 Task: Play online Dominion games in very easy mode.
Action: Mouse moved to (780, 419)
Screenshot: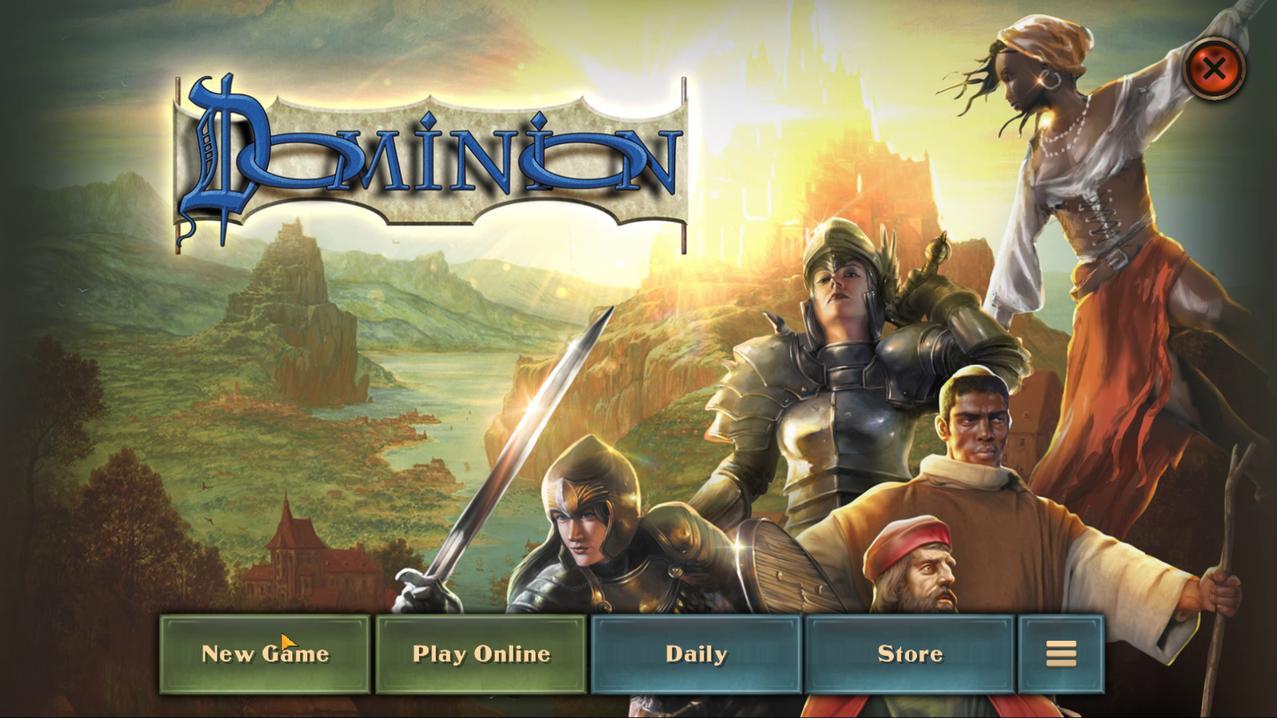 
Action: Mouse pressed left at (780, 419)
Screenshot: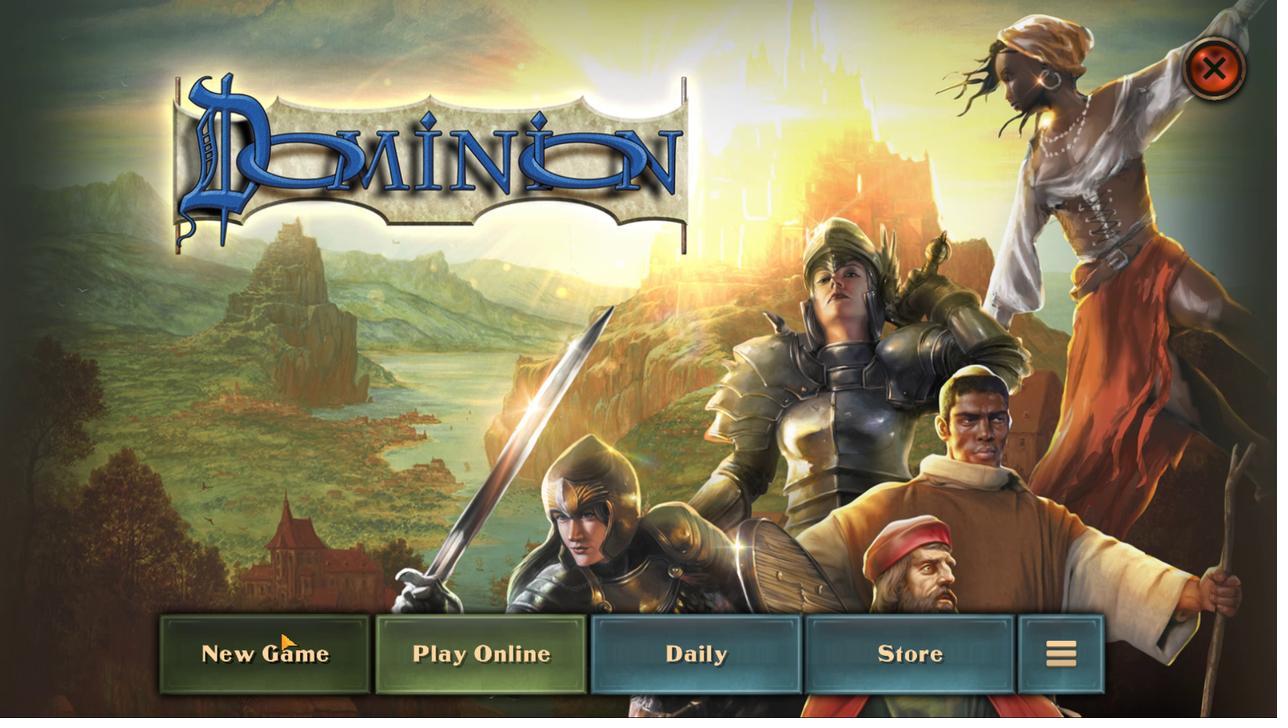 
Action: Mouse moved to (587, 514)
Screenshot: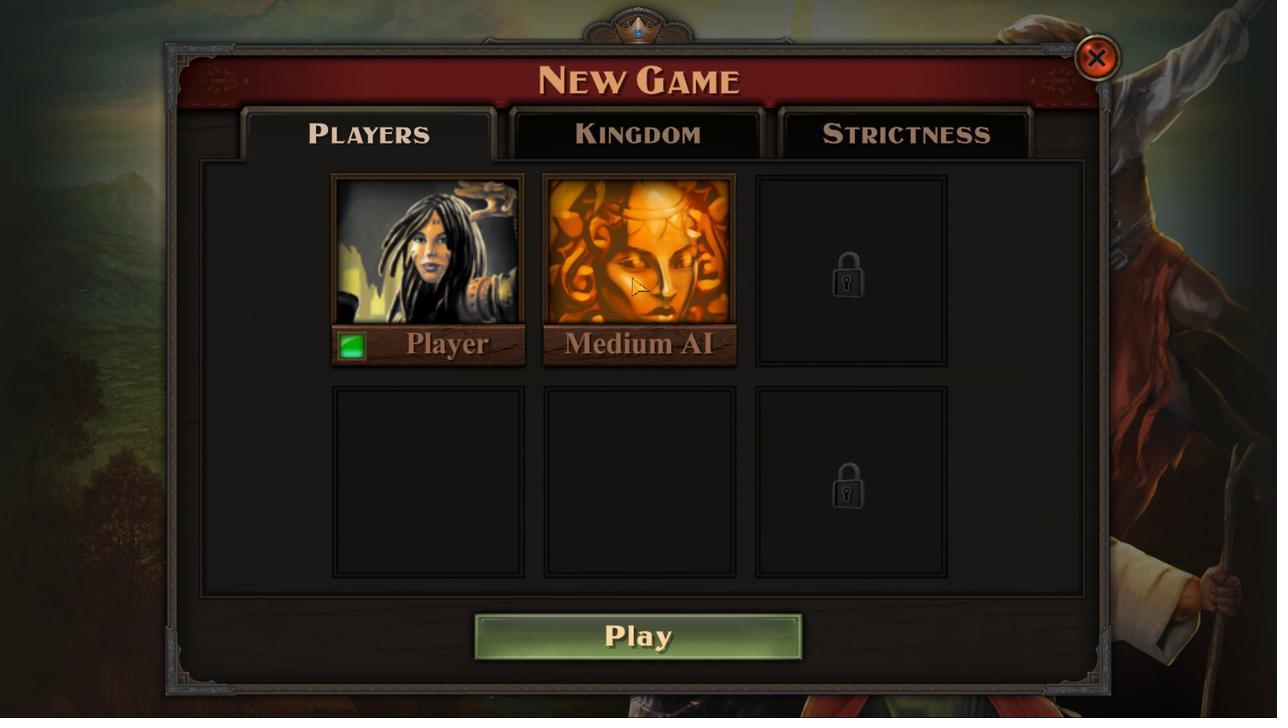 
Action: Mouse pressed left at (587, 514)
Screenshot: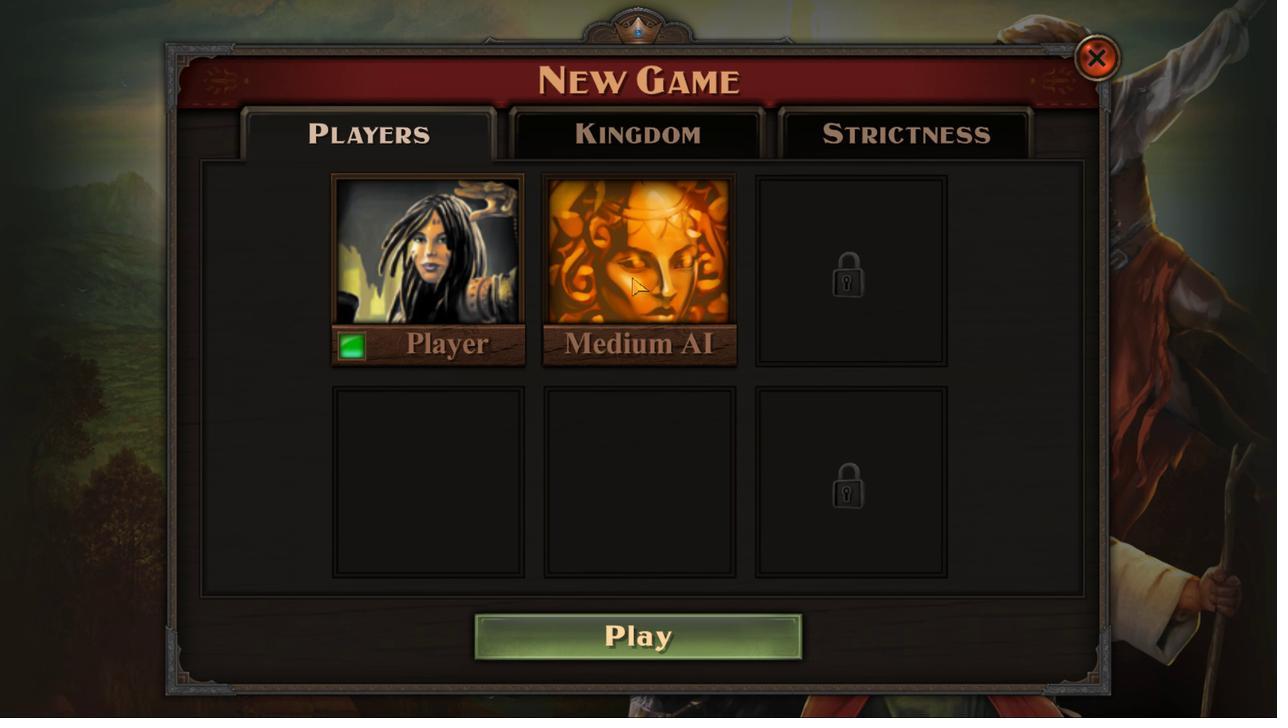 
Action: Mouse moved to (763, 504)
Screenshot: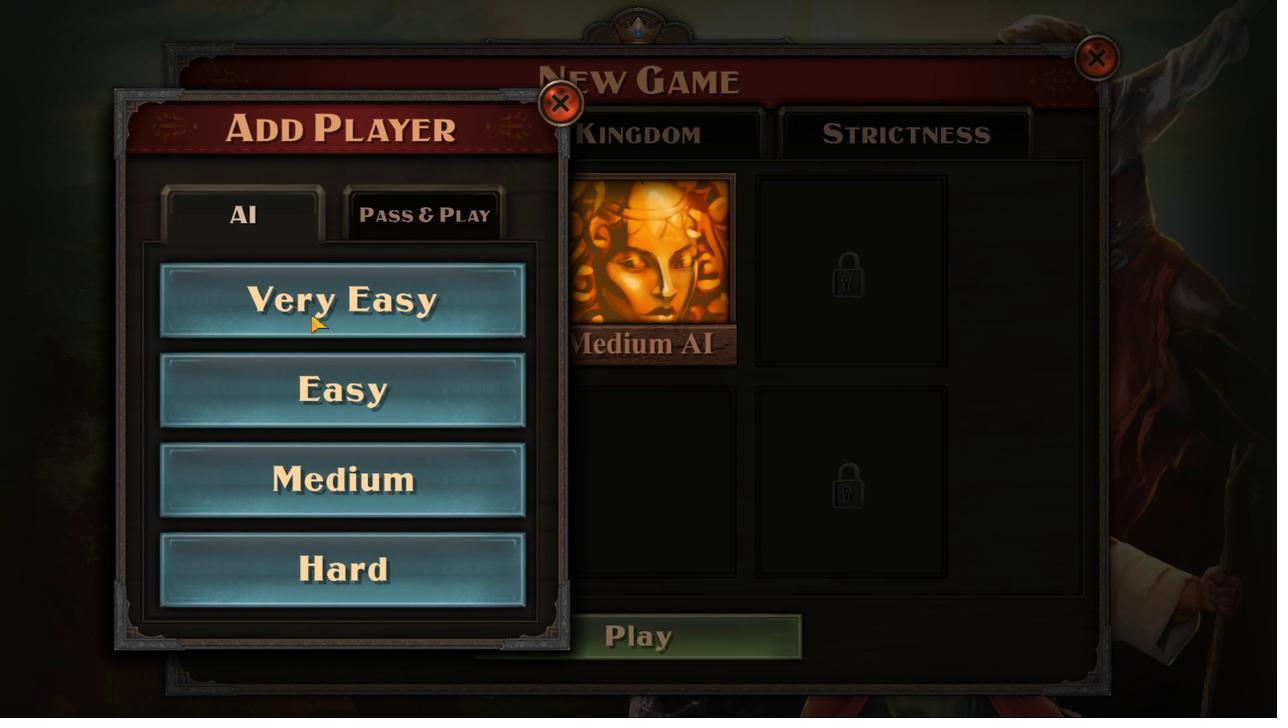 
Action: Mouse pressed left at (763, 504)
Screenshot: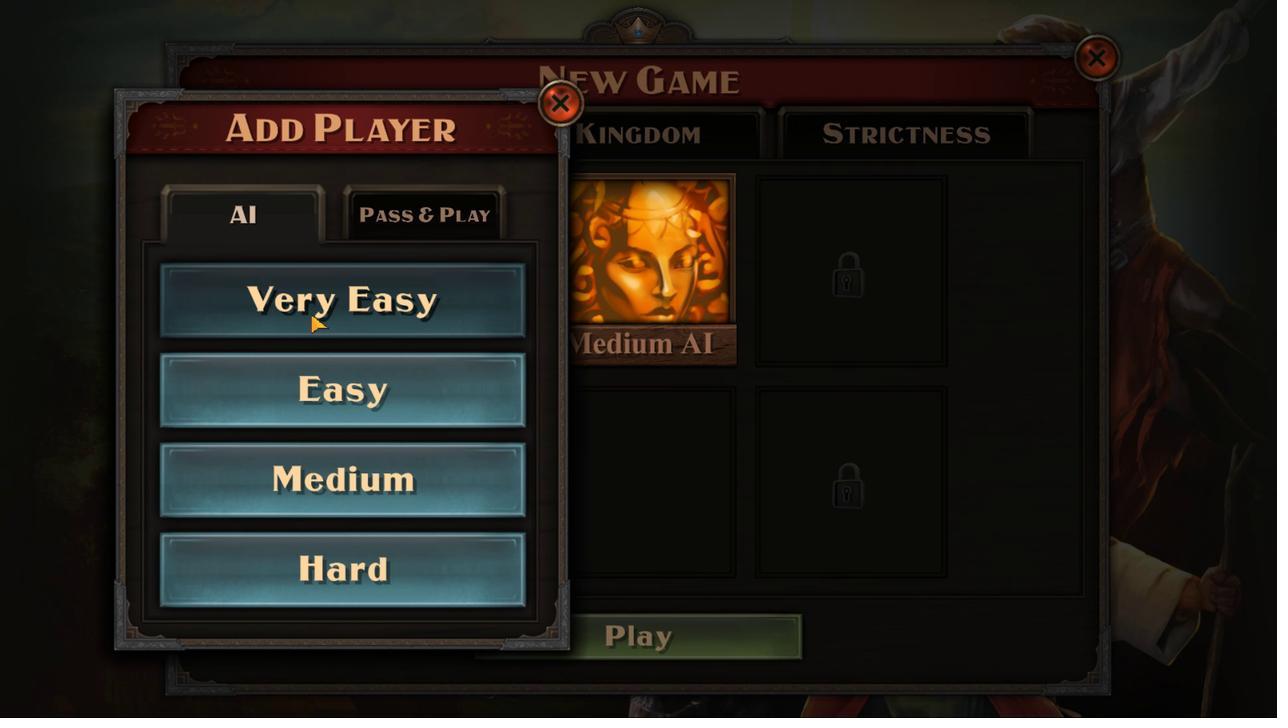 
Action: Mouse moved to (608, 417)
Screenshot: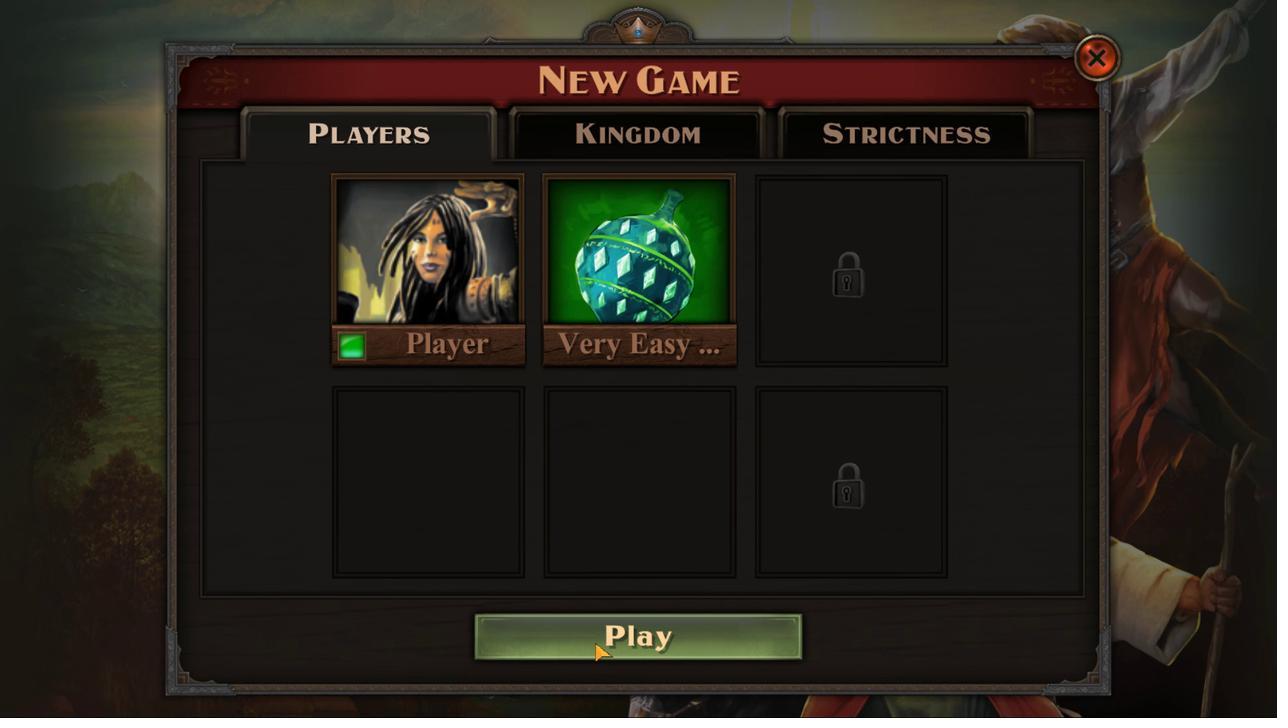 
Action: Mouse pressed left at (608, 417)
Screenshot: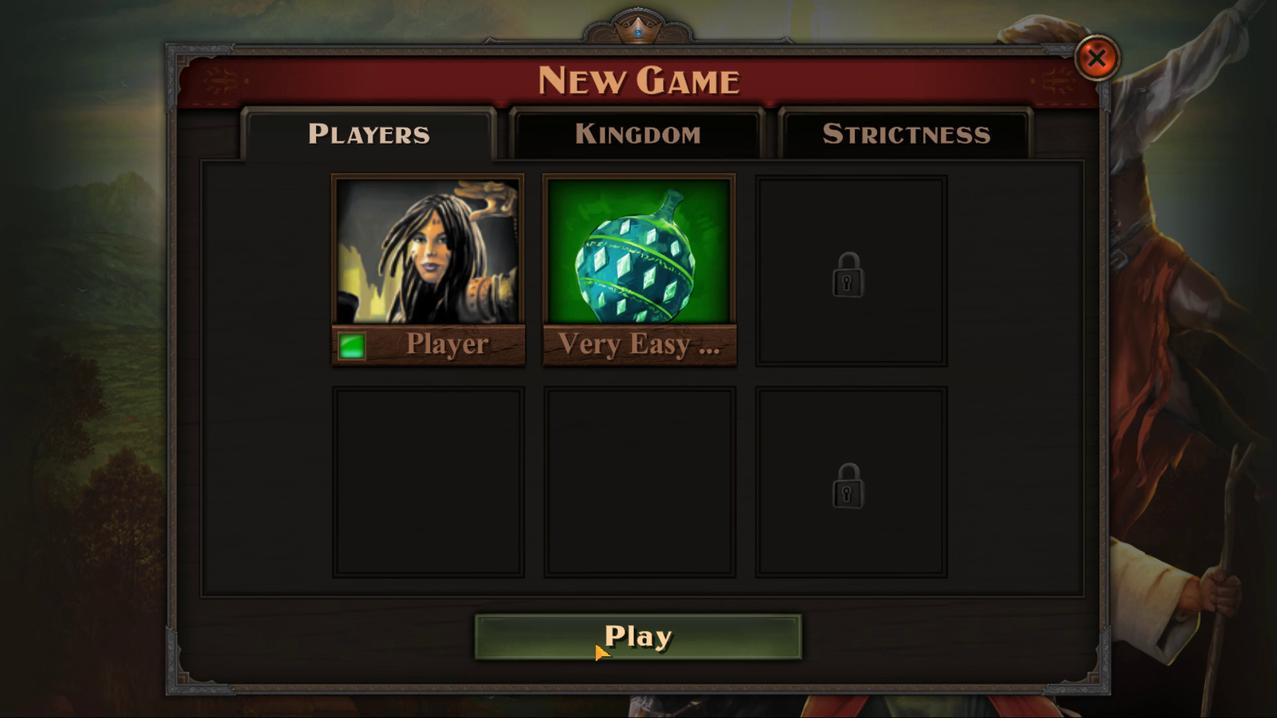 
Action: Mouse moved to (489, 420)
Screenshot: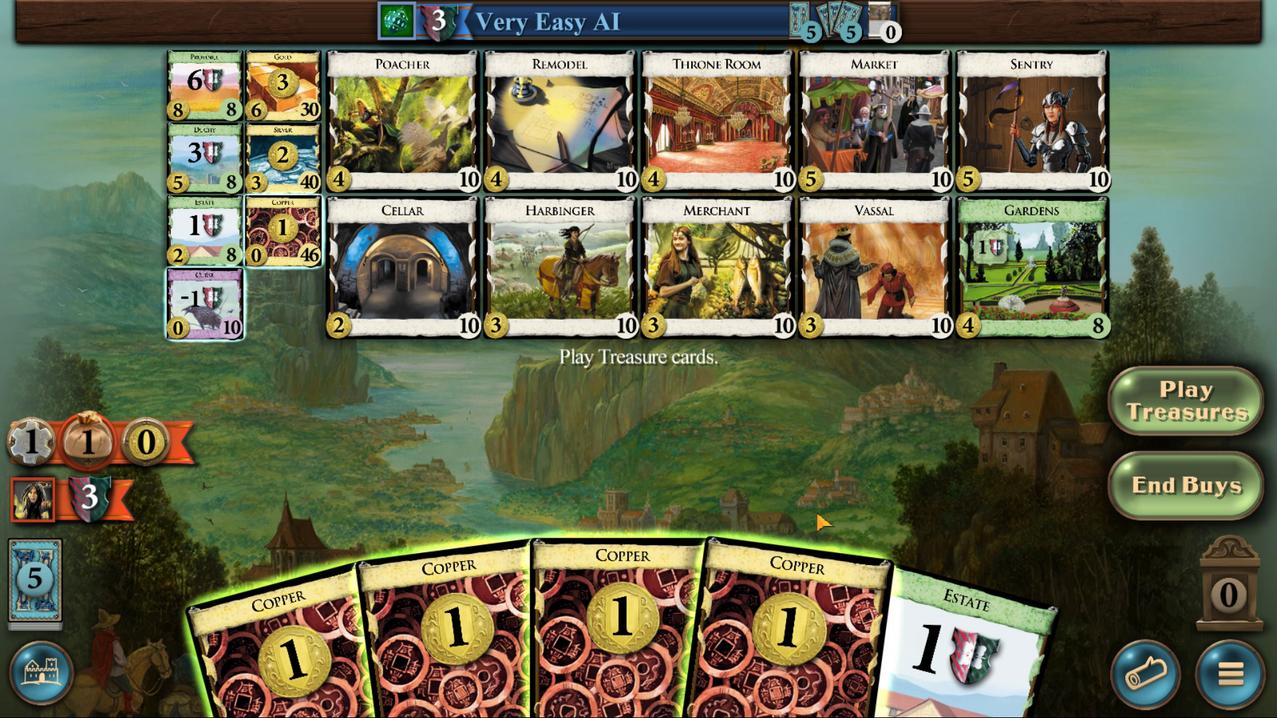 
Action: Mouse pressed left at (489, 420)
Screenshot: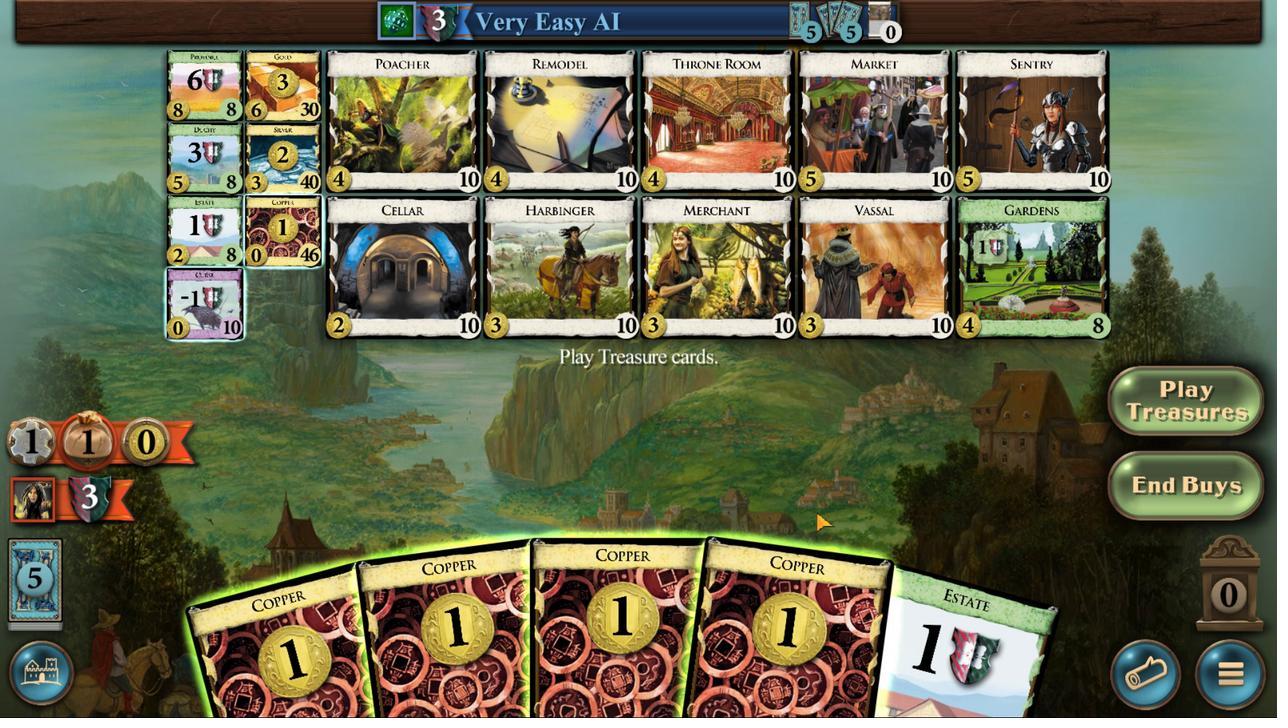 
Action: Mouse moved to (526, 427)
Screenshot: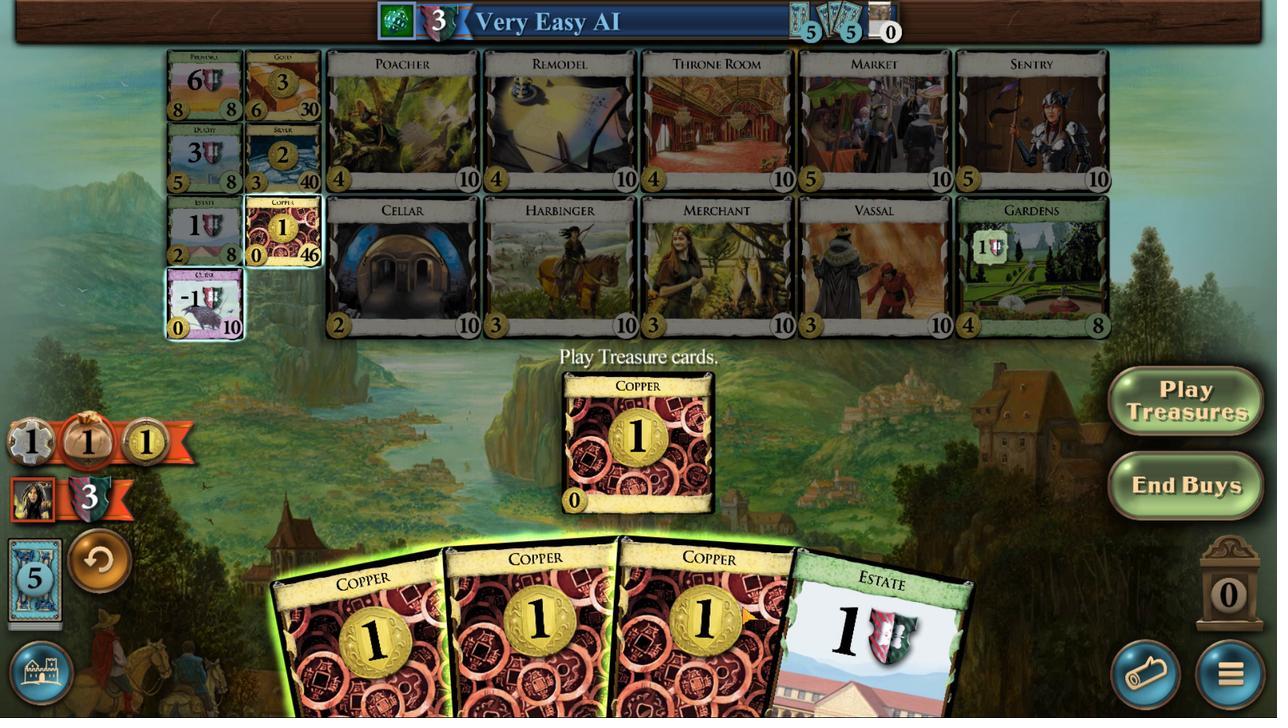 
Action: Mouse pressed left at (526, 427)
Screenshot: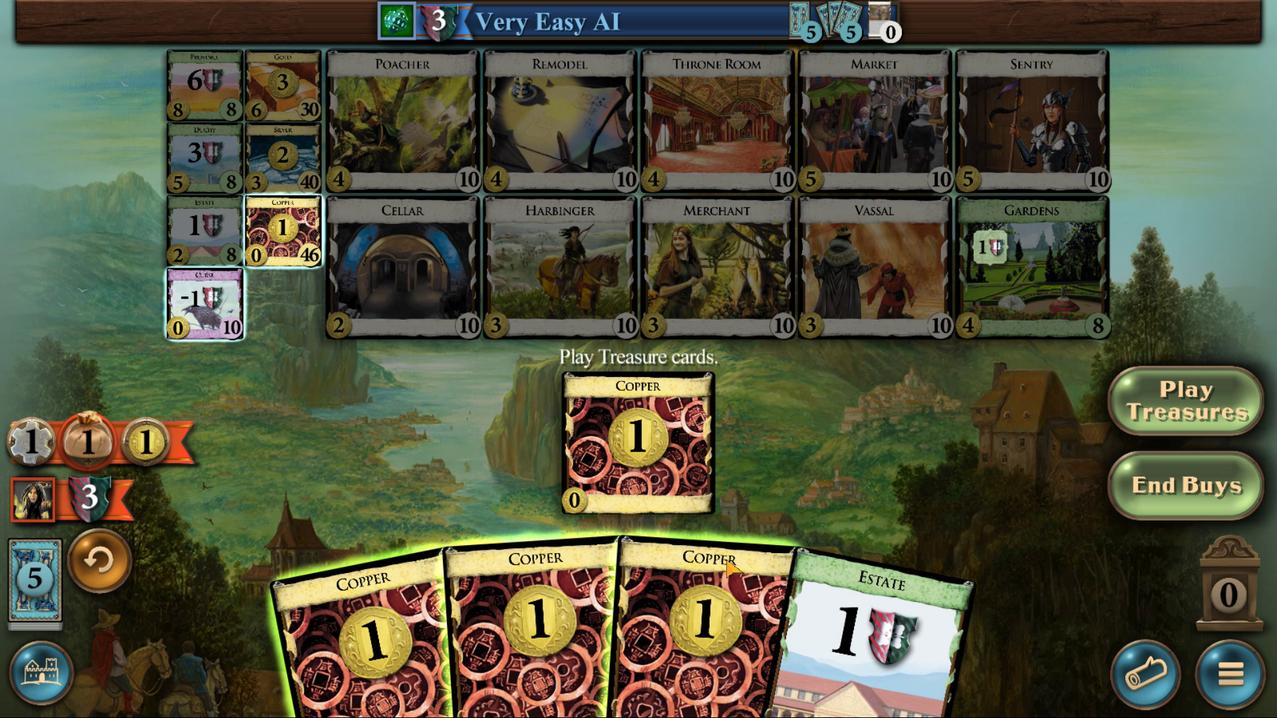 
Action: Mouse moved to (571, 429)
Screenshot: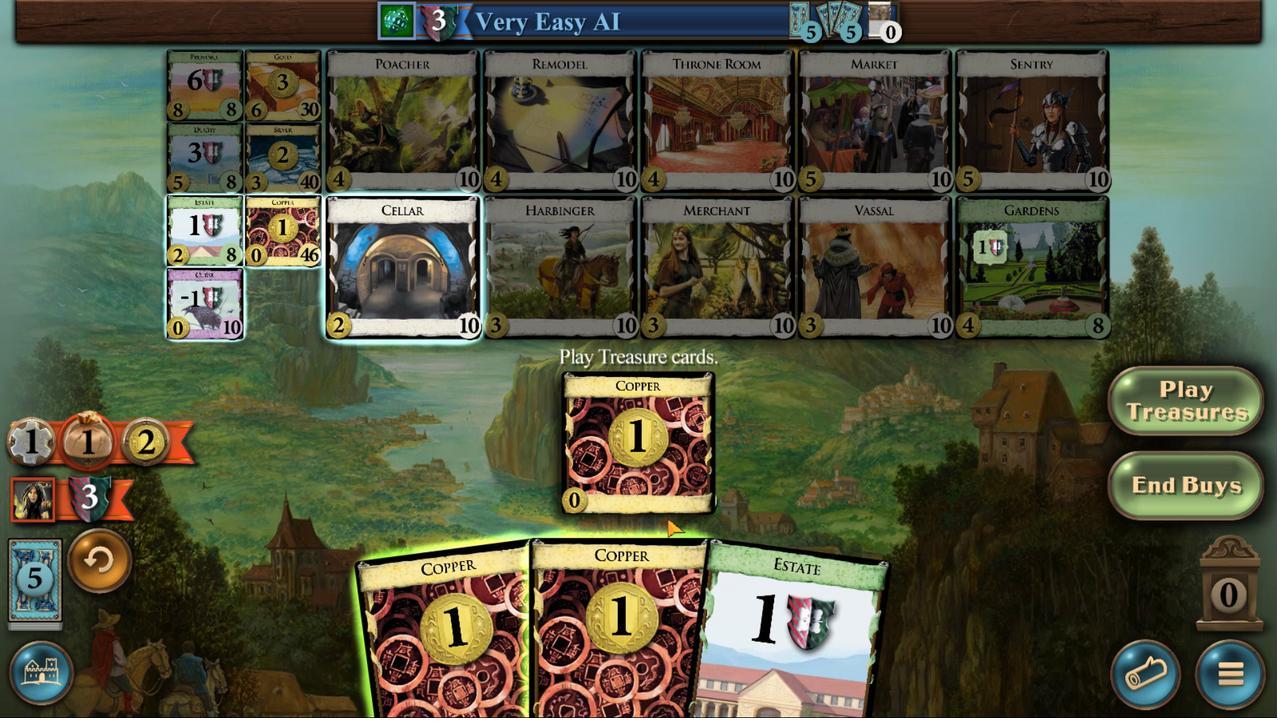 
Action: Mouse pressed left at (571, 429)
Screenshot: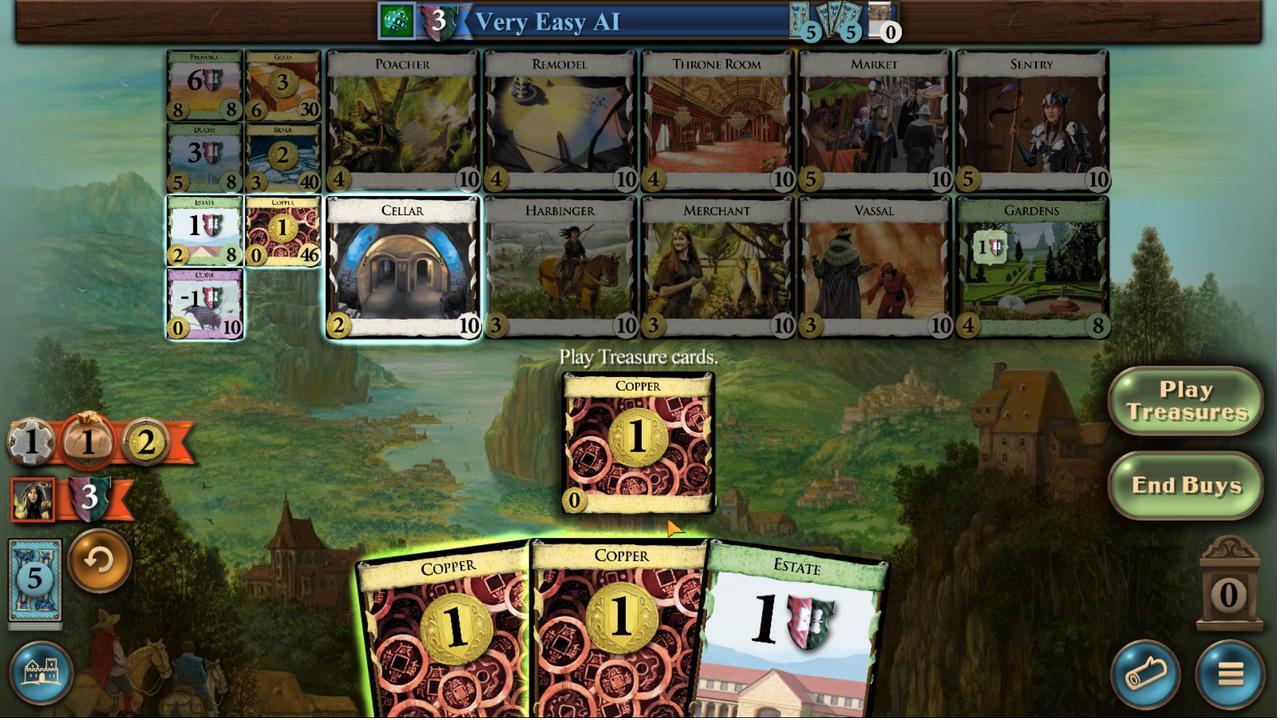 
Action: Mouse moved to (635, 429)
Screenshot: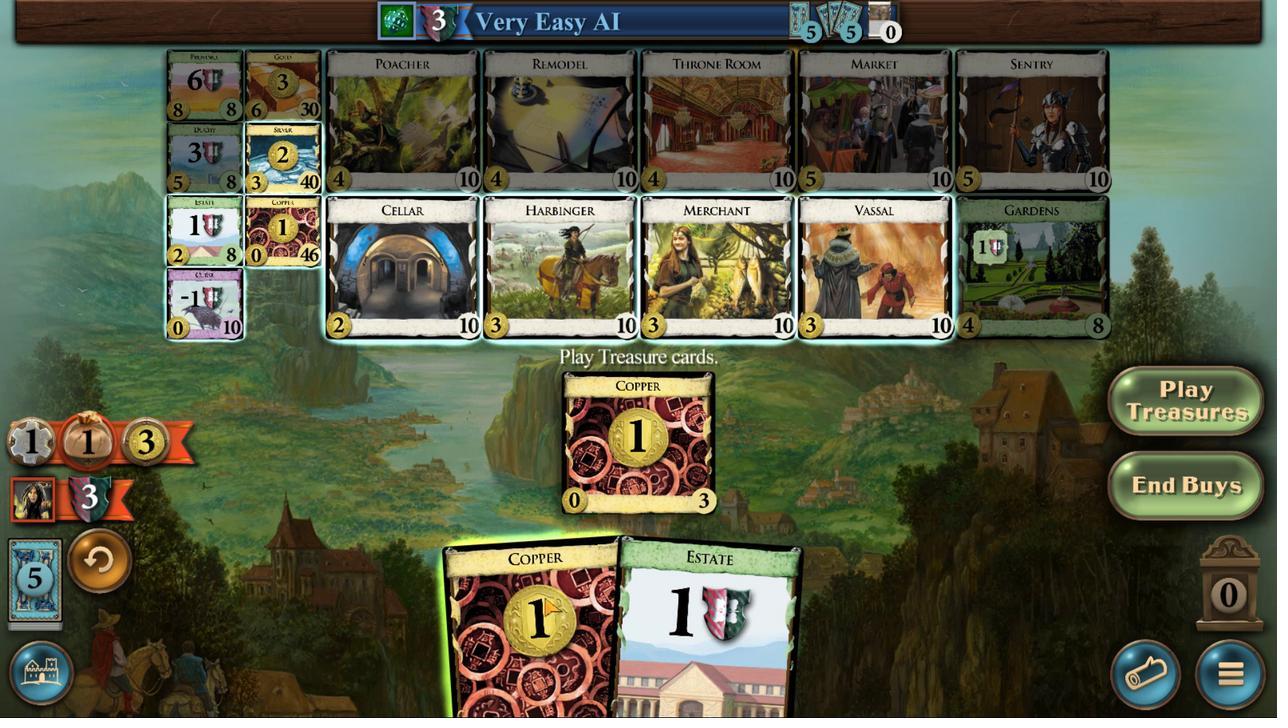 
Action: Mouse pressed left at (635, 429)
Screenshot: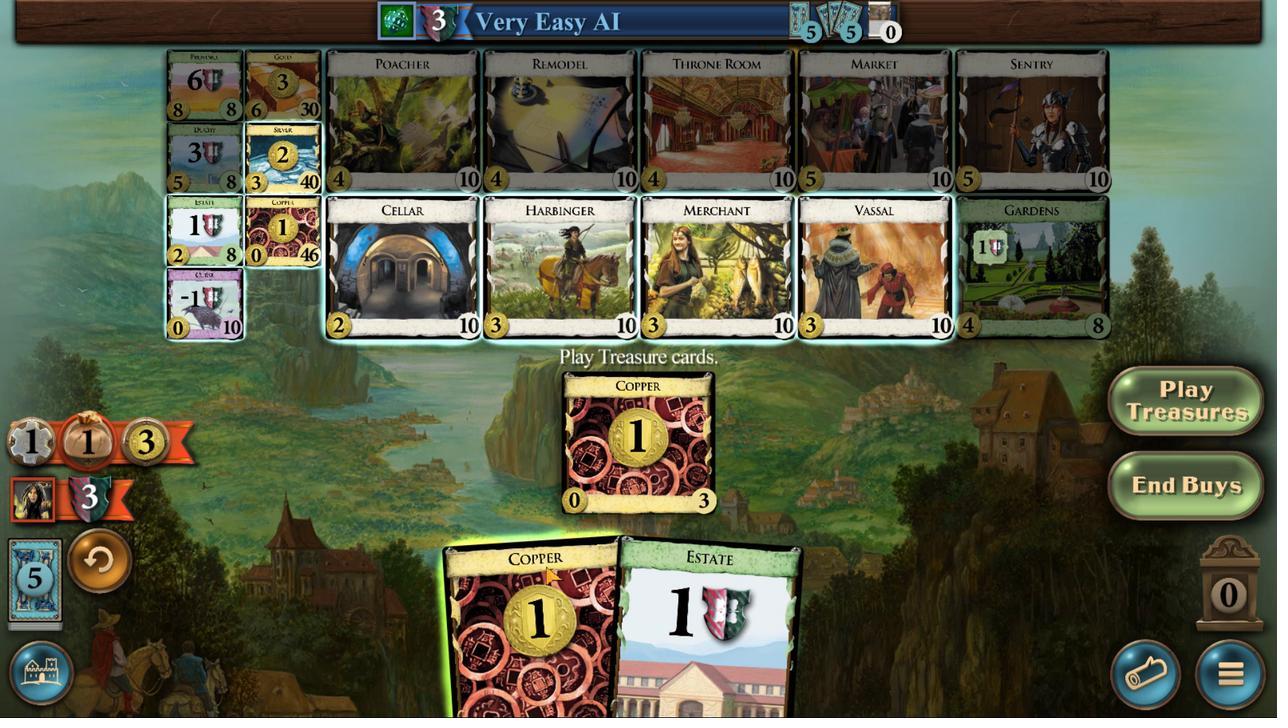 
Action: Mouse moved to (790, 544)
Screenshot: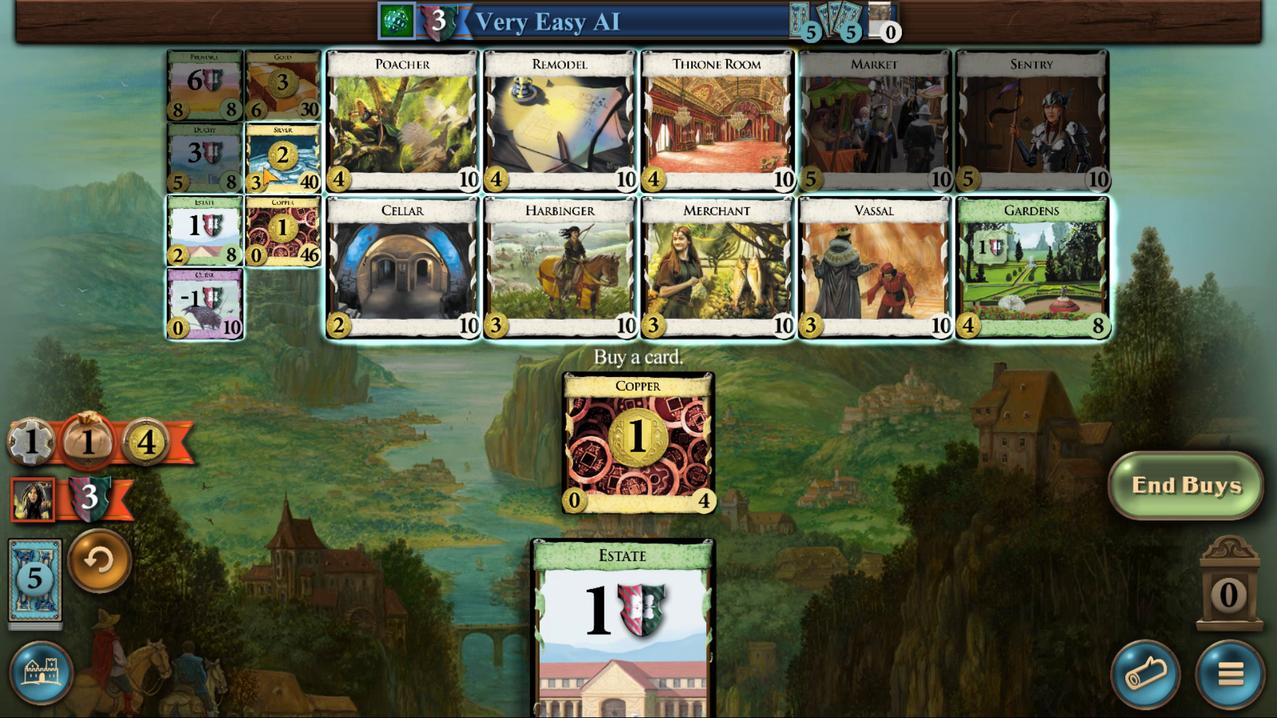 
Action: Mouse pressed left at (790, 544)
Screenshot: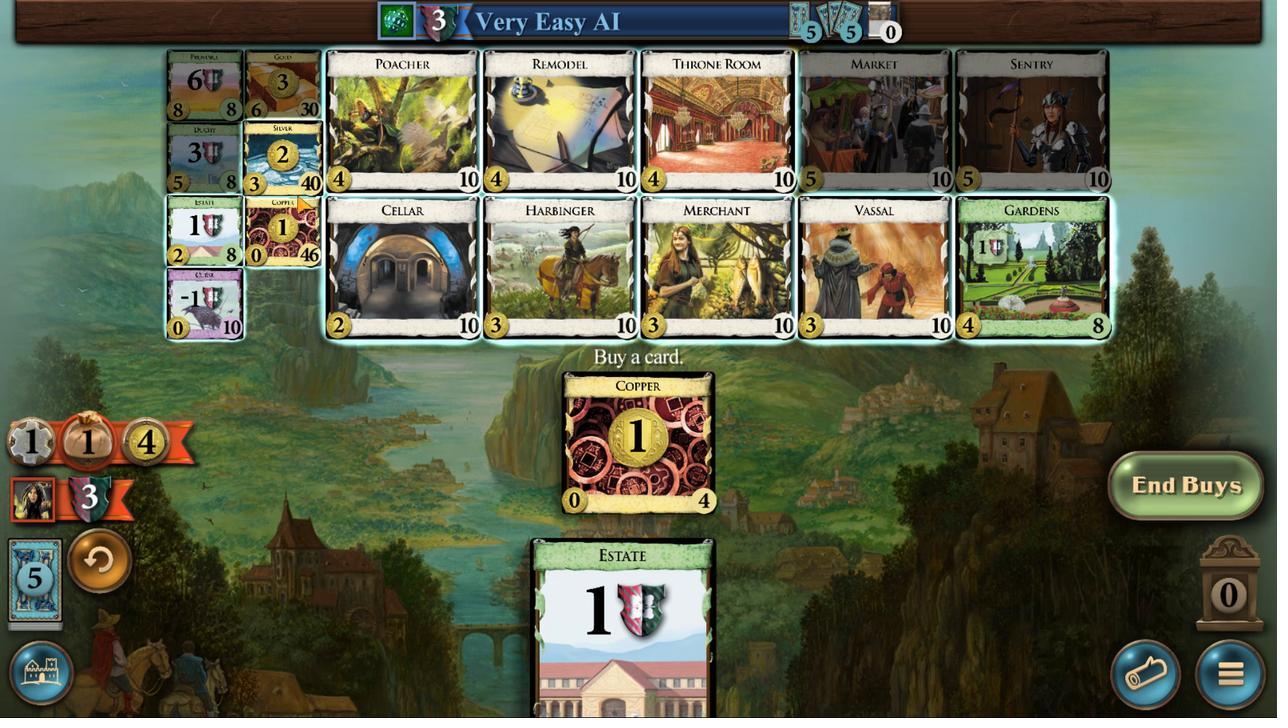 
Action: Mouse moved to (600, 418)
Screenshot: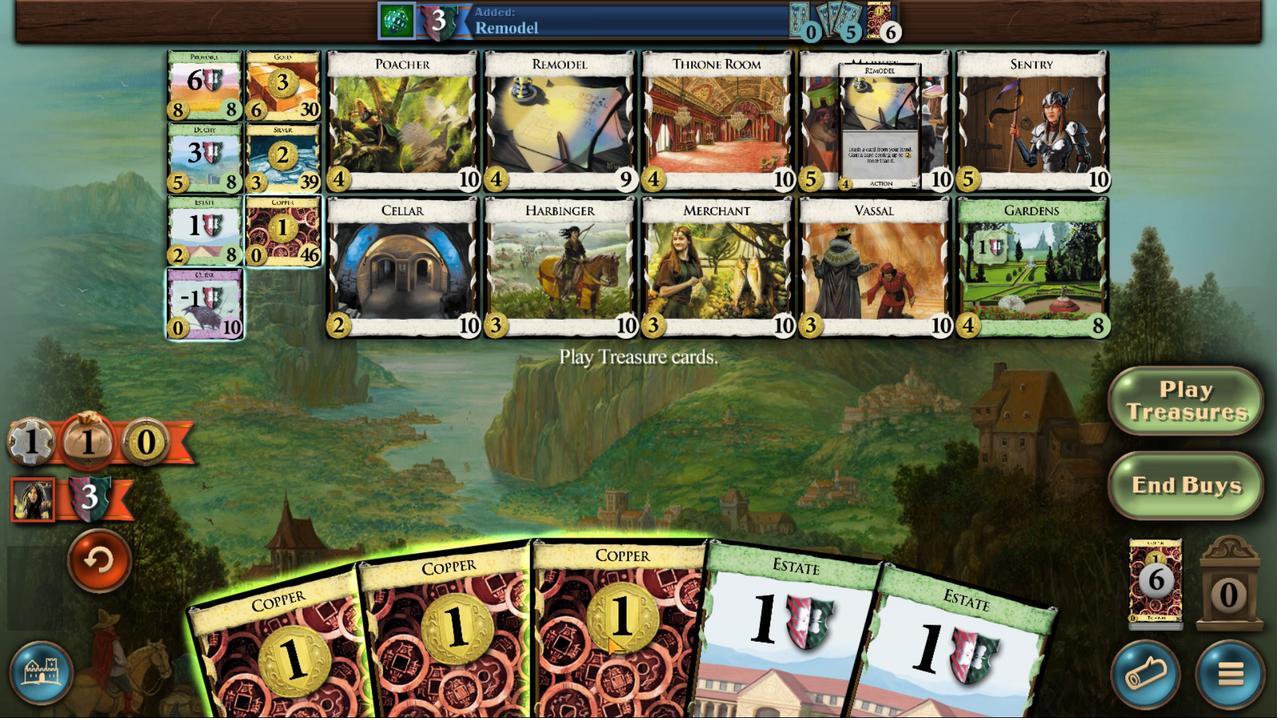 
Action: Mouse pressed left at (600, 418)
Screenshot: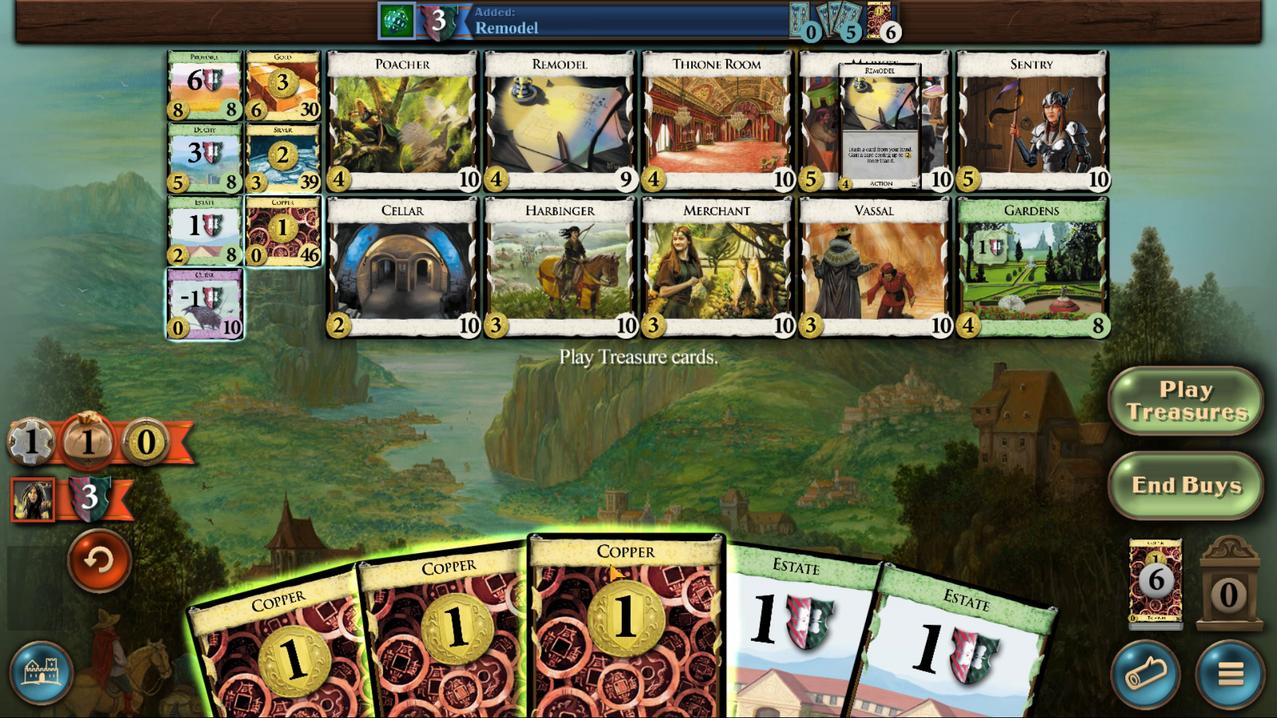 
Action: Mouse moved to (642, 427)
Screenshot: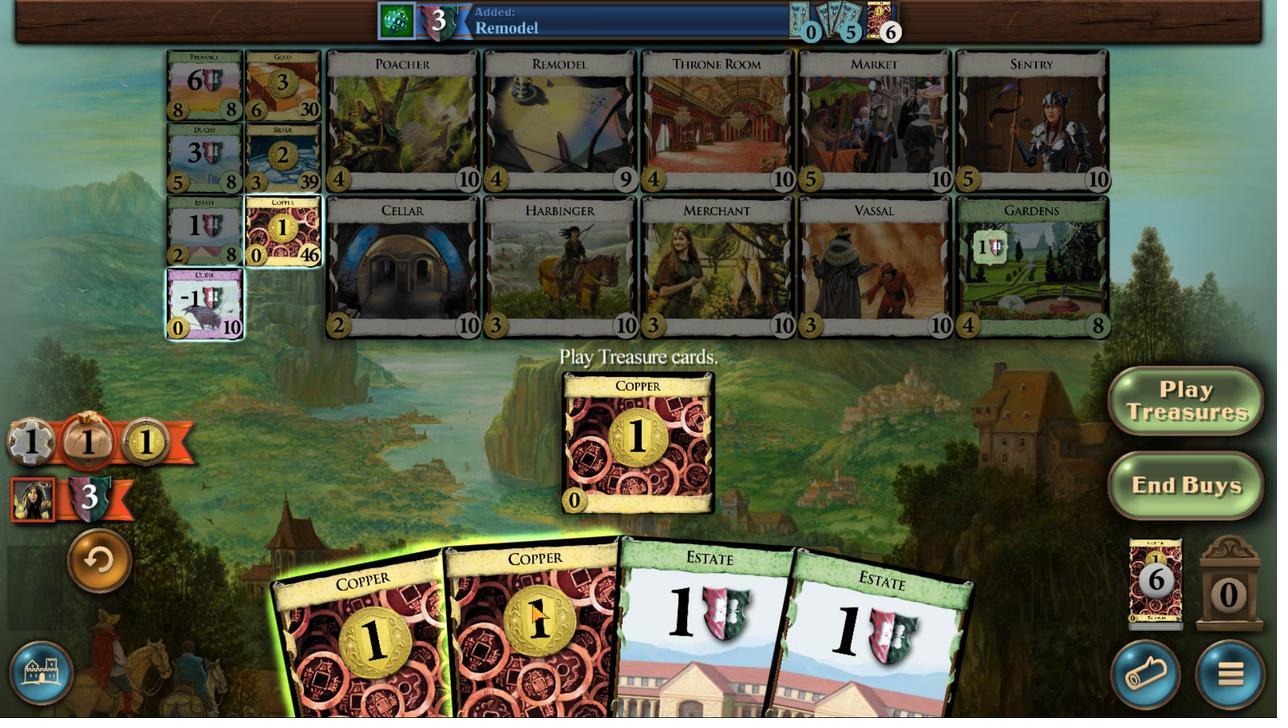 
Action: Mouse pressed left at (642, 427)
Screenshot: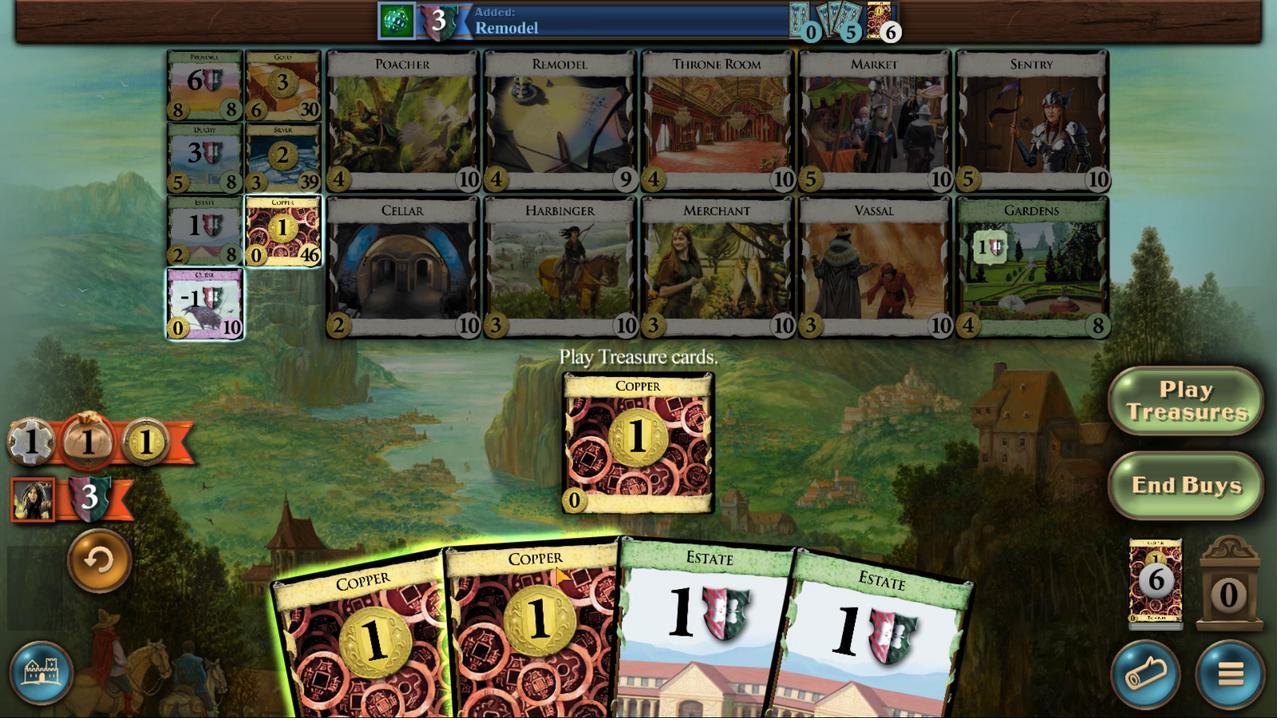 
Action: Mouse moved to (678, 427)
Screenshot: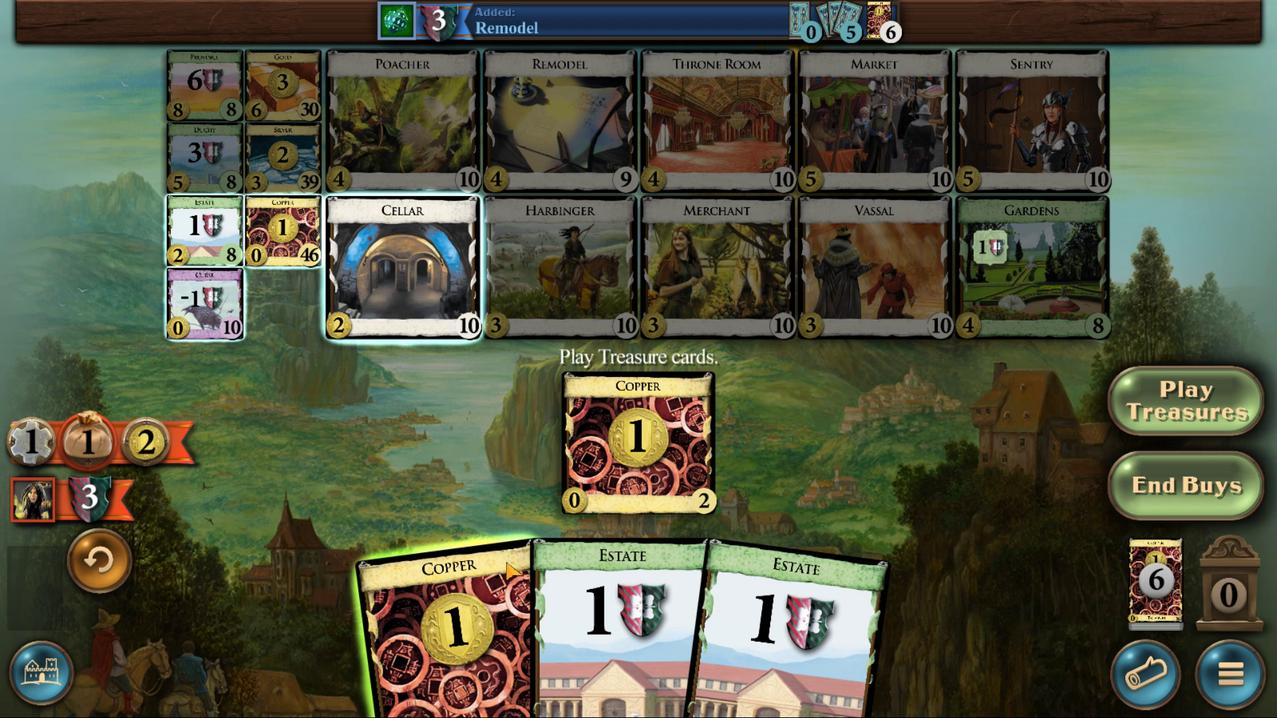 
Action: Mouse pressed left at (678, 427)
Screenshot: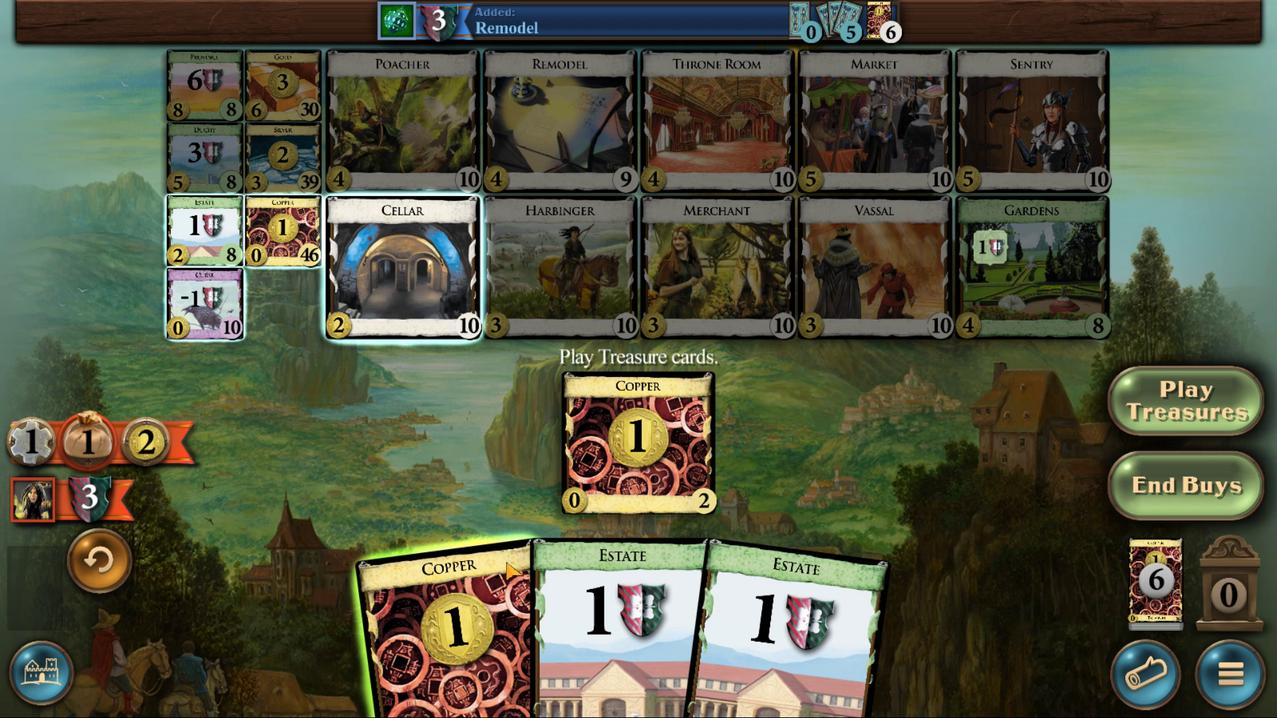 
Action: Mouse moved to (773, 544)
Screenshot: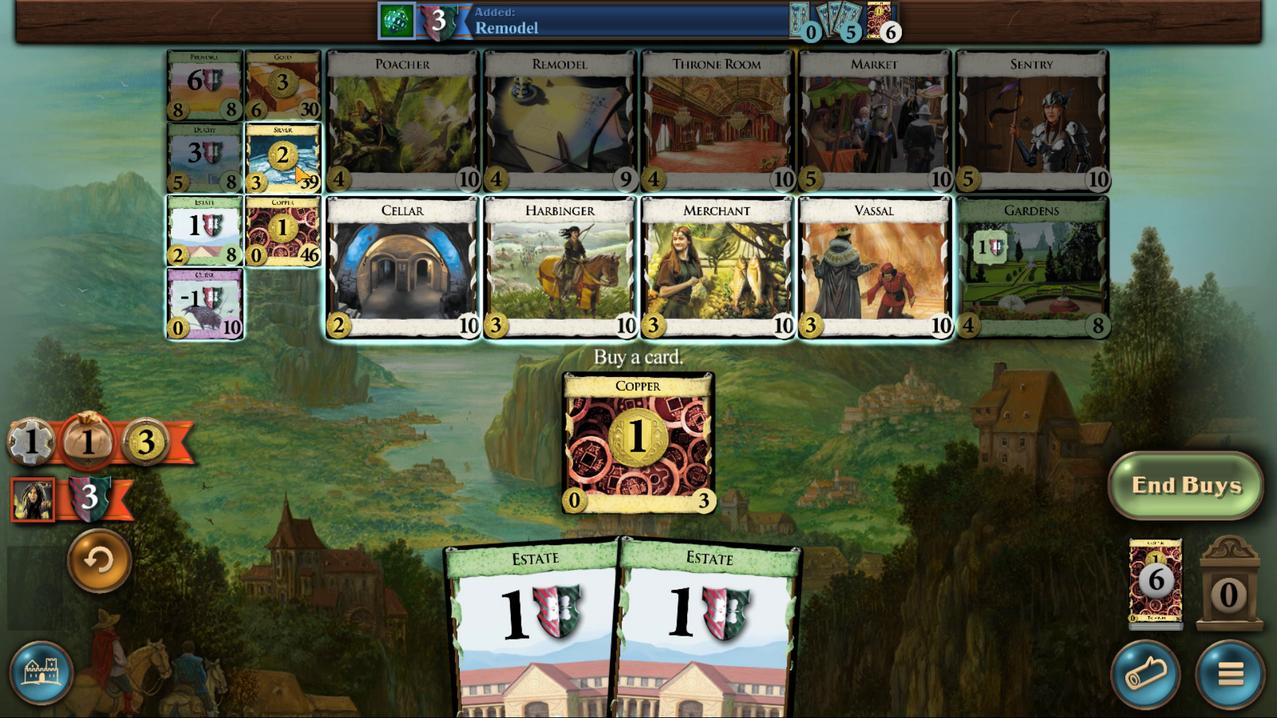 
Action: Mouse pressed left at (773, 544)
Screenshot: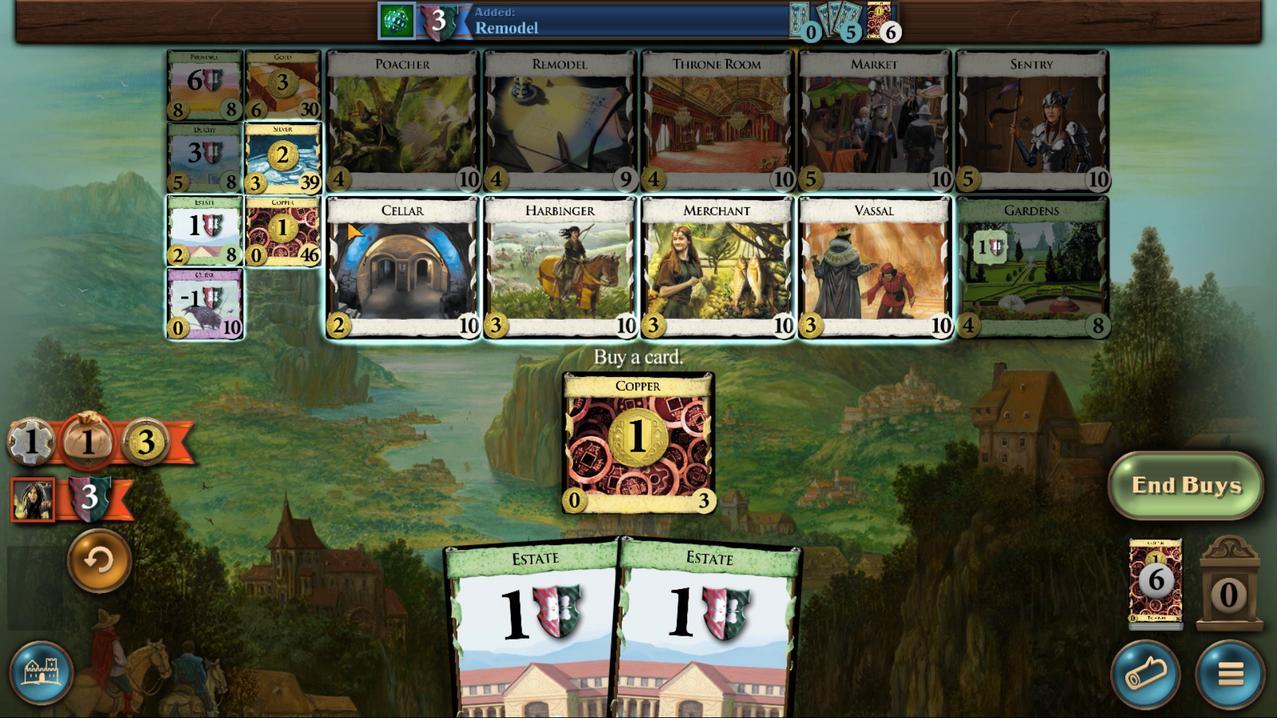 
Action: Mouse moved to (678, 419)
Screenshot: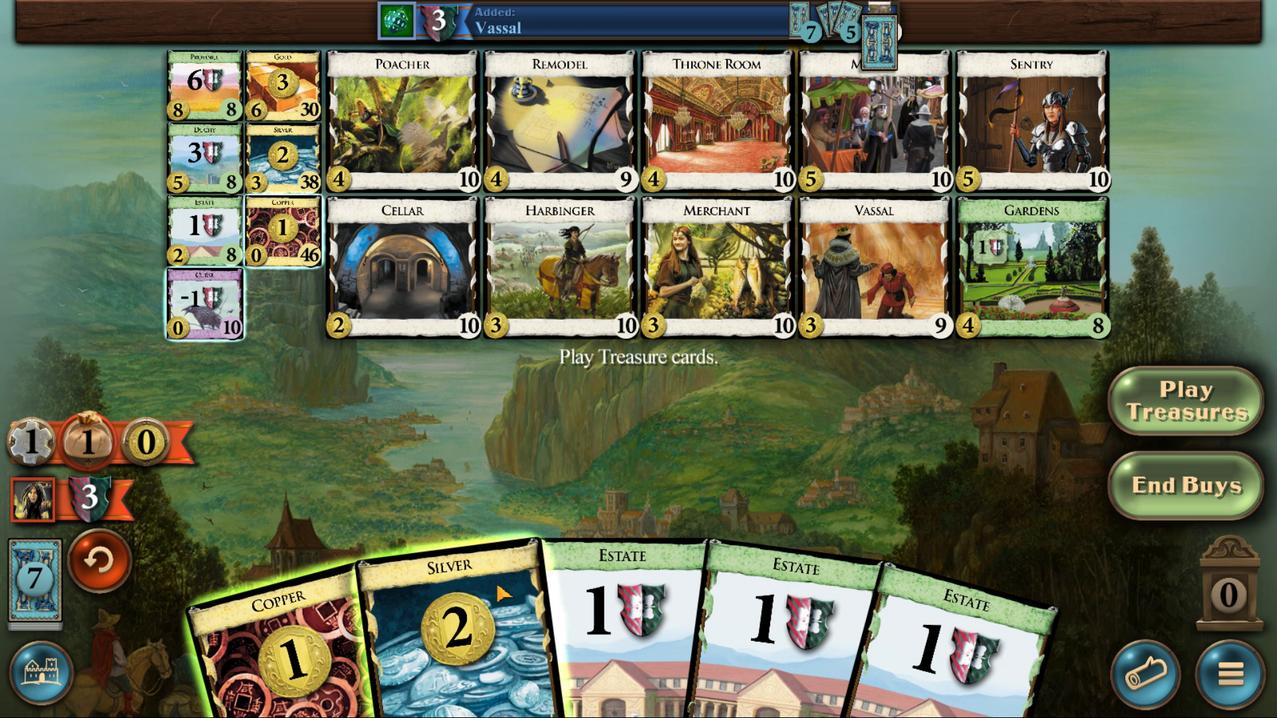 
Action: Mouse pressed left at (678, 419)
Screenshot: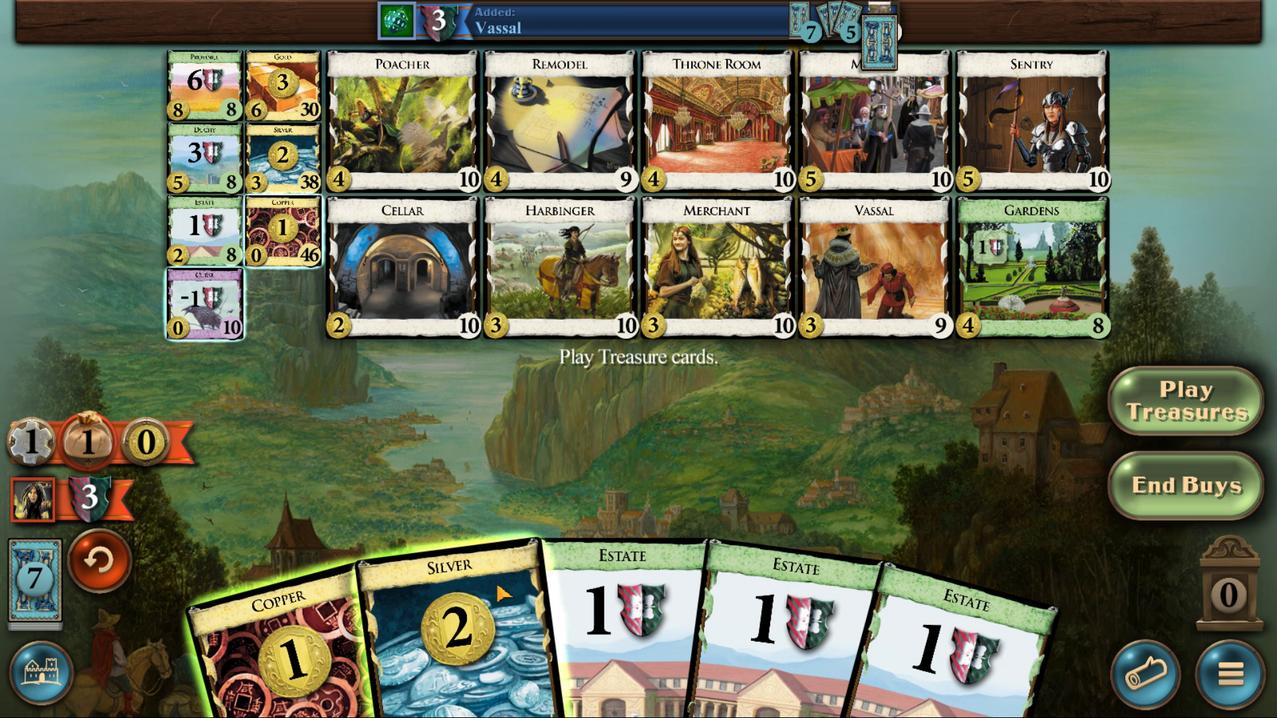 
Action: Mouse moved to (718, 417)
Screenshot: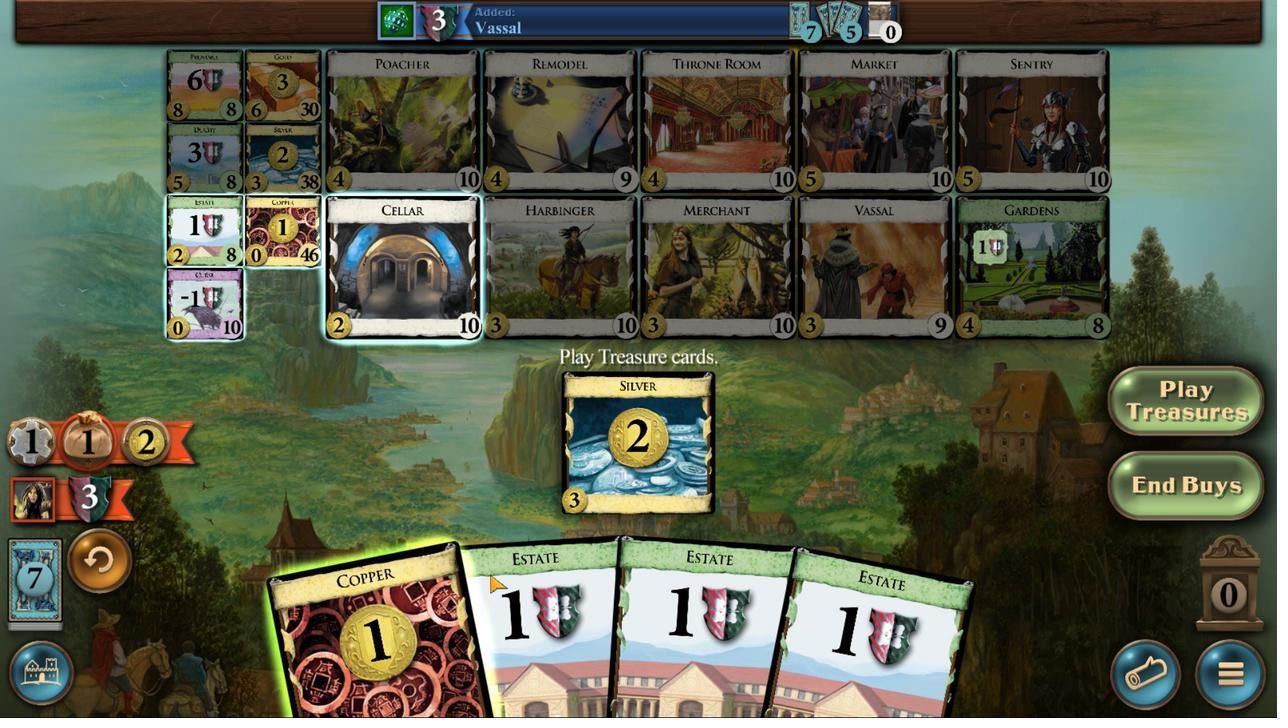 
Action: Mouse pressed left at (718, 417)
Screenshot: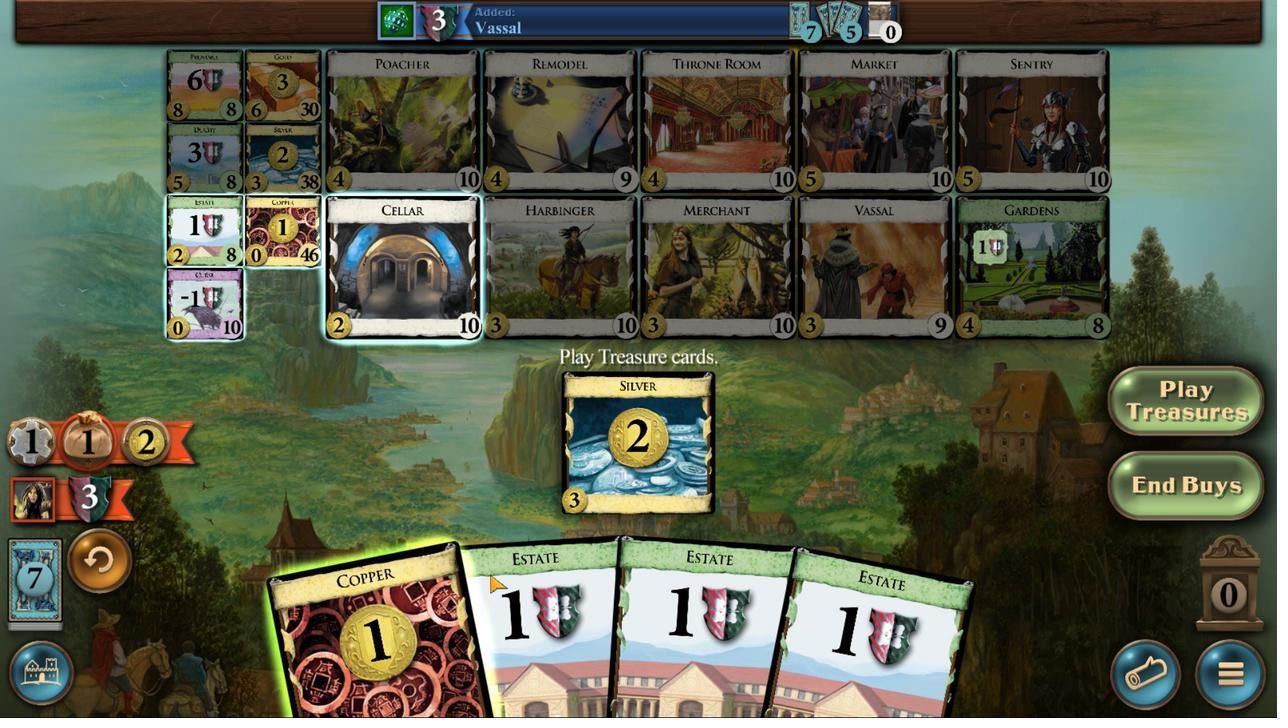 
Action: Mouse moved to (785, 542)
Screenshot: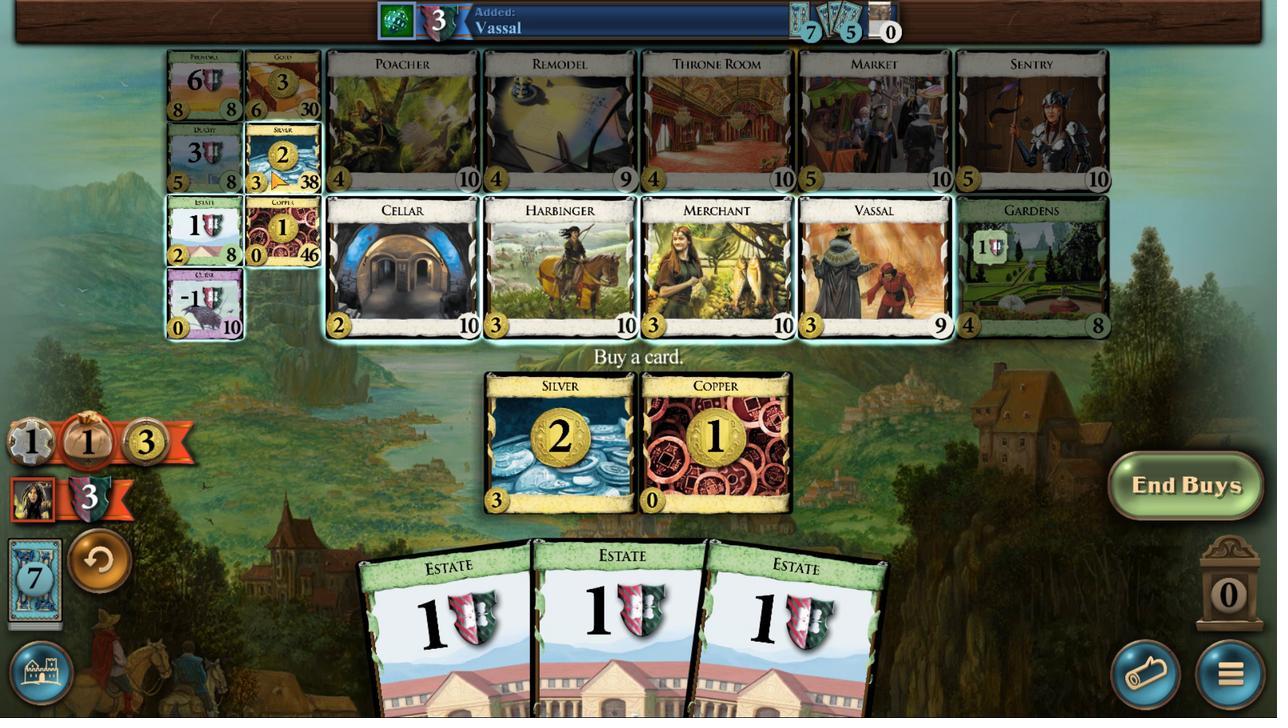 
Action: Mouse pressed left at (785, 542)
Screenshot: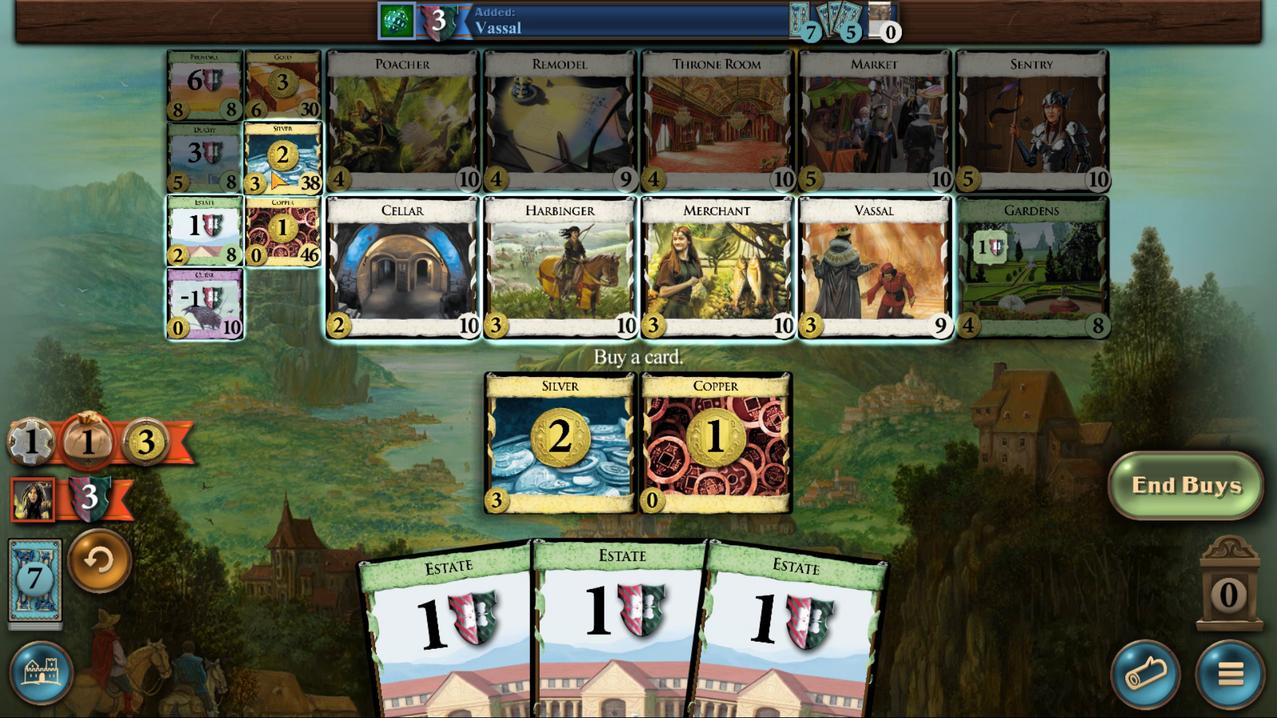 
Action: Mouse moved to (410, 407)
Screenshot: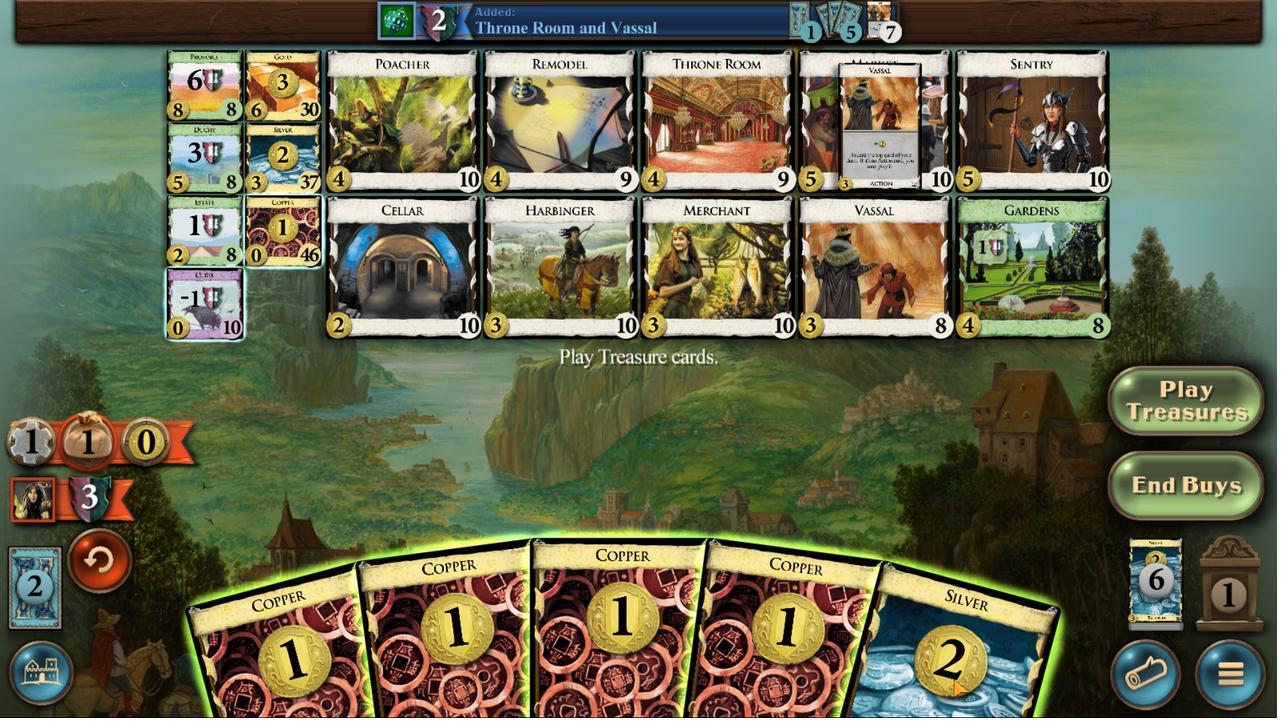 
Action: Mouse pressed left at (410, 407)
Screenshot: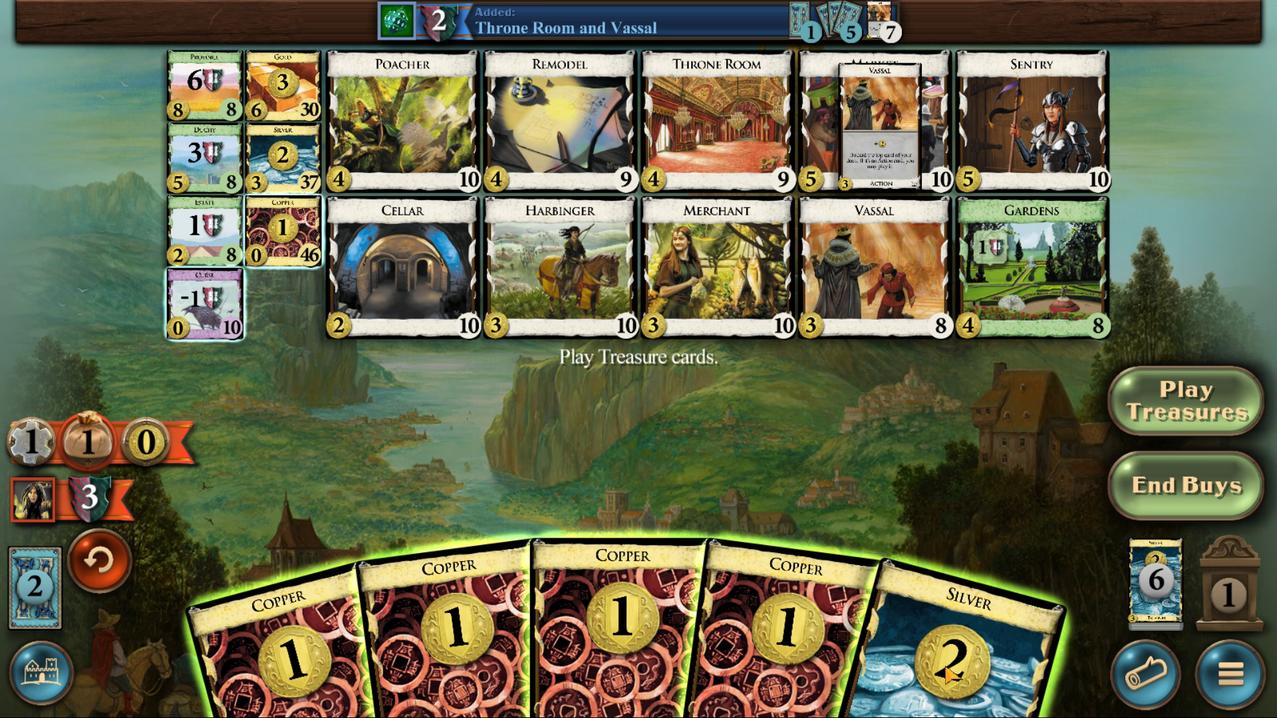 
Action: Mouse moved to (427, 399)
Screenshot: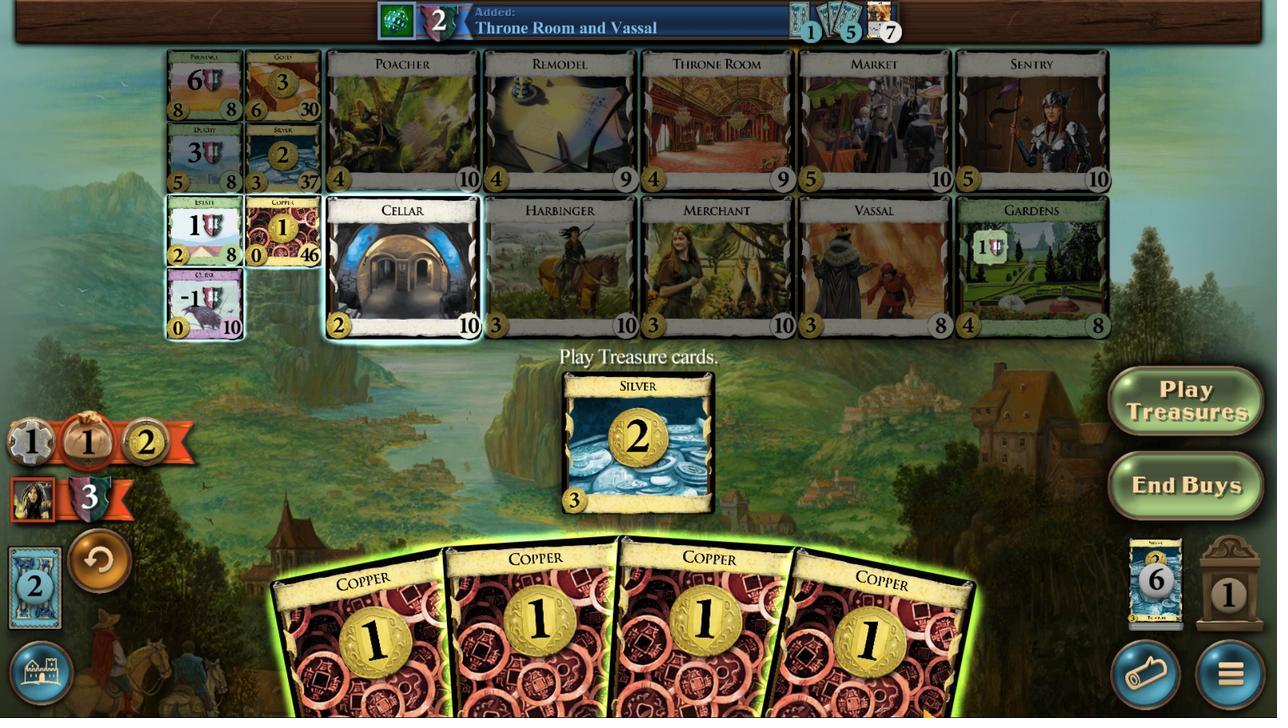 
Action: Mouse pressed left at (427, 399)
Screenshot: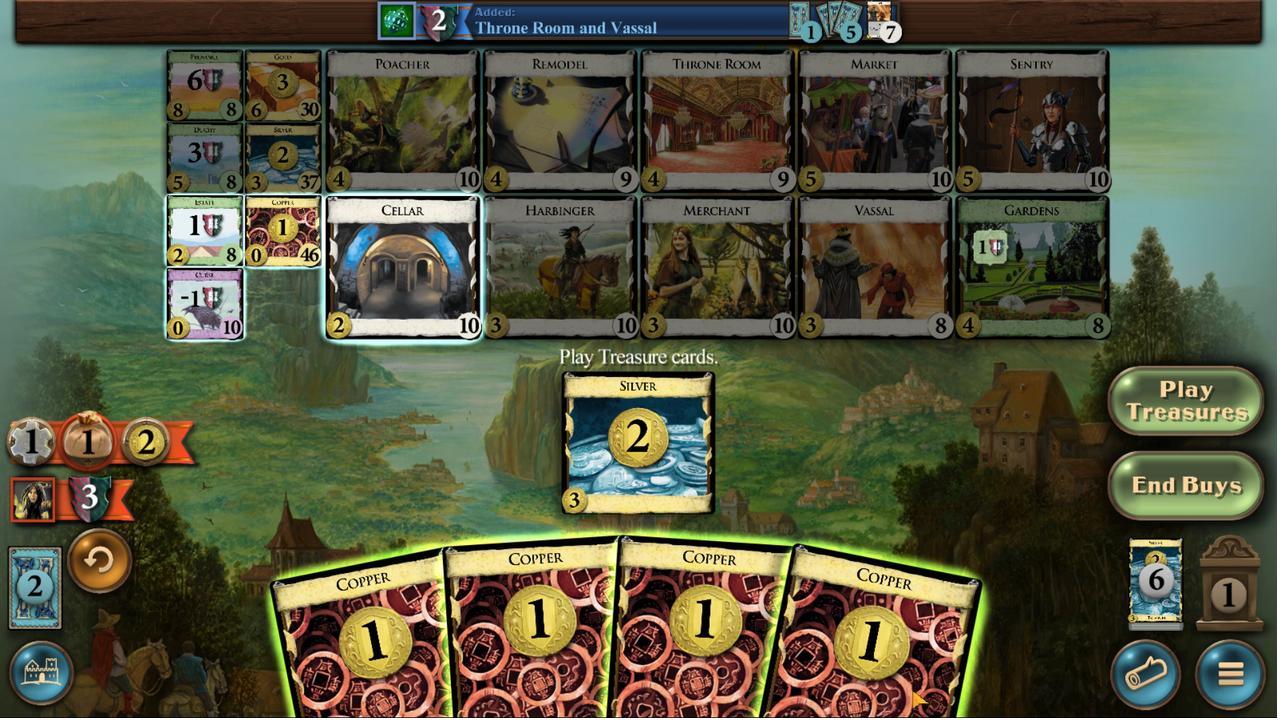
Action: Mouse moved to (465, 400)
Screenshot: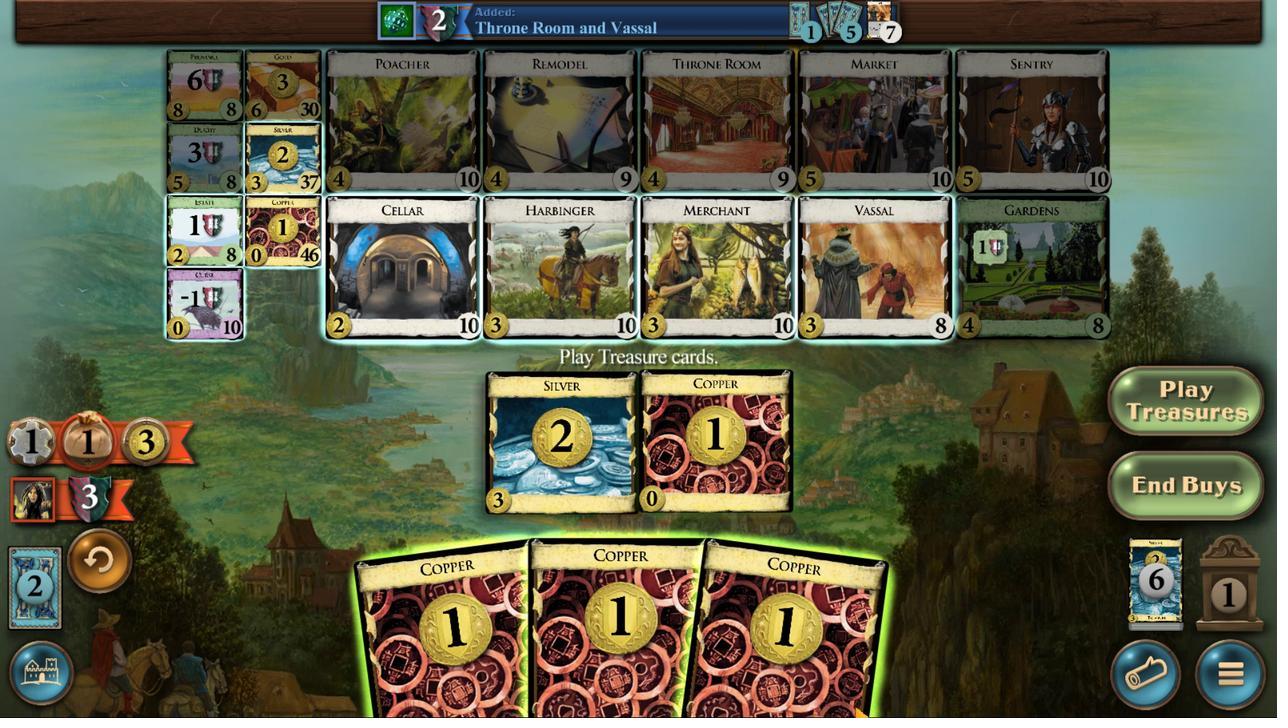 
Action: Mouse pressed left at (465, 400)
Screenshot: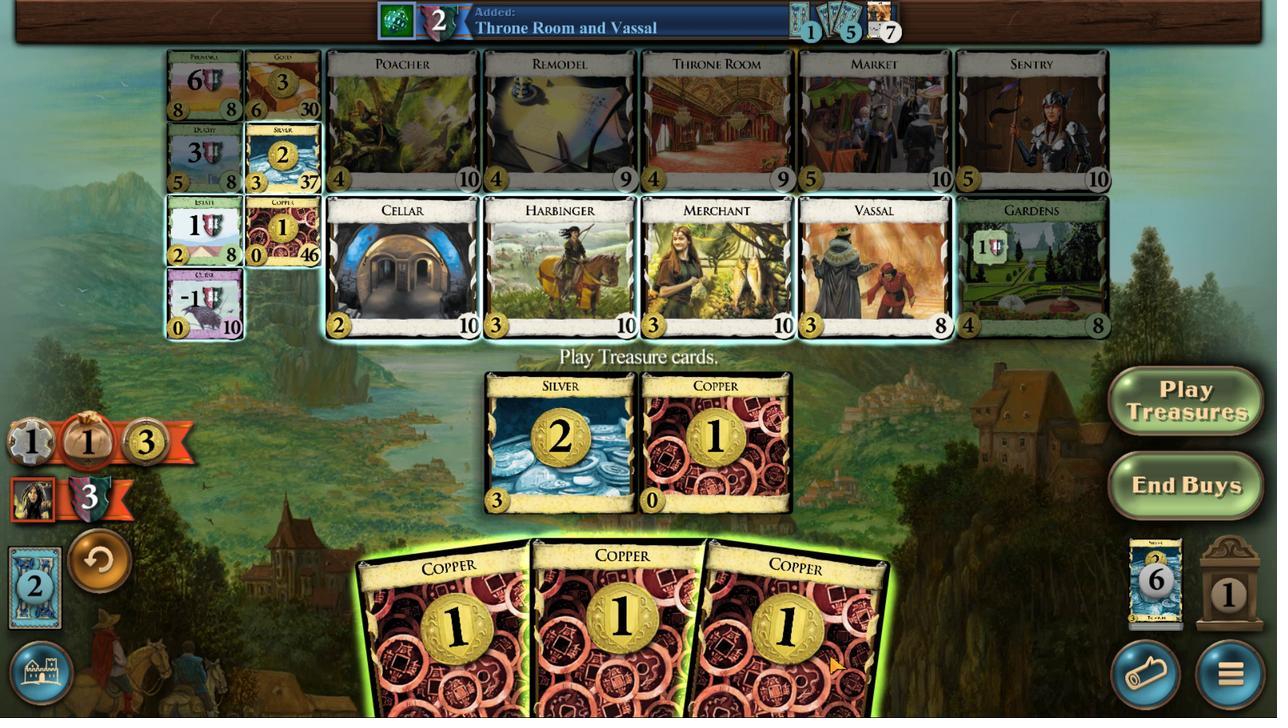 
Action: Mouse moved to (585, 409)
Screenshot: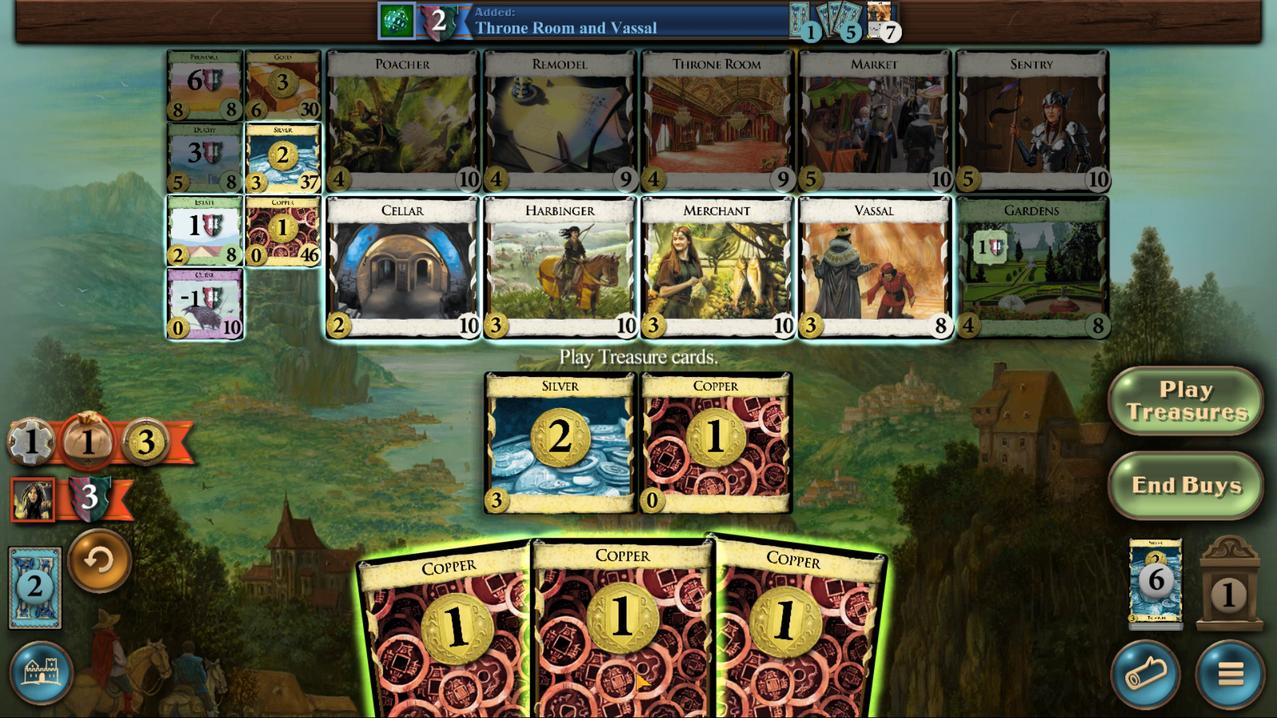 
Action: Mouse pressed left at (585, 409)
Screenshot: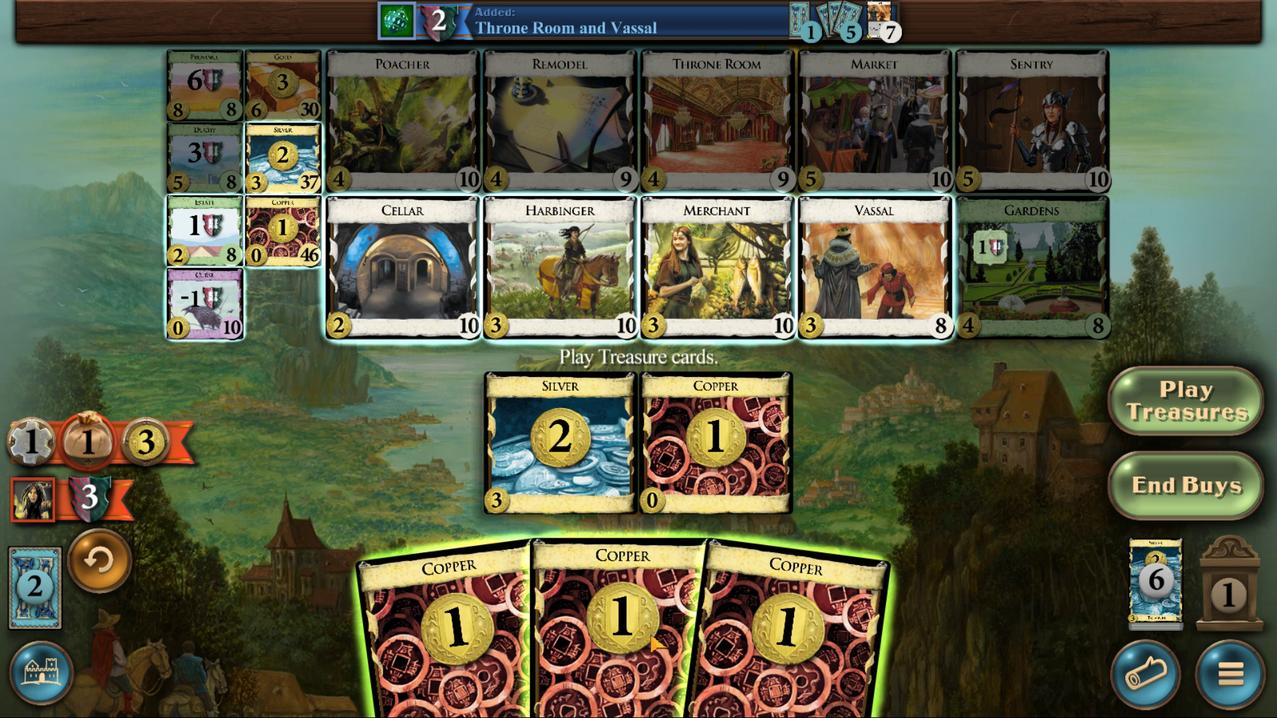 
Action: Mouse moved to (540, 409)
Screenshot: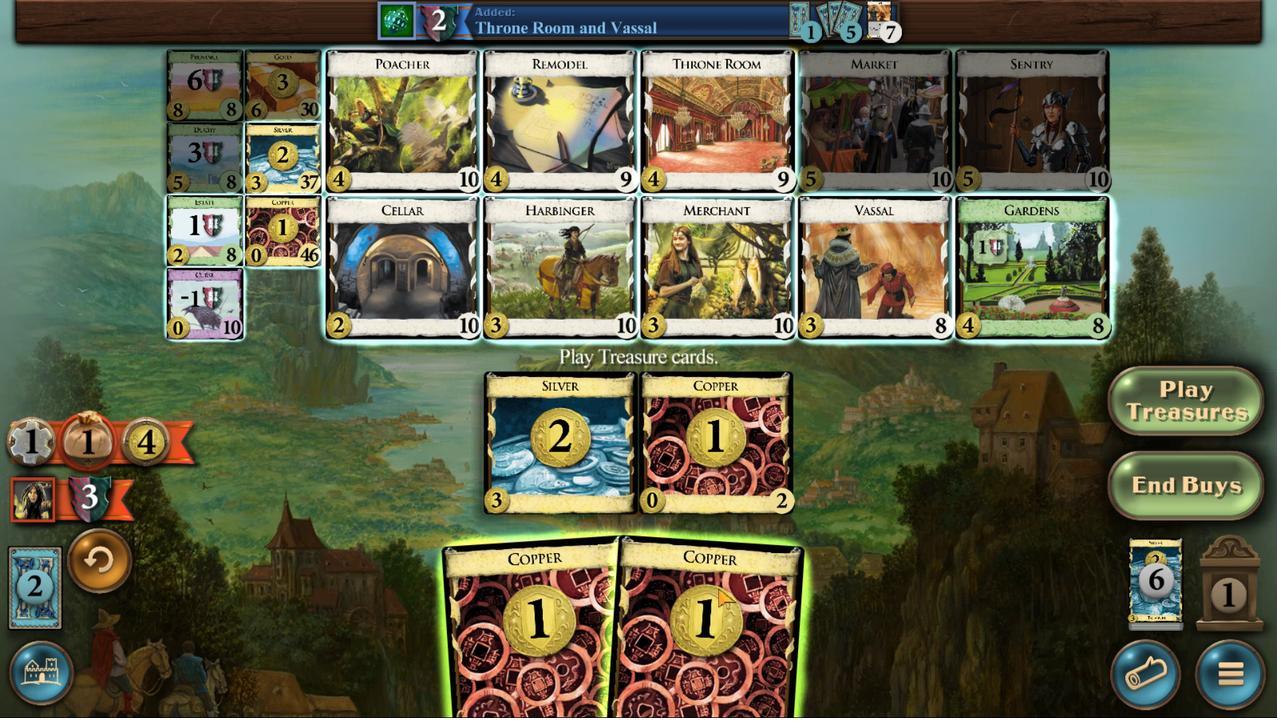 
Action: Mouse pressed left at (540, 409)
Screenshot: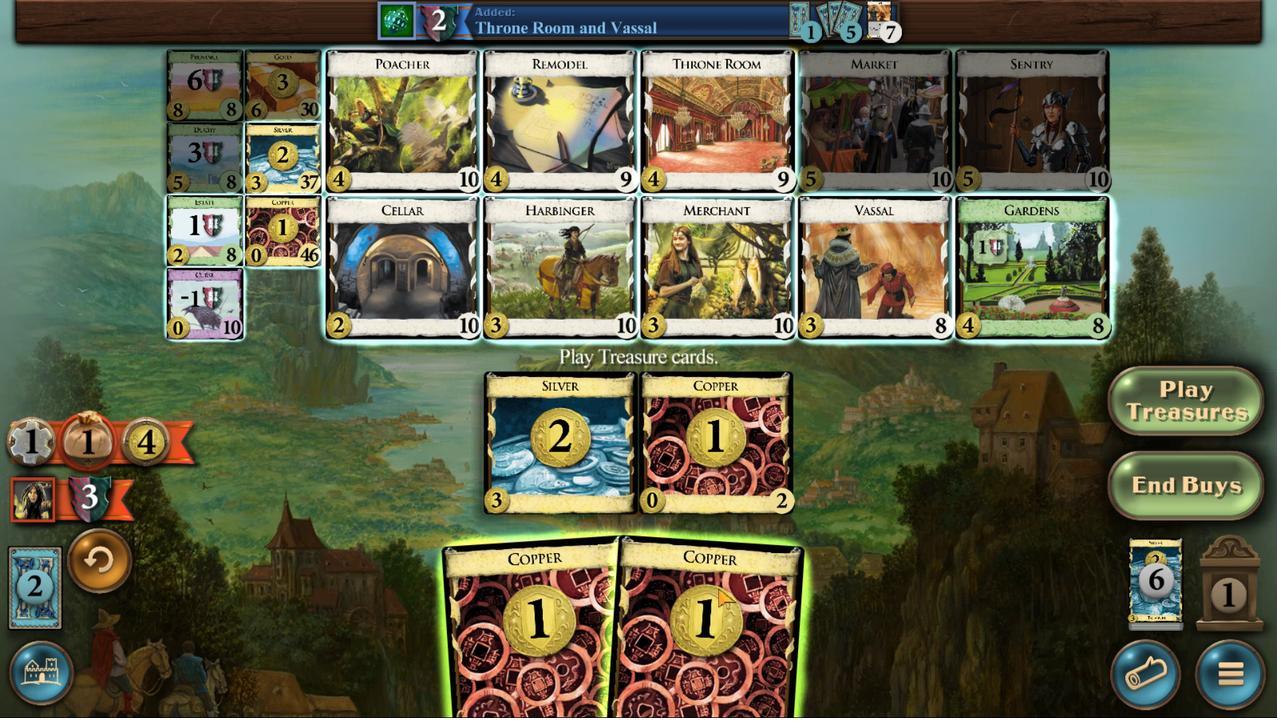 
Action: Mouse moved to (566, 423)
Screenshot: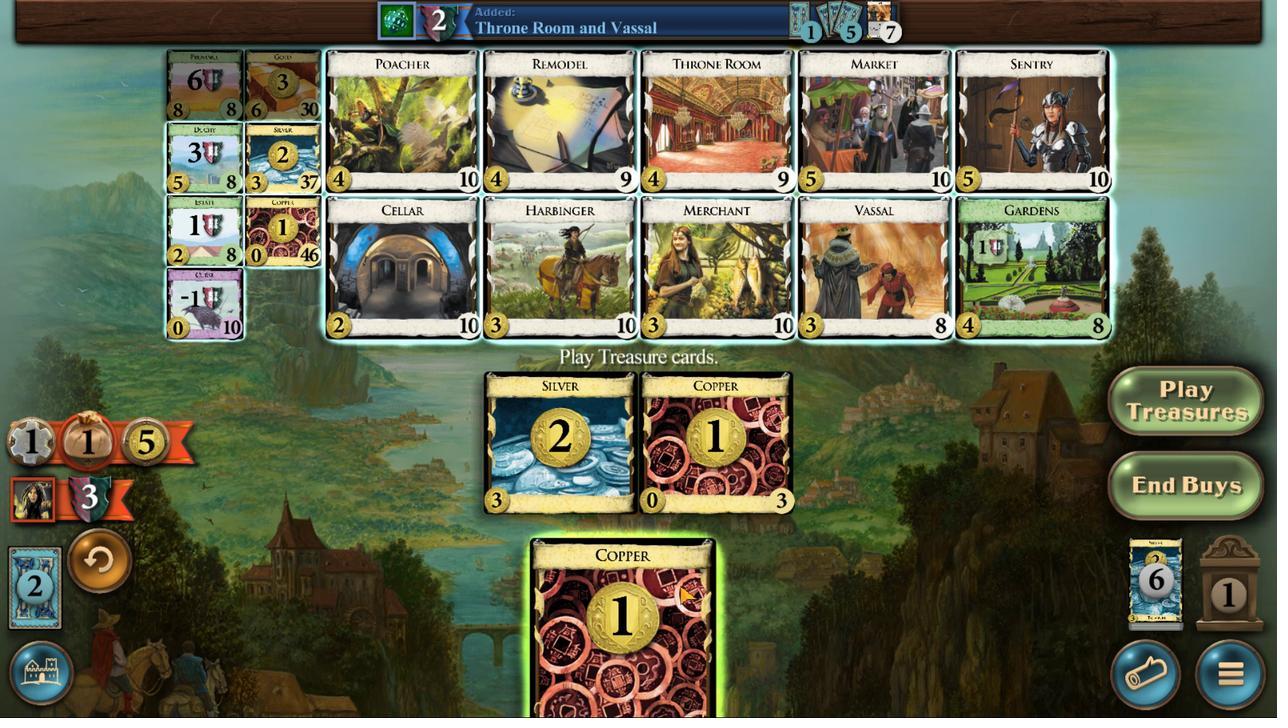 
Action: Mouse pressed left at (566, 423)
Screenshot: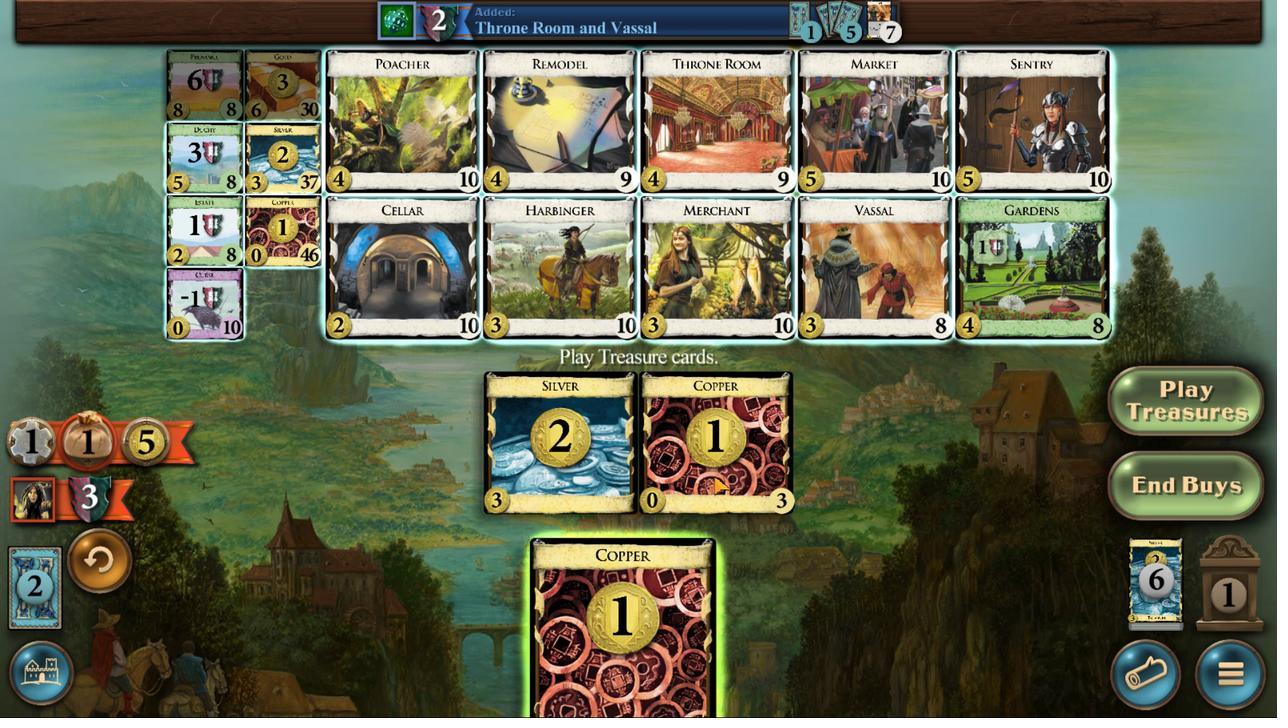 
Action: Mouse moved to (819, 544)
Screenshot: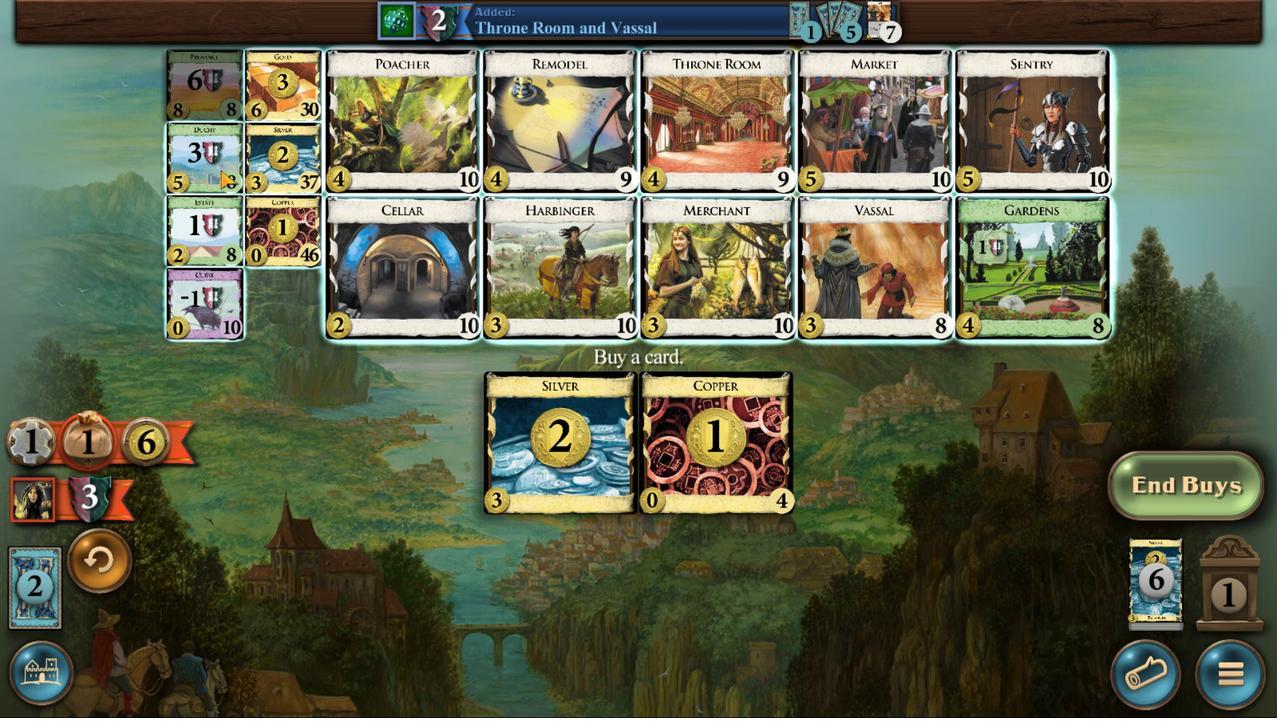 
Action: Mouse pressed left at (819, 544)
Screenshot: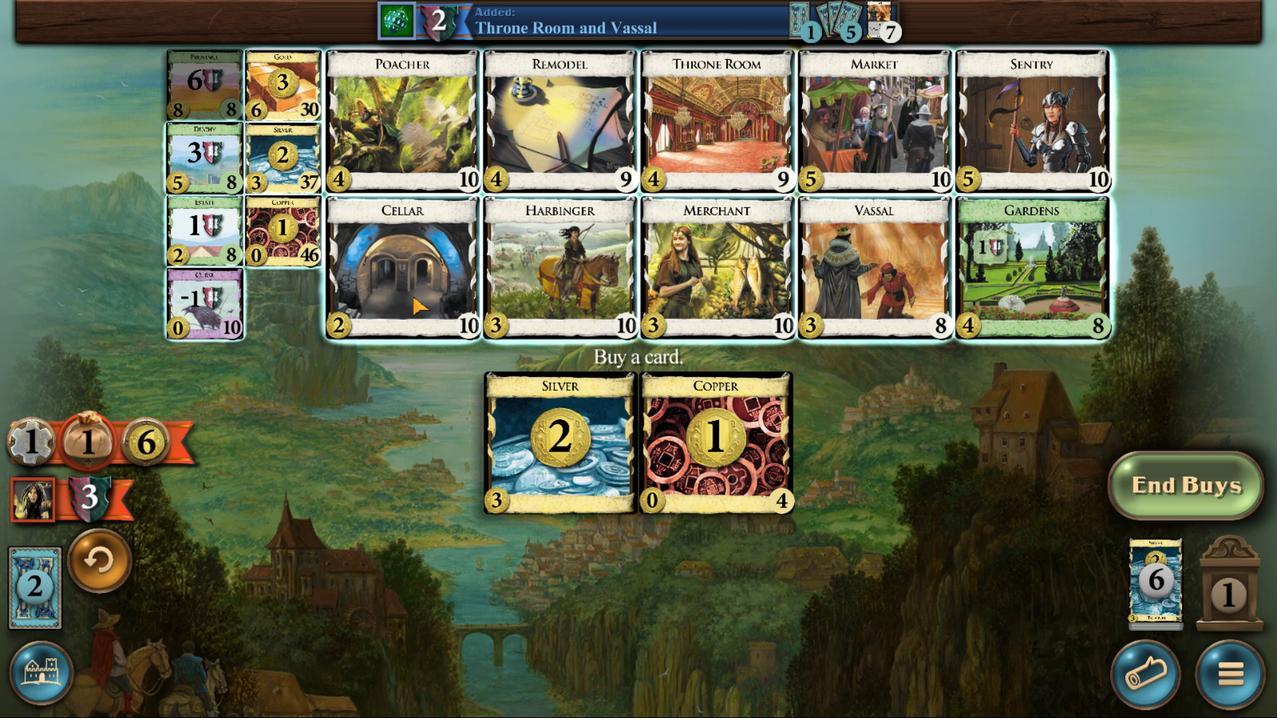
Action: Mouse moved to (513, 419)
Screenshot: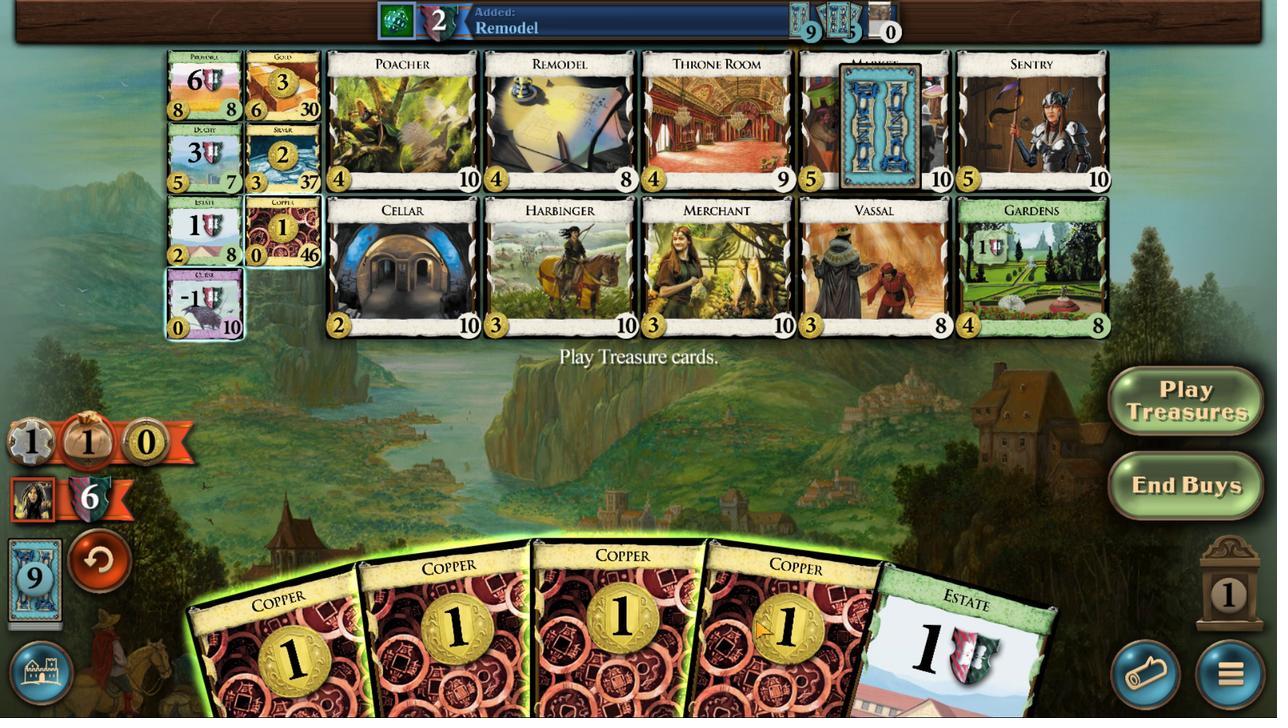 
Action: Mouse pressed left at (513, 419)
Screenshot: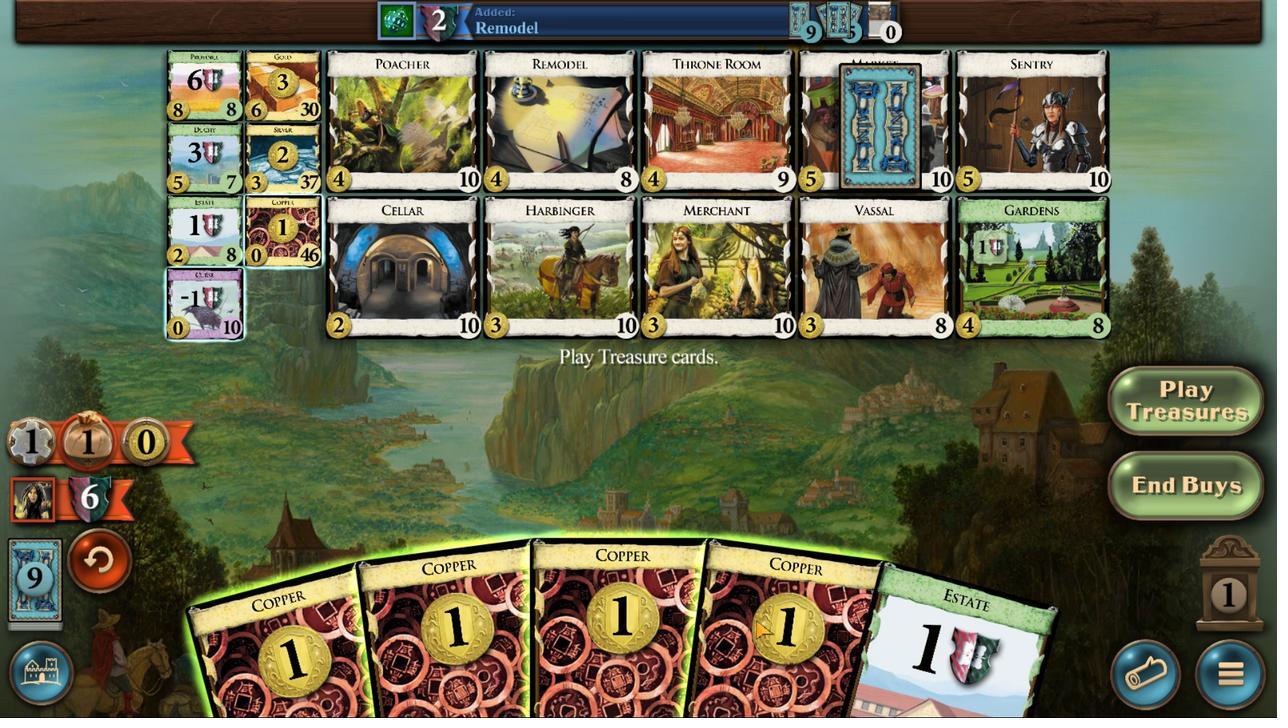 
Action: Mouse moved to (556, 415)
Screenshot: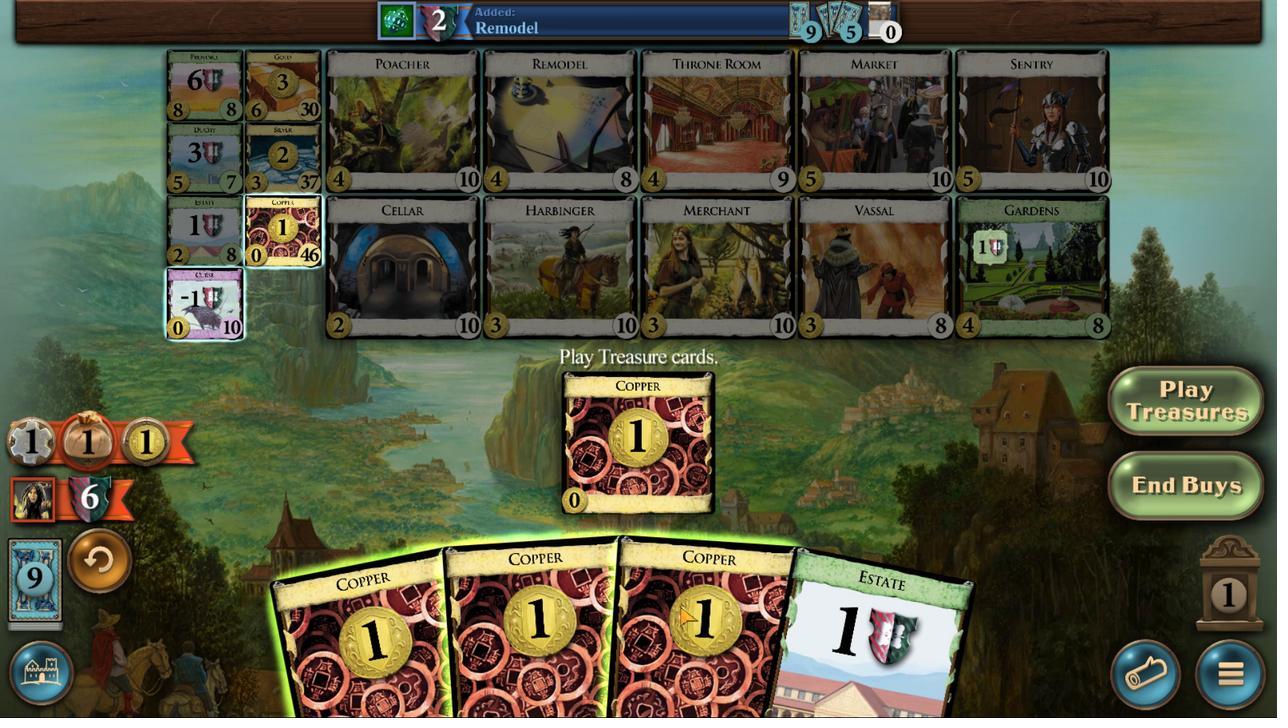 
Action: Mouse pressed left at (556, 415)
Screenshot: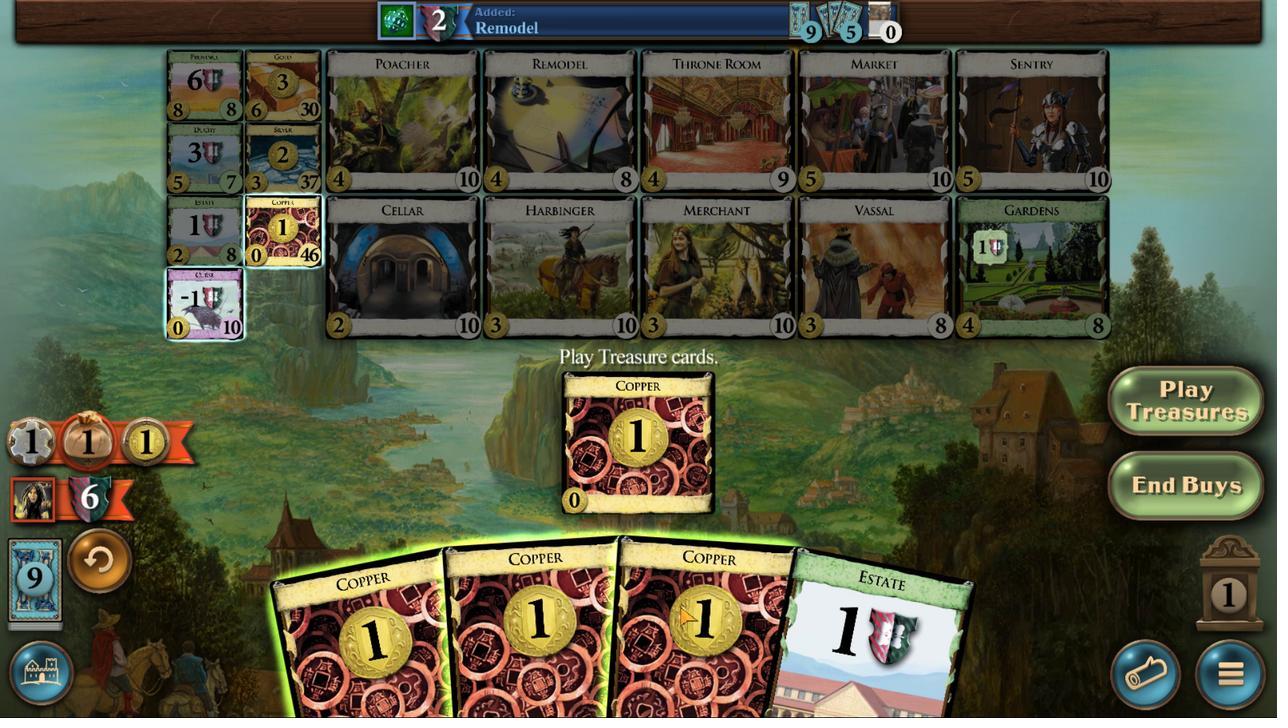 
Action: Mouse moved to (588, 425)
Screenshot: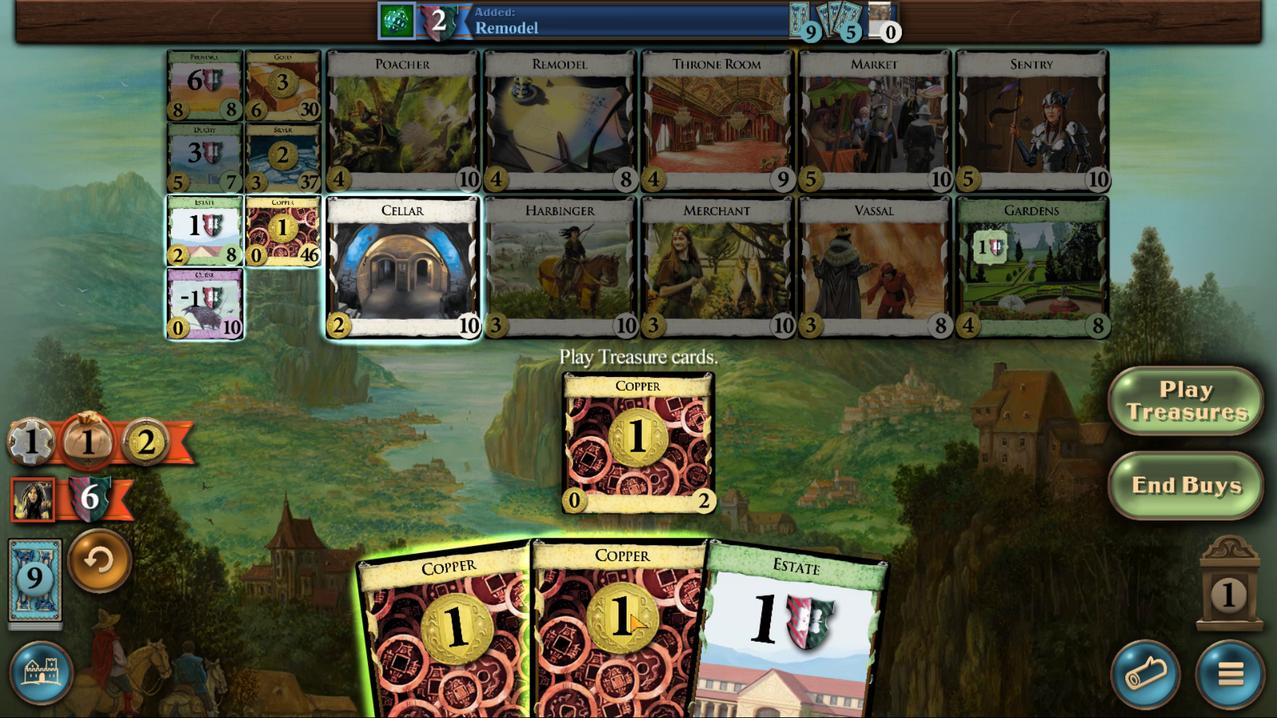 
Action: Mouse pressed left at (588, 425)
Screenshot: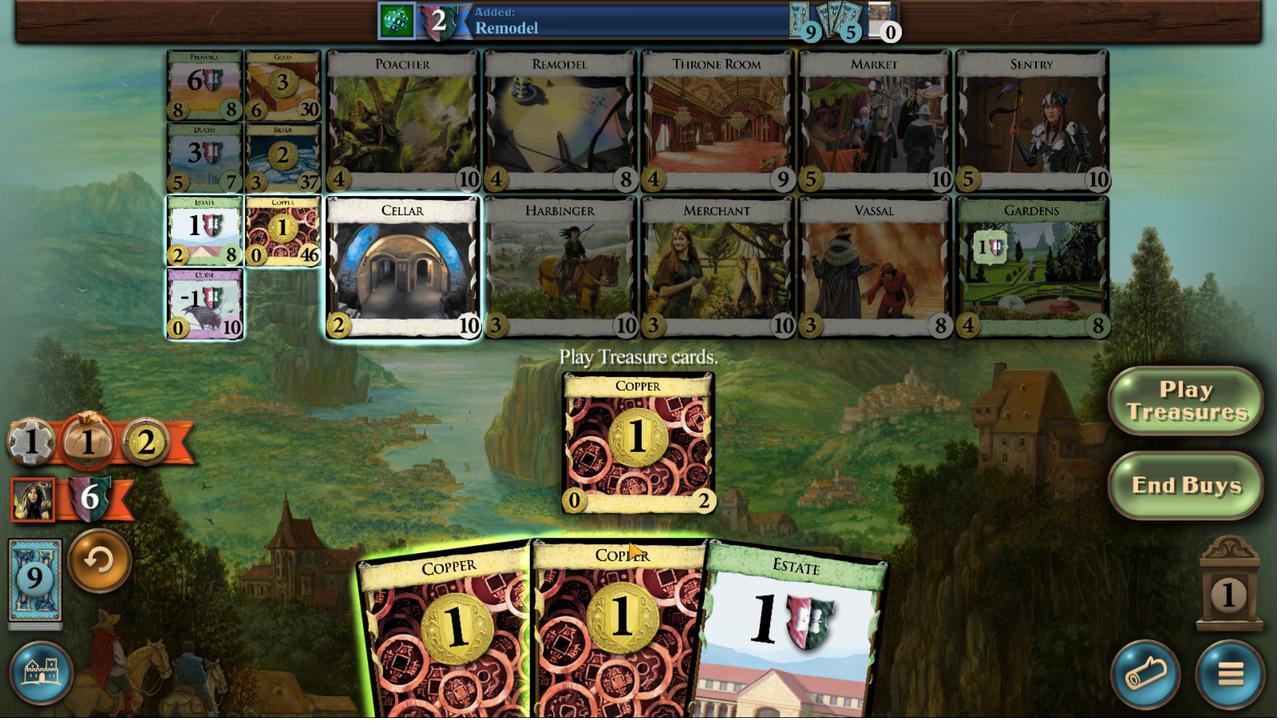 
Action: Mouse moved to (634, 419)
Screenshot: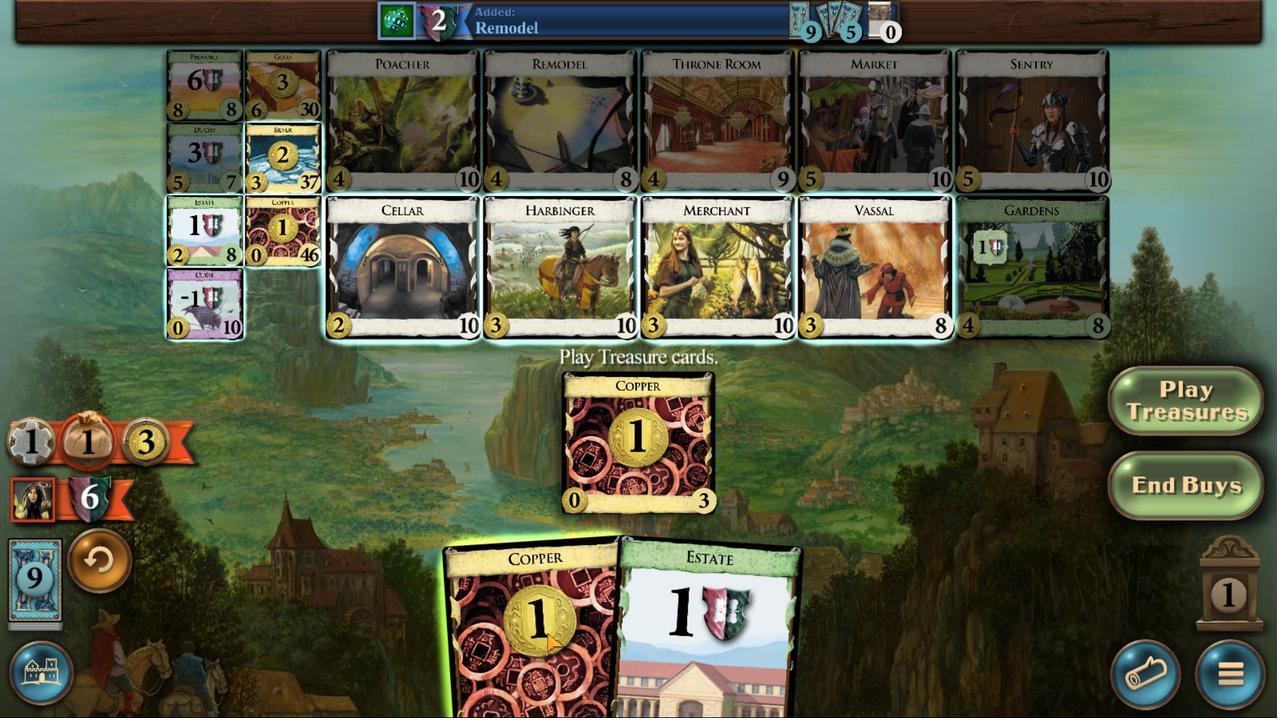 
Action: Mouse pressed left at (634, 419)
Screenshot: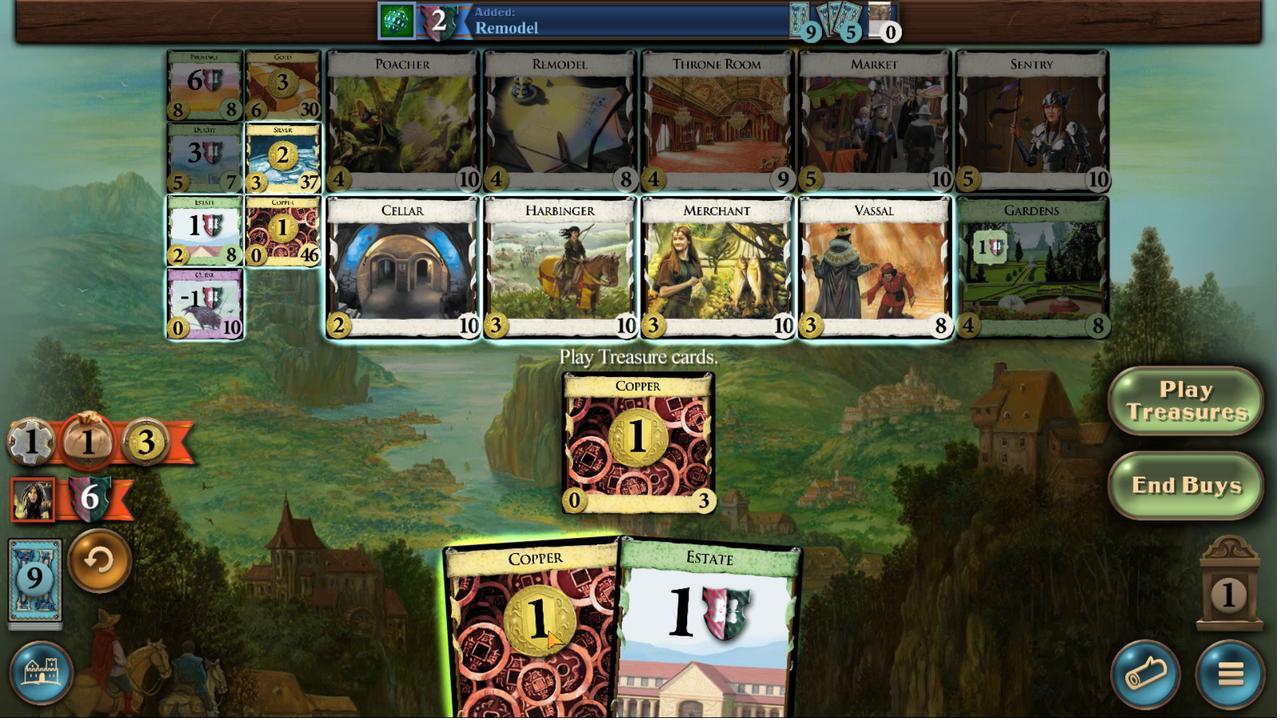 
Action: Mouse moved to (782, 544)
Screenshot: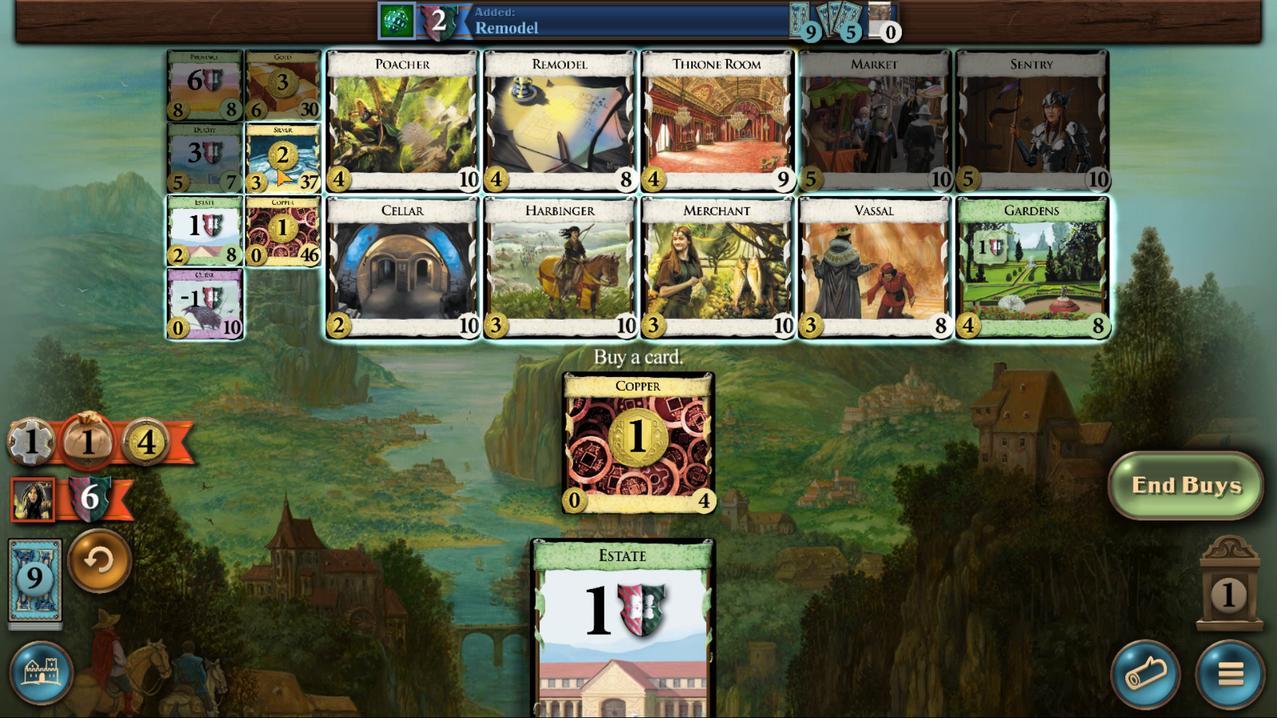 
Action: Mouse pressed left at (782, 544)
Screenshot: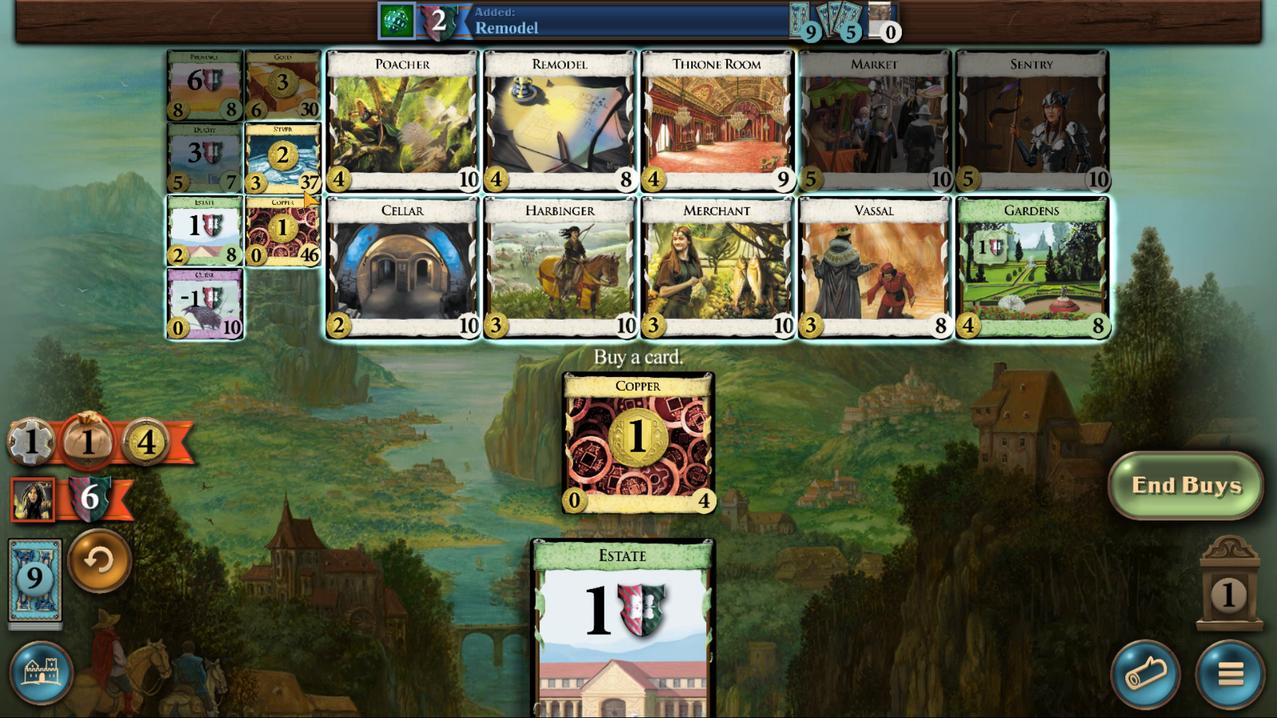 
Action: Mouse moved to (616, 423)
Screenshot: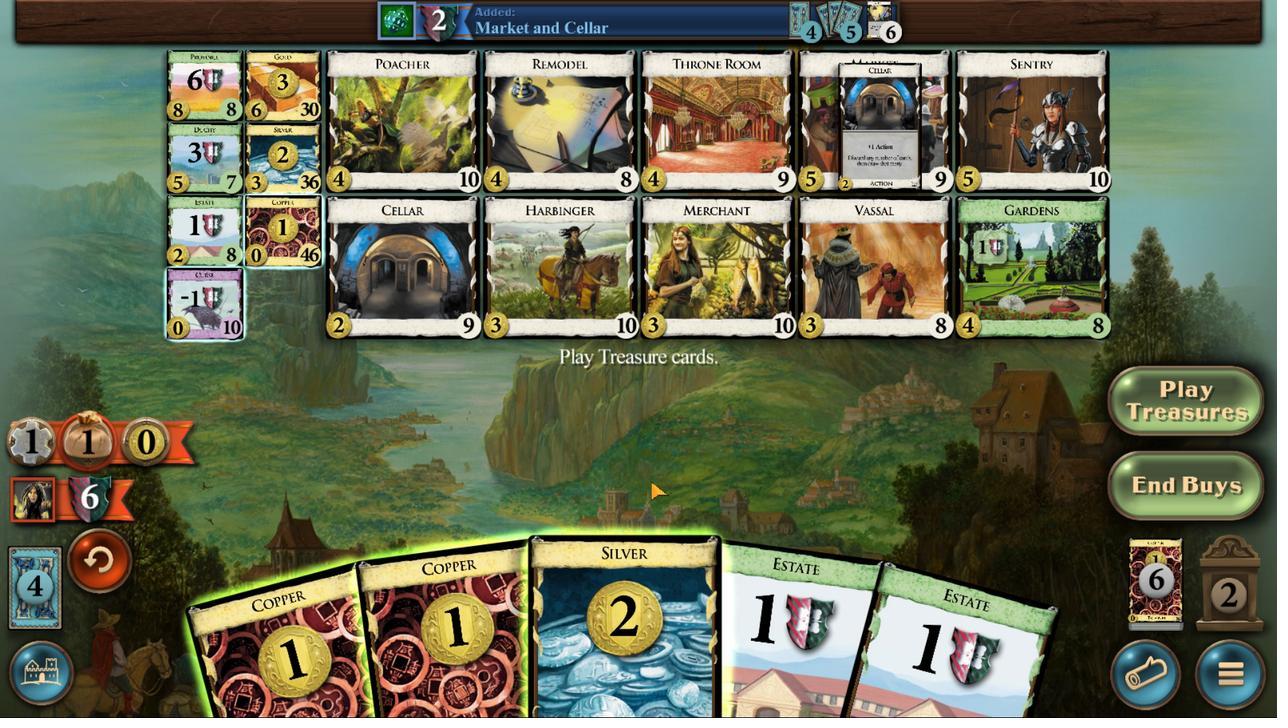 
Action: Mouse pressed left at (616, 423)
Screenshot: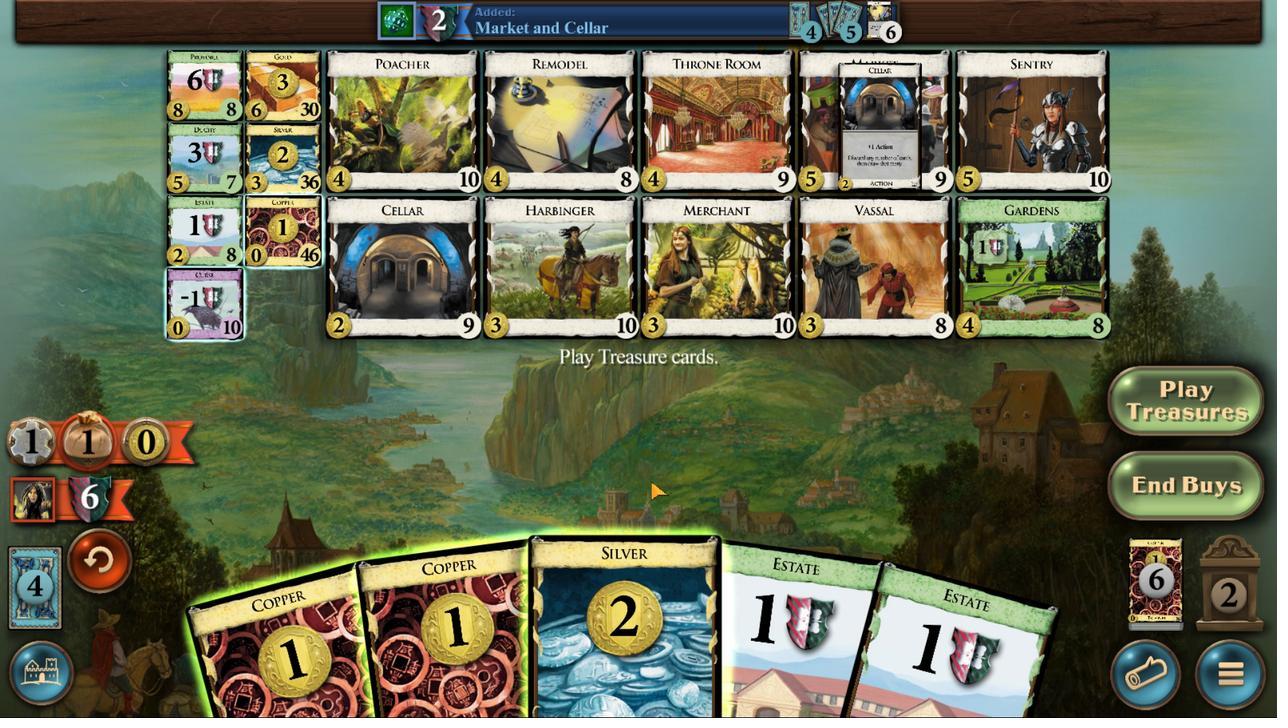 
Action: Mouse moved to (631, 443)
Screenshot: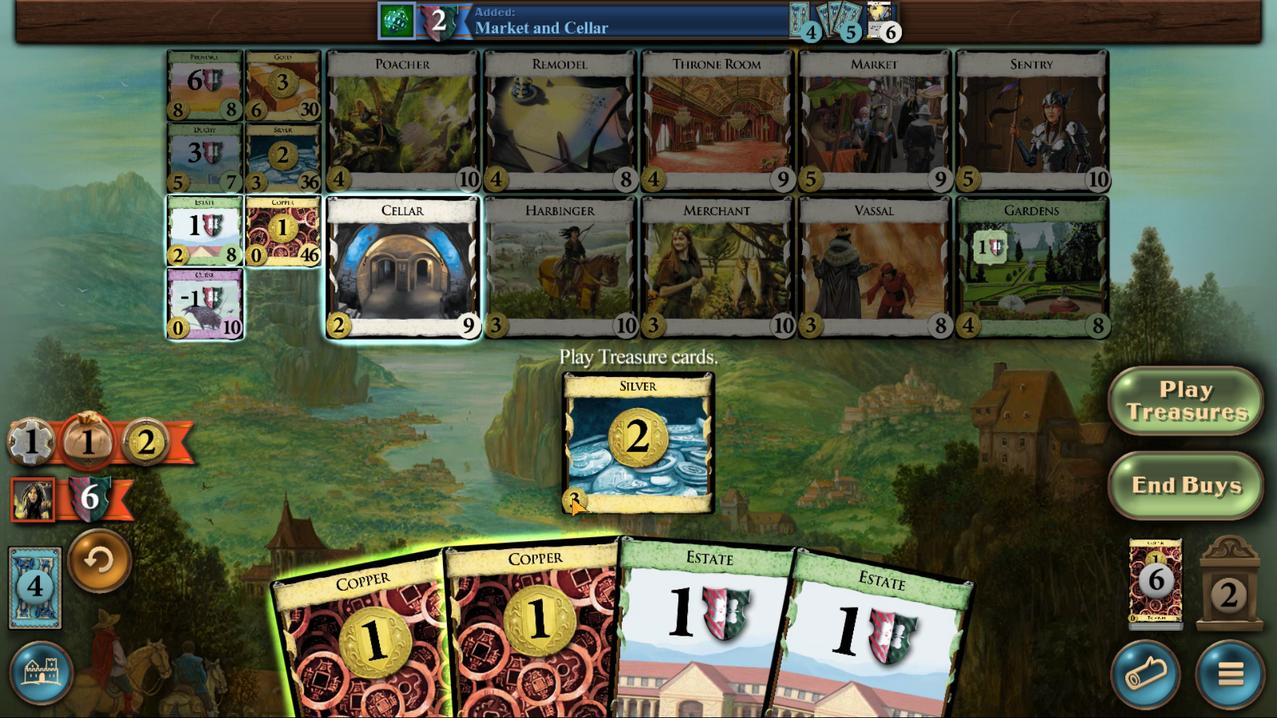 
Action: Mouse pressed left at (631, 443)
Screenshot: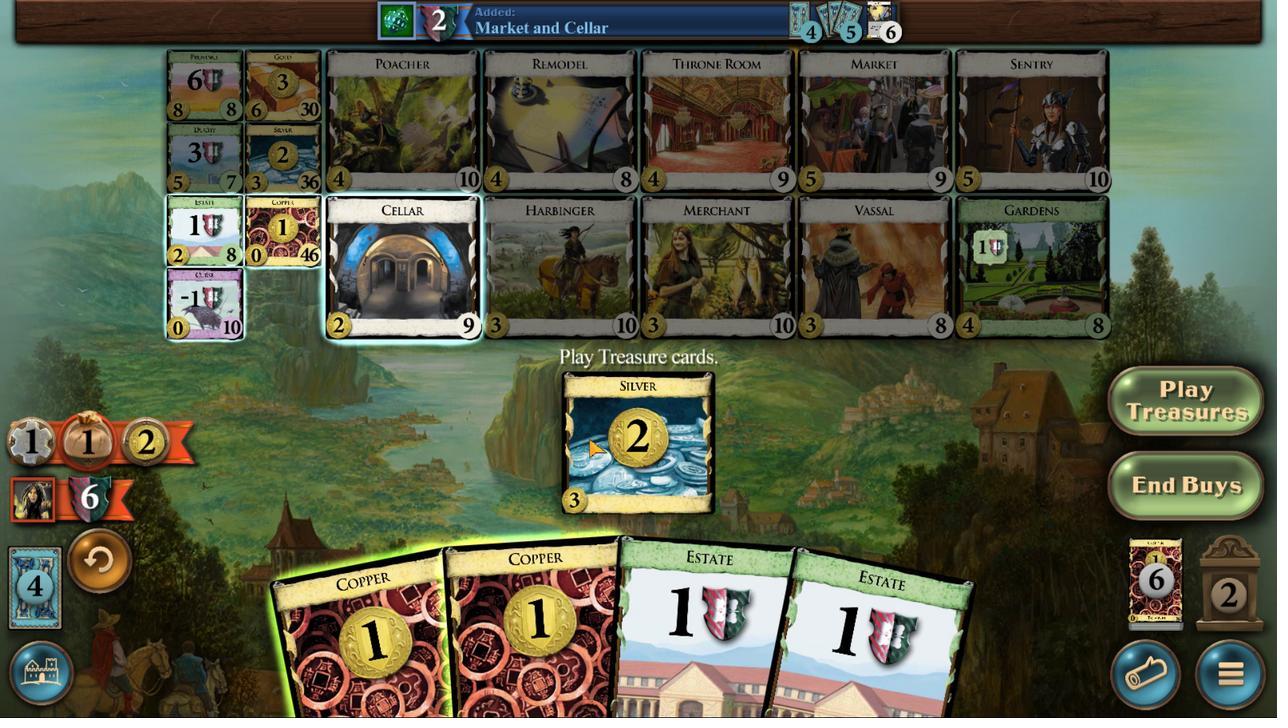 
Action: Mouse moved to (635, 423)
Screenshot: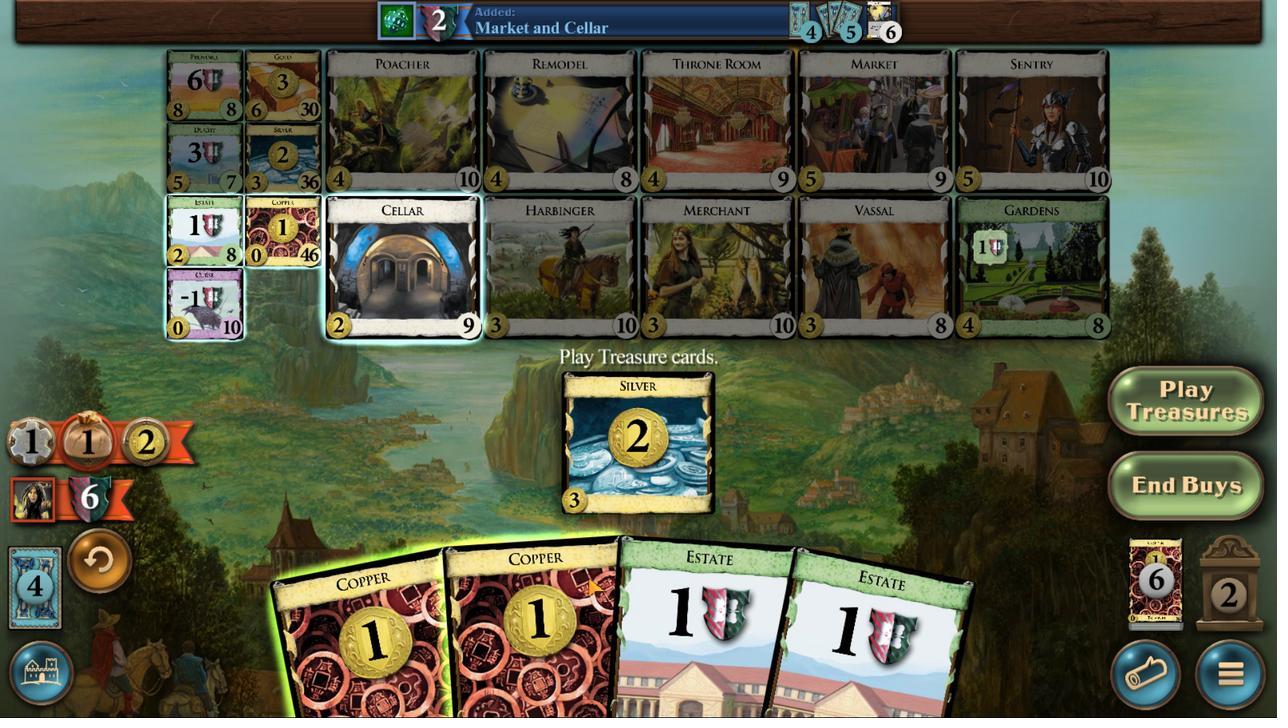 
Action: Mouse pressed left at (635, 423)
Screenshot: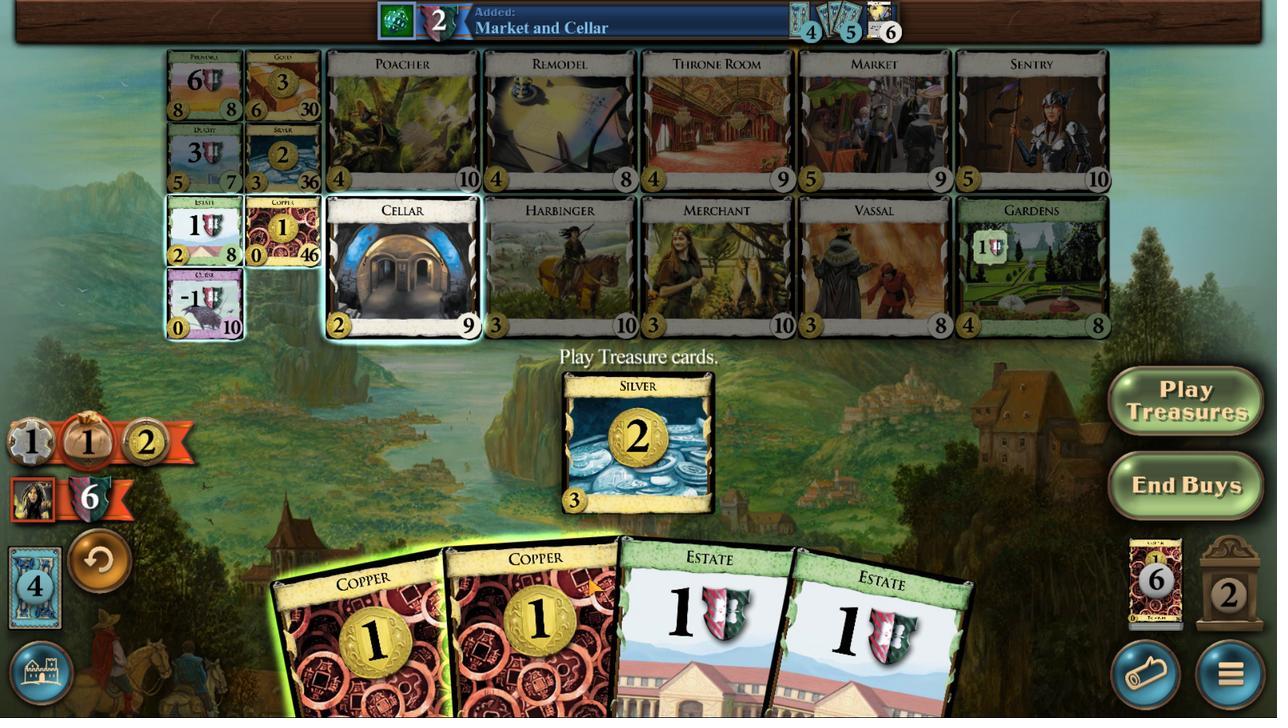 
Action: Mouse moved to (658, 428)
Screenshot: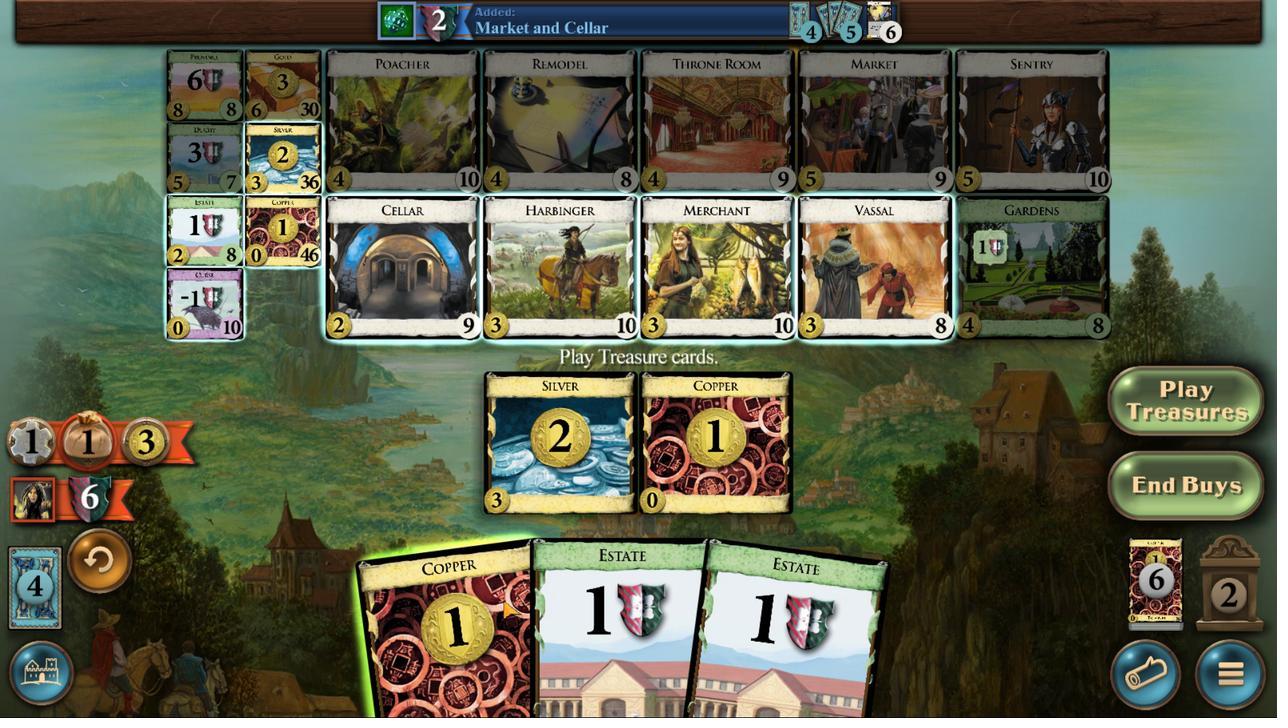 
Action: Mouse pressed left at (658, 428)
Screenshot: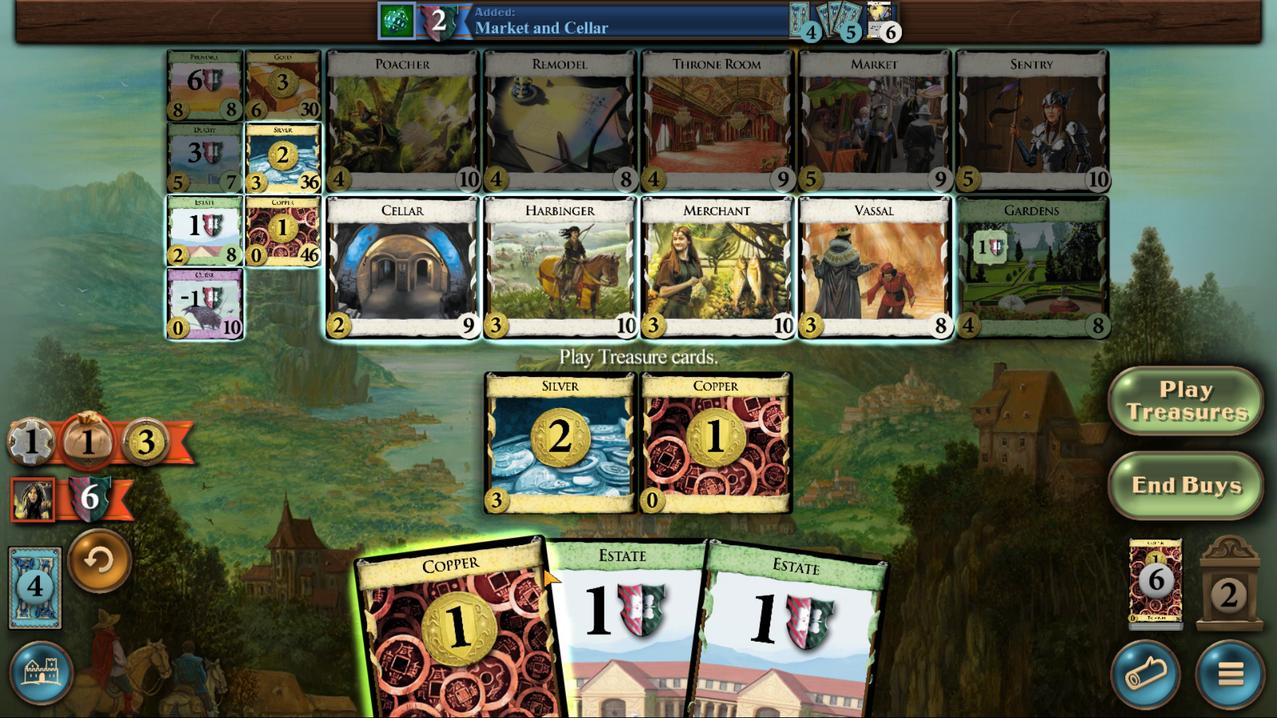 
Action: Mouse moved to (793, 549)
Screenshot: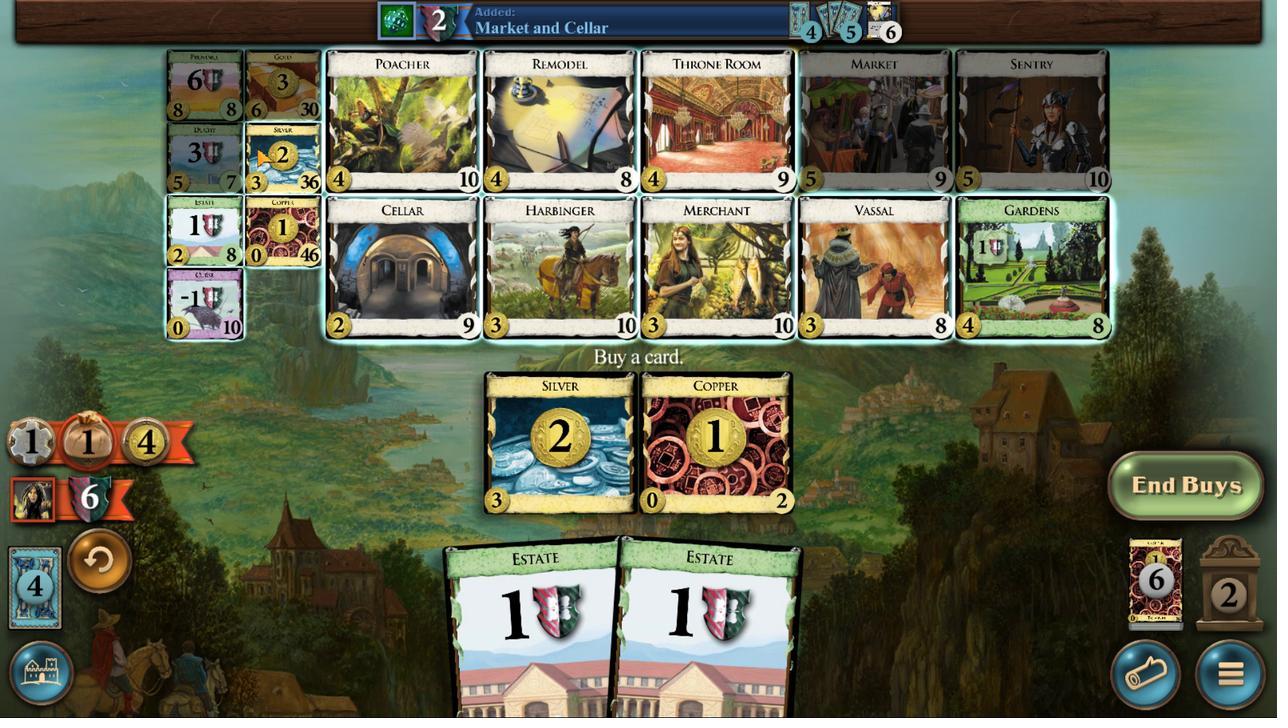 
Action: Mouse pressed left at (793, 549)
Screenshot: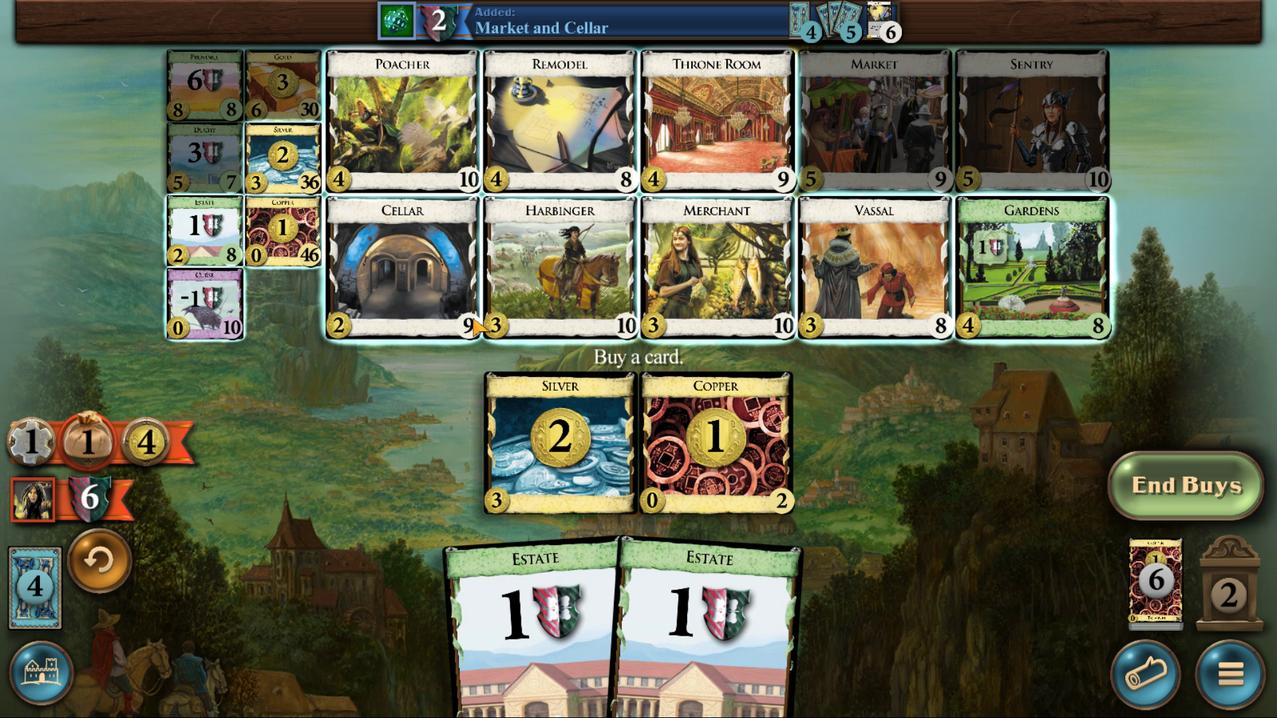 
Action: Mouse moved to (494, 414)
Screenshot: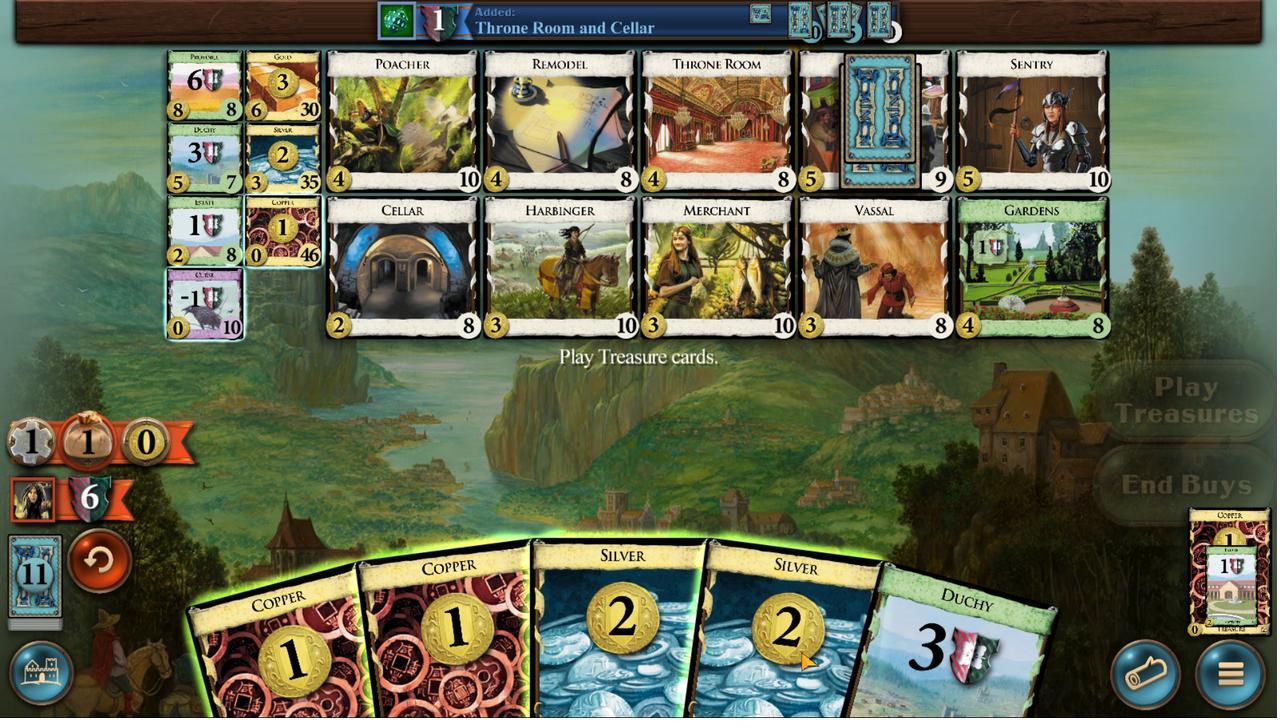 
Action: Mouse pressed left at (494, 414)
Screenshot: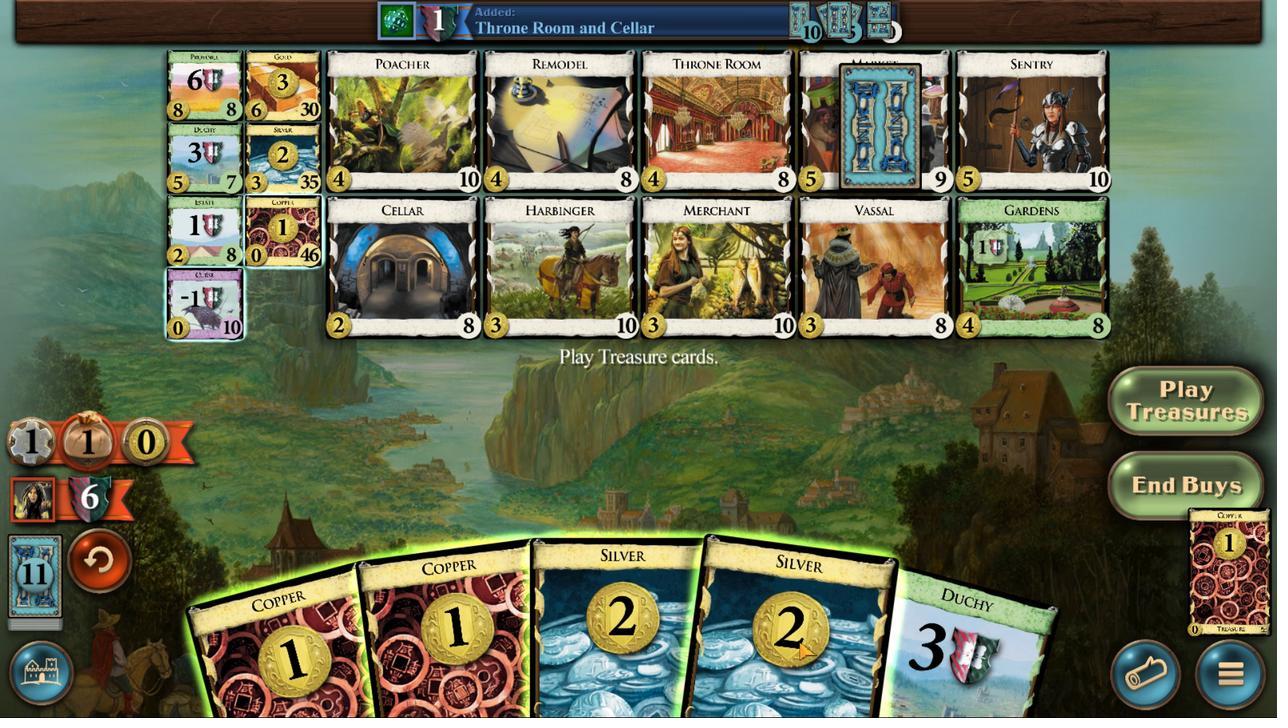 
Action: Mouse moved to (564, 429)
Screenshot: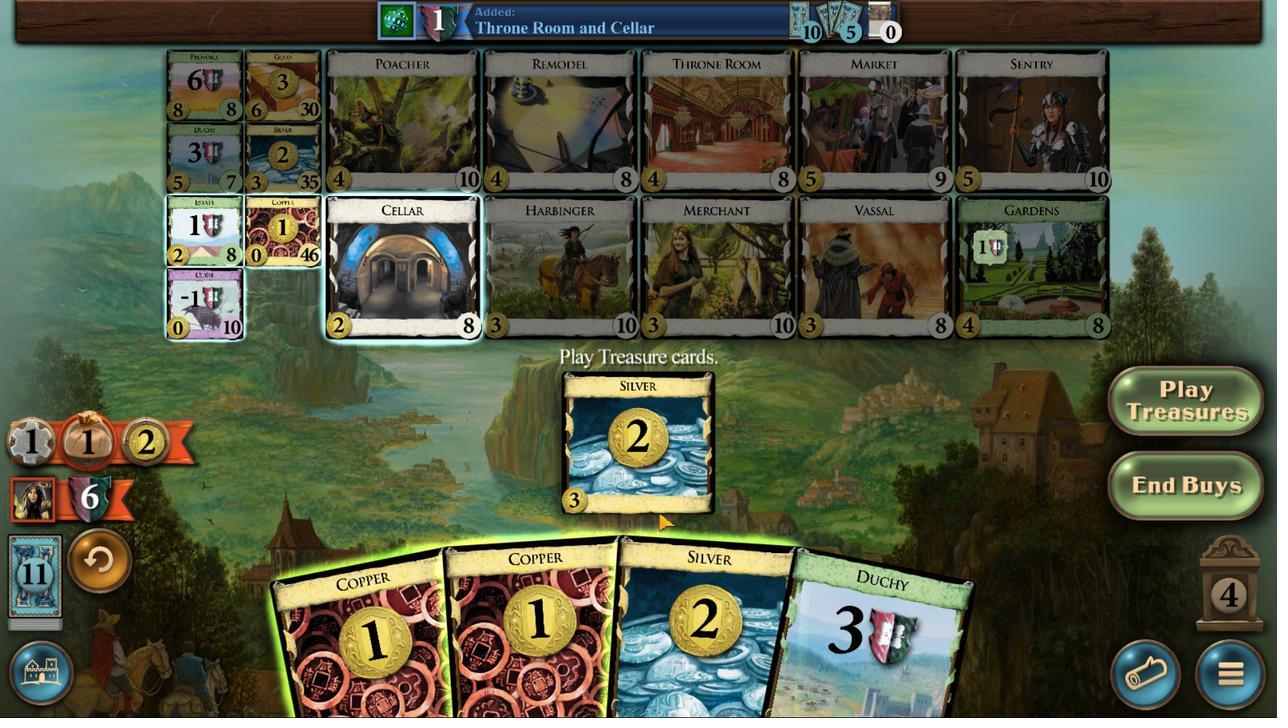 
Action: Mouse pressed left at (564, 429)
Screenshot: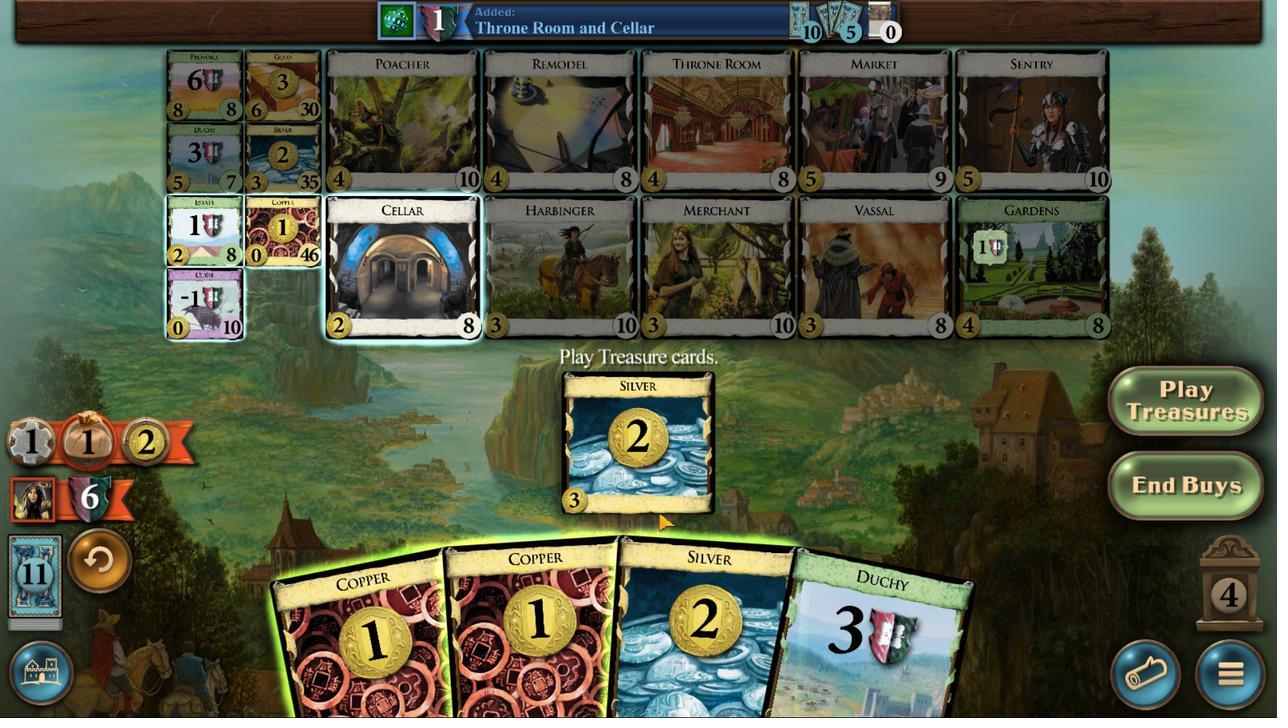 
Action: Mouse moved to (591, 423)
Screenshot: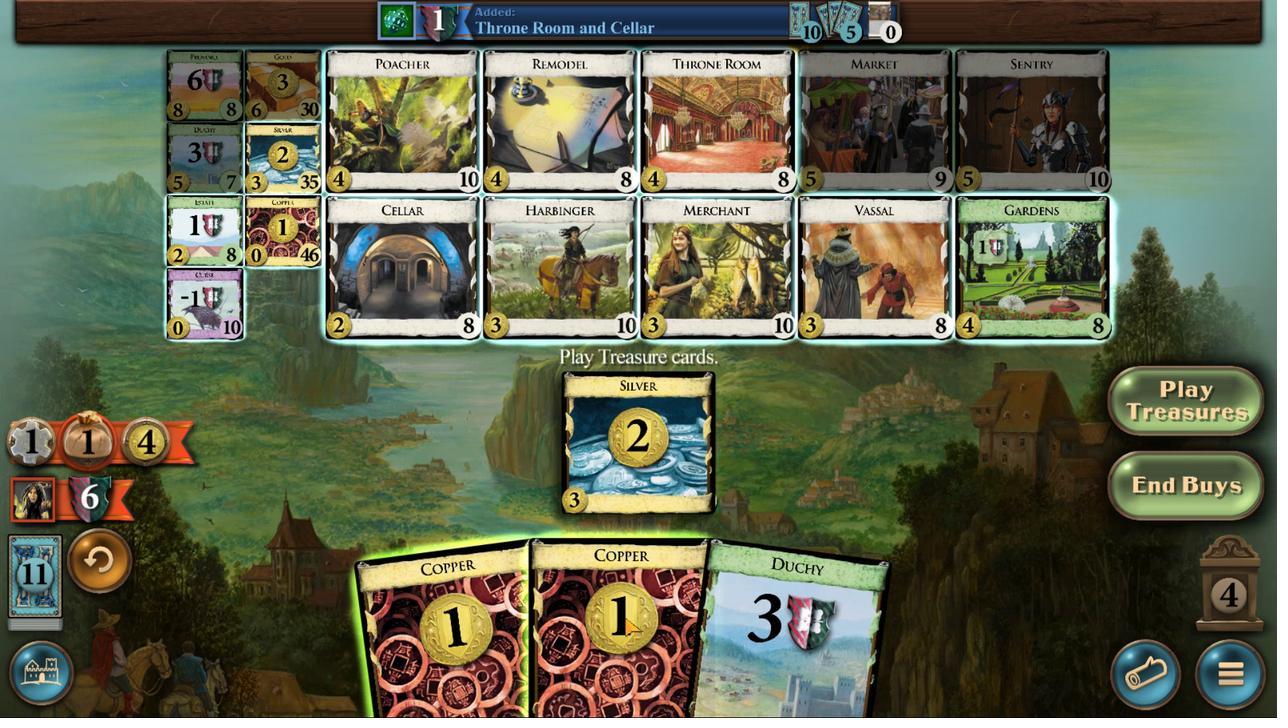 
Action: Mouse pressed left at (591, 423)
Screenshot: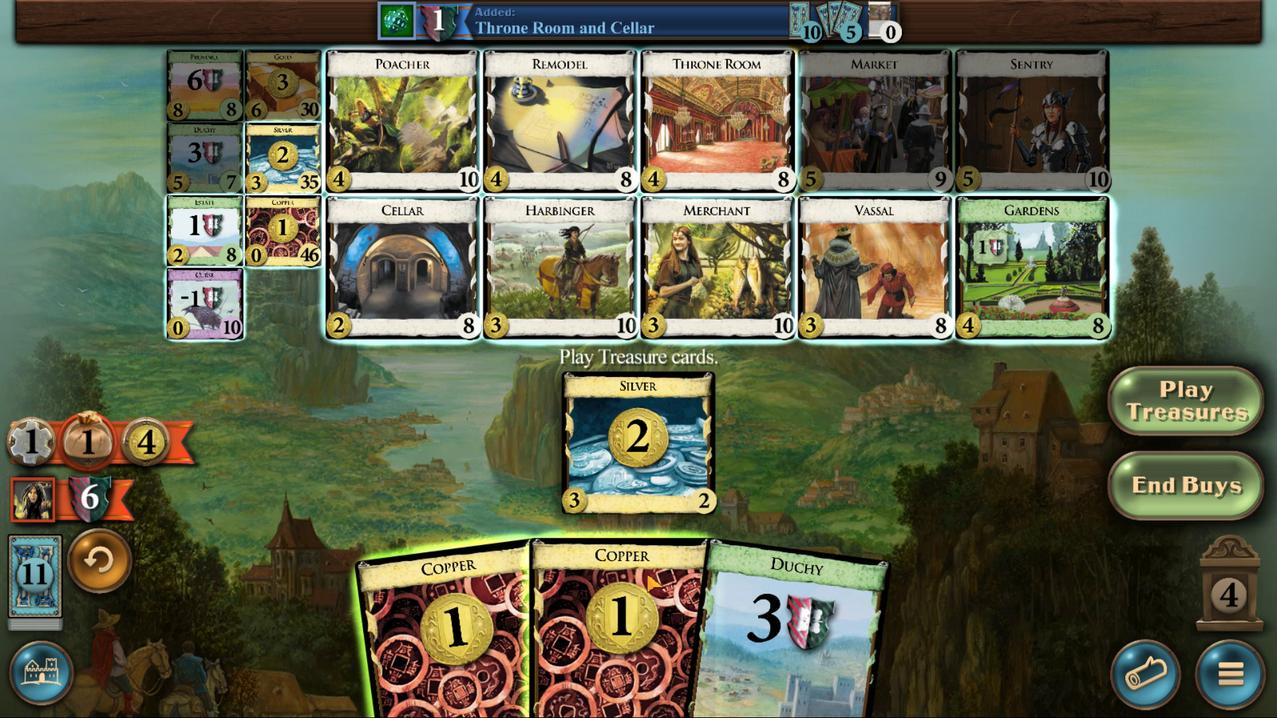 
Action: Mouse moved to (819, 547)
Screenshot: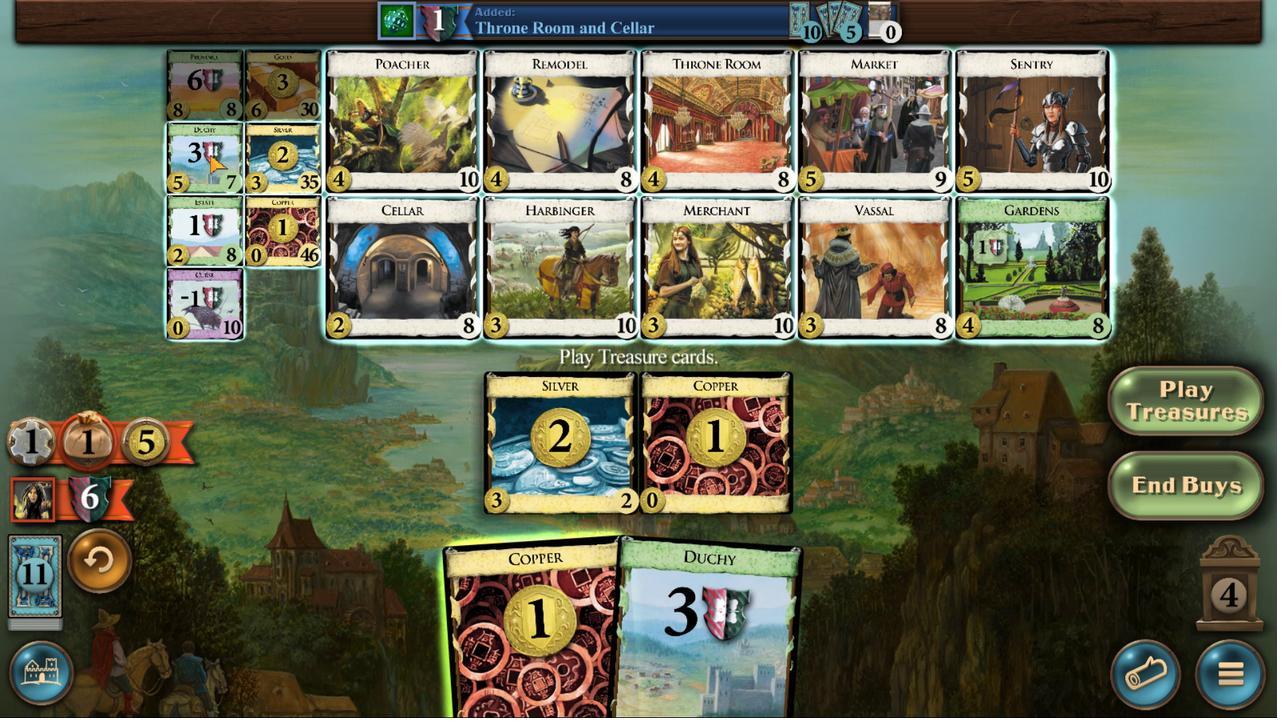 
Action: Mouse pressed left at (819, 547)
Screenshot: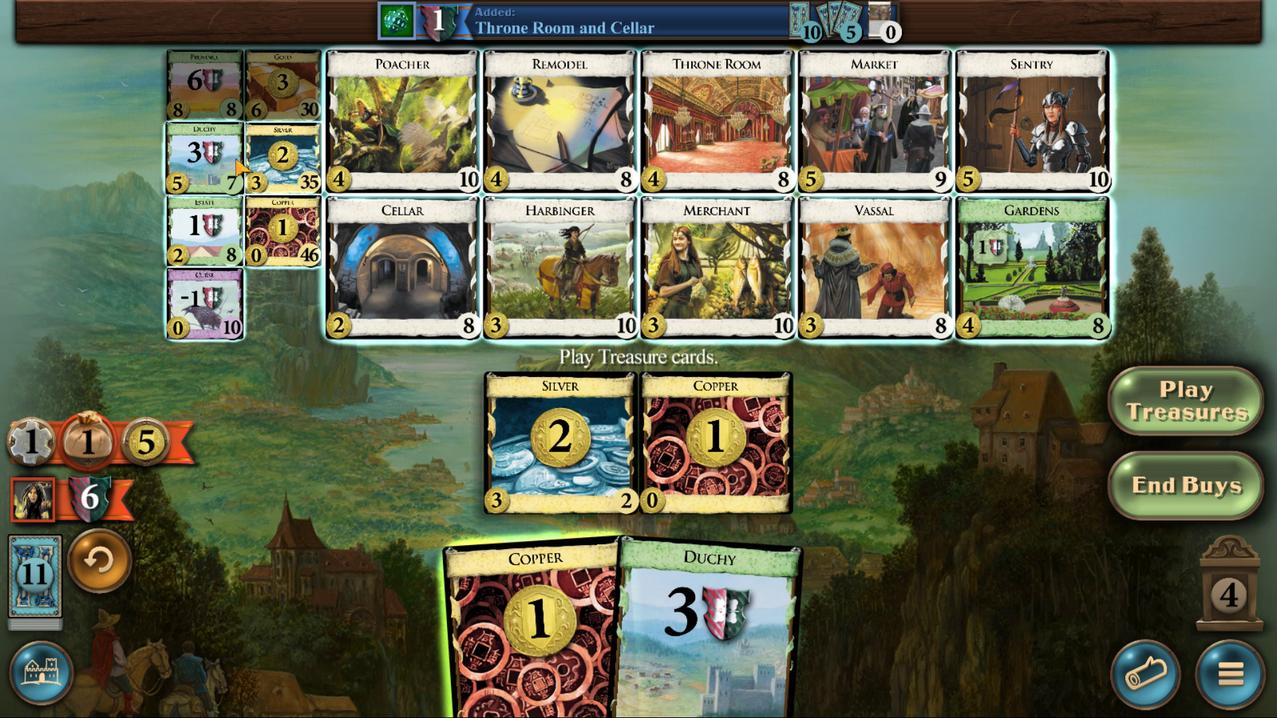 
Action: Mouse moved to (585, 416)
Screenshot: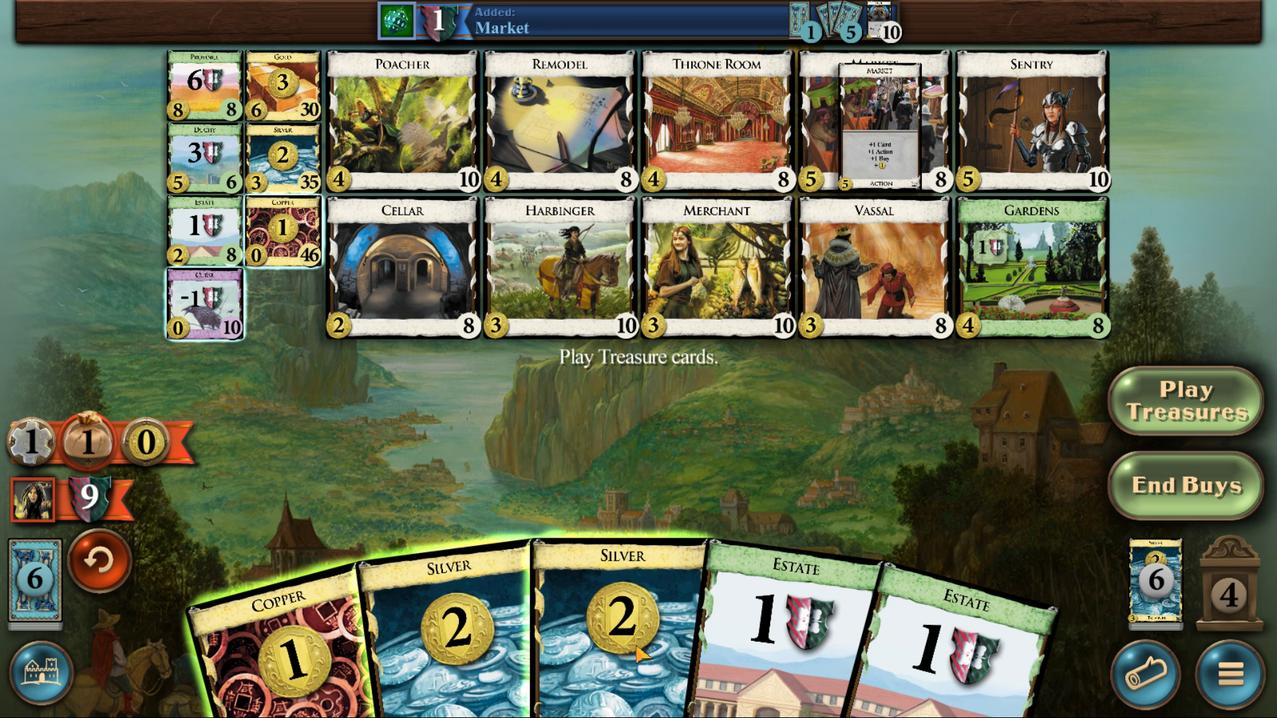 
Action: Mouse pressed left at (585, 416)
Screenshot: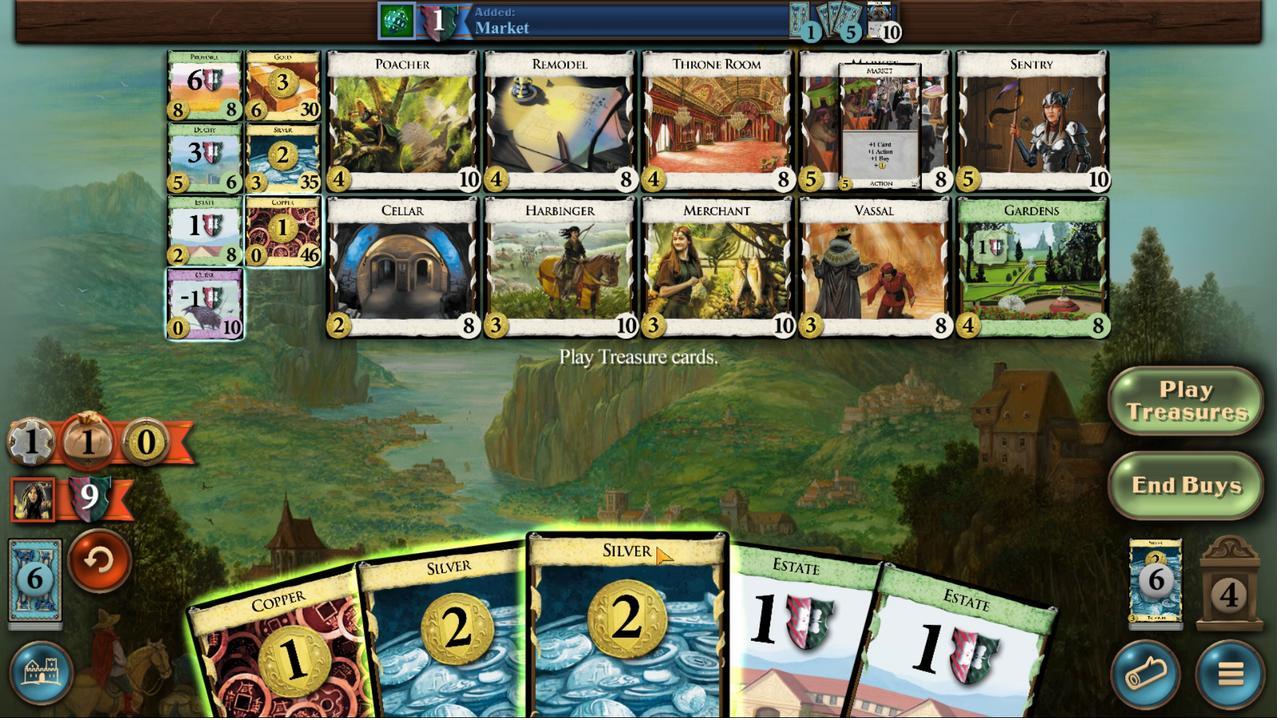 
Action: Mouse moved to (638, 425)
Screenshot: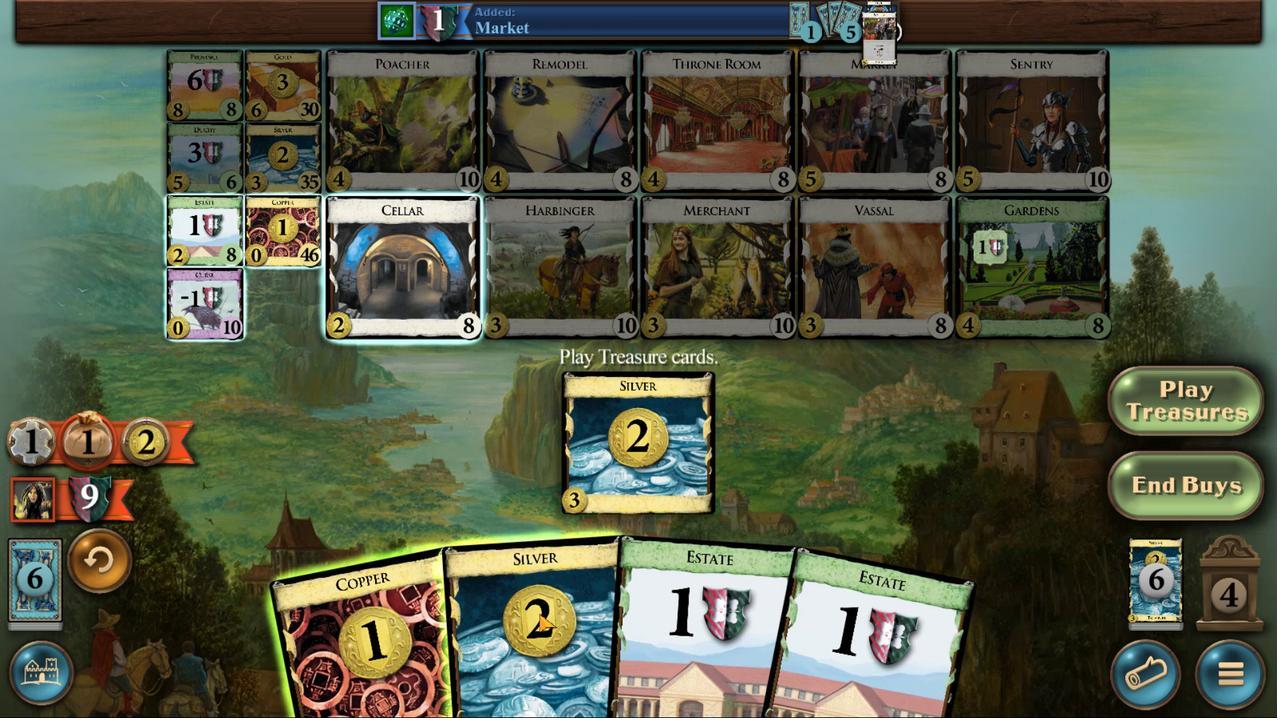 
Action: Mouse pressed left at (638, 425)
Screenshot: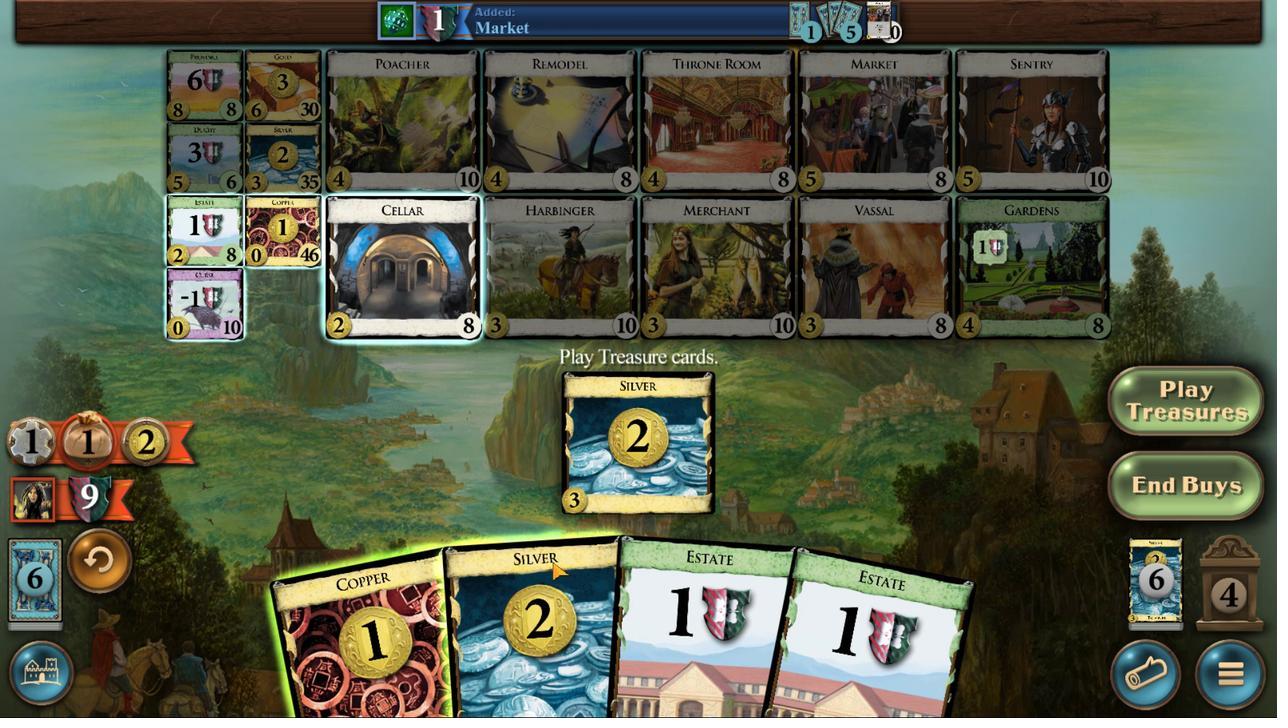 
Action: Mouse moved to (674, 409)
Screenshot: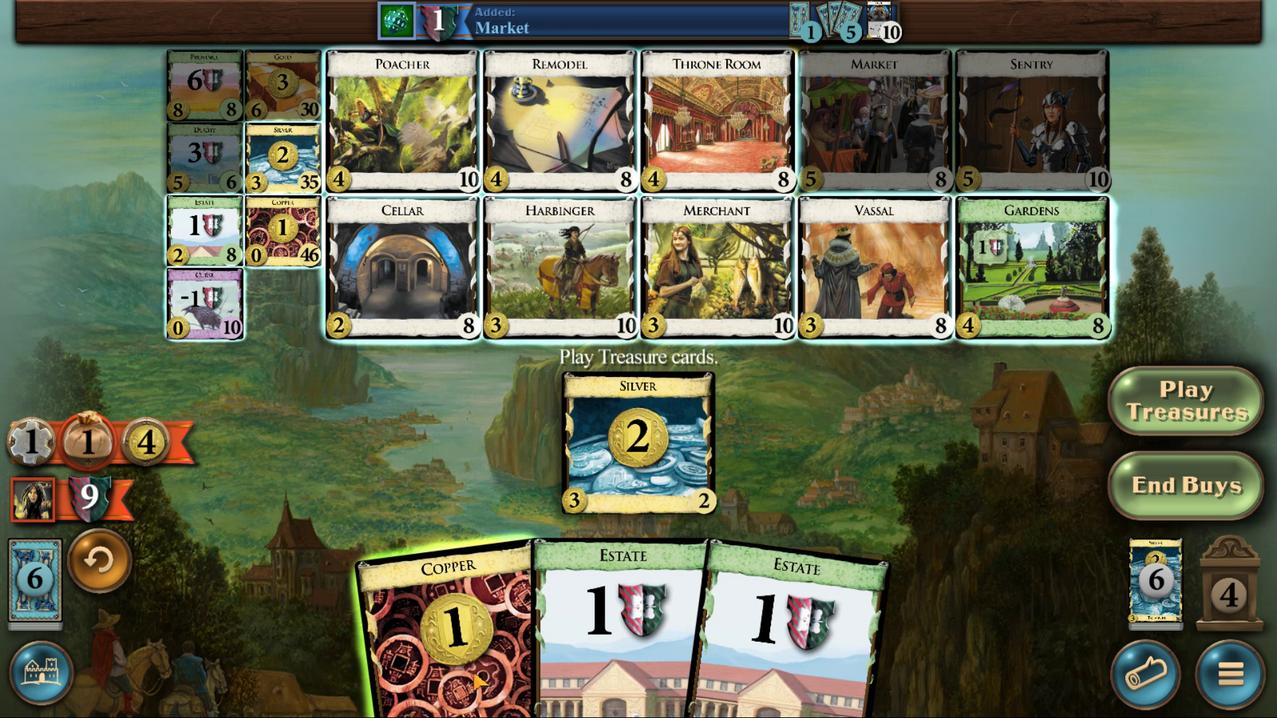 
Action: Mouse pressed left at (674, 409)
Screenshot: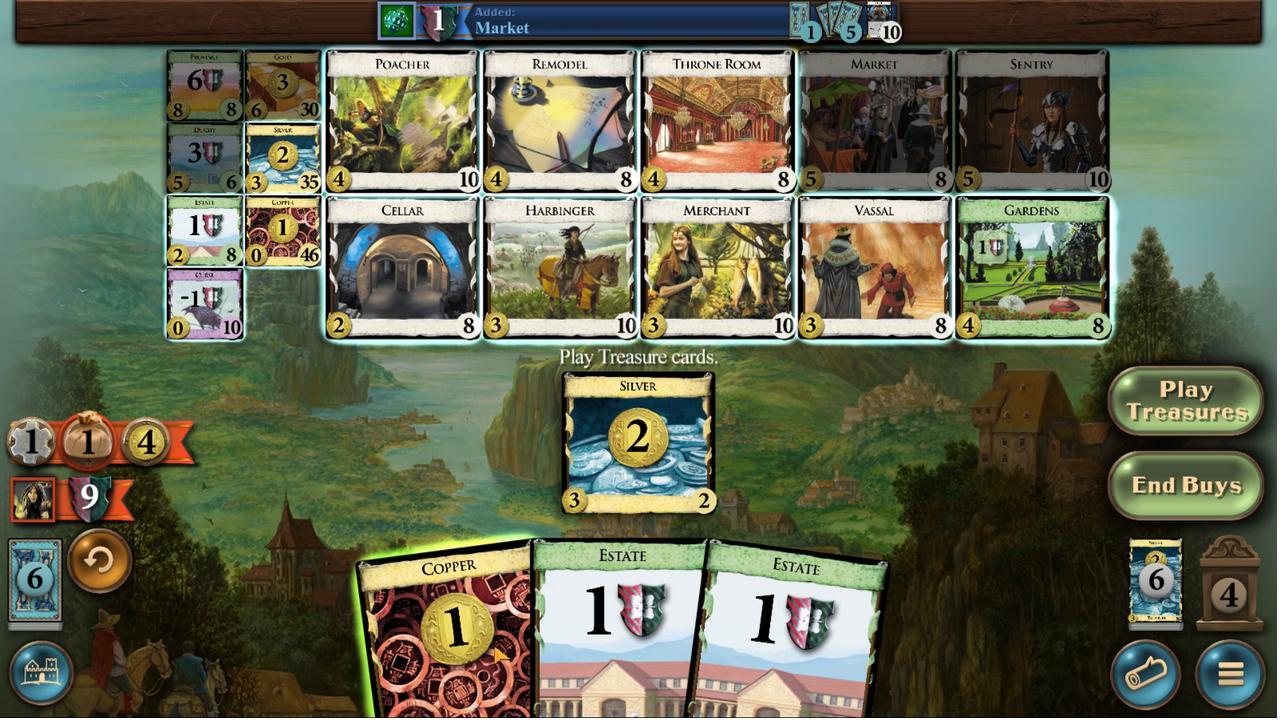 
Action: Mouse moved to (819, 541)
Screenshot: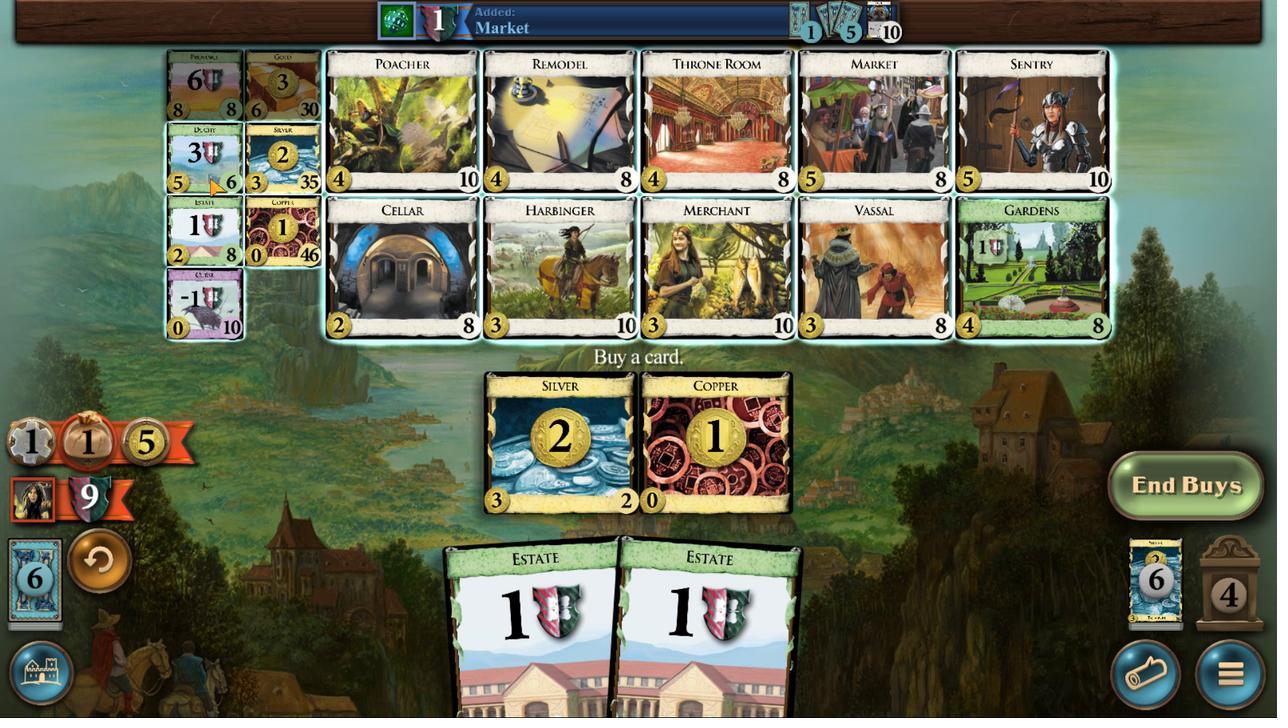 
Action: Mouse pressed left at (819, 541)
Screenshot: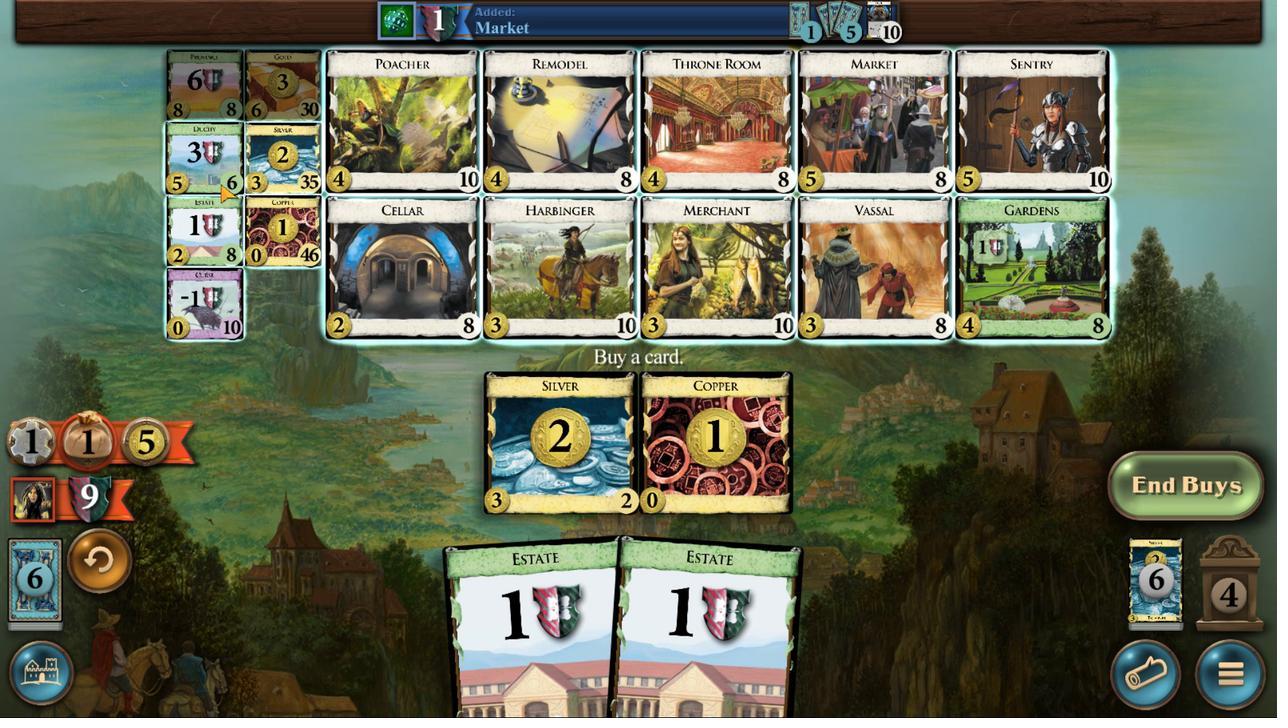 
Action: Mouse moved to (514, 415)
Screenshot: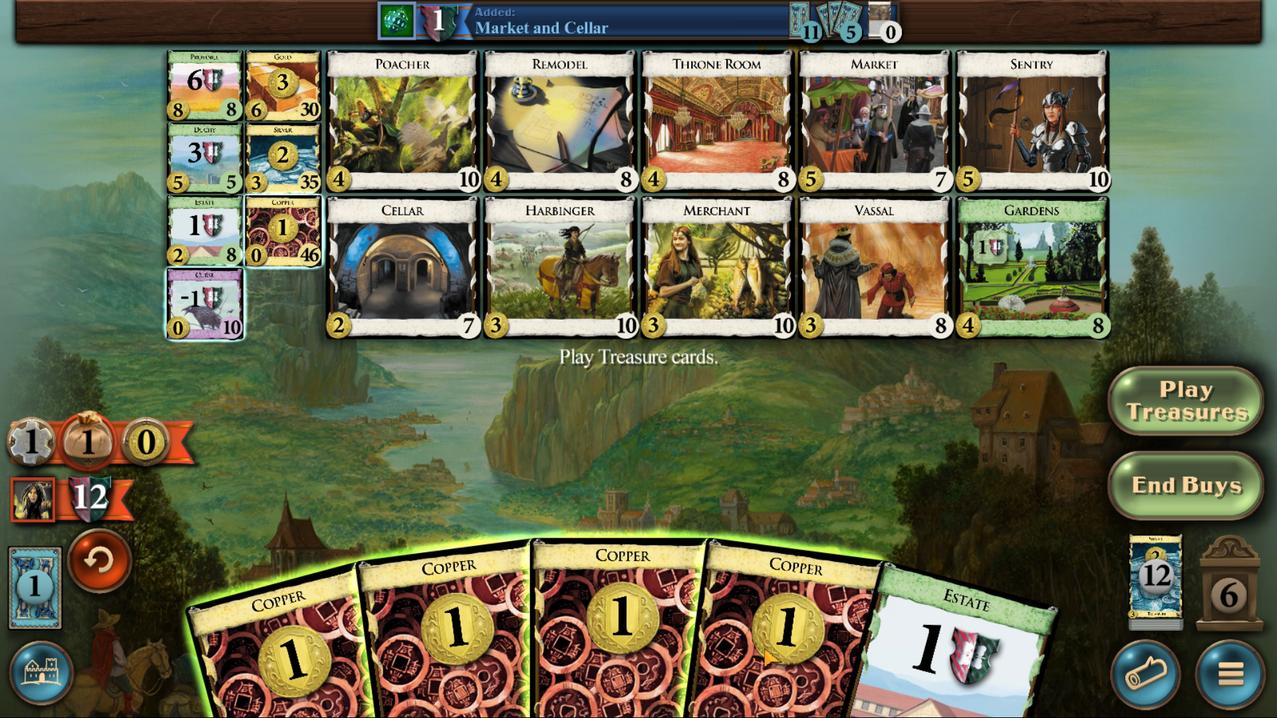 
Action: Mouse scrolled (514, 415) with delta (0, 0)
Screenshot: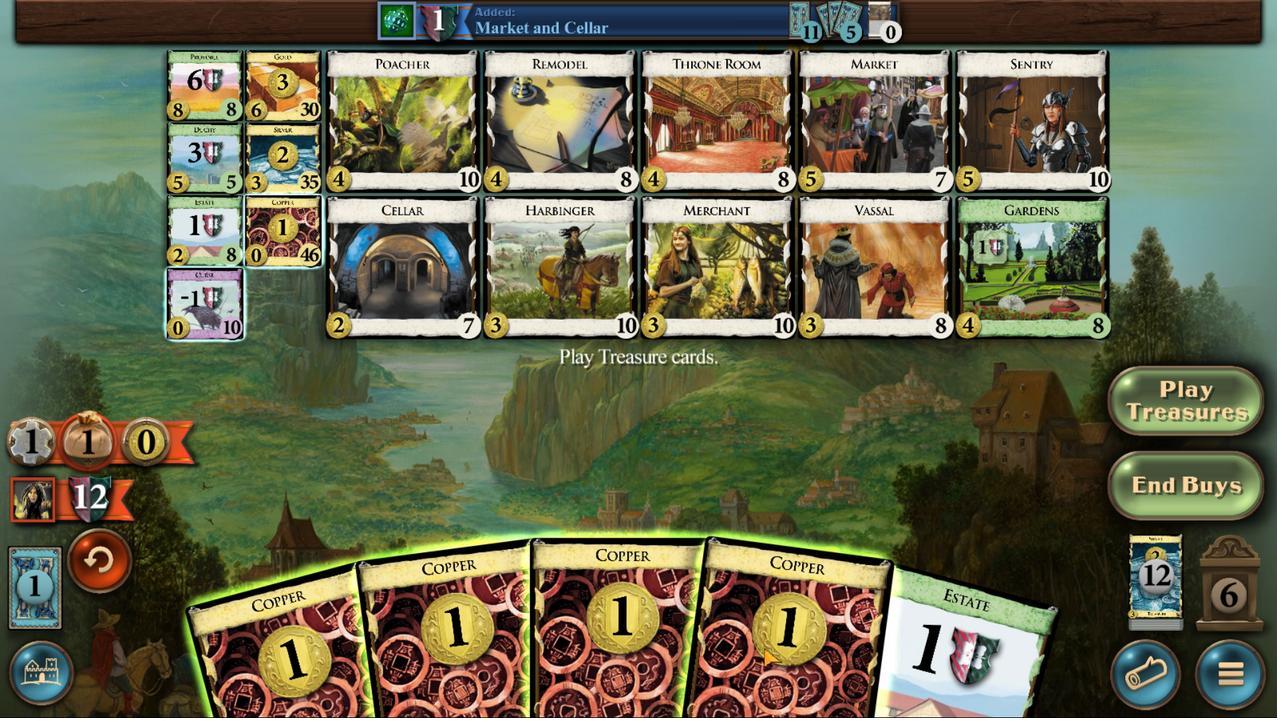 
Action: Mouse scrolled (514, 415) with delta (0, 0)
Screenshot: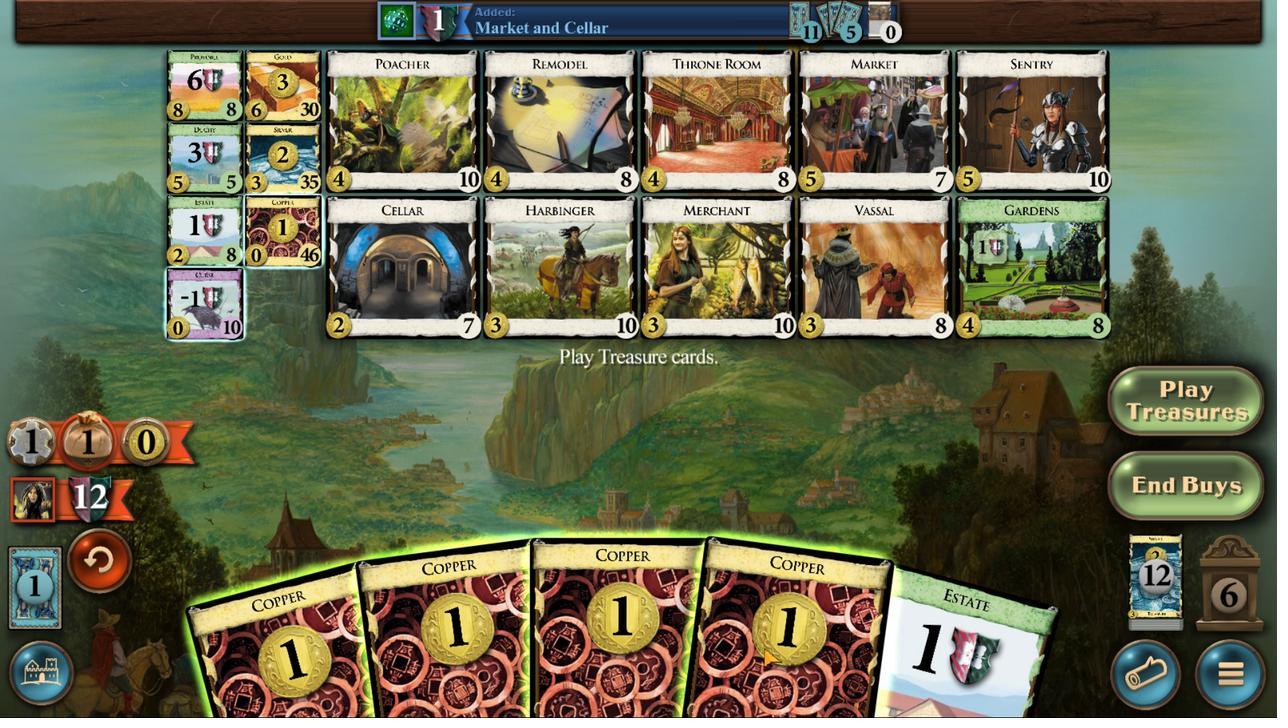 
Action: Mouse scrolled (514, 415) with delta (0, 0)
Screenshot: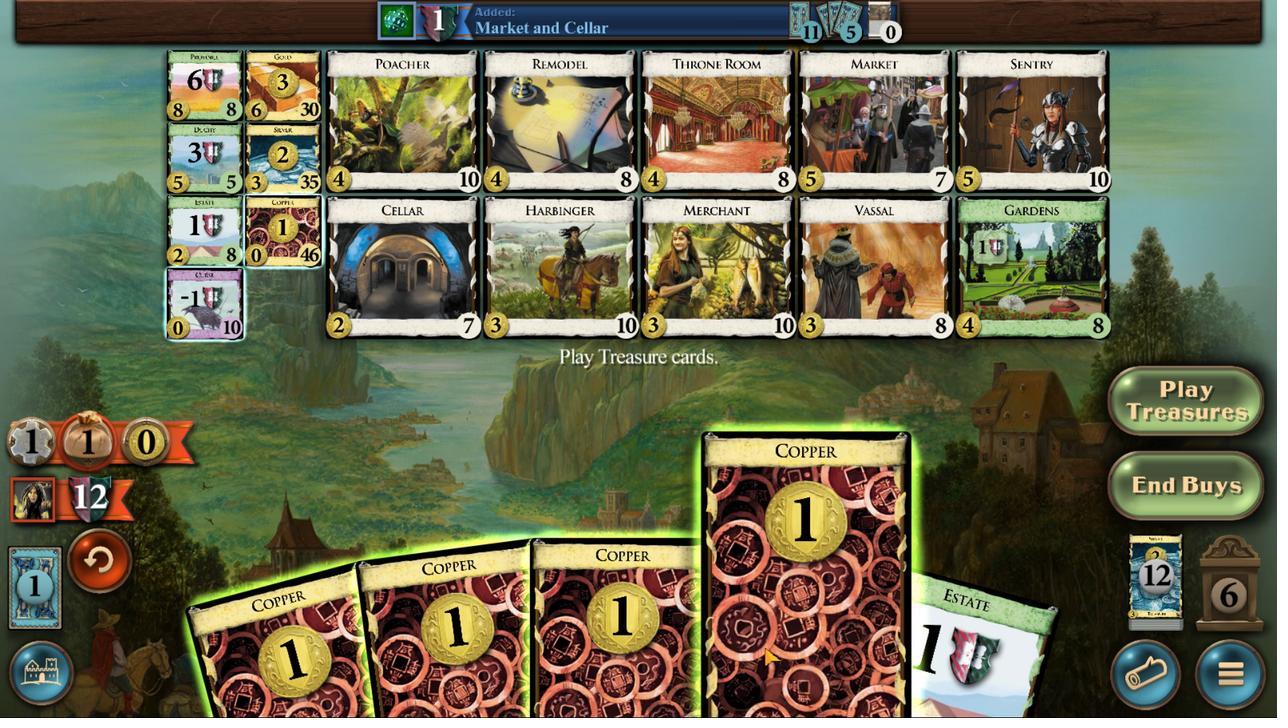 
Action: Mouse scrolled (514, 415) with delta (0, 0)
Screenshot: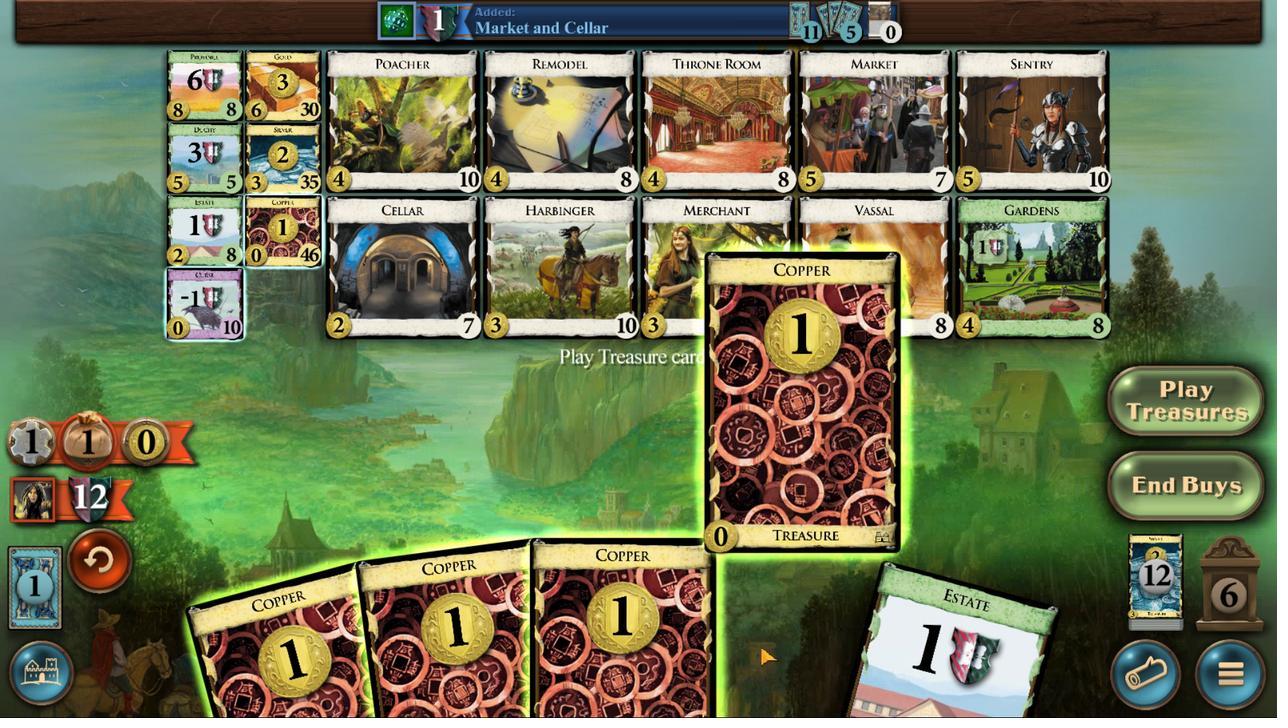 
Action: Mouse moved to (613, 417)
Screenshot: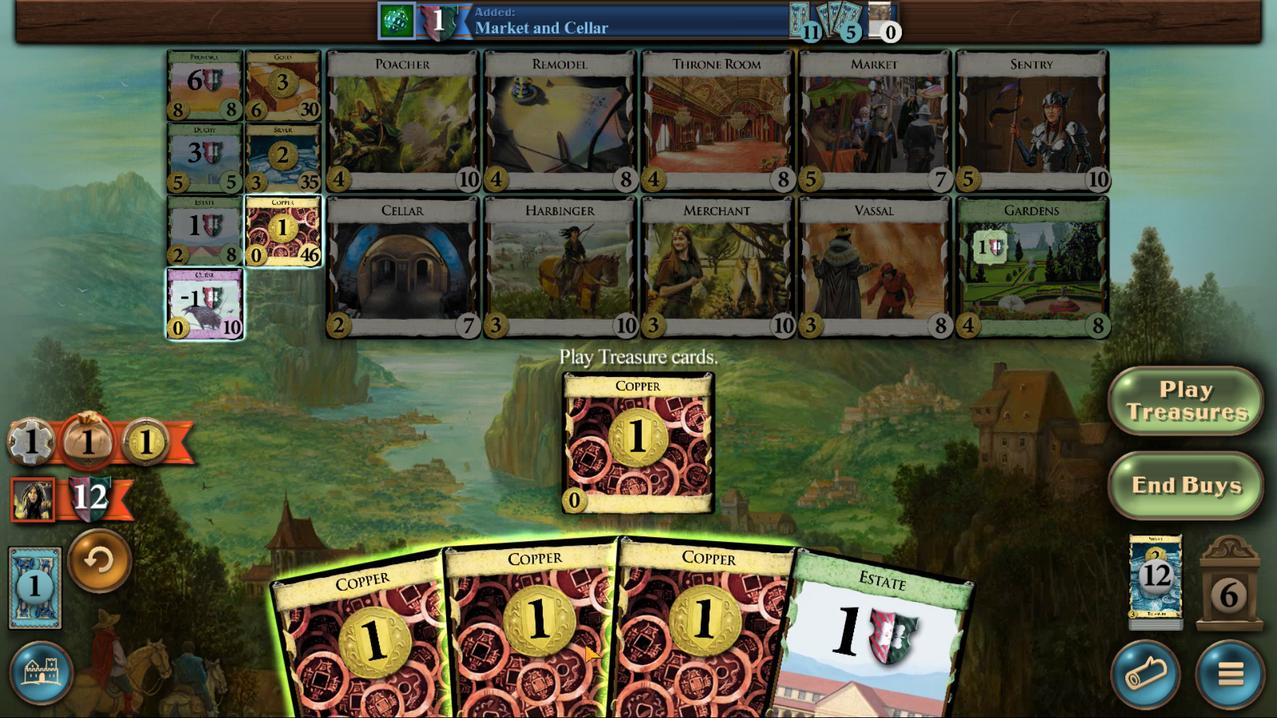 
Action: Mouse scrolled (613, 417) with delta (0, 0)
Screenshot: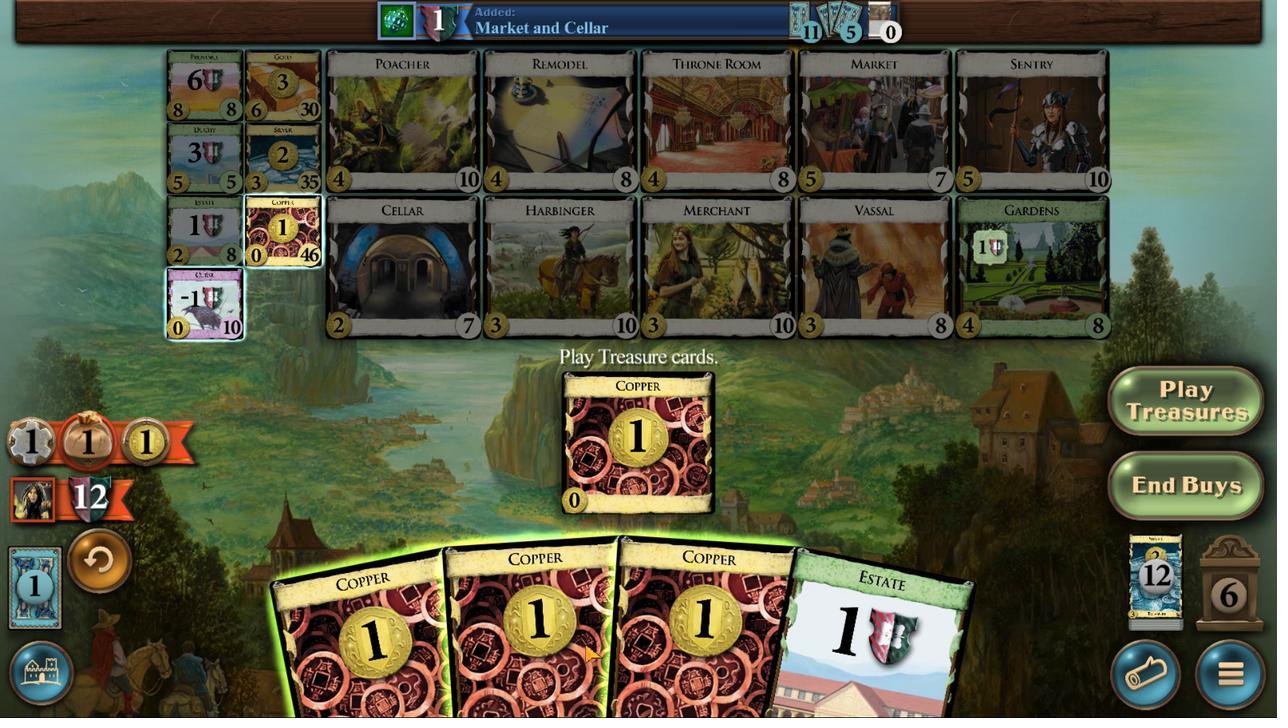 
Action: Mouse scrolled (613, 417) with delta (0, 0)
Screenshot: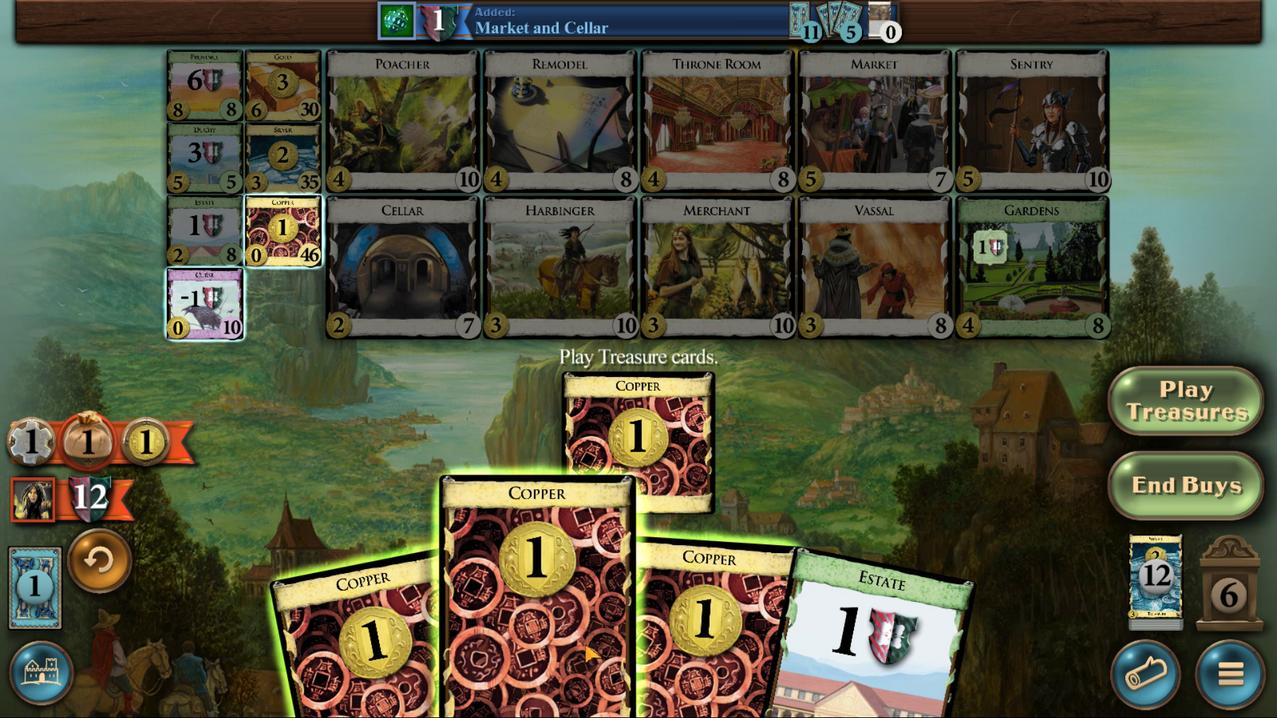 
Action: Mouse moved to (648, 422)
Screenshot: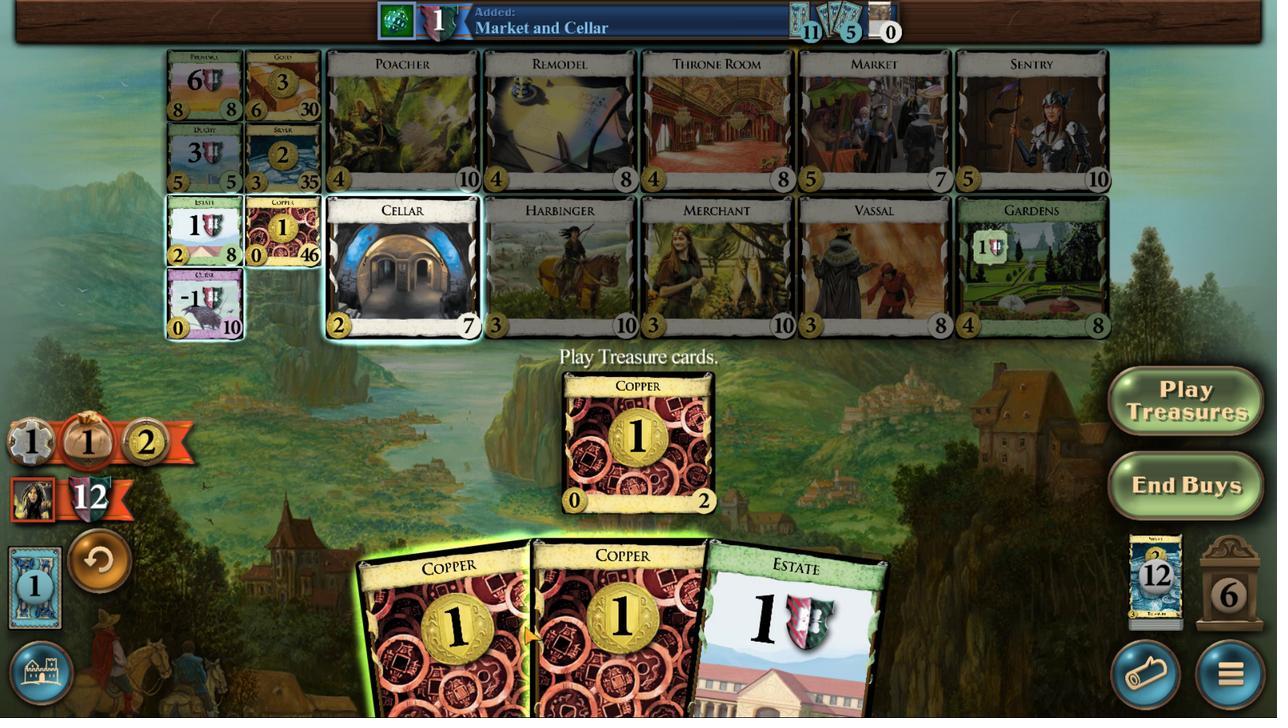 
Action: Mouse scrolled (648, 422) with delta (0, 0)
Screenshot: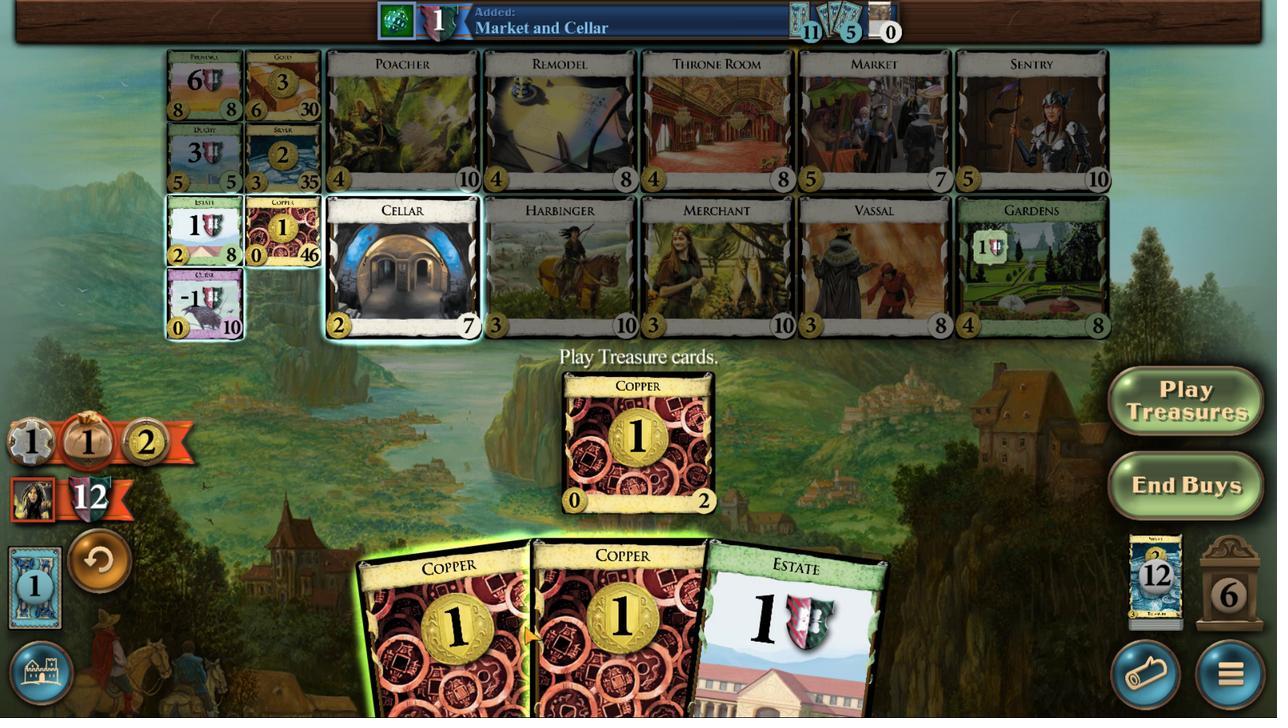 
Action: Mouse moved to (646, 421)
Screenshot: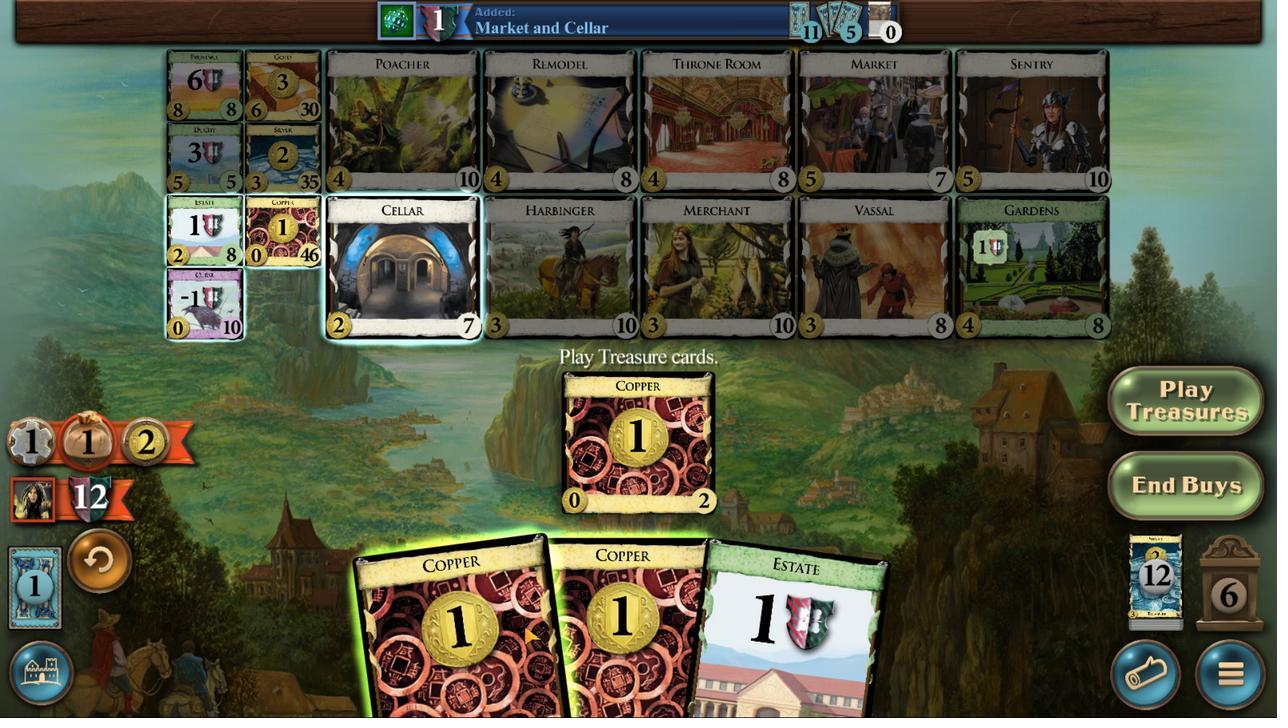 
Action: Mouse scrolled (646, 421) with delta (0, 0)
Screenshot: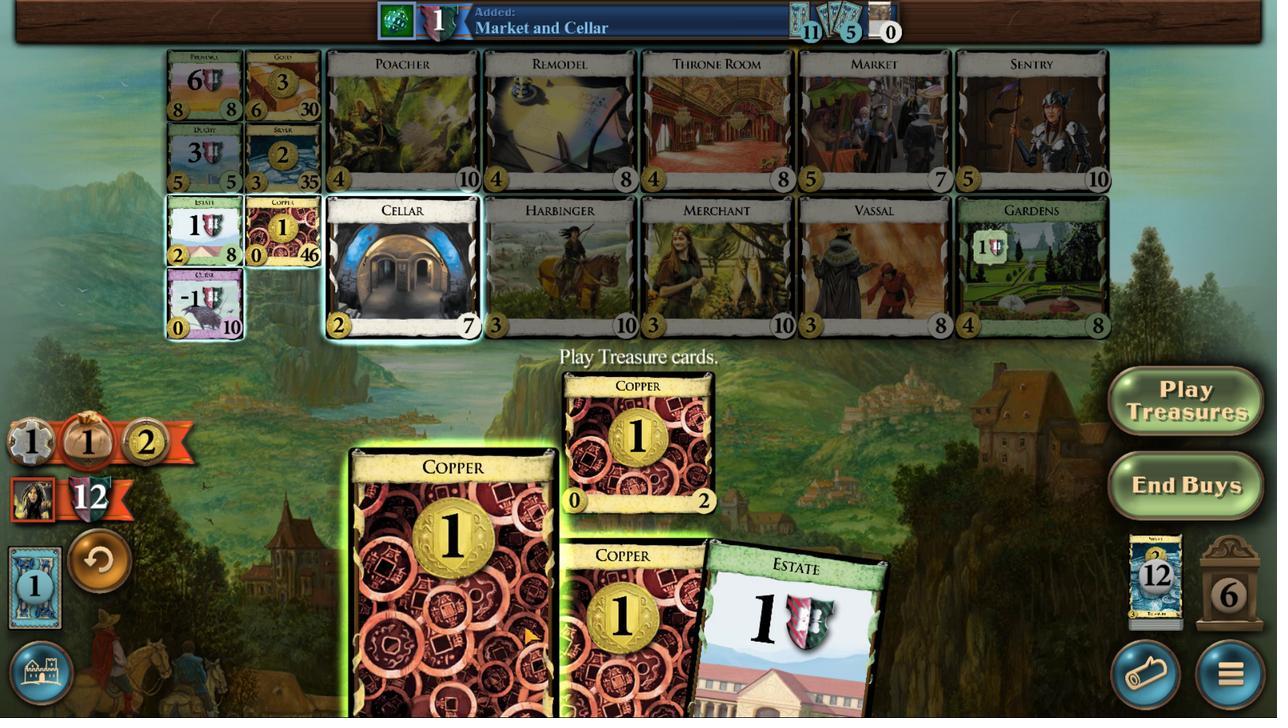 
Action: Mouse moved to (640, 421)
Screenshot: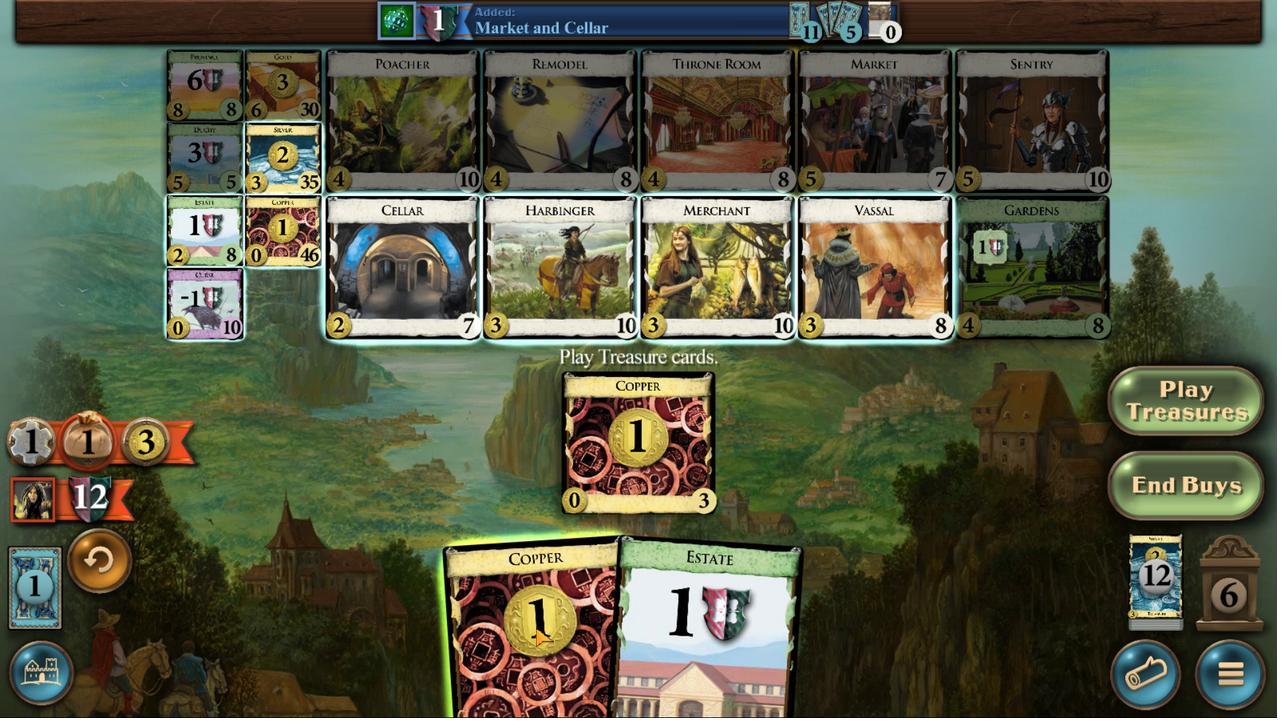 
Action: Mouse scrolled (640, 421) with delta (0, 0)
Screenshot: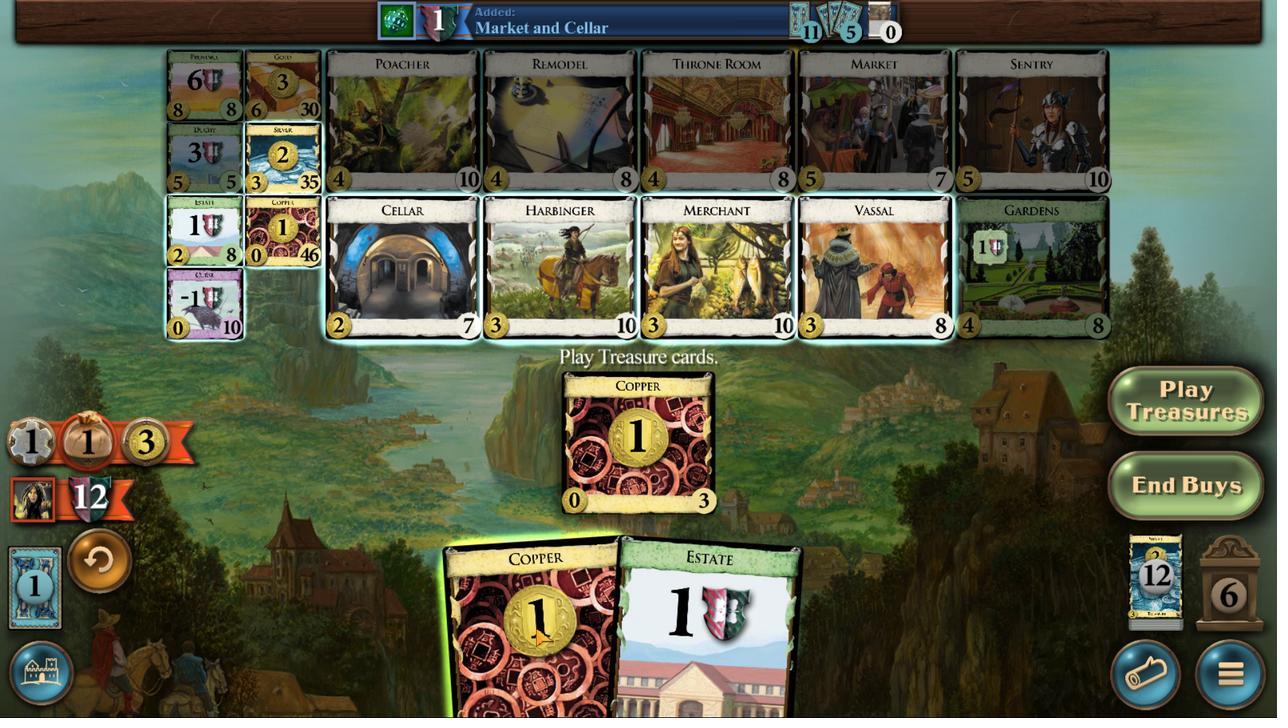 
Action: Mouse scrolled (640, 421) with delta (0, 0)
Screenshot: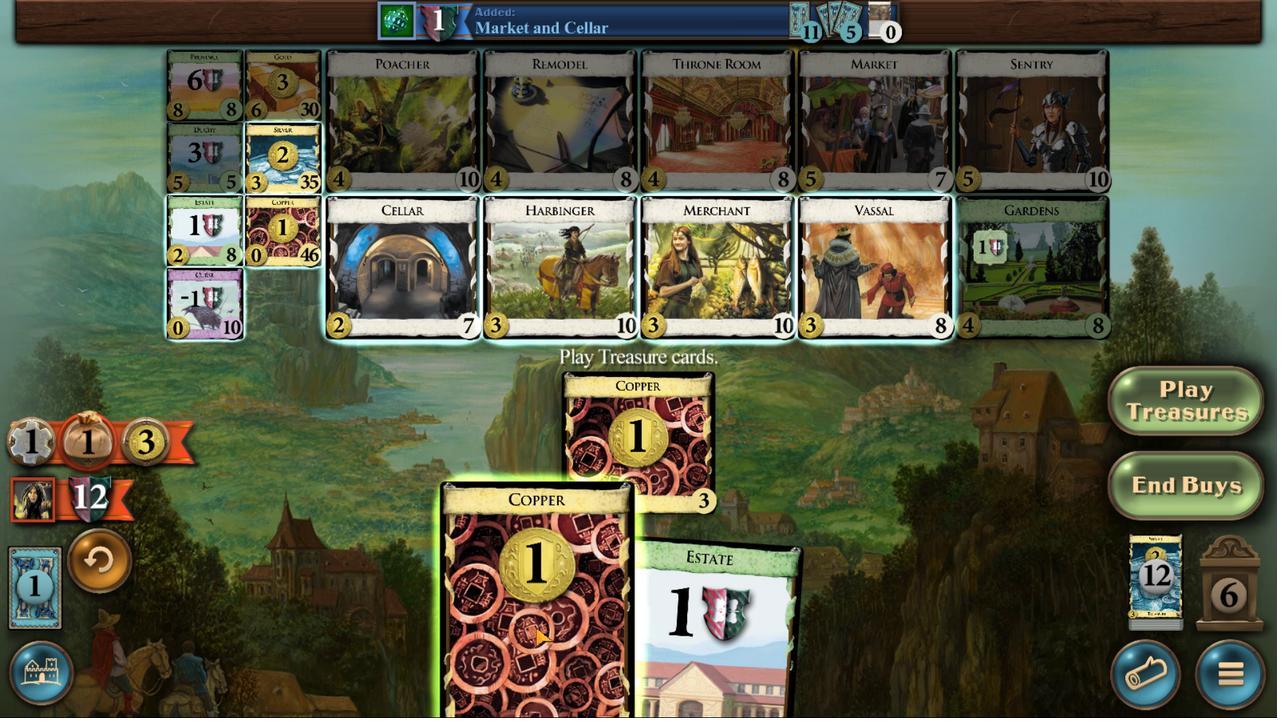 
Action: Mouse moved to (788, 547)
Screenshot: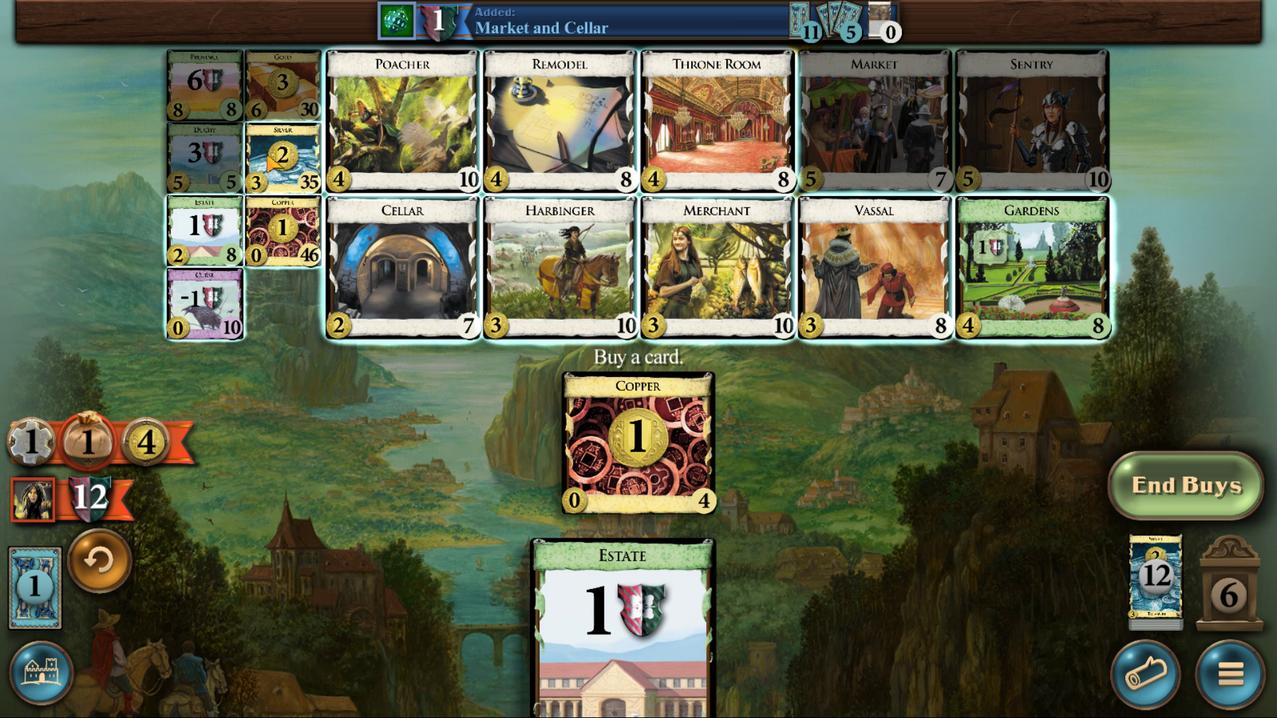 
Action: Mouse pressed left at (788, 547)
Screenshot: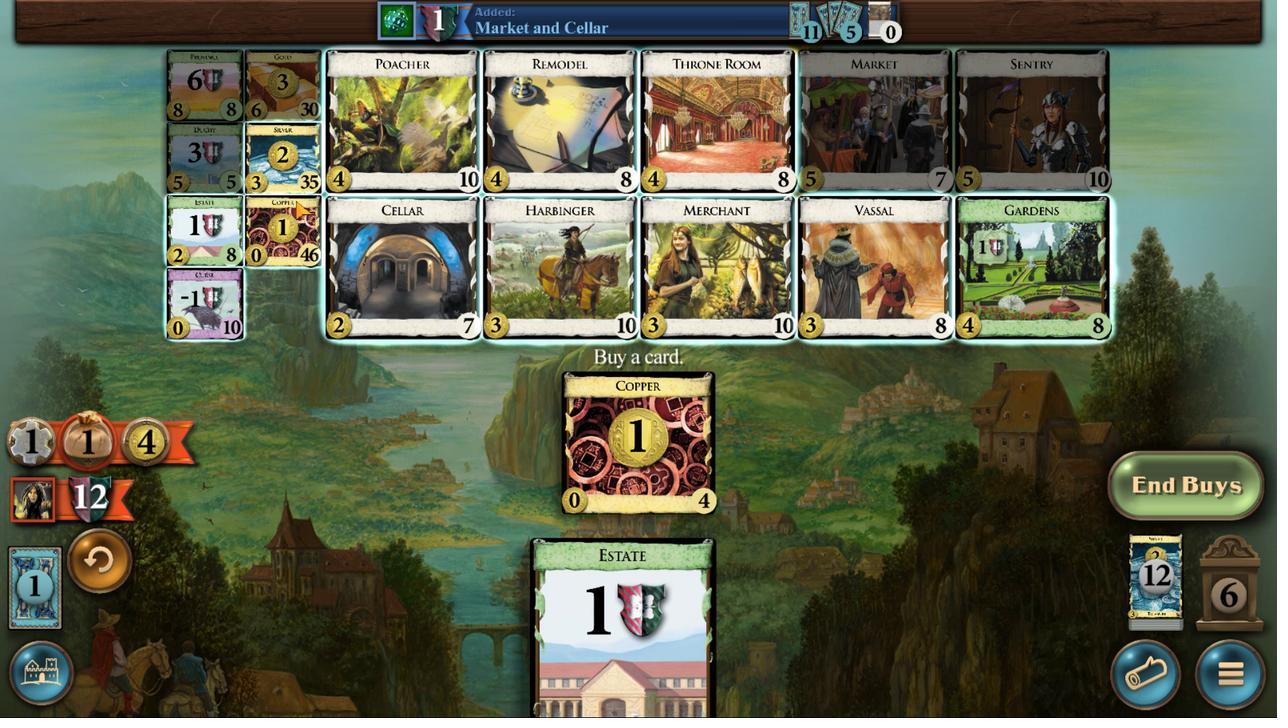 
Action: Mouse moved to (675, 420)
Screenshot: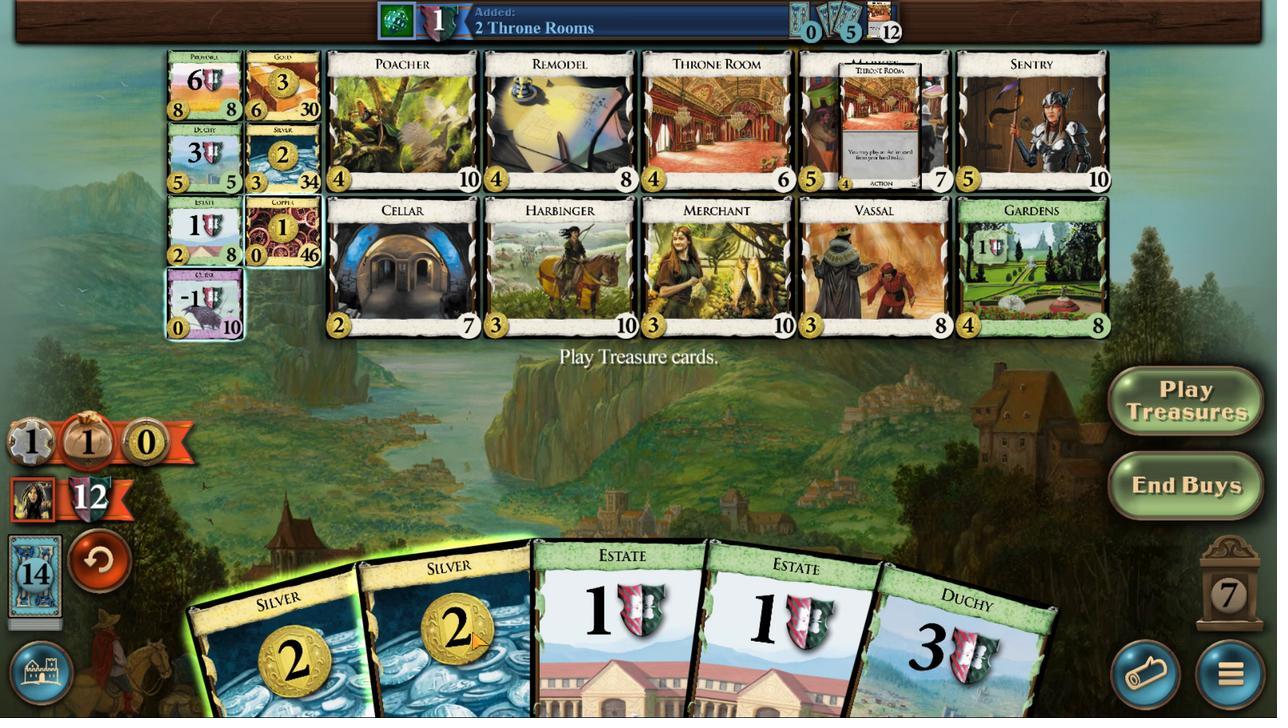 
Action: Mouse scrolled (675, 420) with delta (0, 0)
Screenshot: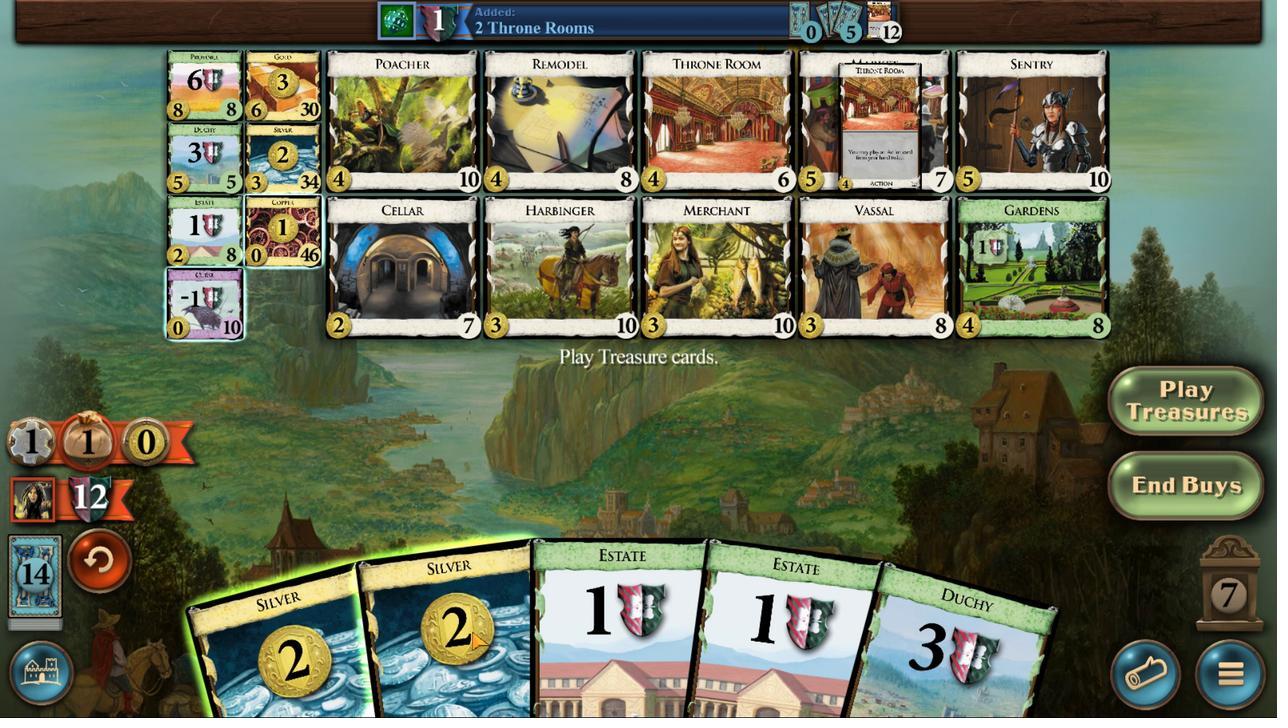 
Action: Mouse scrolled (675, 420) with delta (0, 0)
Screenshot: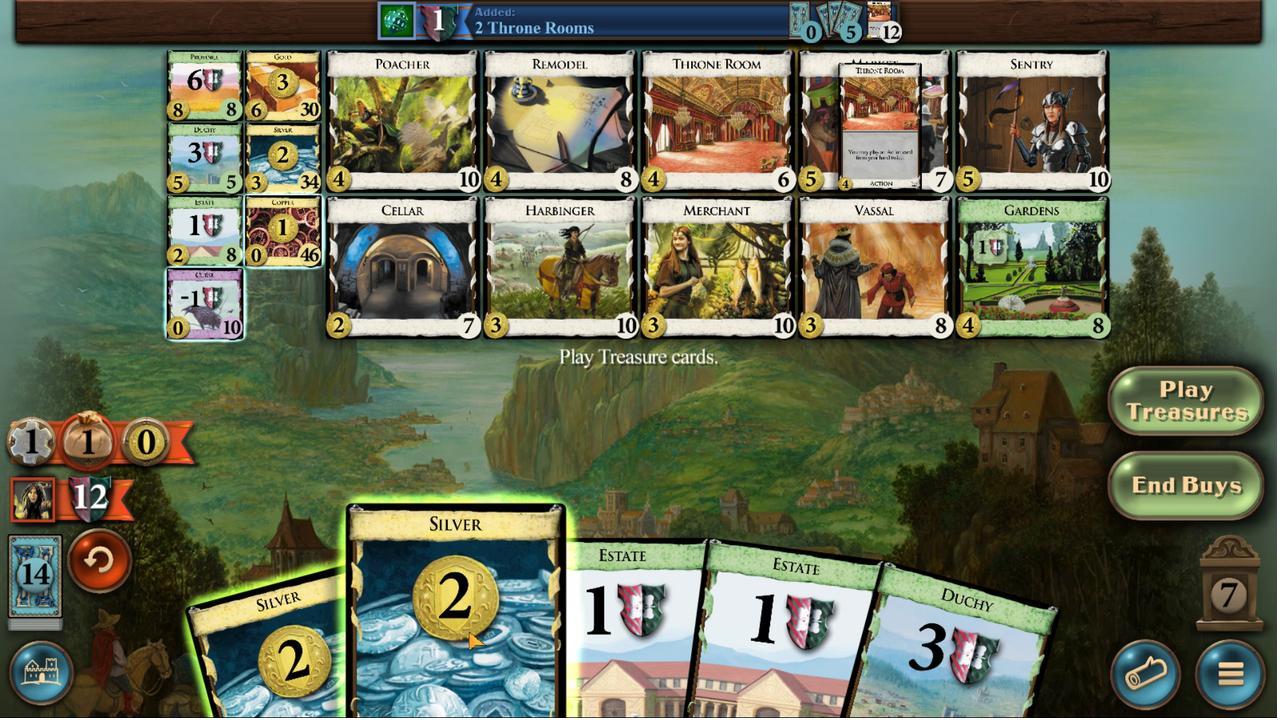 
Action: Mouse moved to (718, 415)
Screenshot: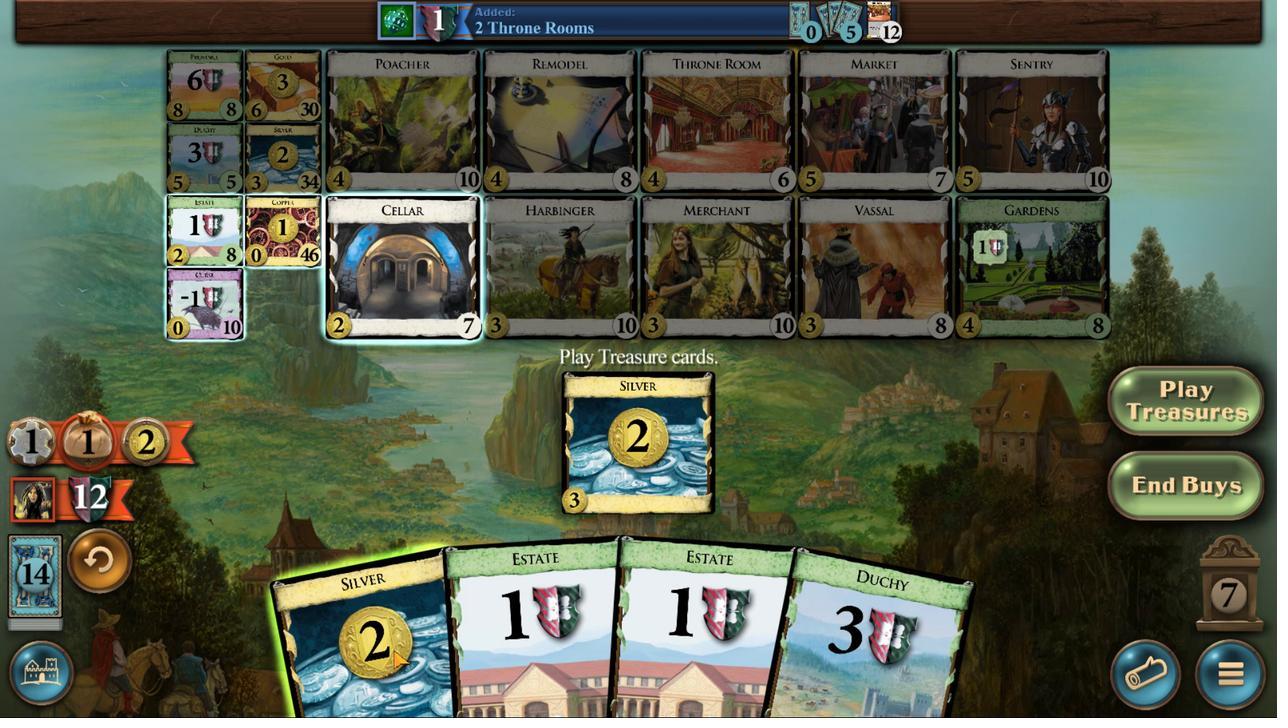 
Action: Mouse scrolled (718, 415) with delta (0, 0)
Screenshot: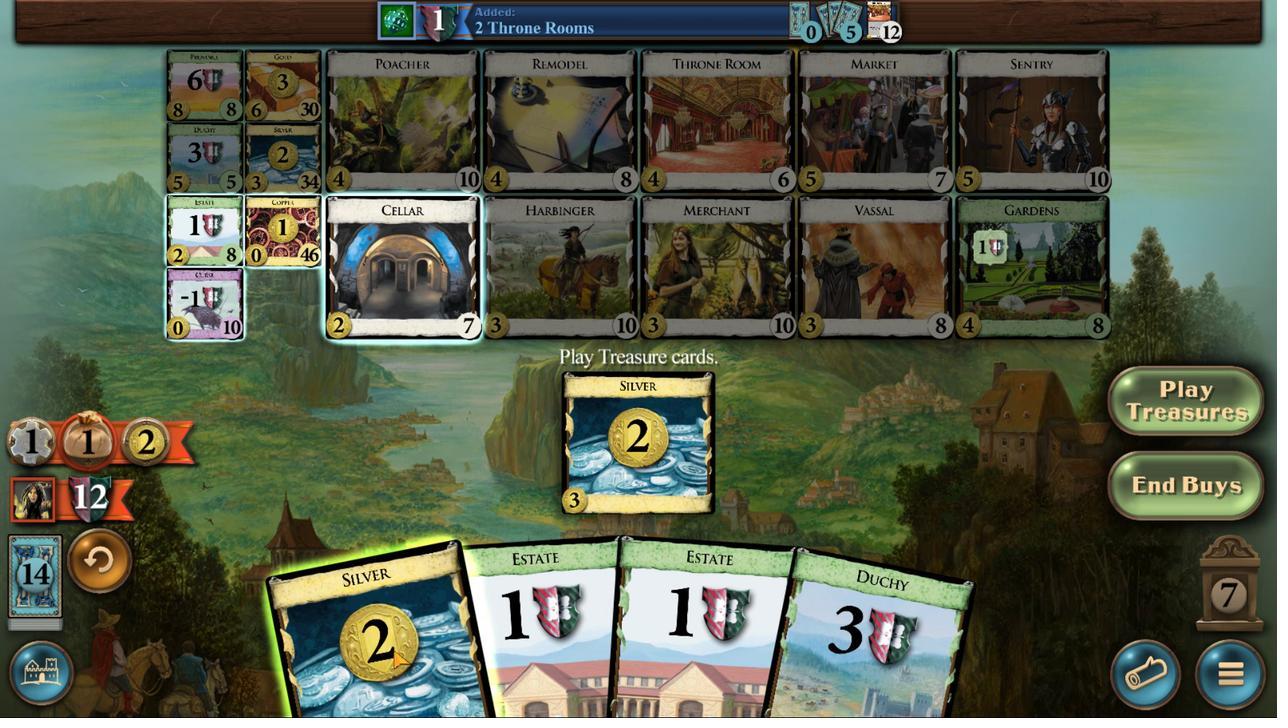 
Action: Mouse scrolled (718, 415) with delta (0, 0)
Screenshot: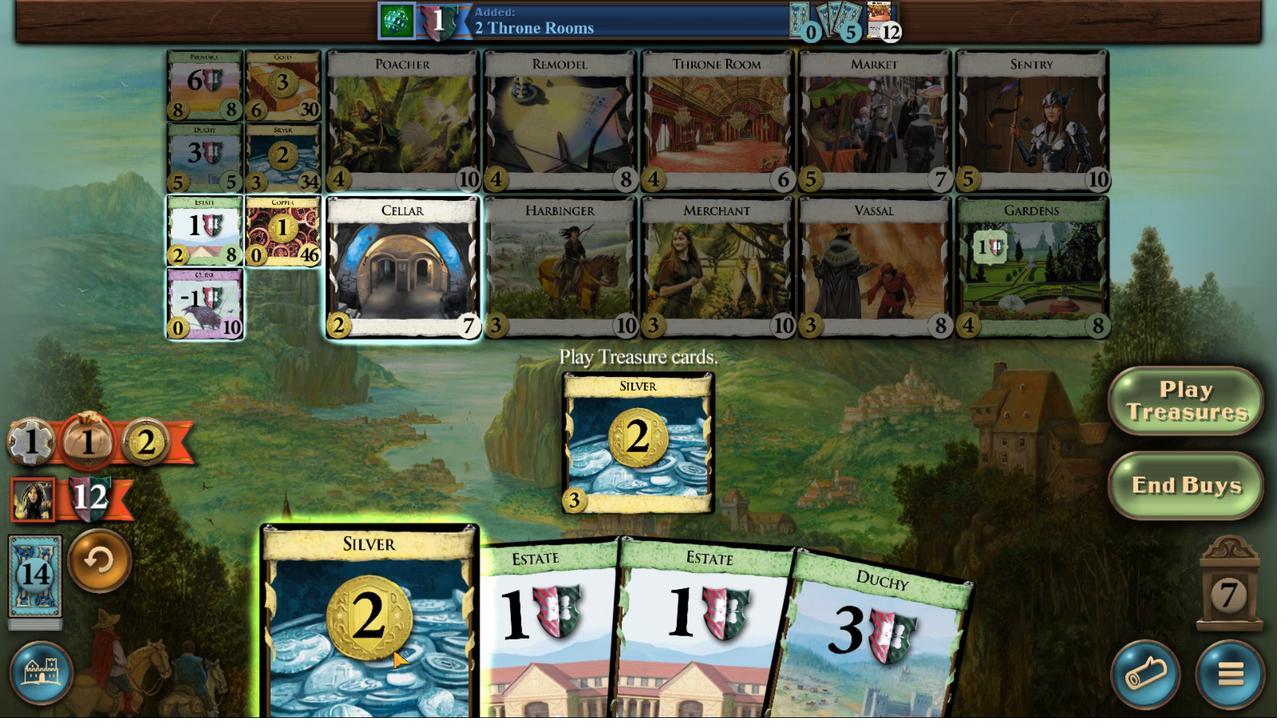 
Action: Mouse moved to (789, 546)
Screenshot: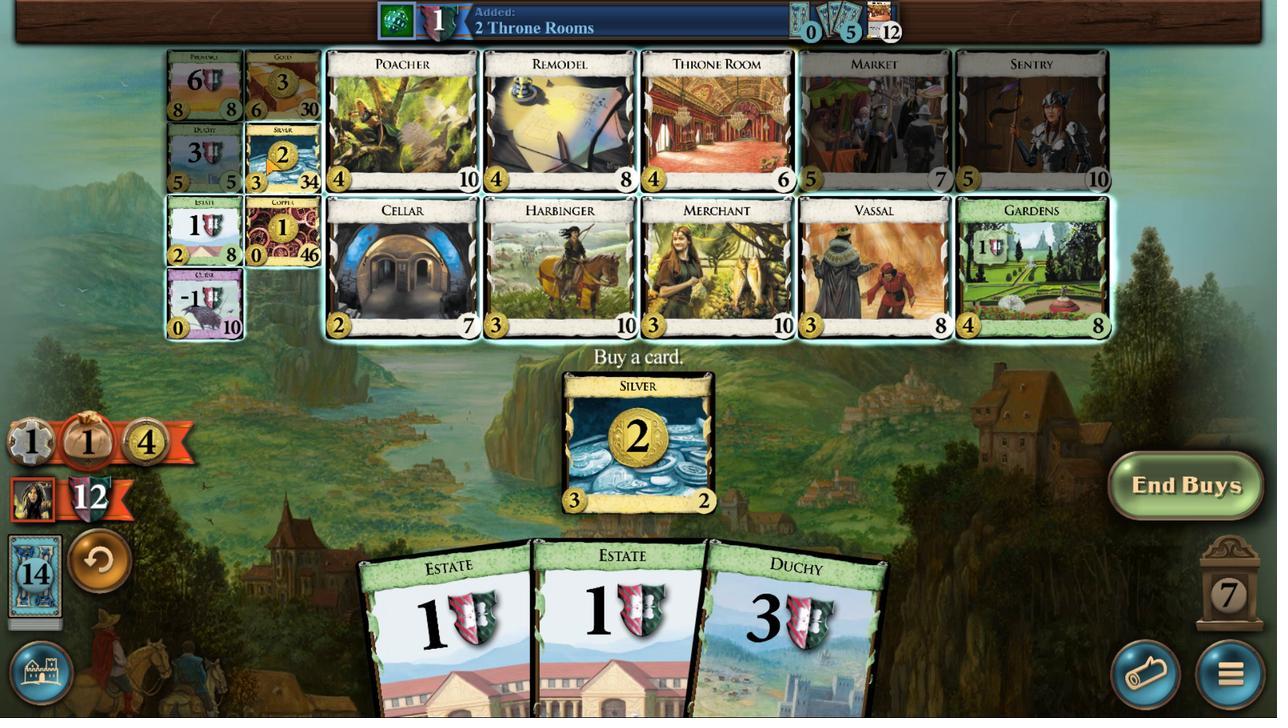 
Action: Mouse pressed left at (789, 546)
Screenshot: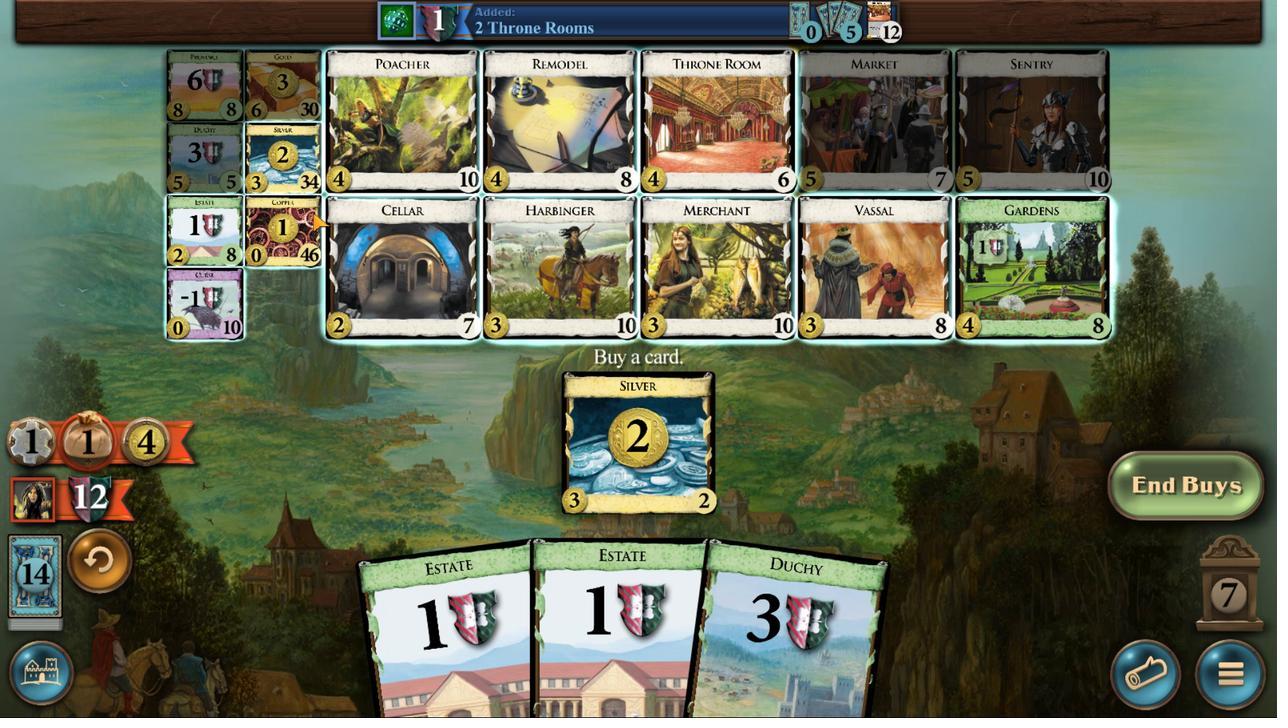 
Action: Mouse moved to (429, 407)
Screenshot: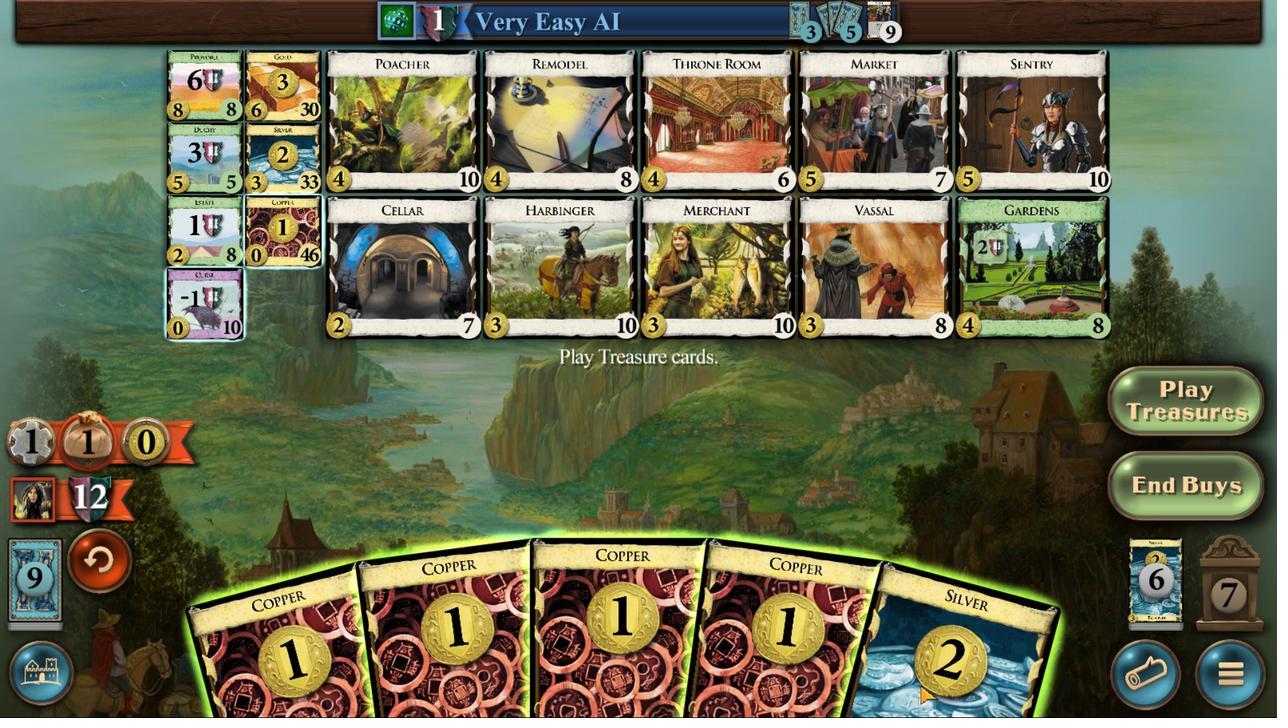 
Action: Mouse scrolled (429, 407) with delta (0, 0)
Screenshot: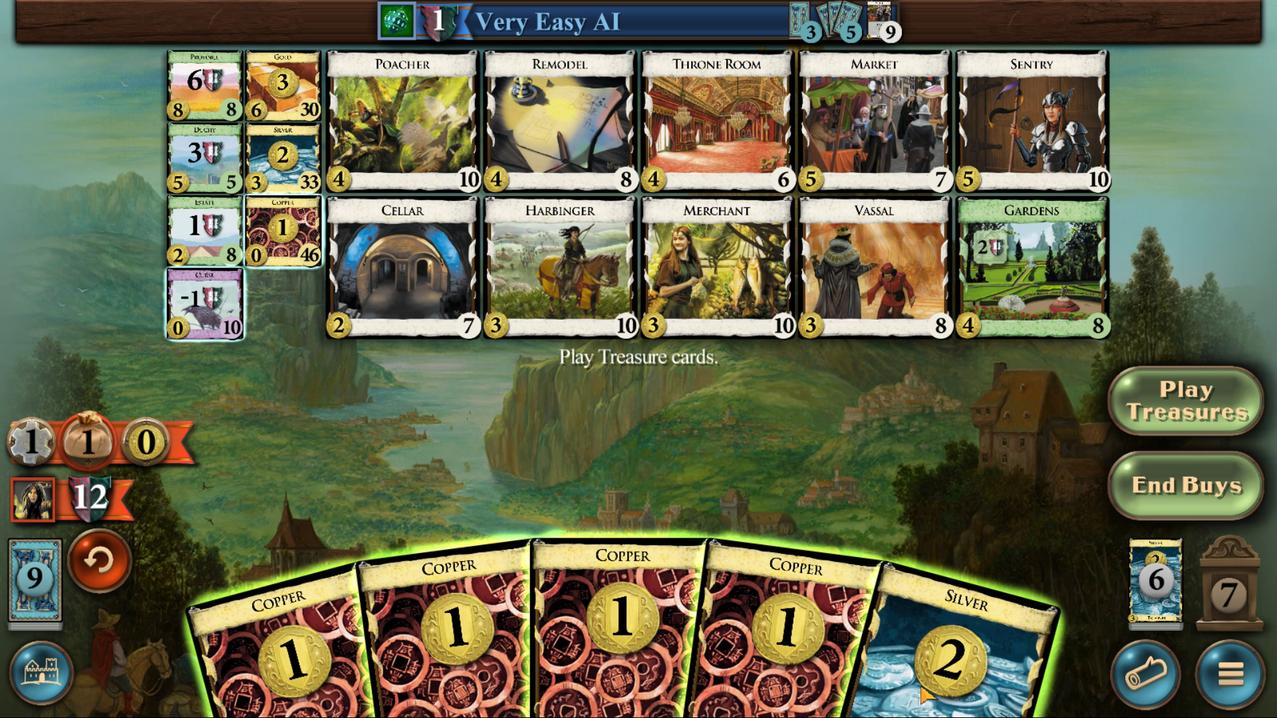 
Action: Mouse moved to (429, 405)
Screenshot: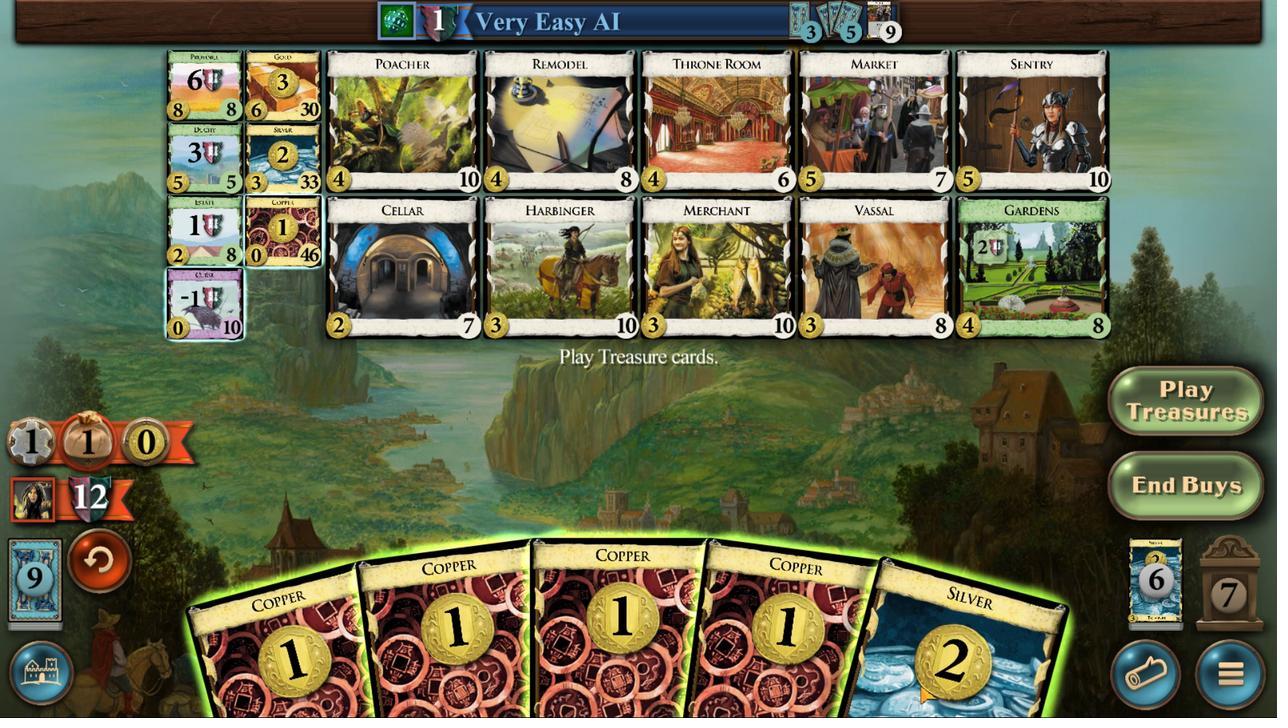 
Action: Mouse scrolled (429, 405) with delta (0, 0)
Screenshot: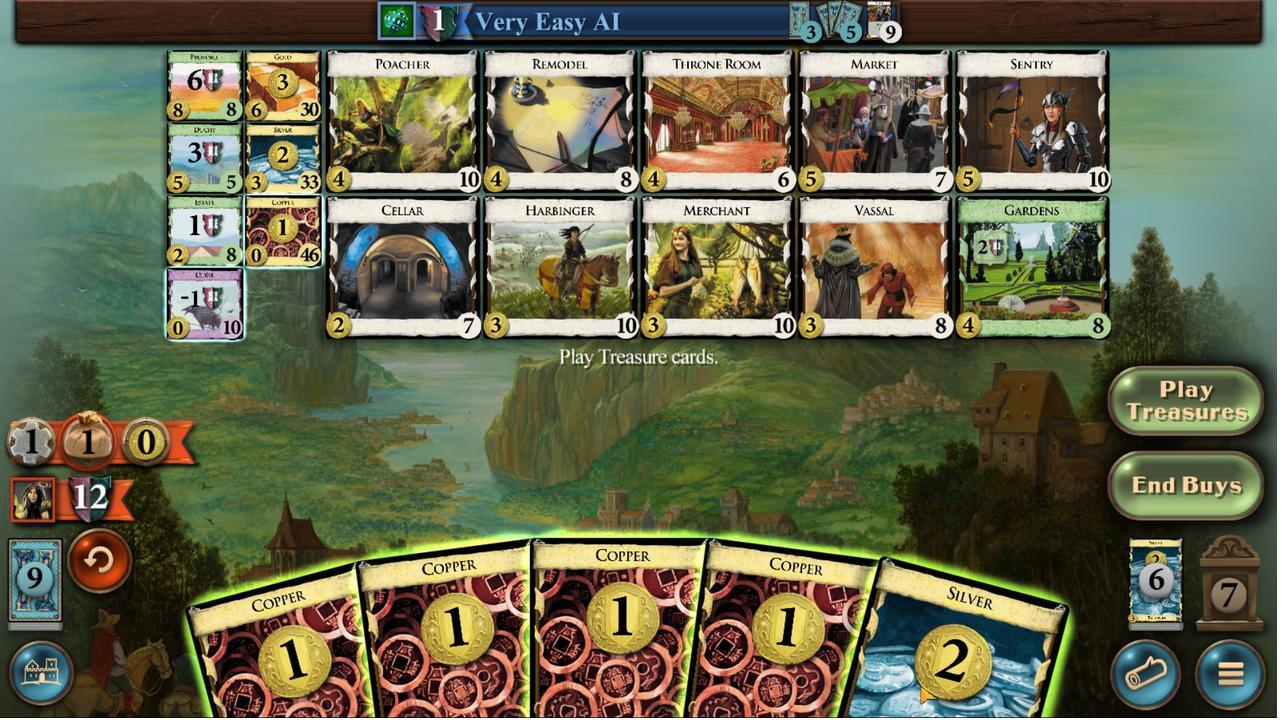 
Action: Mouse moved to (483, 409)
Screenshot: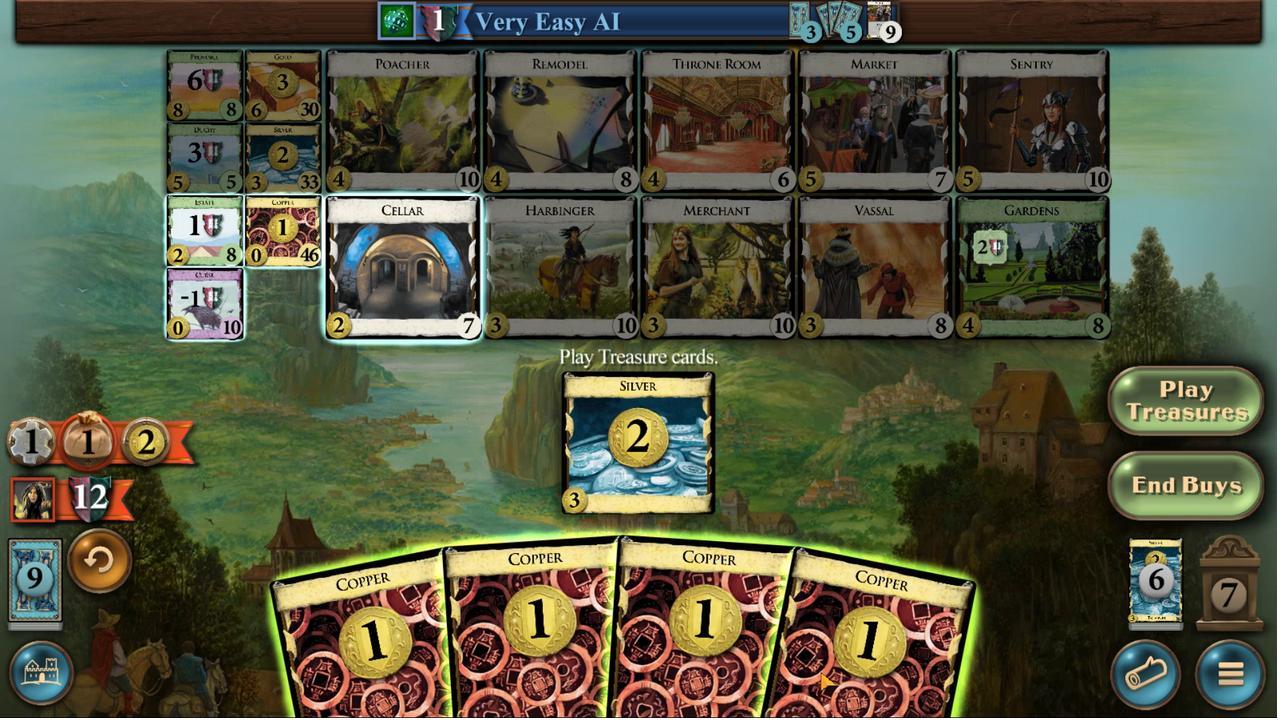 
Action: Mouse scrolled (483, 409) with delta (0, 0)
Screenshot: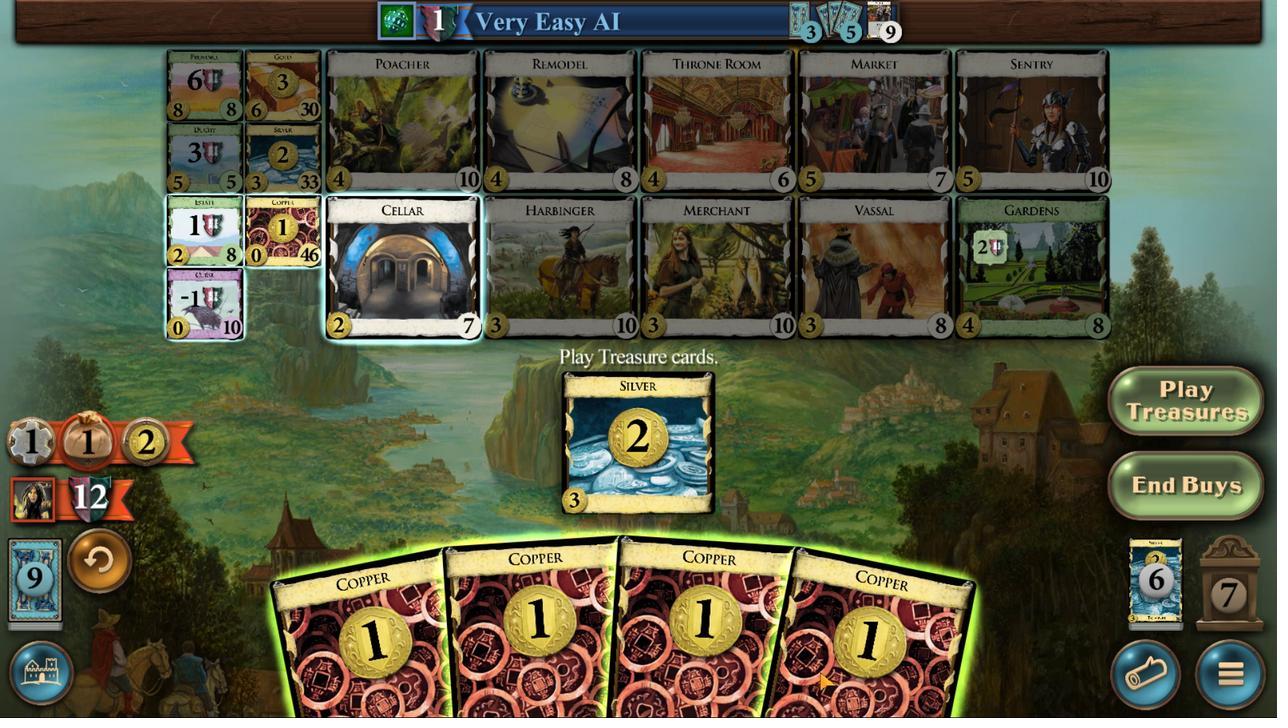 
Action: Mouse moved to (484, 409)
Screenshot: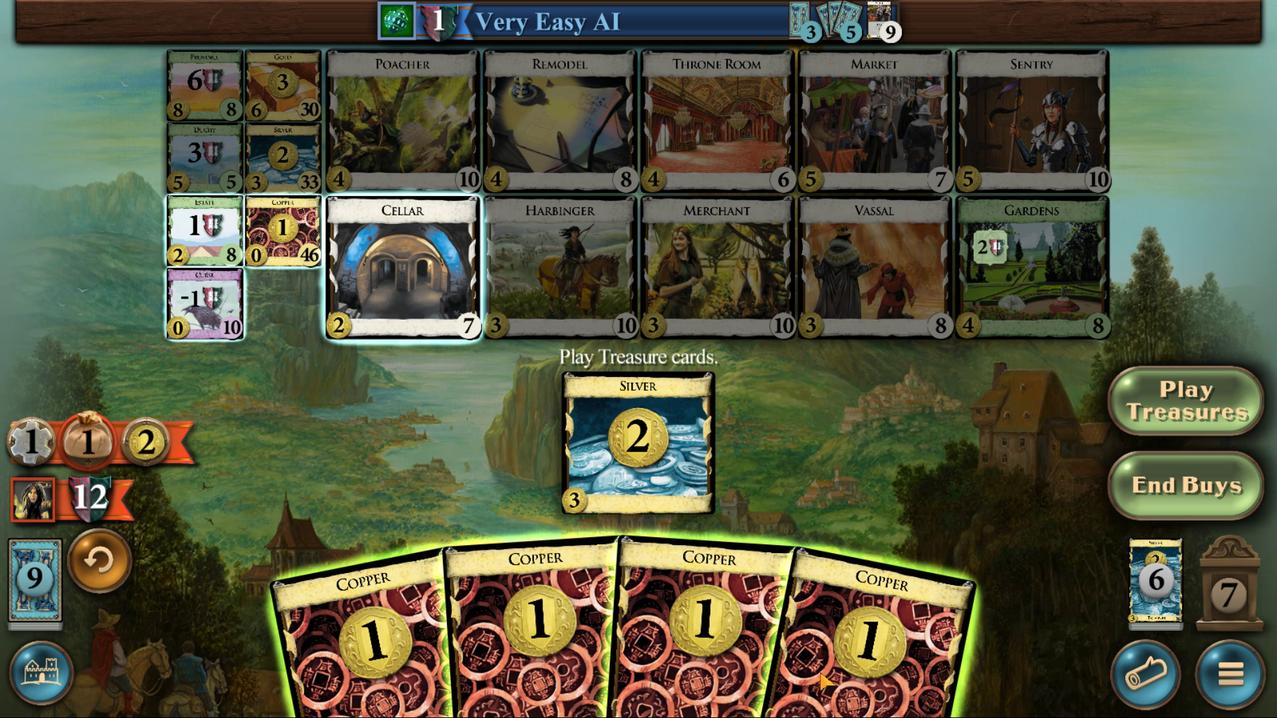 
Action: Mouse scrolled (484, 409) with delta (0, 0)
Screenshot: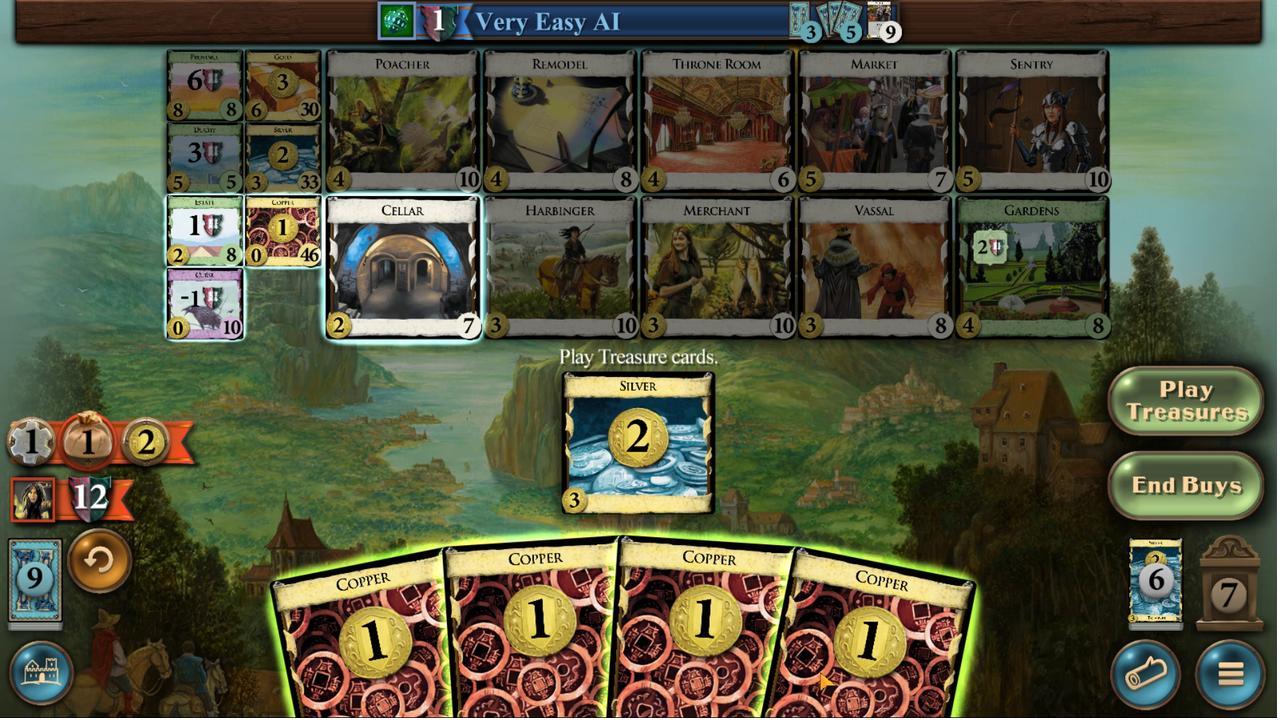 
Action: Mouse moved to (520, 409)
Screenshot: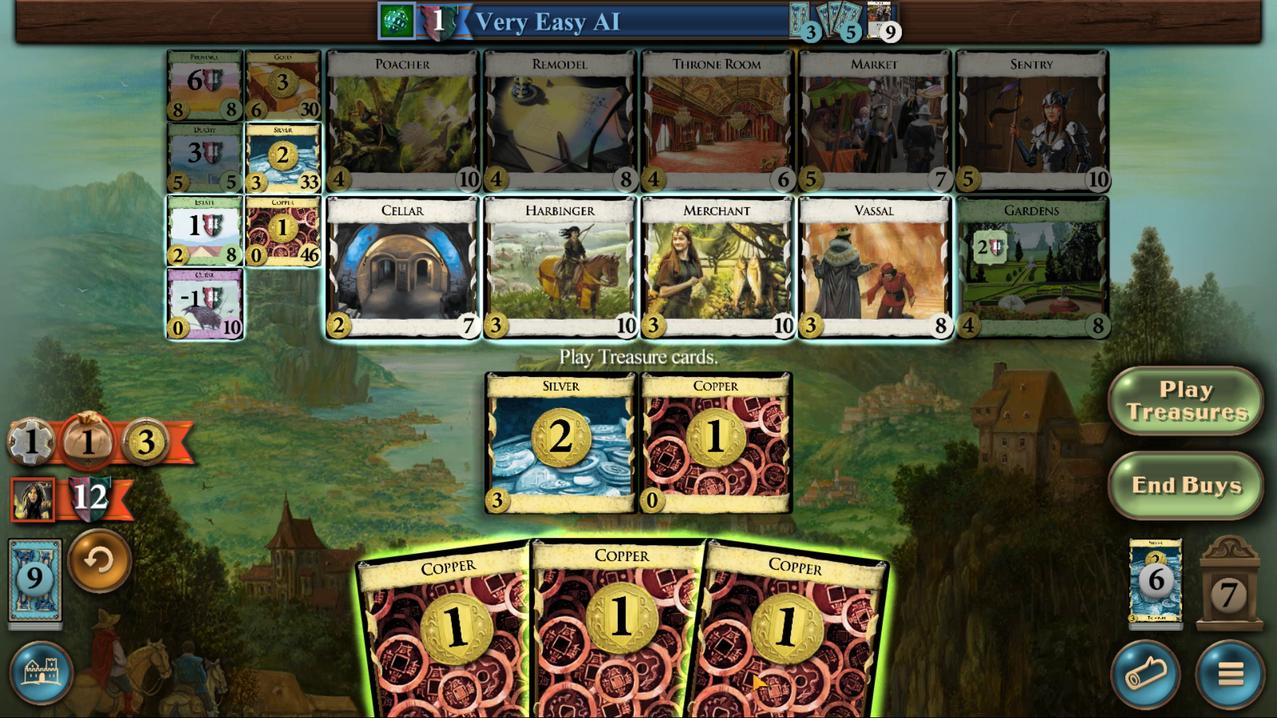 
Action: Mouse scrolled (520, 409) with delta (0, 0)
Screenshot: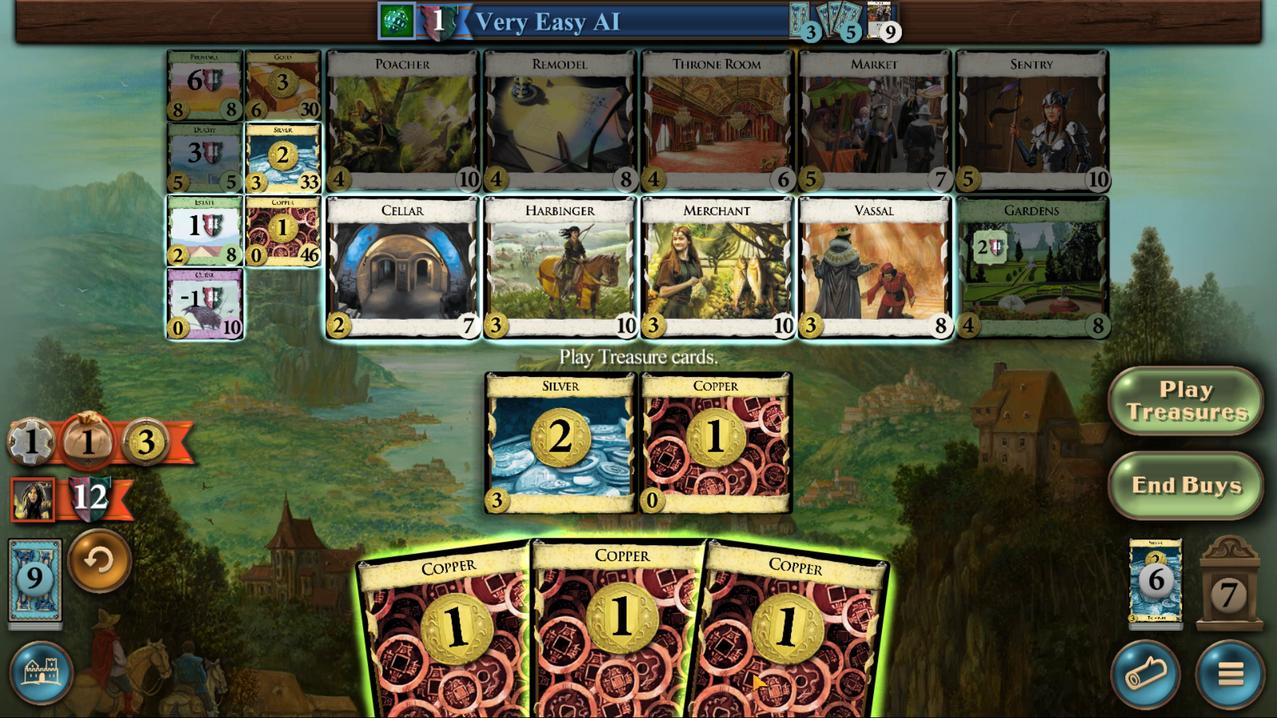 
Action: Mouse scrolled (520, 409) with delta (0, 0)
Screenshot: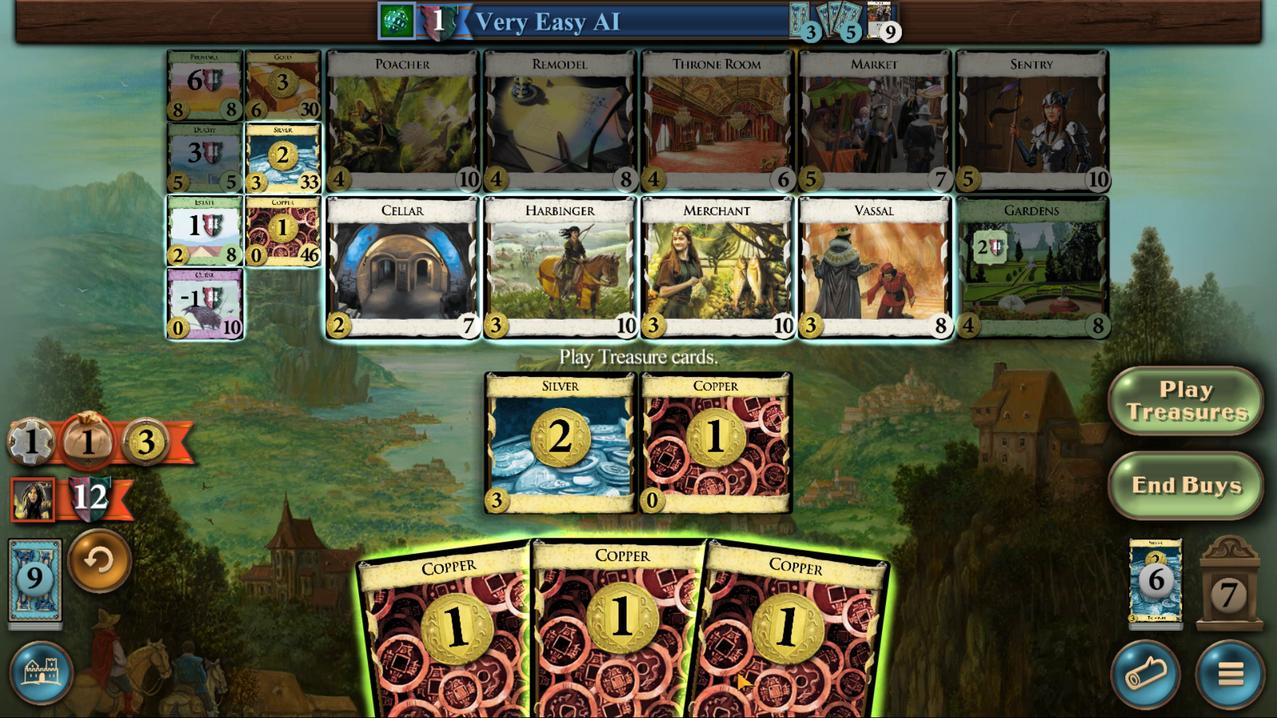 
Action: Mouse moved to (566, 411)
Screenshot: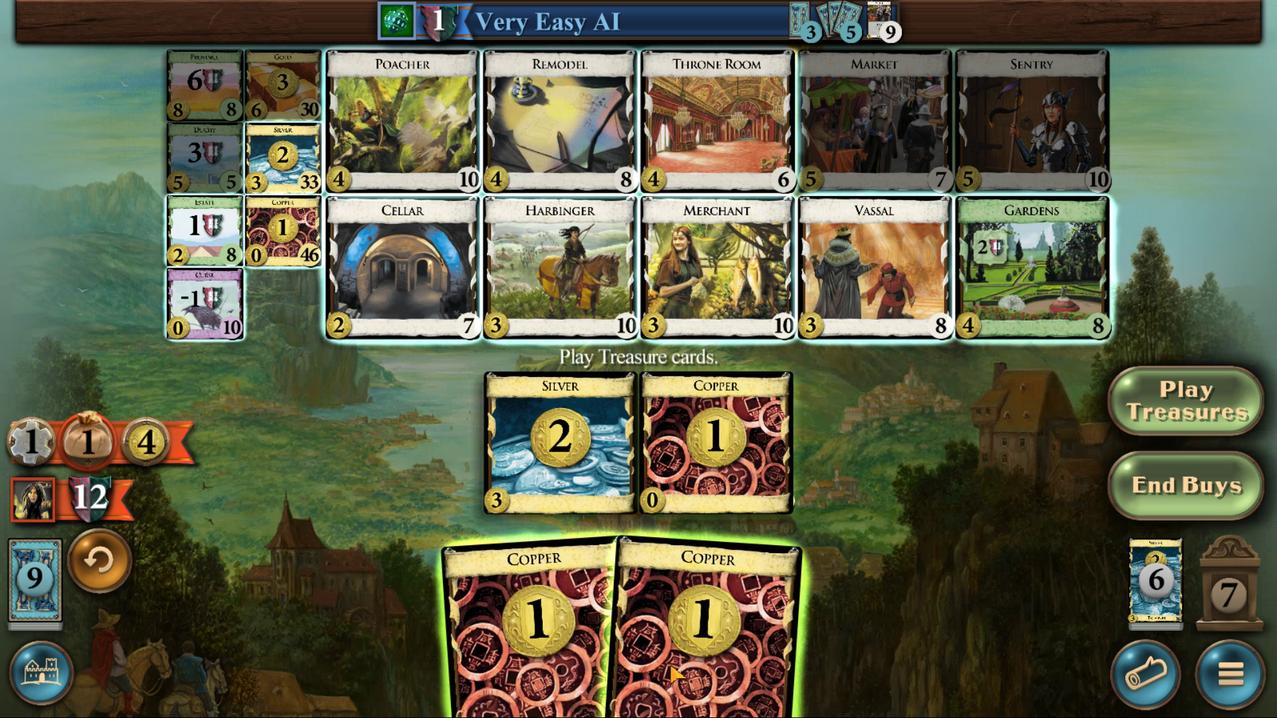 
Action: Mouse scrolled (566, 411) with delta (0, 0)
Screenshot: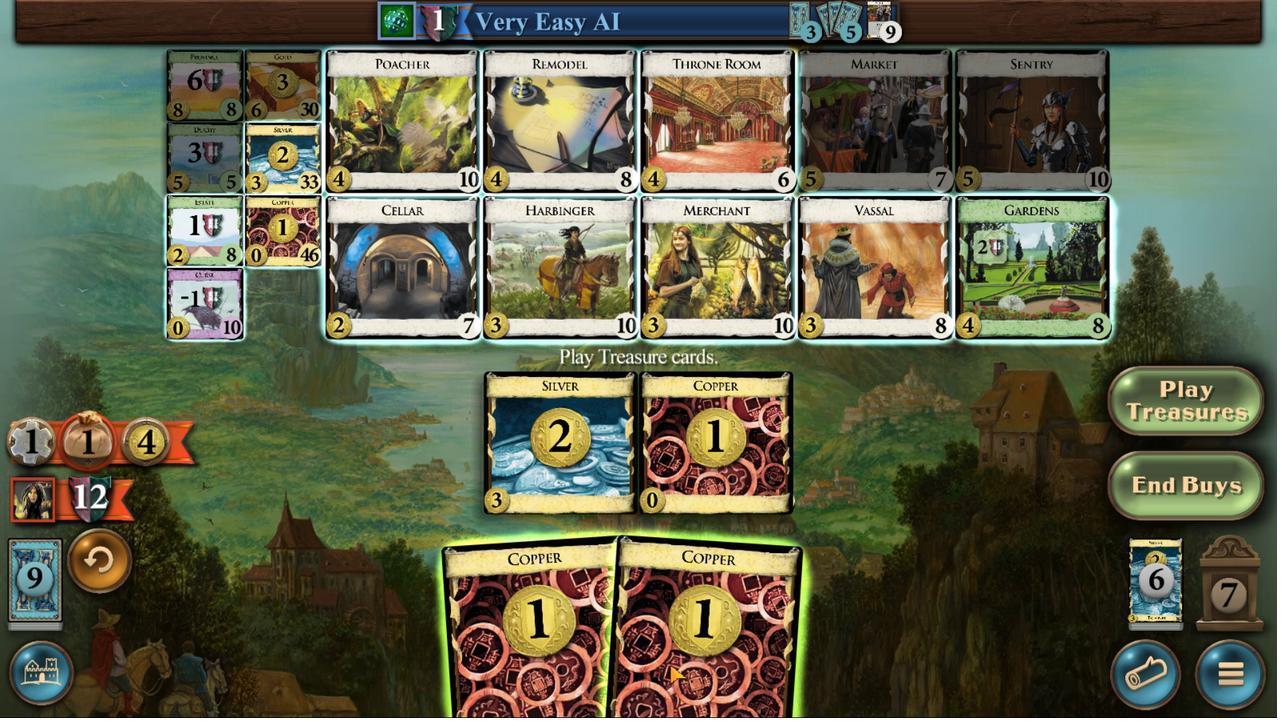 
Action: Mouse scrolled (566, 411) with delta (0, 0)
Screenshot: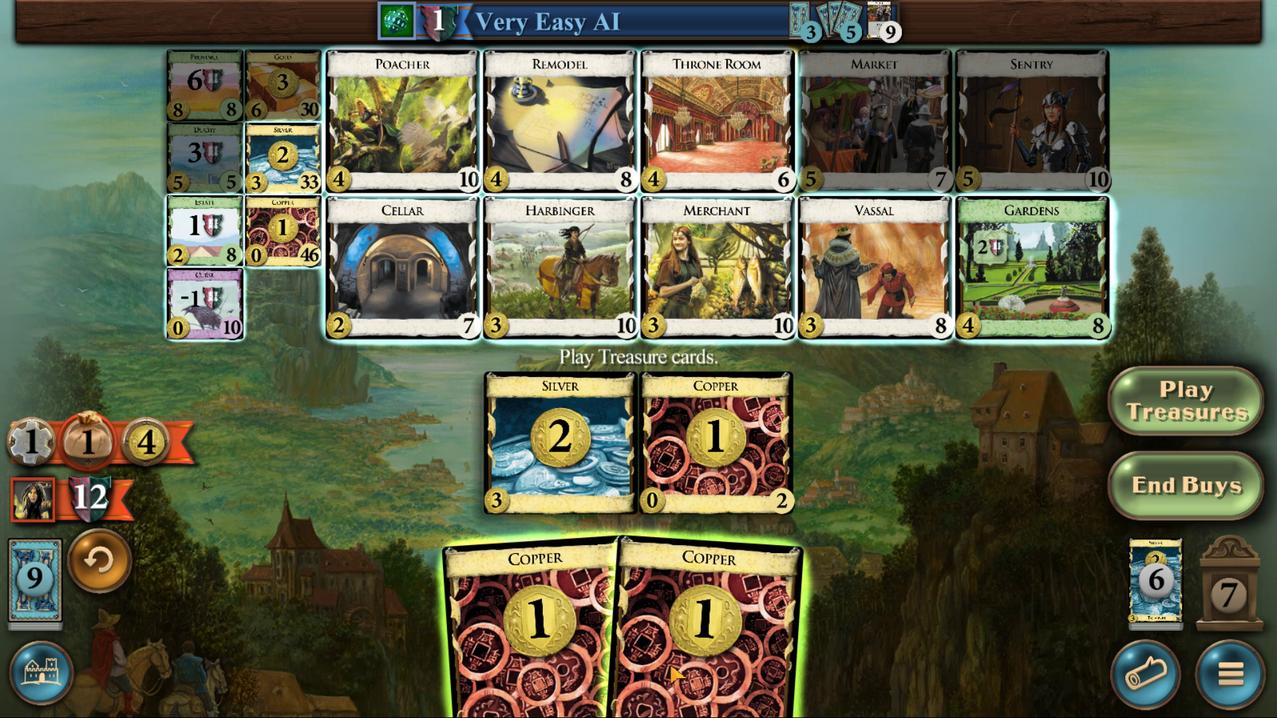 
Action: Mouse moved to (603, 413)
Screenshot: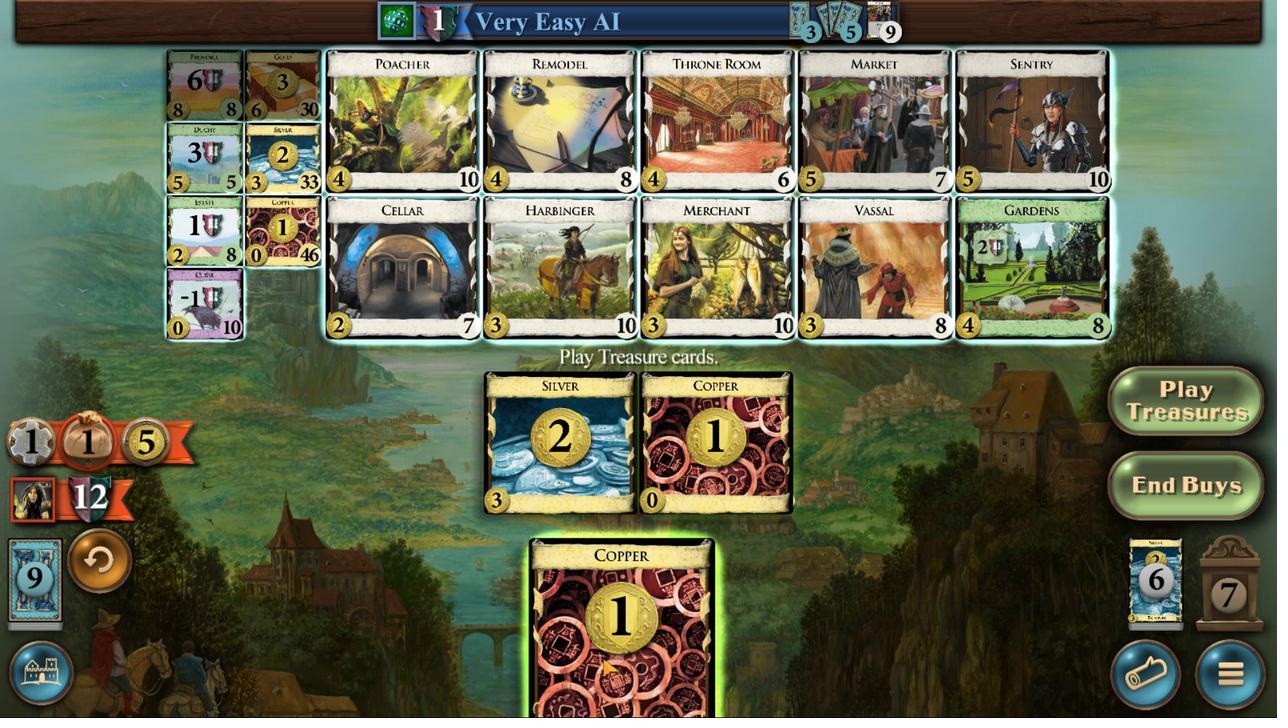 
Action: Mouse scrolled (603, 413) with delta (0, 0)
Screenshot: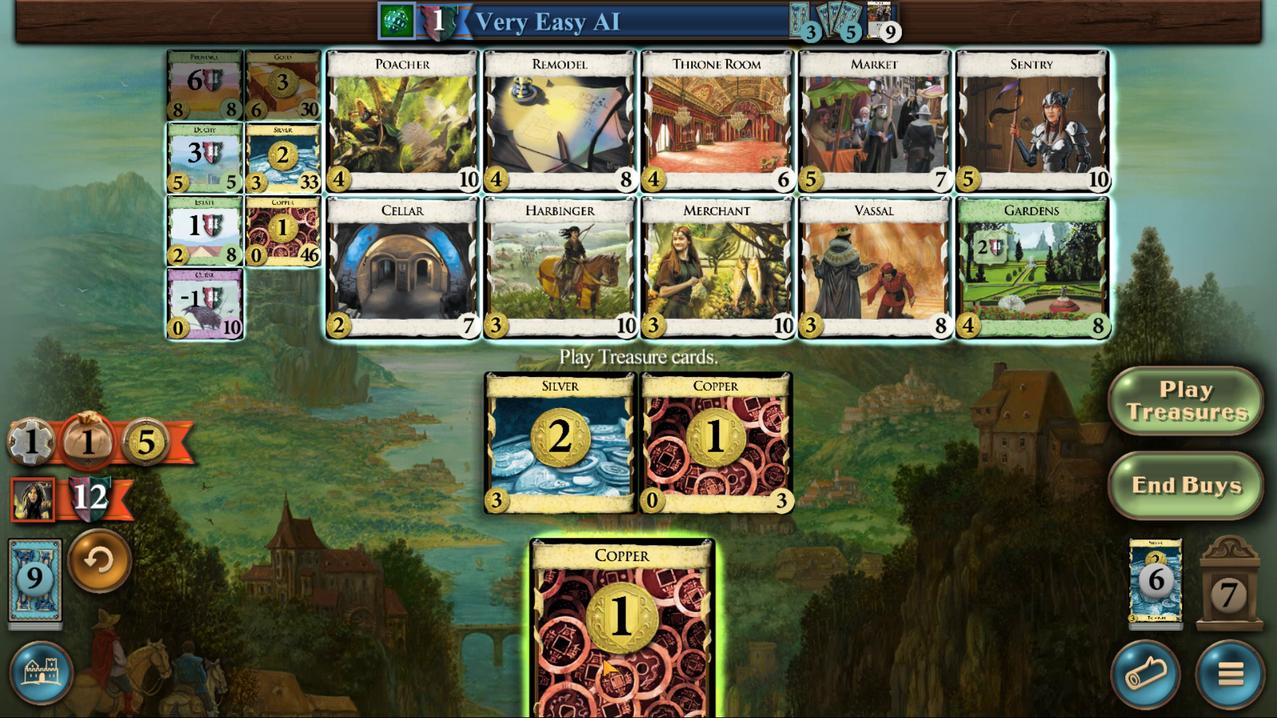 
Action: Mouse scrolled (603, 413) with delta (0, 0)
Screenshot: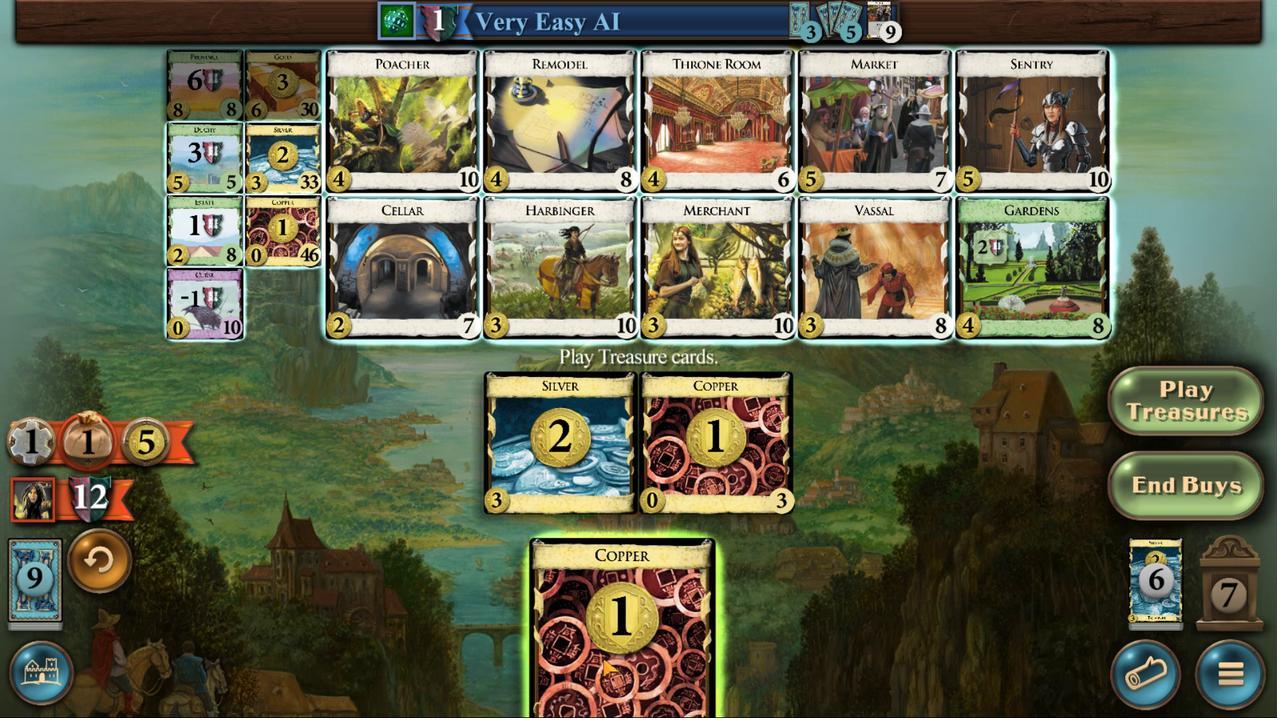 
Action: Mouse scrolled (603, 413) with delta (0, 0)
Screenshot: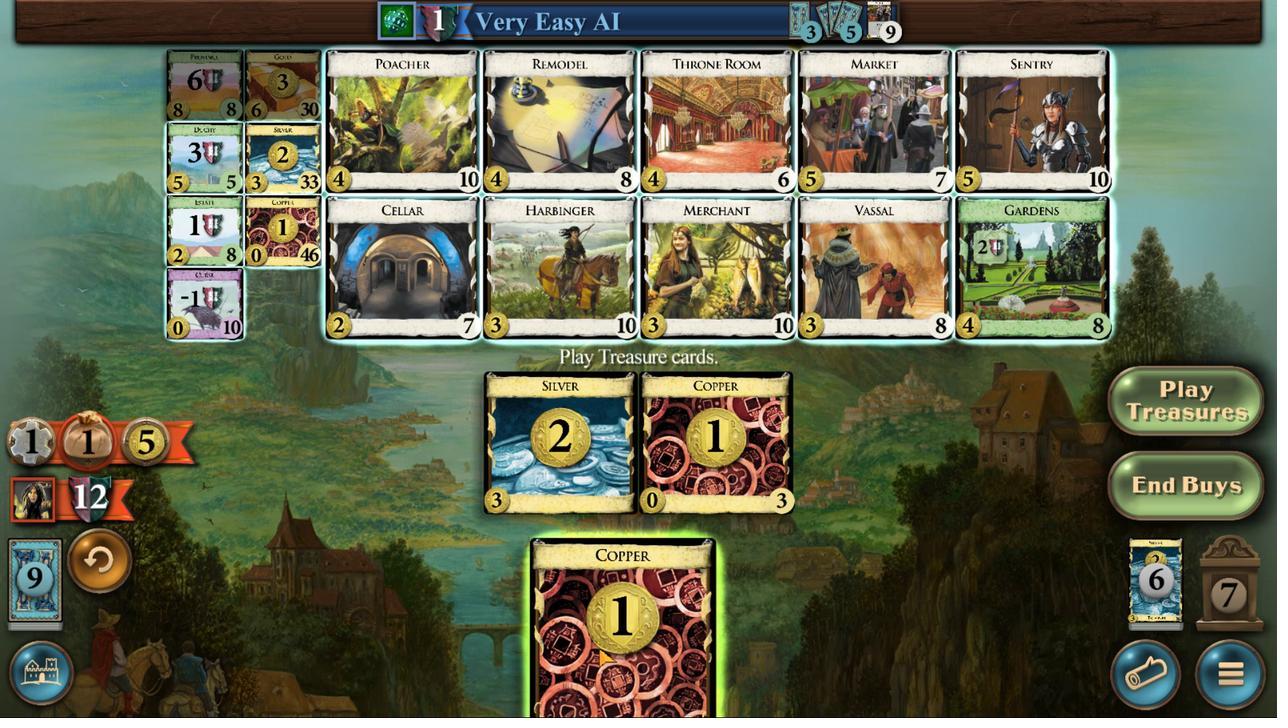 
Action: Mouse moved to (829, 547)
Screenshot: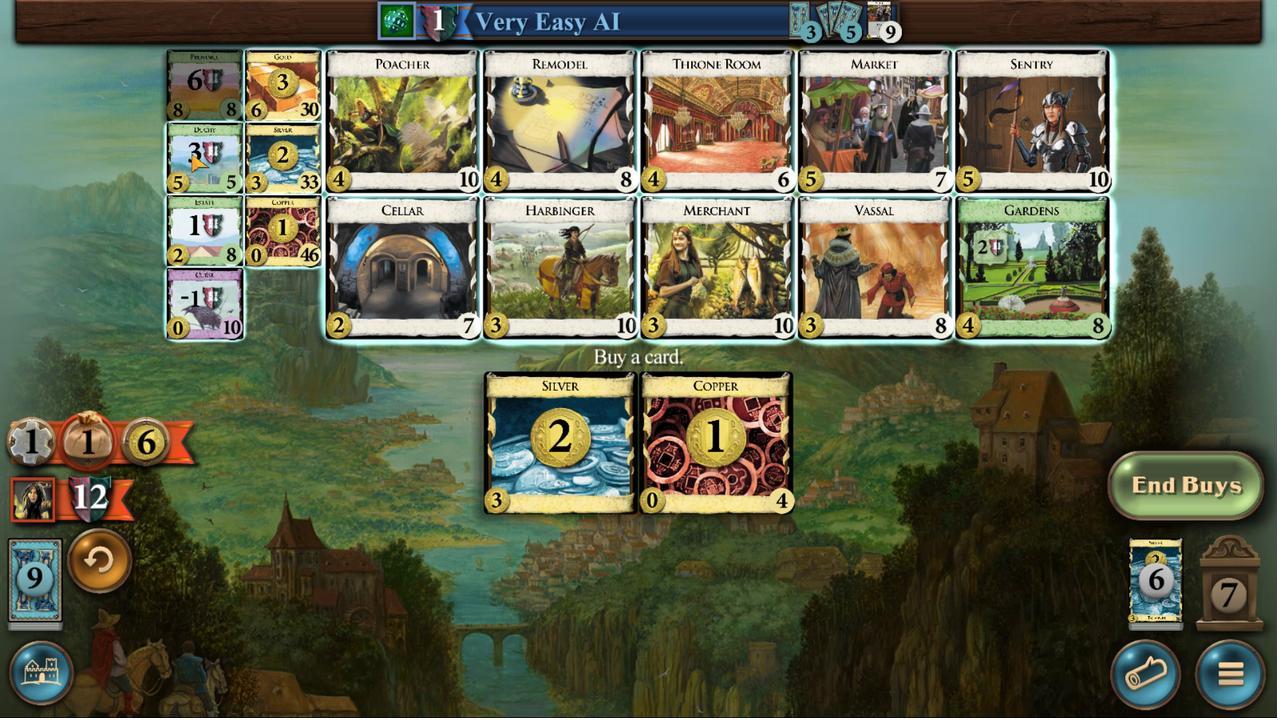 
Action: Mouse pressed left at (829, 547)
Screenshot: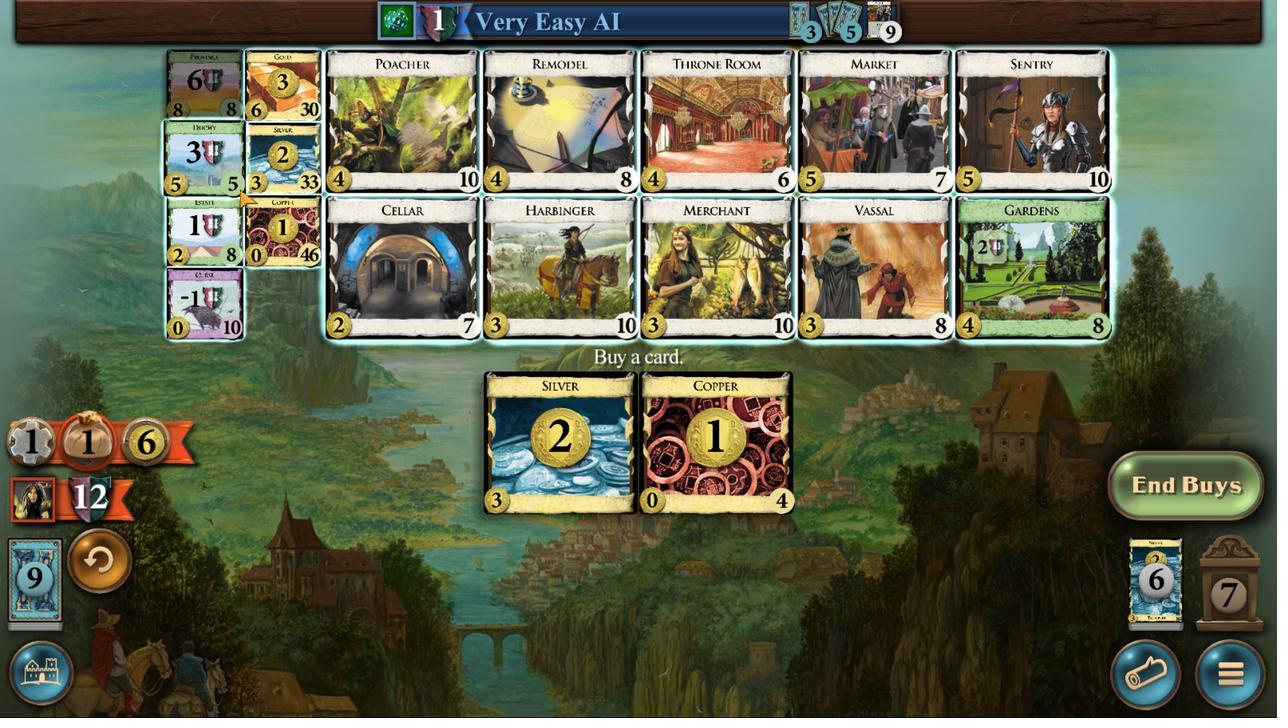 
Action: Mouse moved to (455, 419)
Screenshot: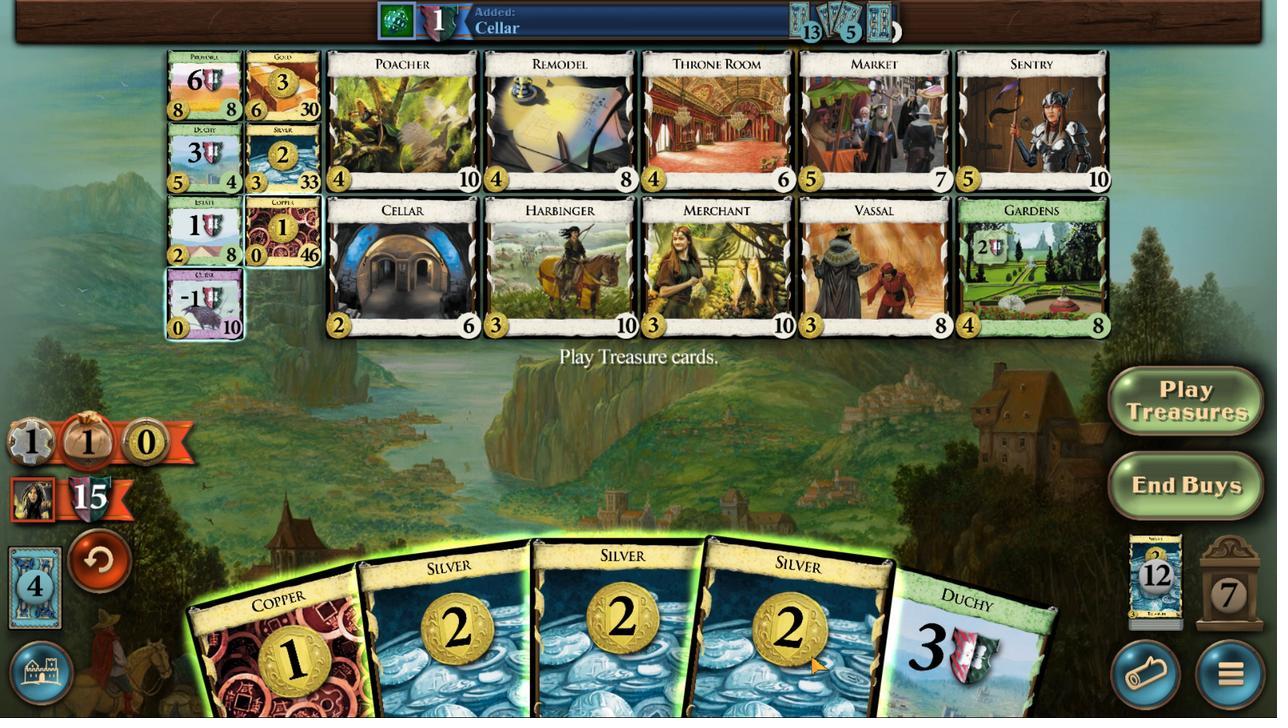 
Action: Mouse scrolled (455, 419) with delta (0, 0)
Screenshot: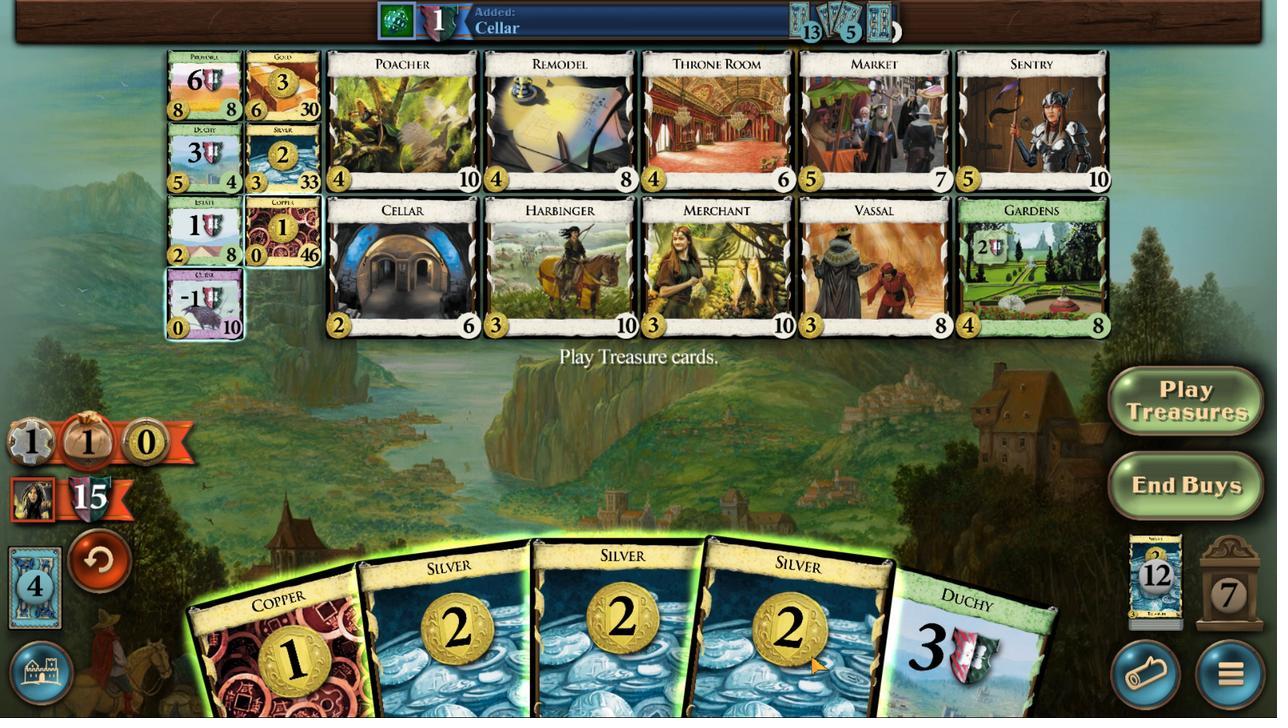 
Action: Mouse moved to (489, 413)
Screenshot: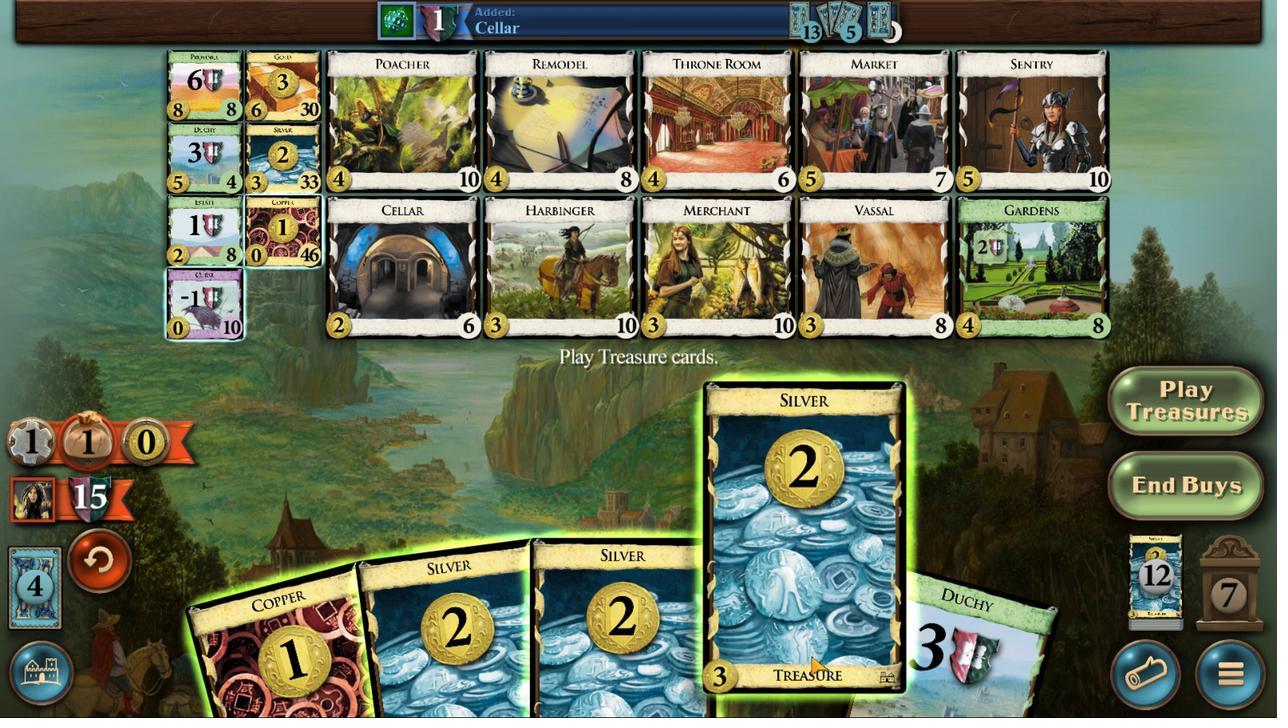 
Action: Mouse scrolled (489, 413) with delta (0, 0)
Screenshot: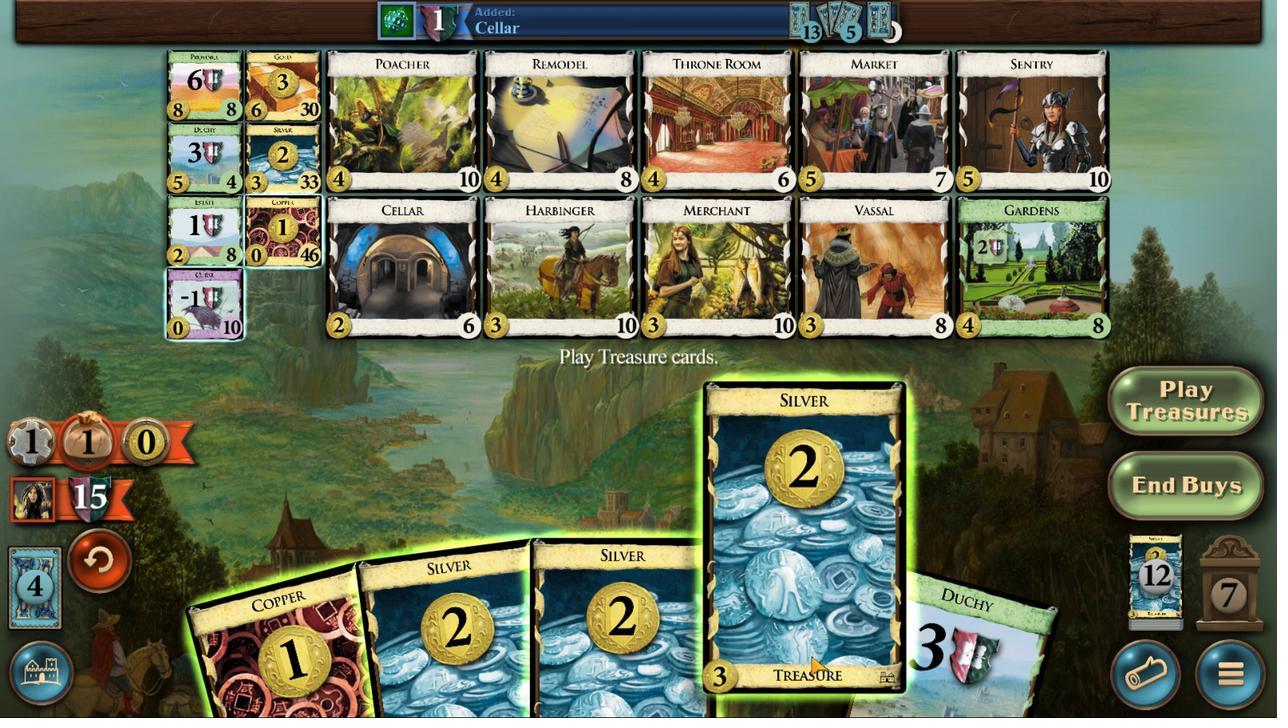 
Action: Mouse scrolled (489, 413) with delta (0, 0)
Screenshot: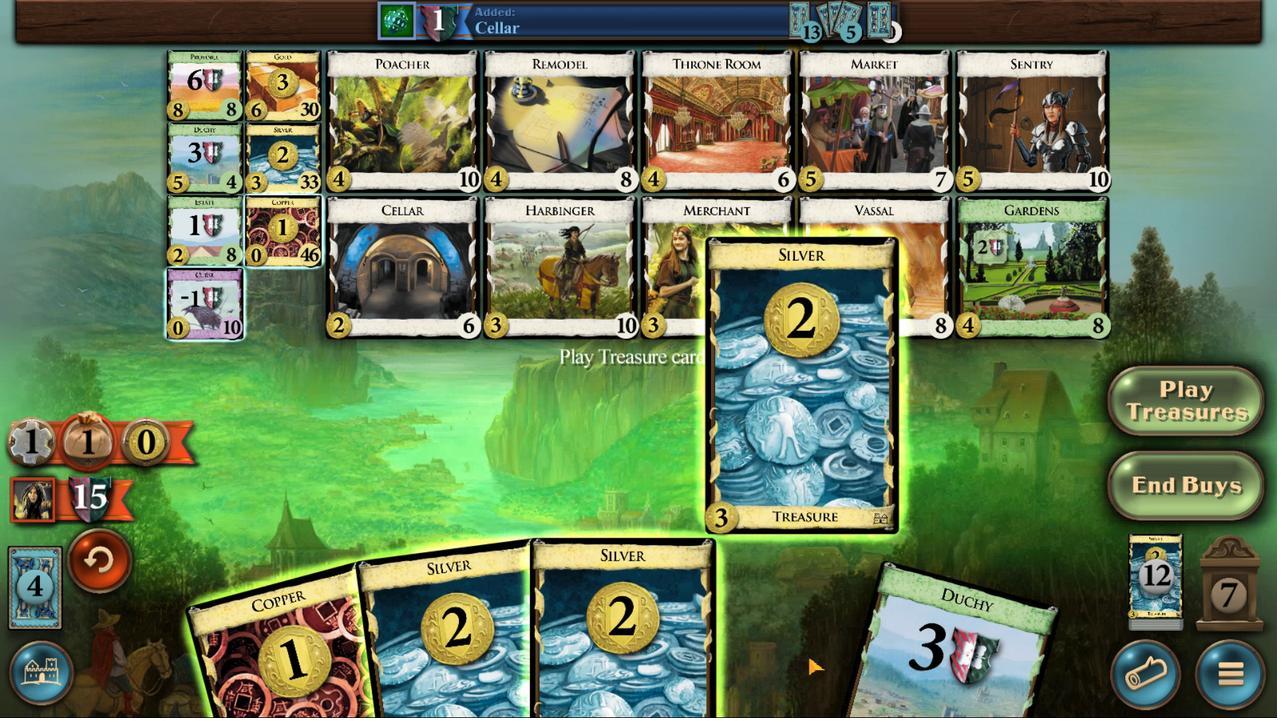 
Action: Mouse moved to (553, 413)
Screenshot: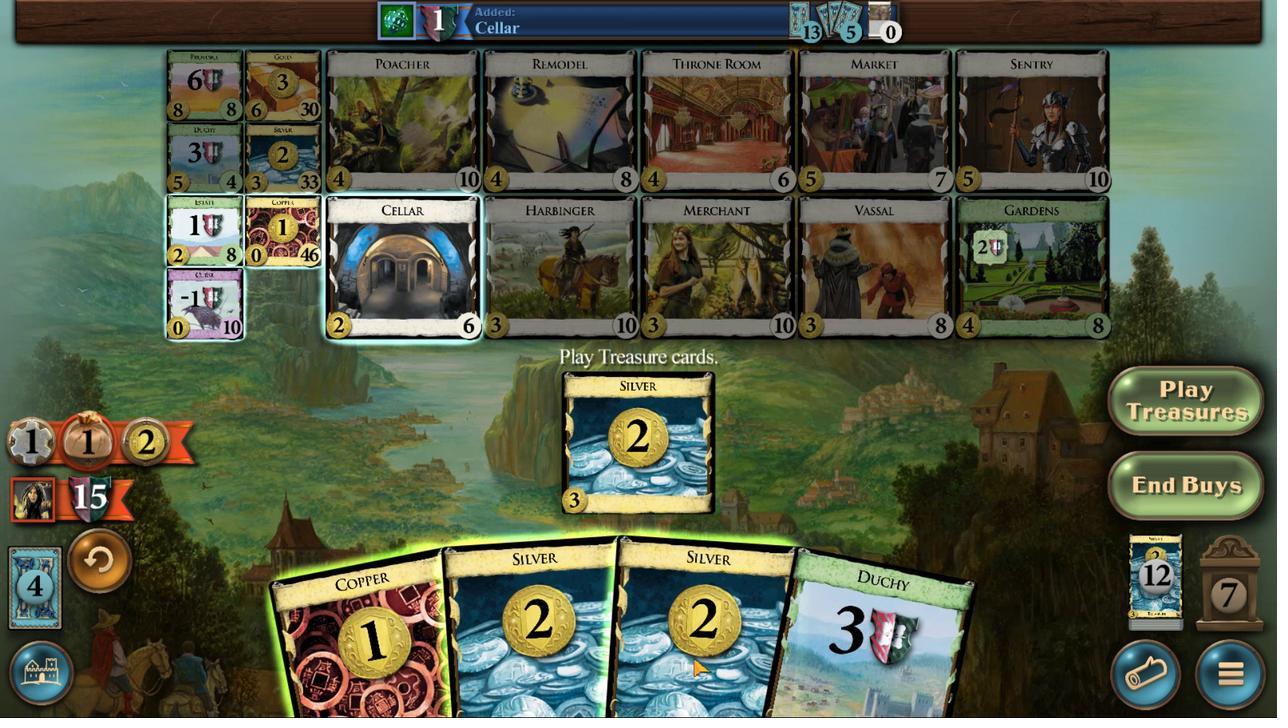 
Action: Mouse scrolled (553, 413) with delta (0, 0)
Screenshot: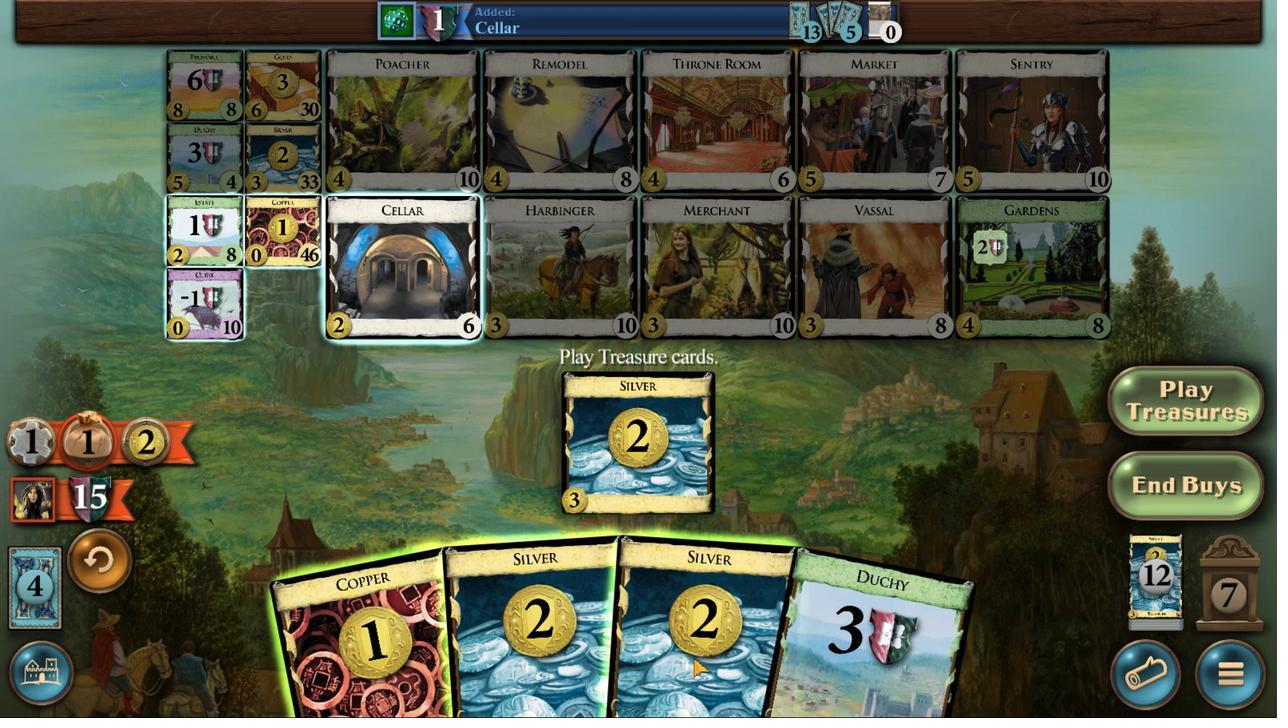 
Action: Mouse scrolled (553, 413) with delta (0, 0)
Screenshot: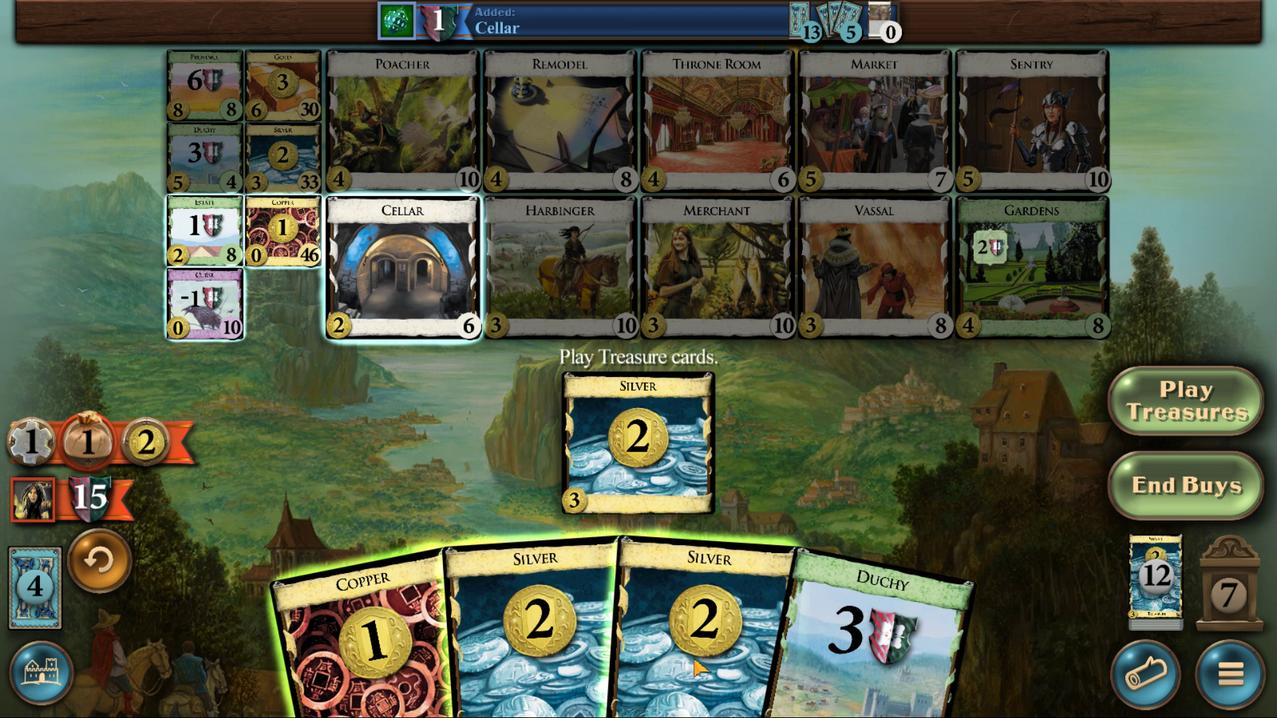 
Action: Mouse scrolled (553, 413) with delta (0, 0)
Screenshot: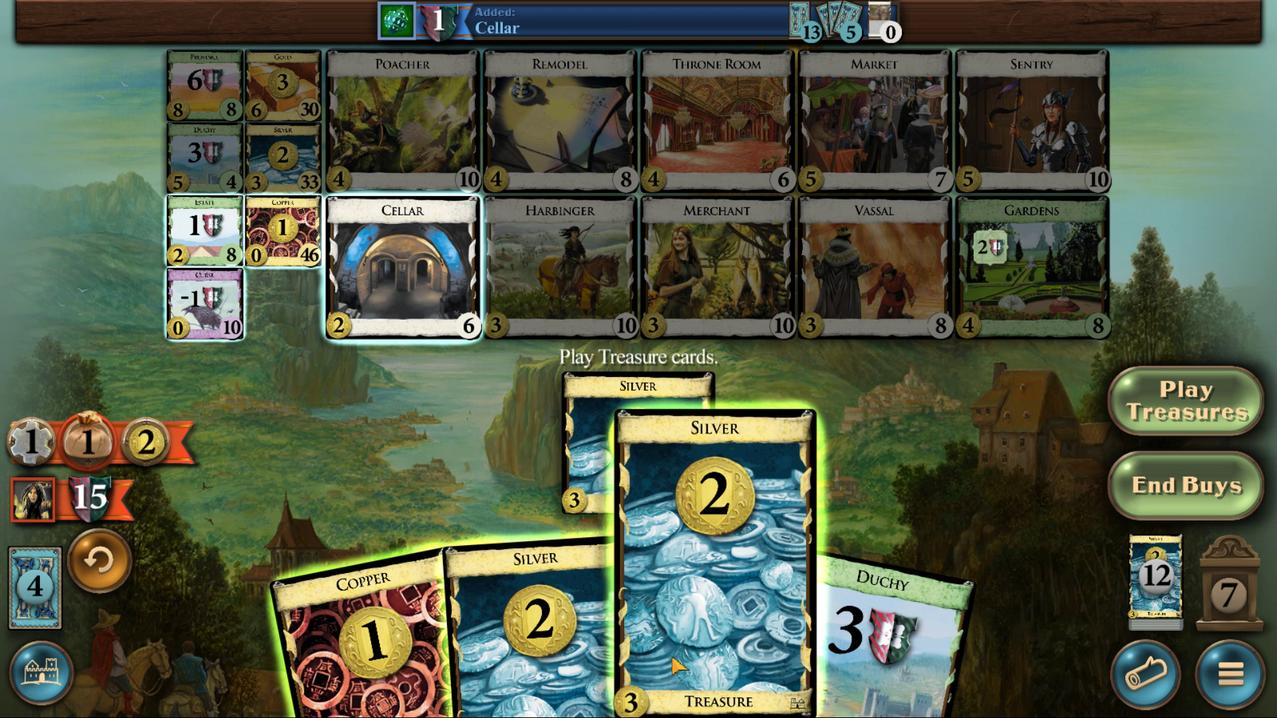 
Action: Mouse moved to (693, 417)
Screenshot: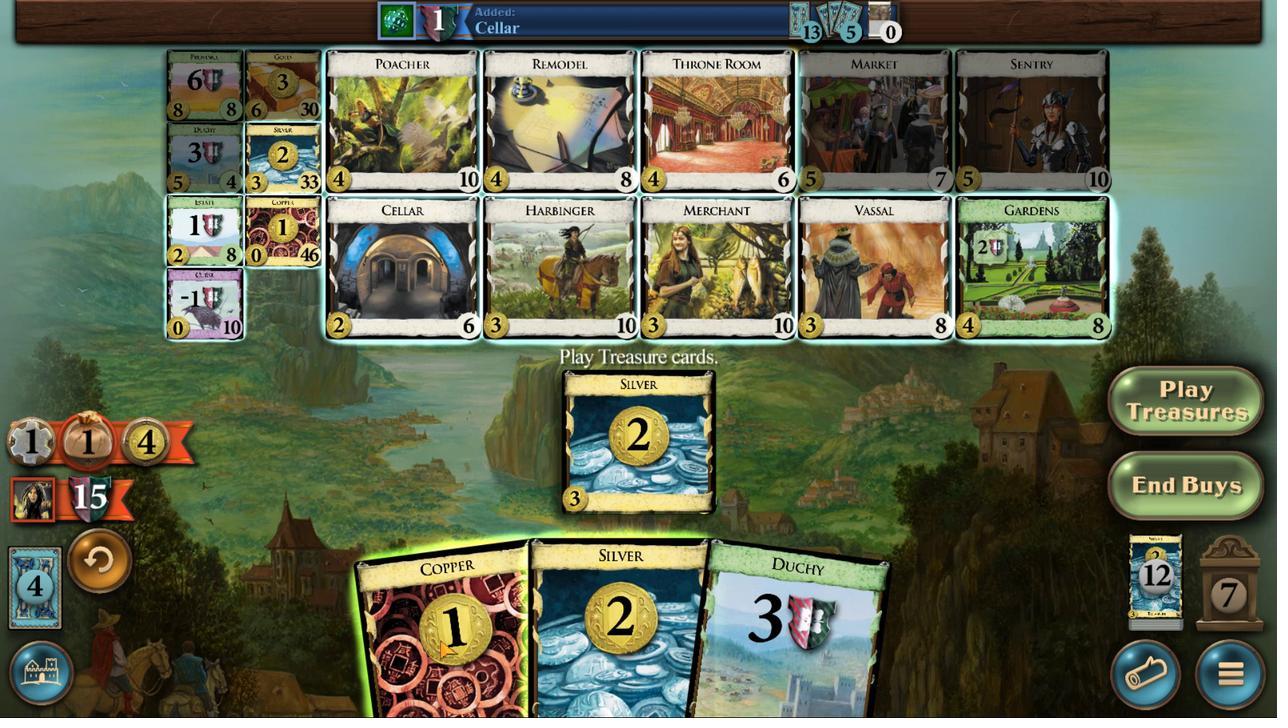 
Action: Mouse scrolled (693, 417) with delta (0, 0)
Screenshot: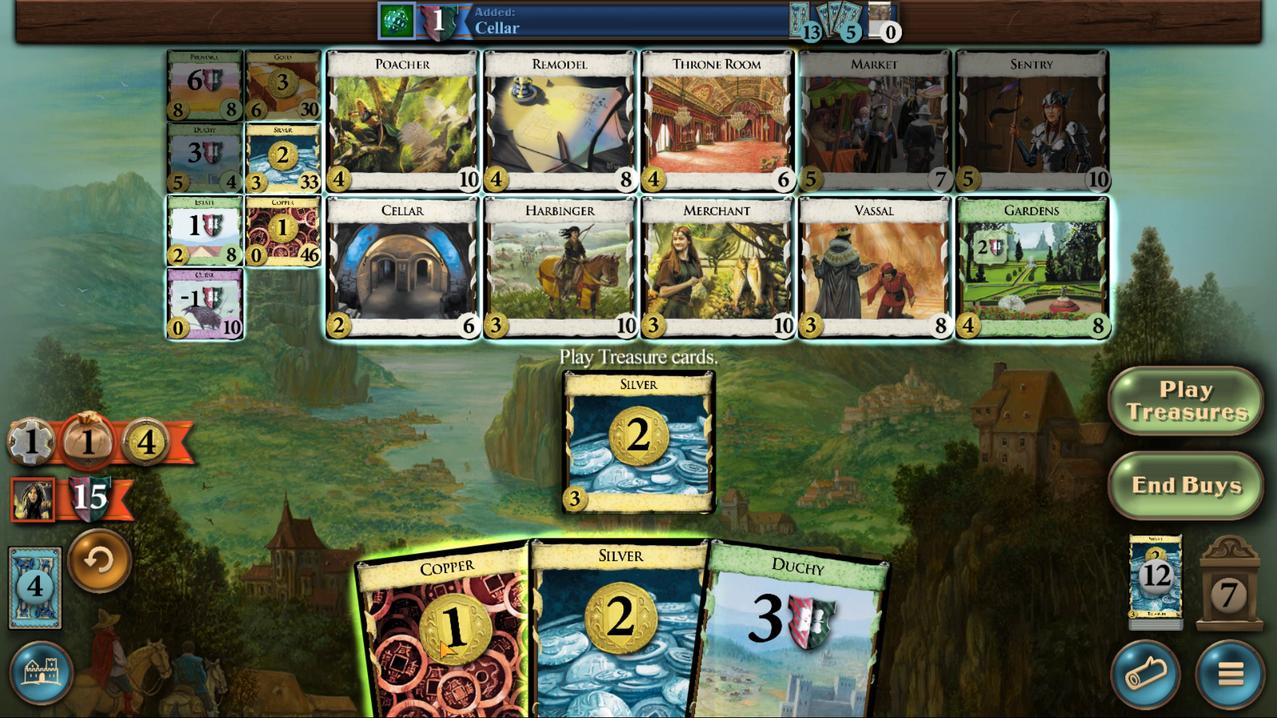 
Action: Mouse scrolled (693, 417) with delta (0, 0)
Screenshot: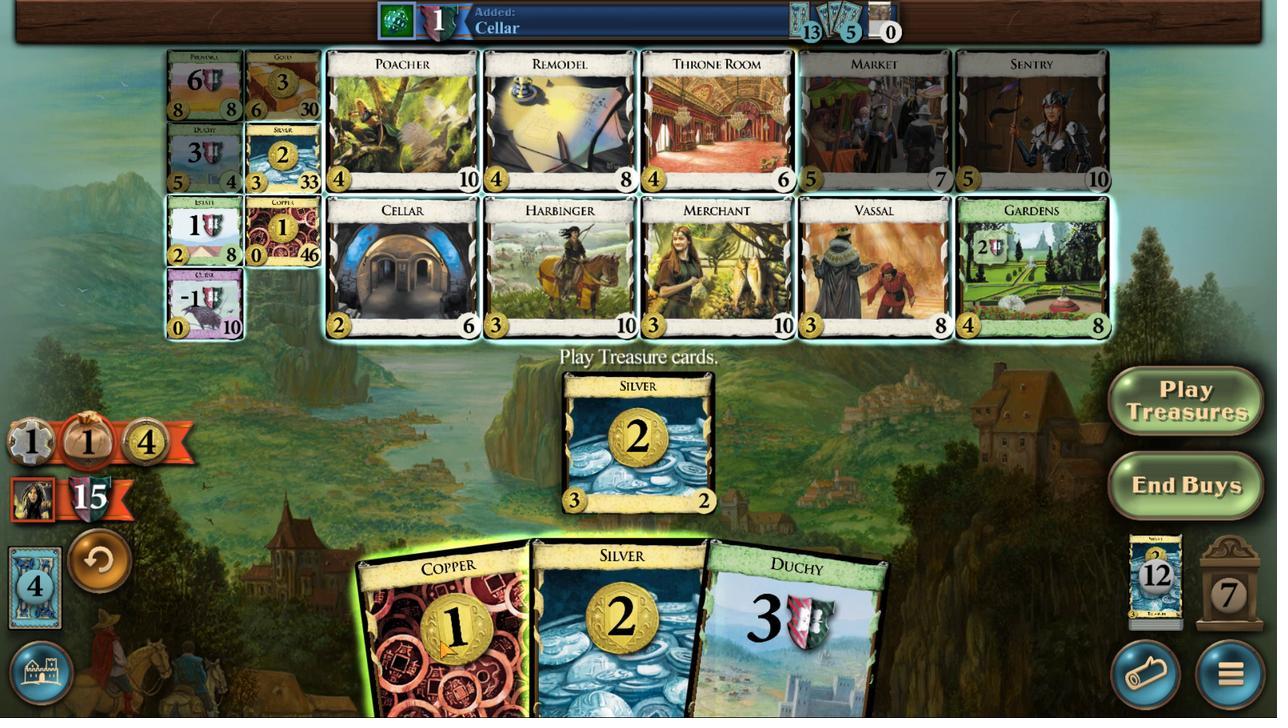 
Action: Mouse scrolled (693, 417) with delta (0, 0)
Screenshot: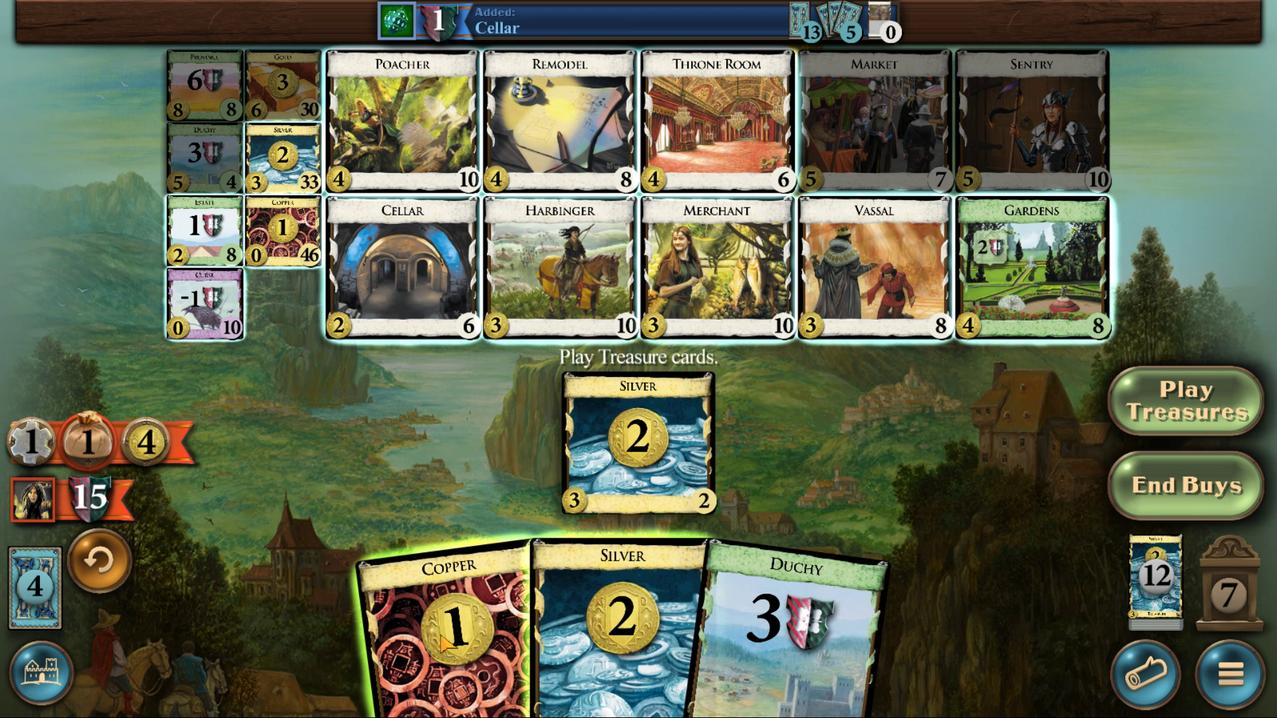 
Action: Mouse moved to (827, 542)
Screenshot: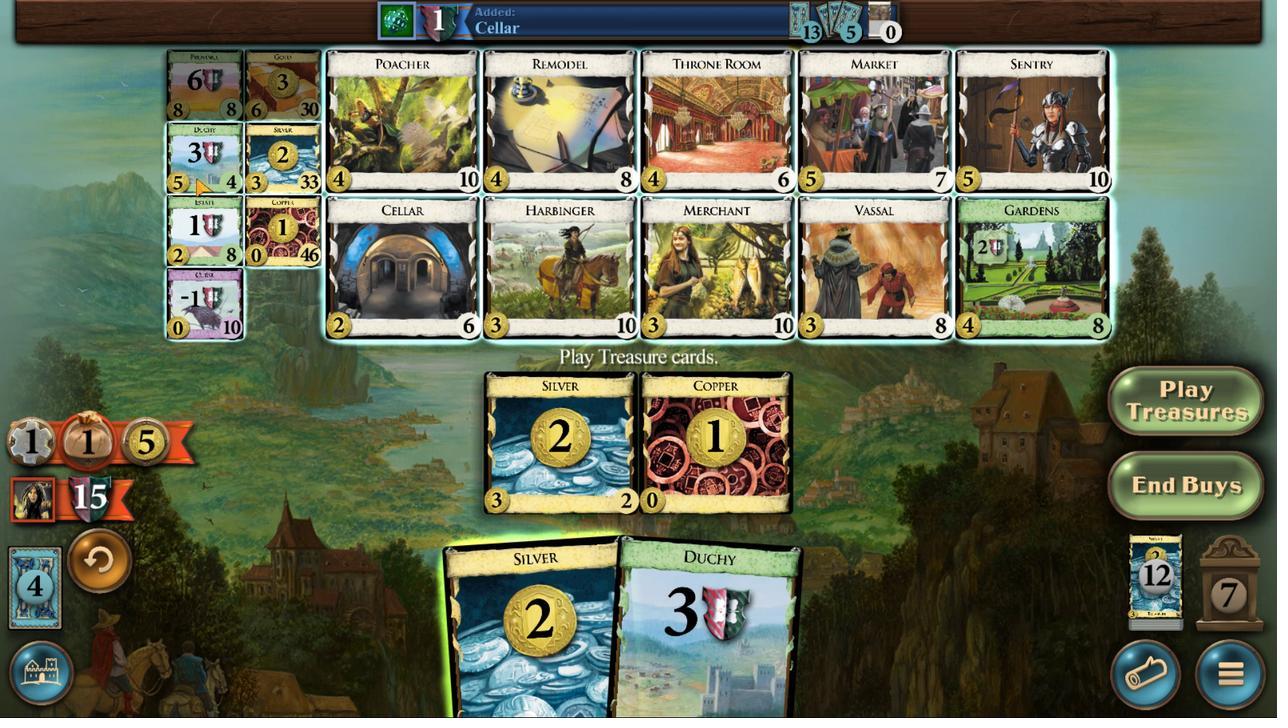 
Action: Mouse pressed left at (827, 542)
Screenshot: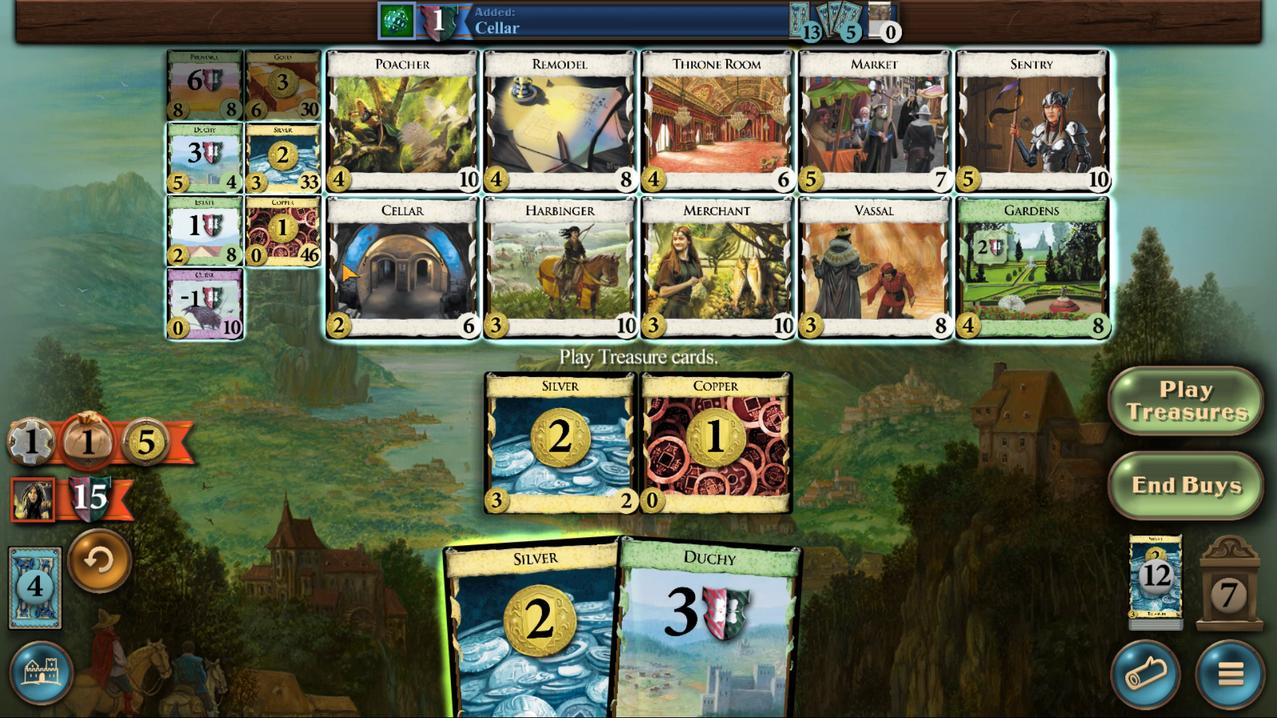 
Action: Mouse moved to (675, 416)
Screenshot: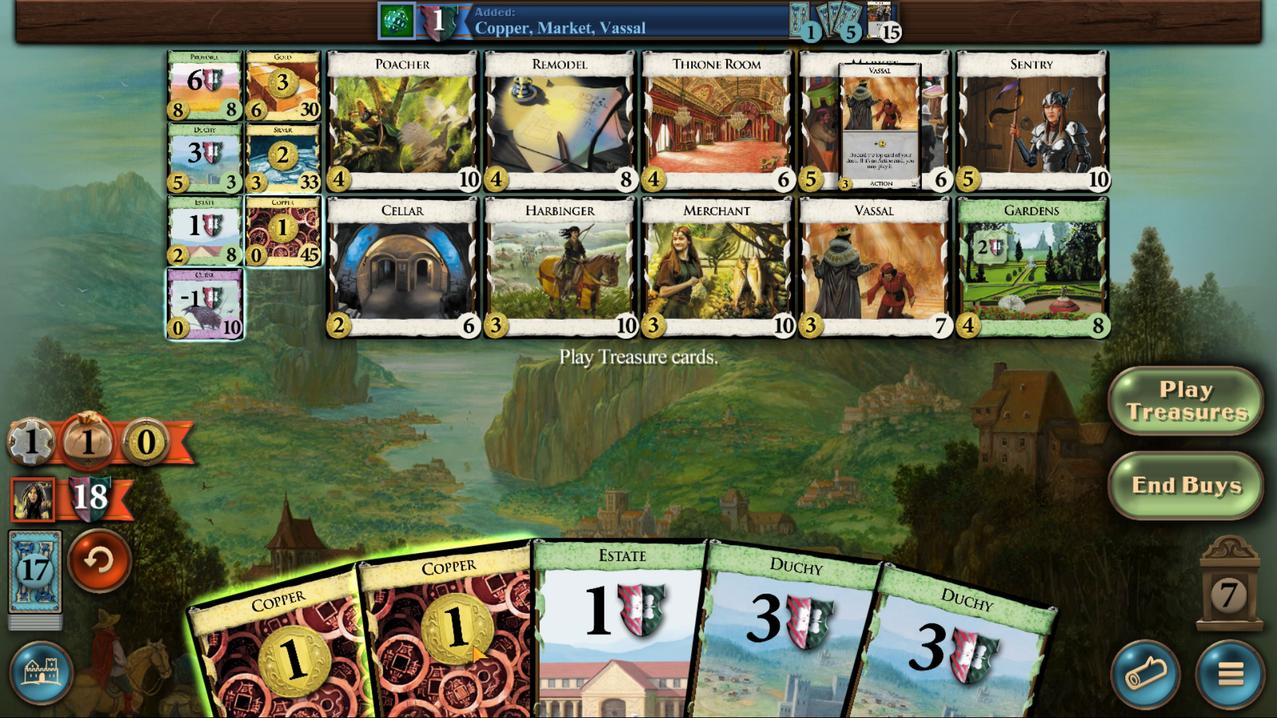 
Action: Mouse scrolled (675, 417) with delta (0, 0)
Screenshot: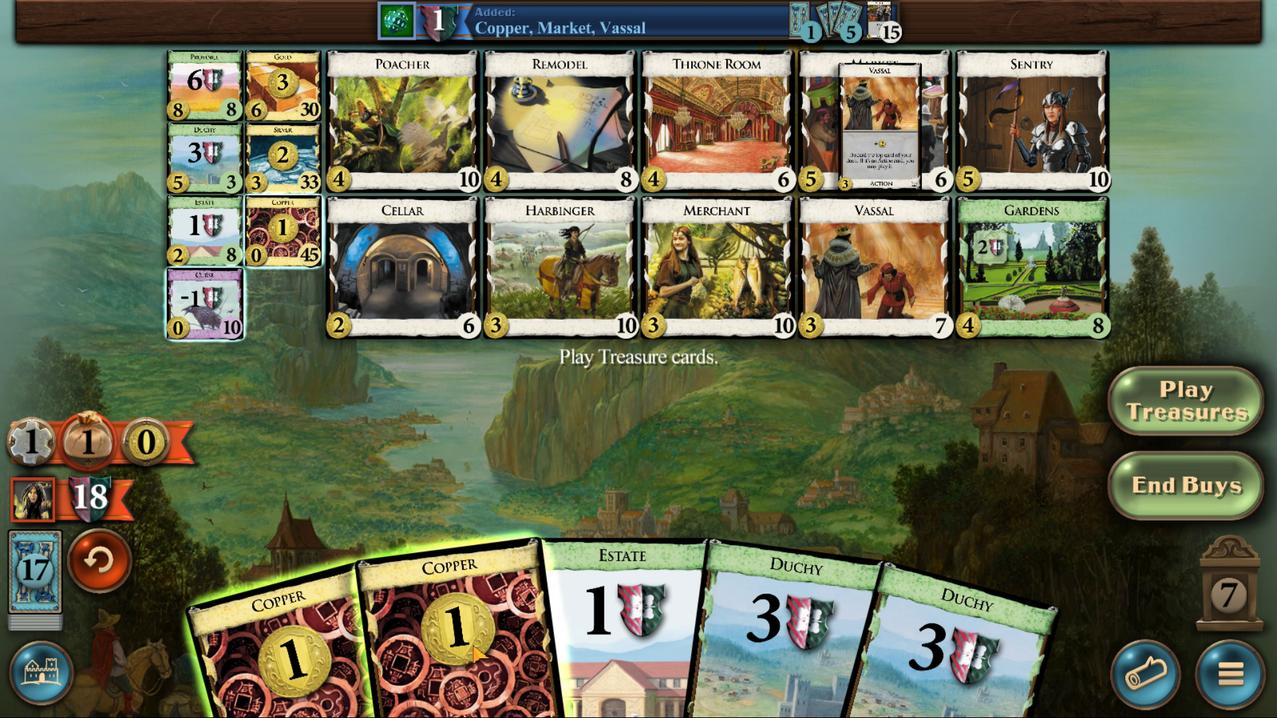 
Action: Mouse scrolled (675, 417) with delta (0, 0)
Screenshot: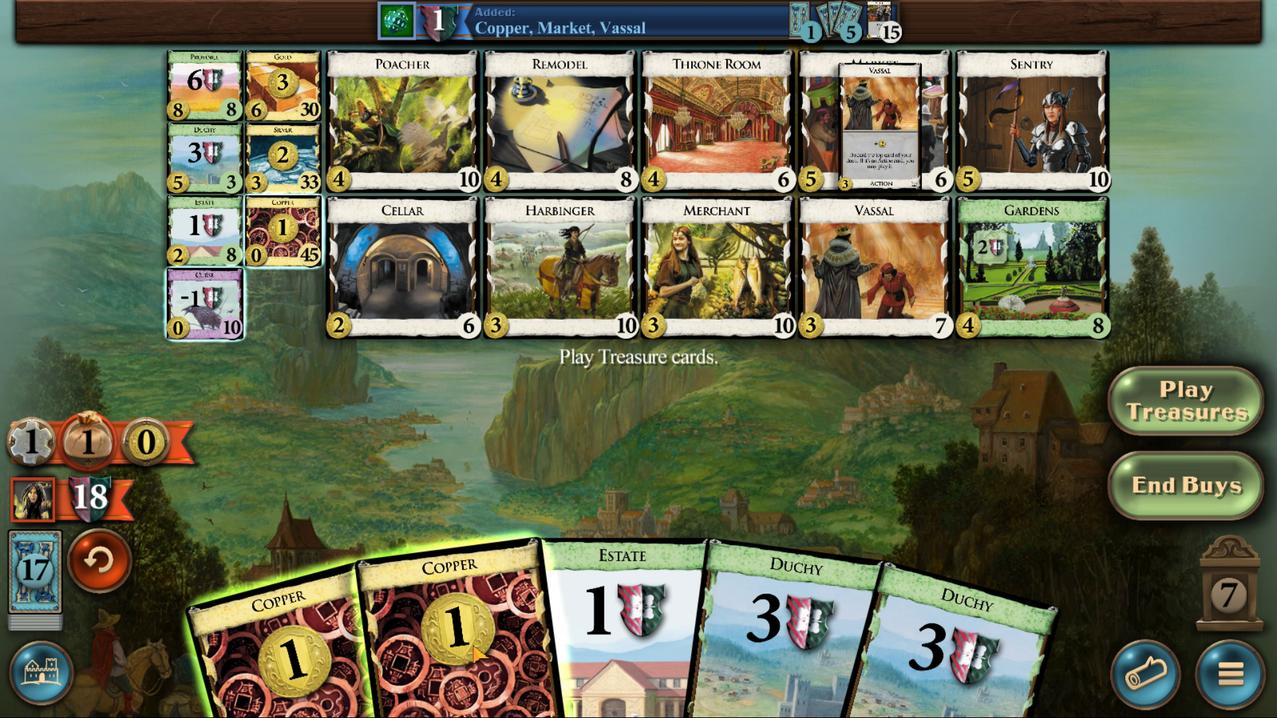 
Action: Mouse moved to (723, 412)
Screenshot: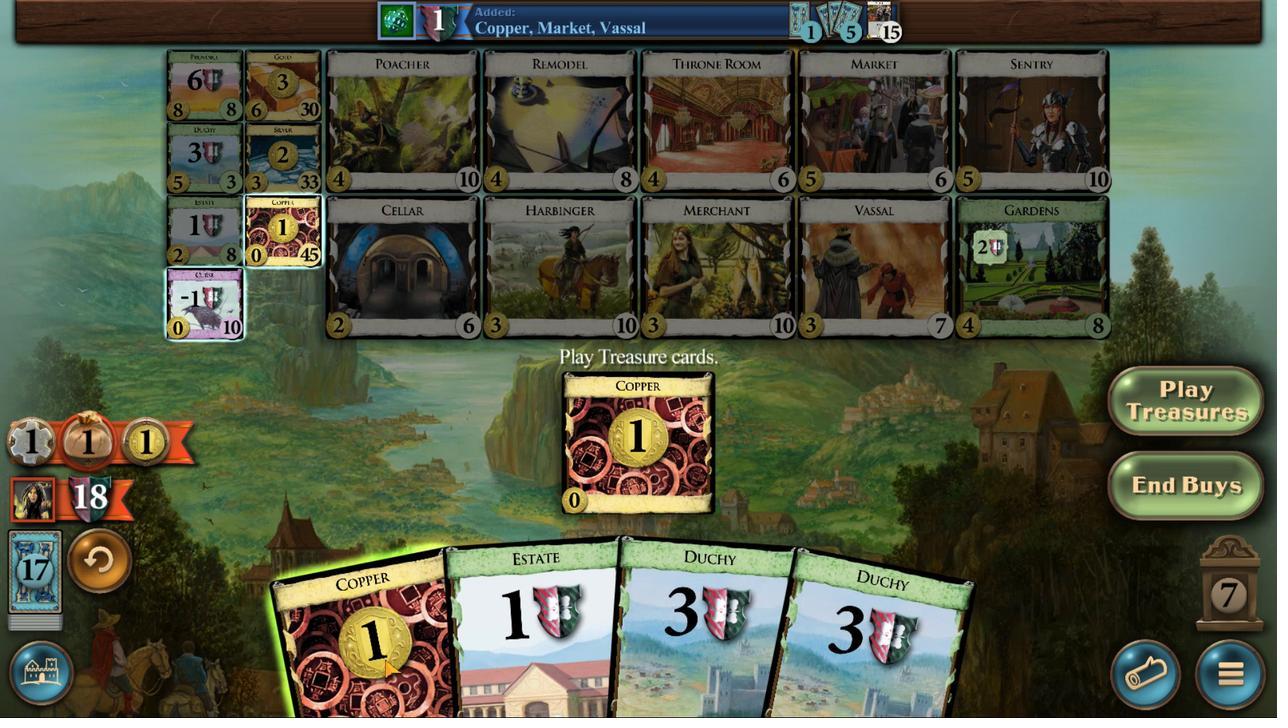 
Action: Mouse scrolled (723, 413) with delta (0, 0)
Screenshot: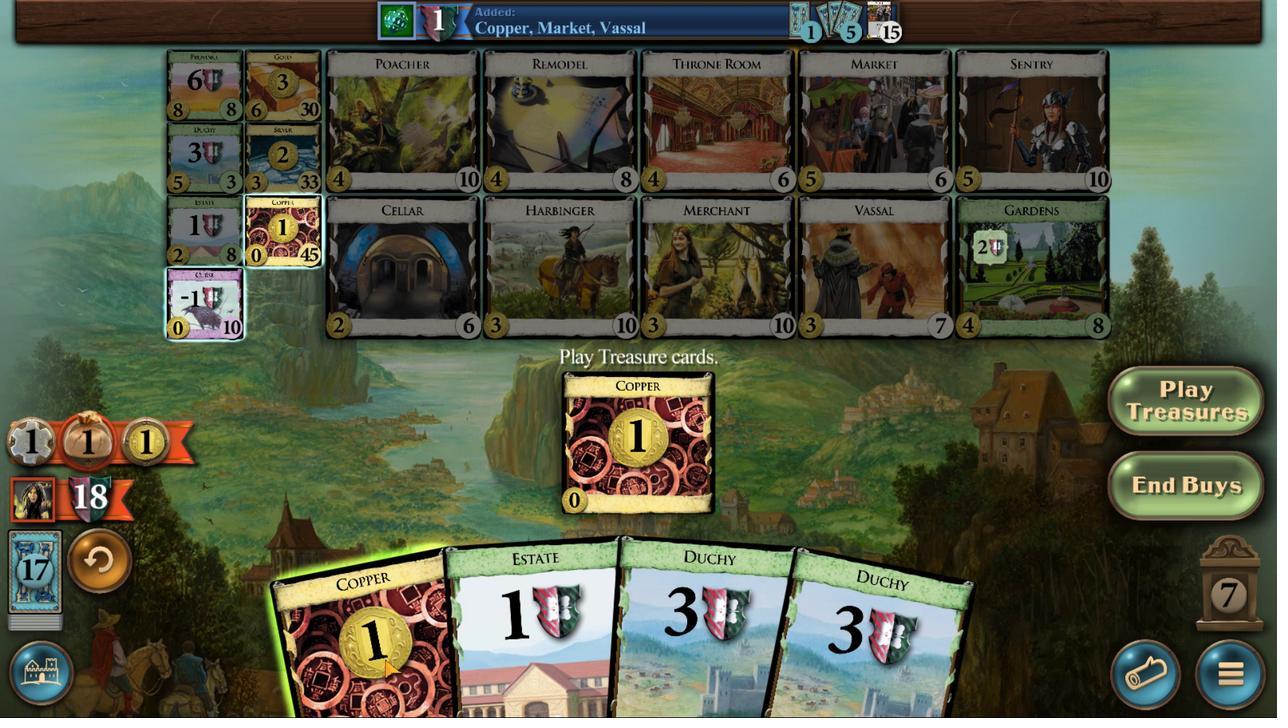 
Action: Mouse moved to (723, 412)
Screenshot: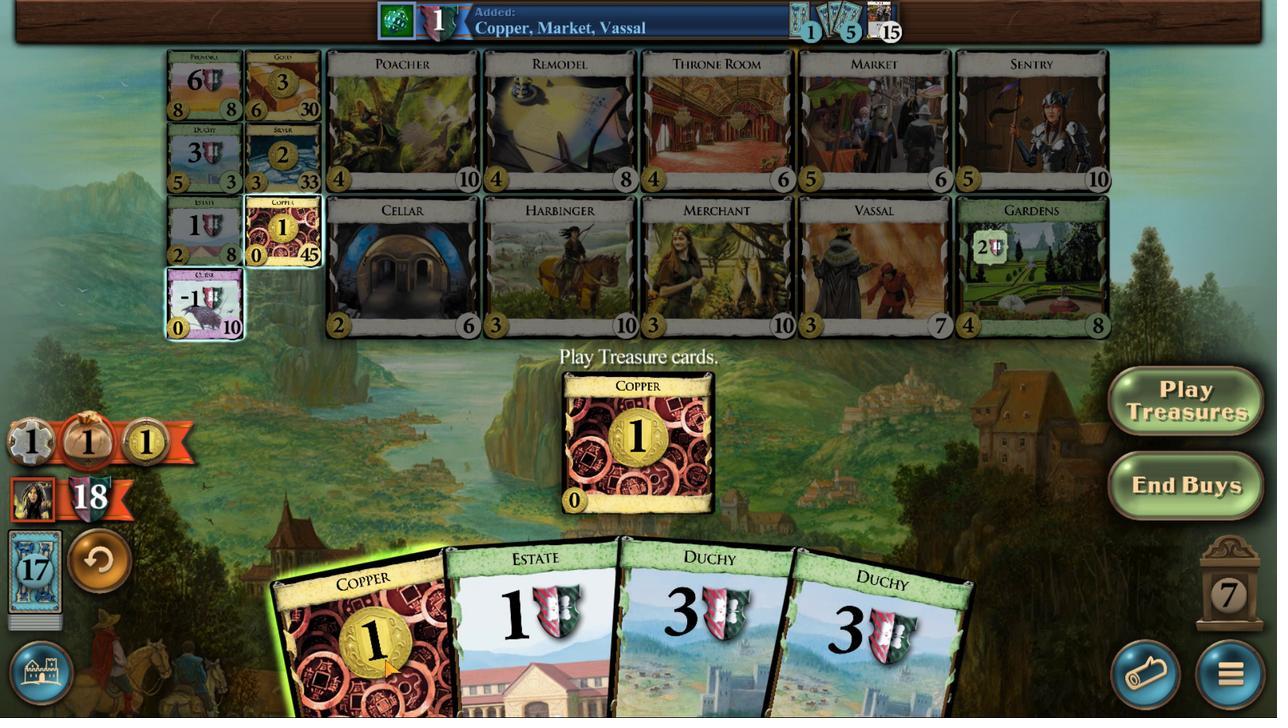 
Action: Mouse scrolled (723, 413) with delta (0, 0)
Screenshot: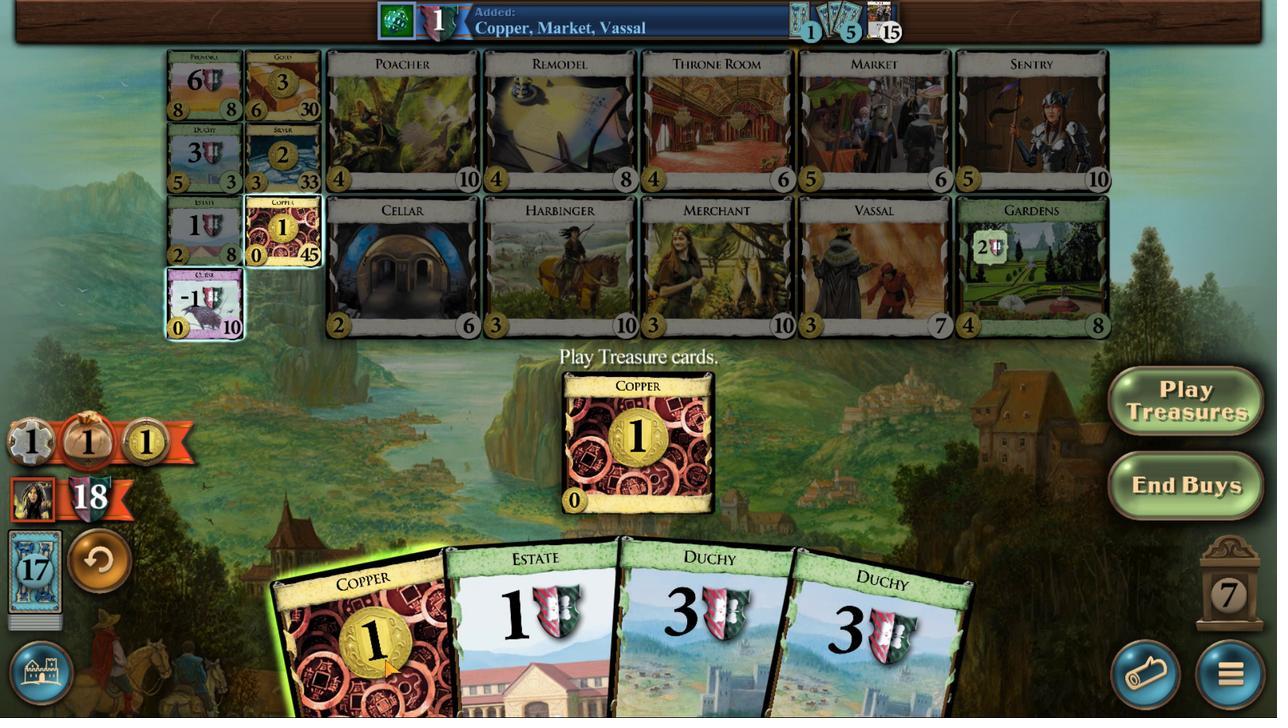 
Action: Mouse scrolled (723, 413) with delta (0, 0)
Screenshot: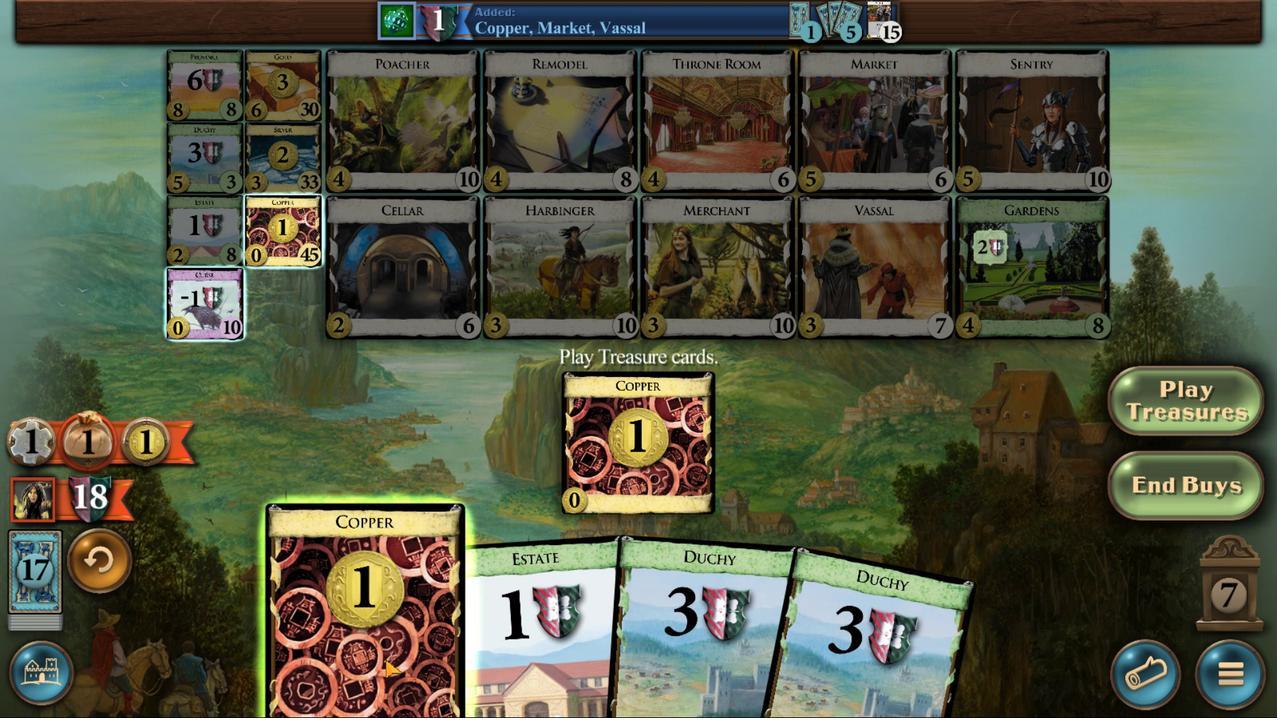 
Action: Mouse moved to (822, 524)
Screenshot: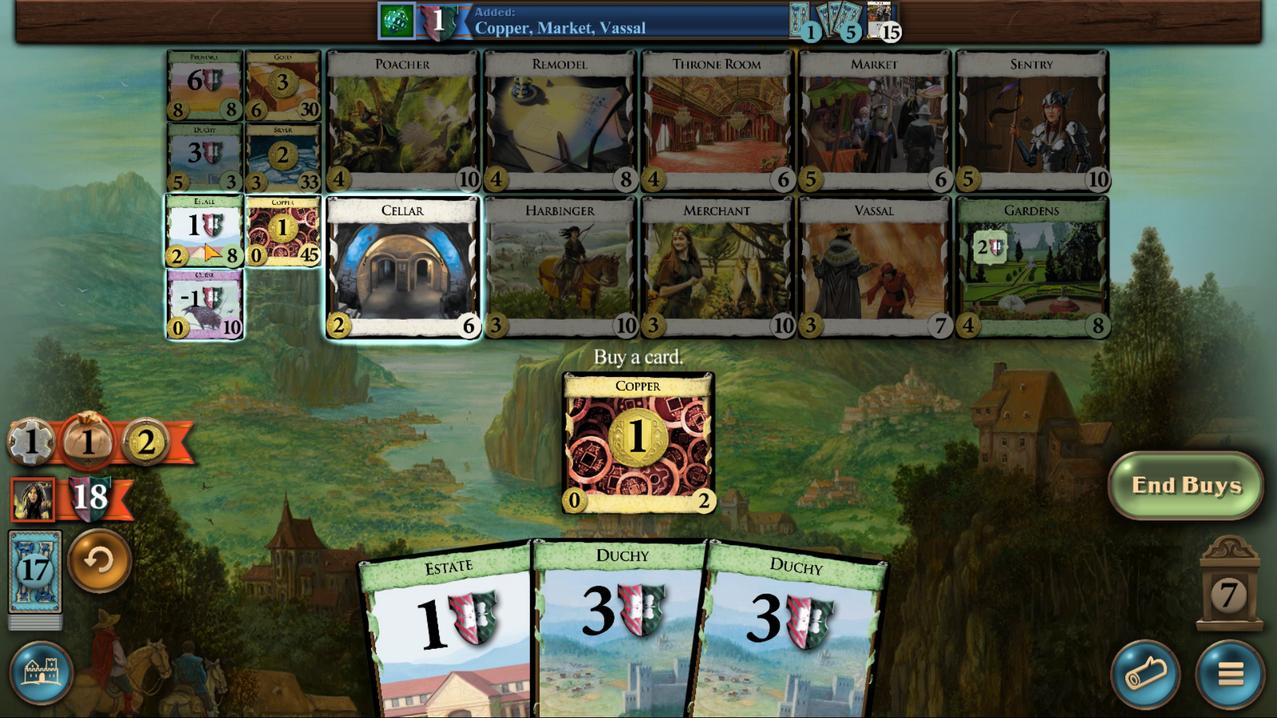 
Action: Mouse pressed left at (822, 524)
Screenshot: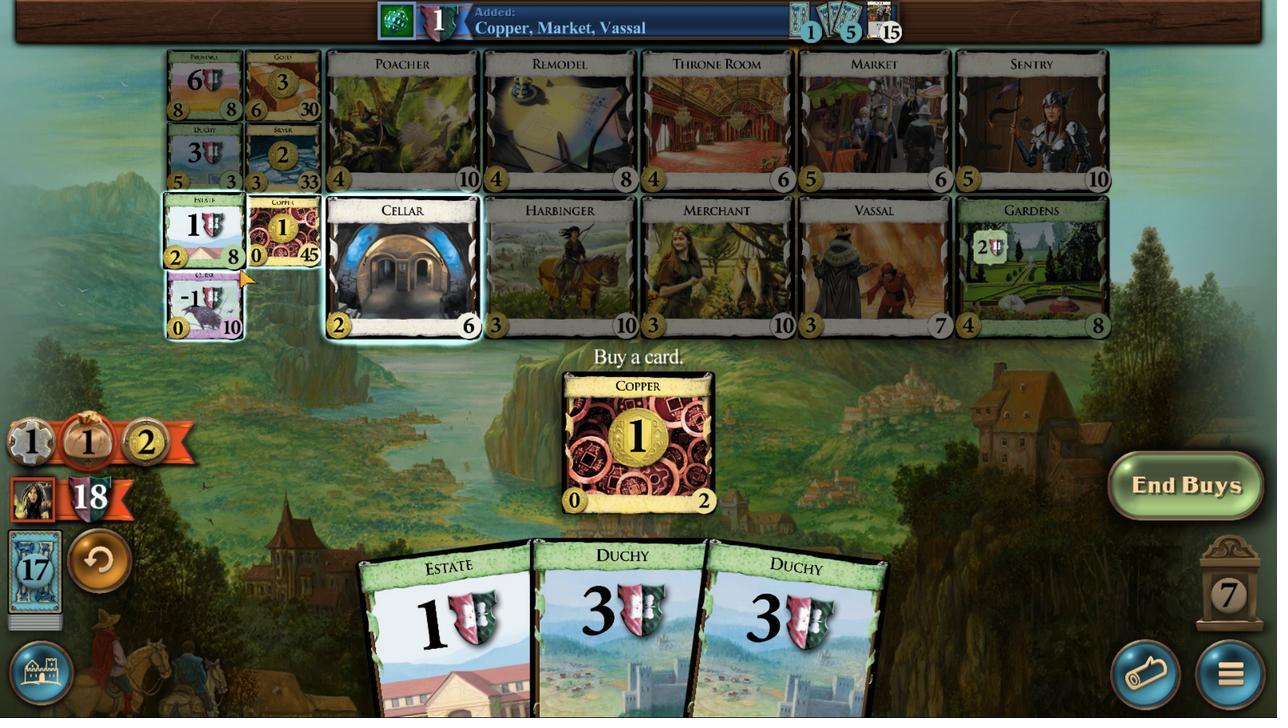 
Action: Mouse moved to (579, 416)
Screenshot: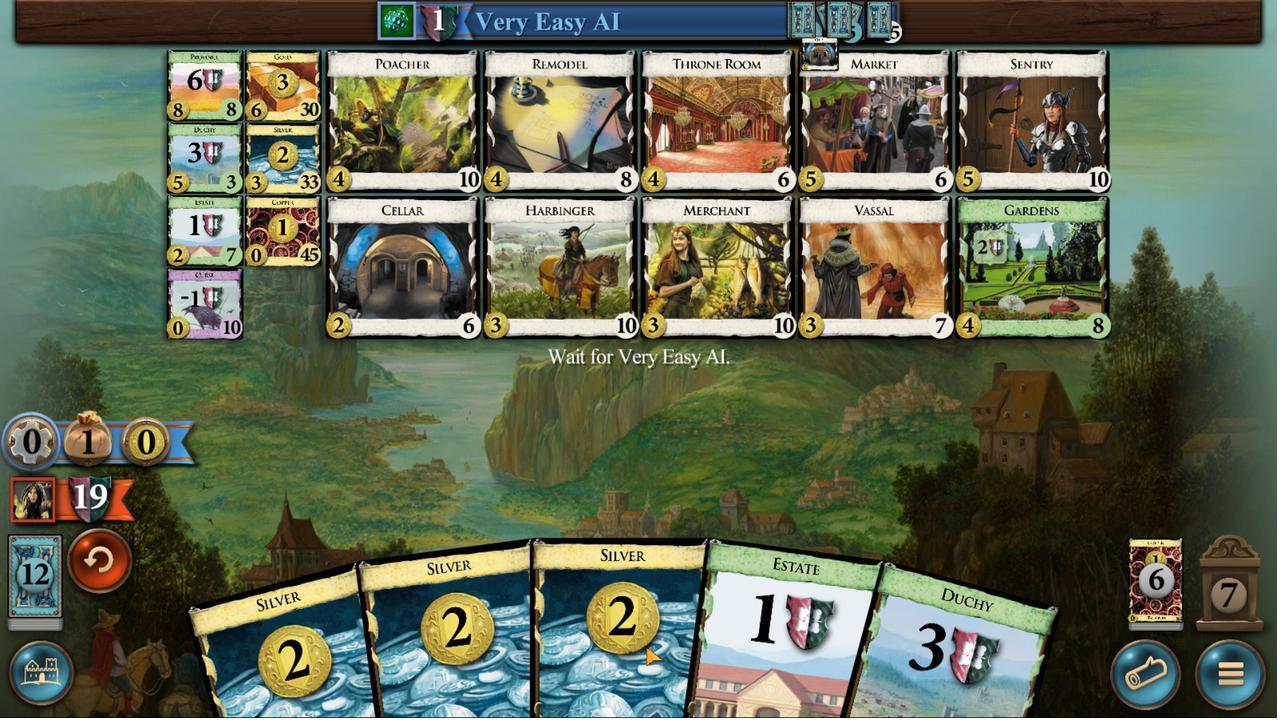 
Action: Mouse scrolled (579, 416) with delta (0, 0)
Screenshot: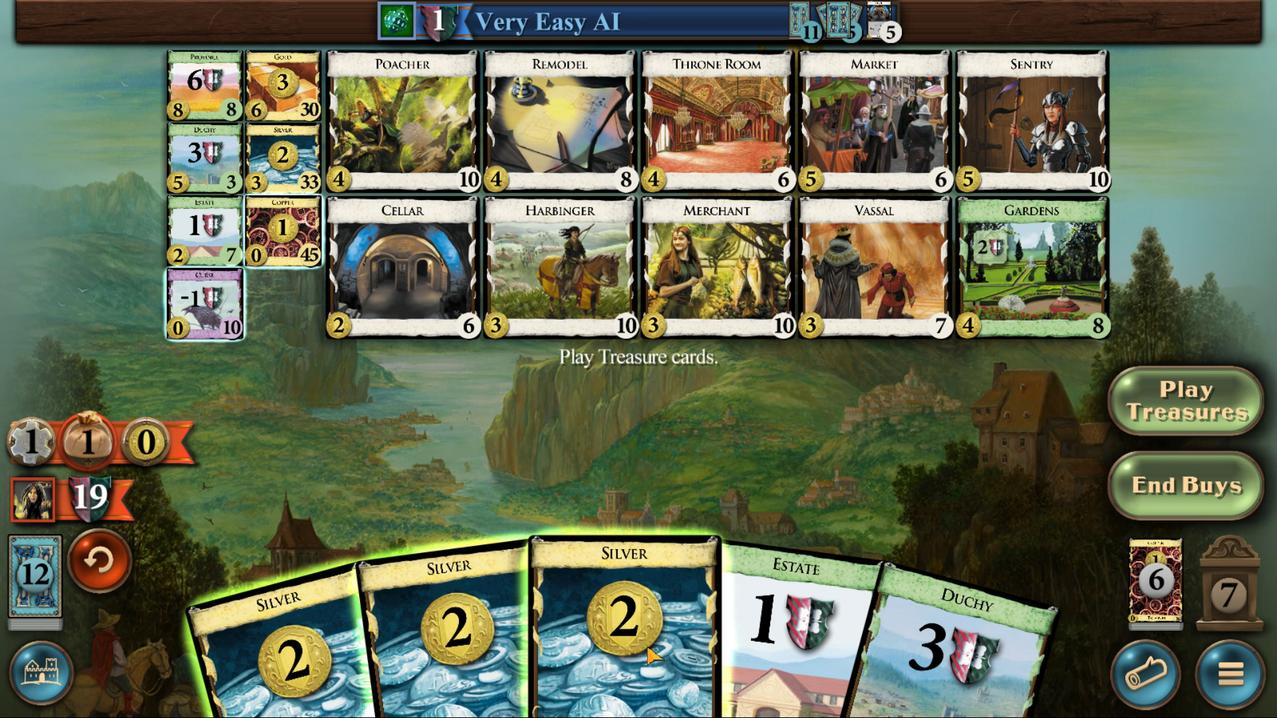 
Action: Mouse moved to (642, 416)
Screenshot: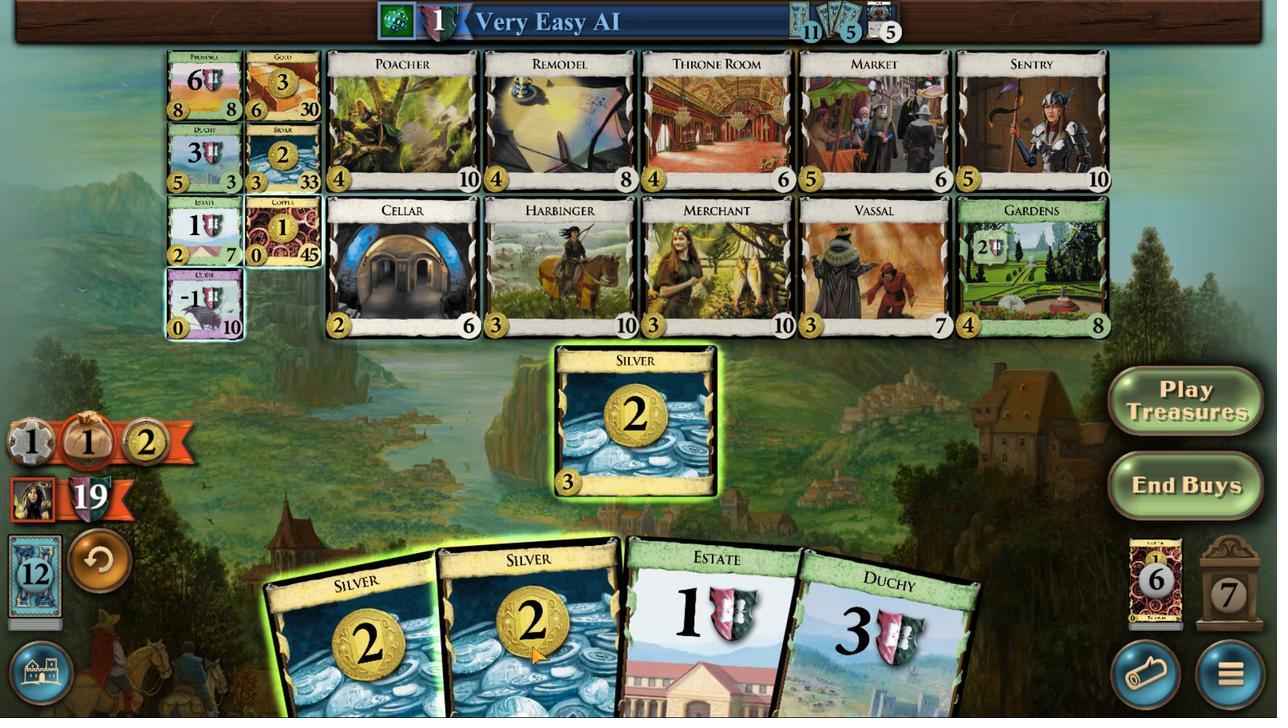 
Action: Mouse scrolled (642, 416) with delta (0, 0)
Screenshot: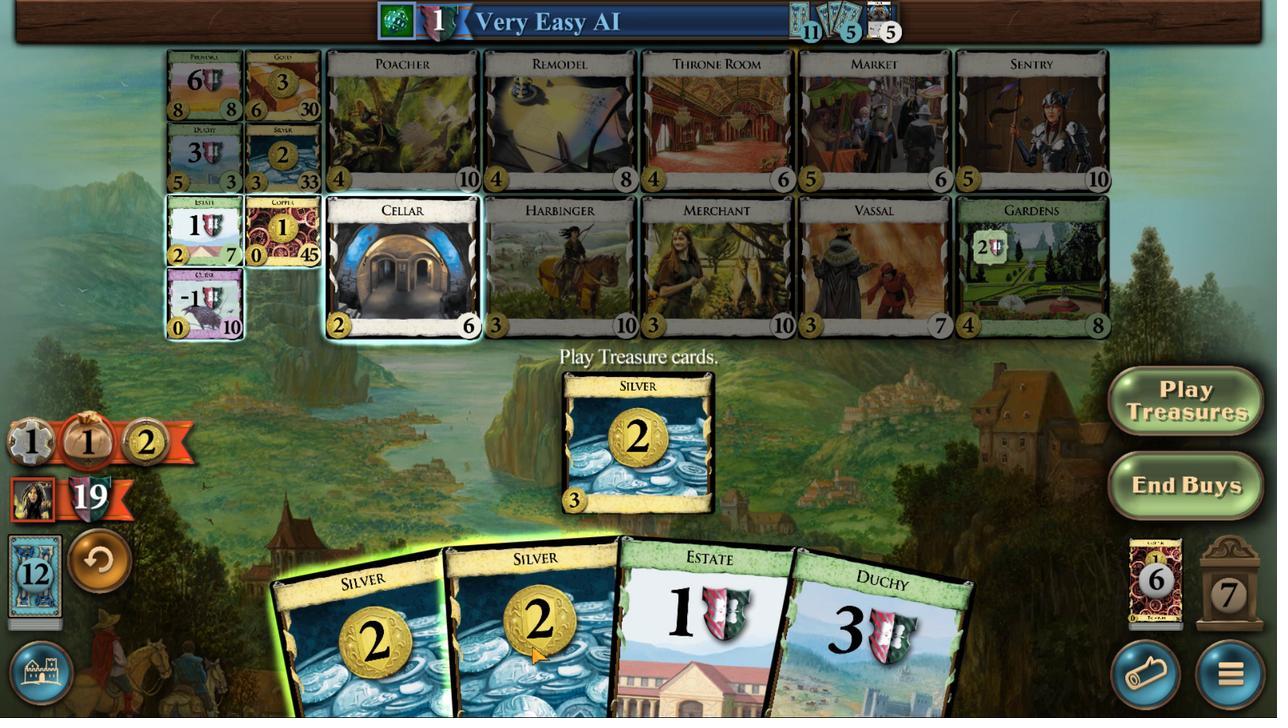 
Action: Mouse moved to (641, 418)
Screenshot: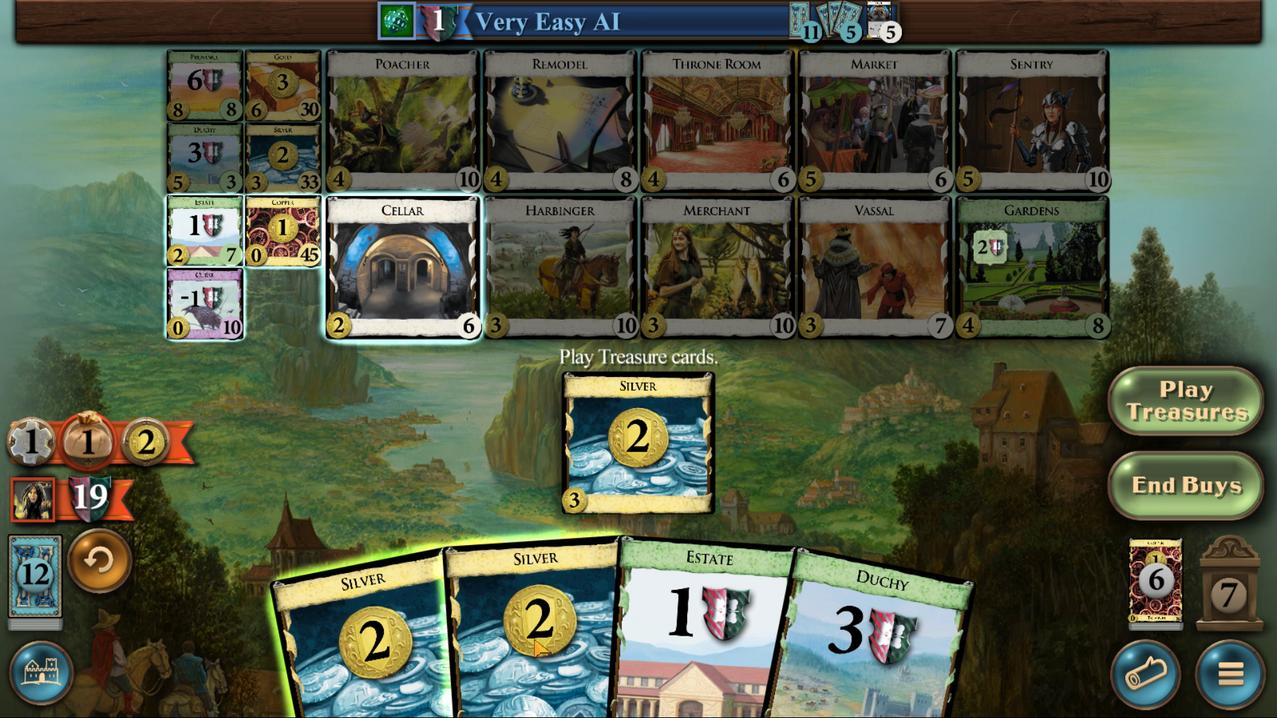 
Action: Mouse scrolled (641, 418) with delta (0, 0)
Screenshot: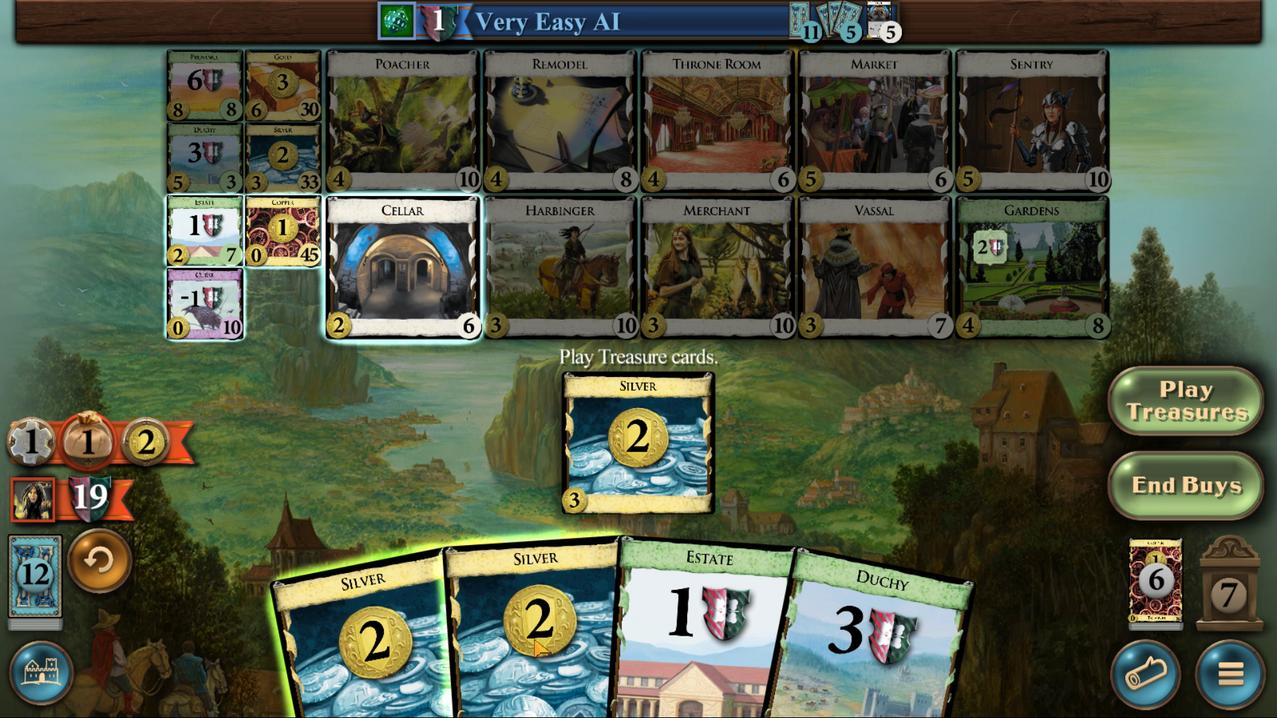 
Action: Mouse scrolled (641, 418) with delta (0, 0)
Screenshot: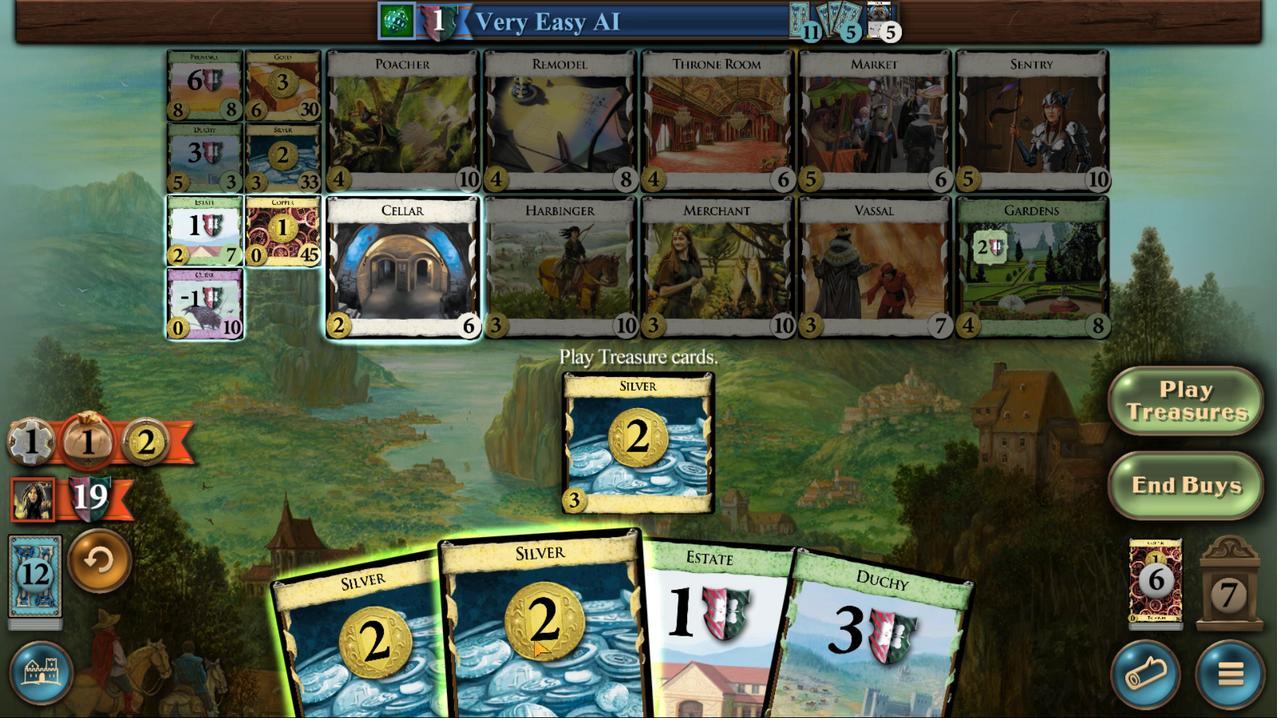 
Action: Mouse moved to (678, 419)
Screenshot: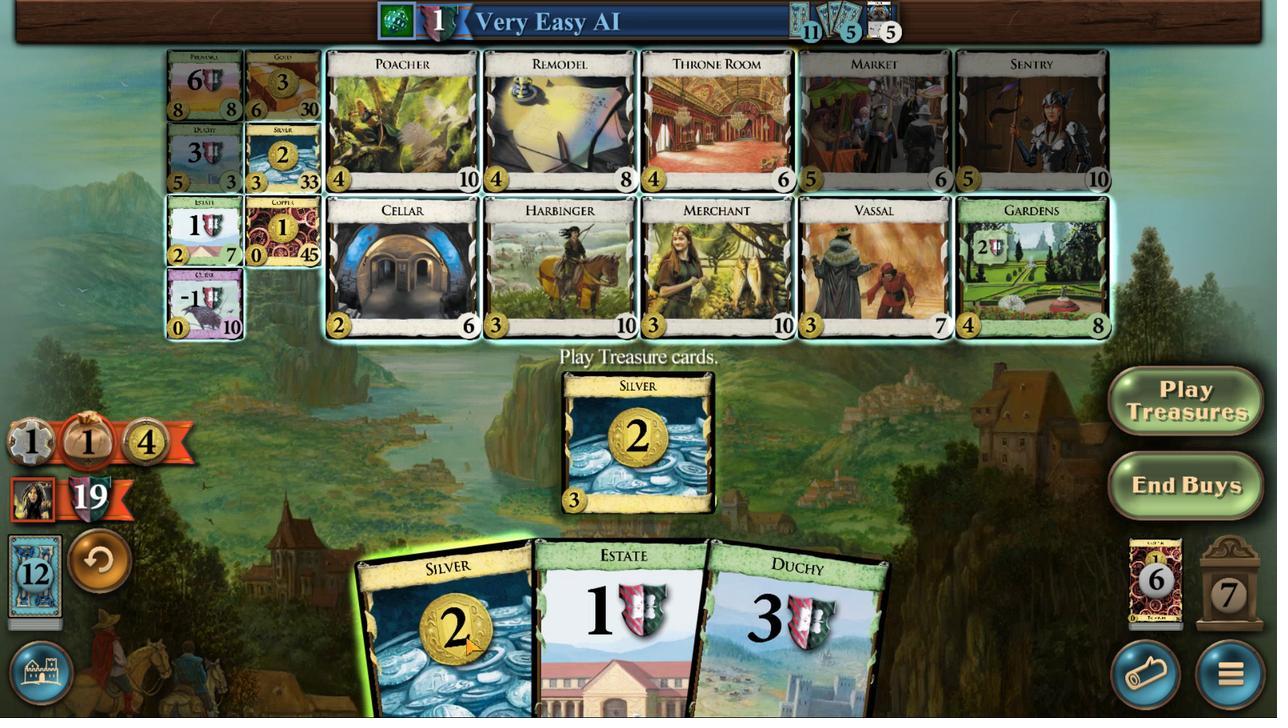 
Action: Mouse scrolled (678, 419) with delta (0, 0)
Screenshot: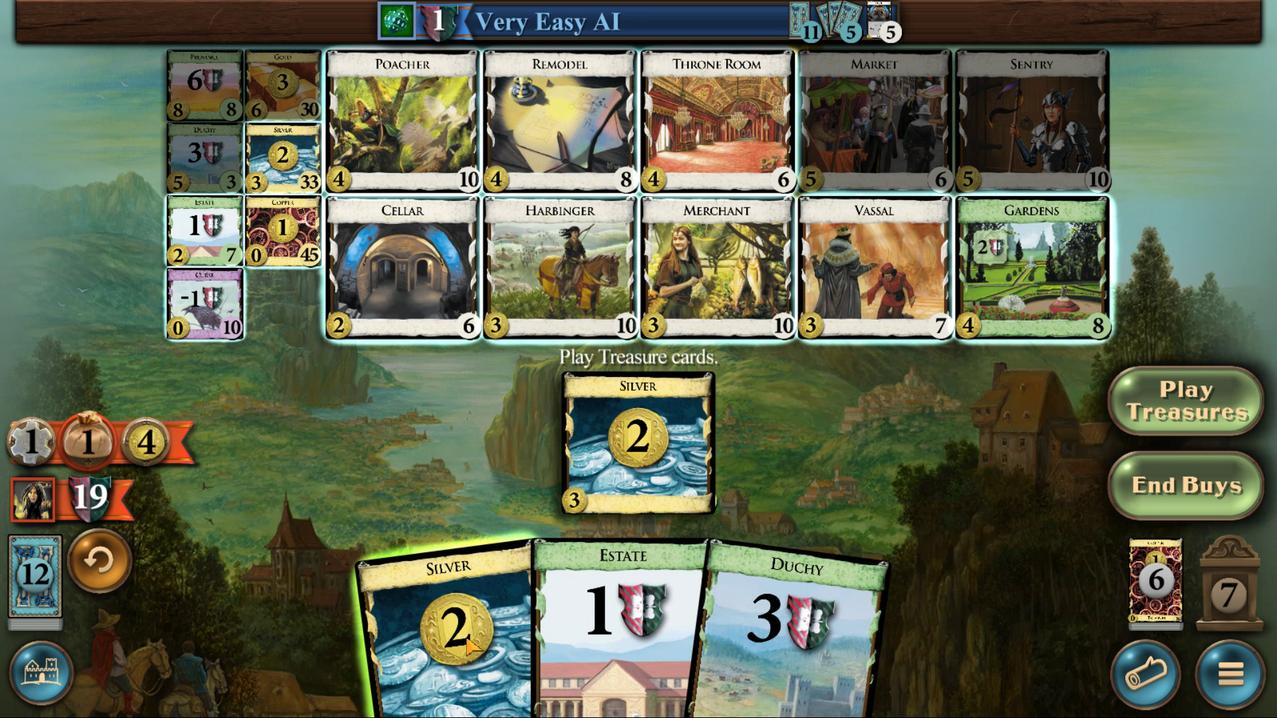 
Action: Mouse scrolled (678, 419) with delta (0, 0)
Screenshot: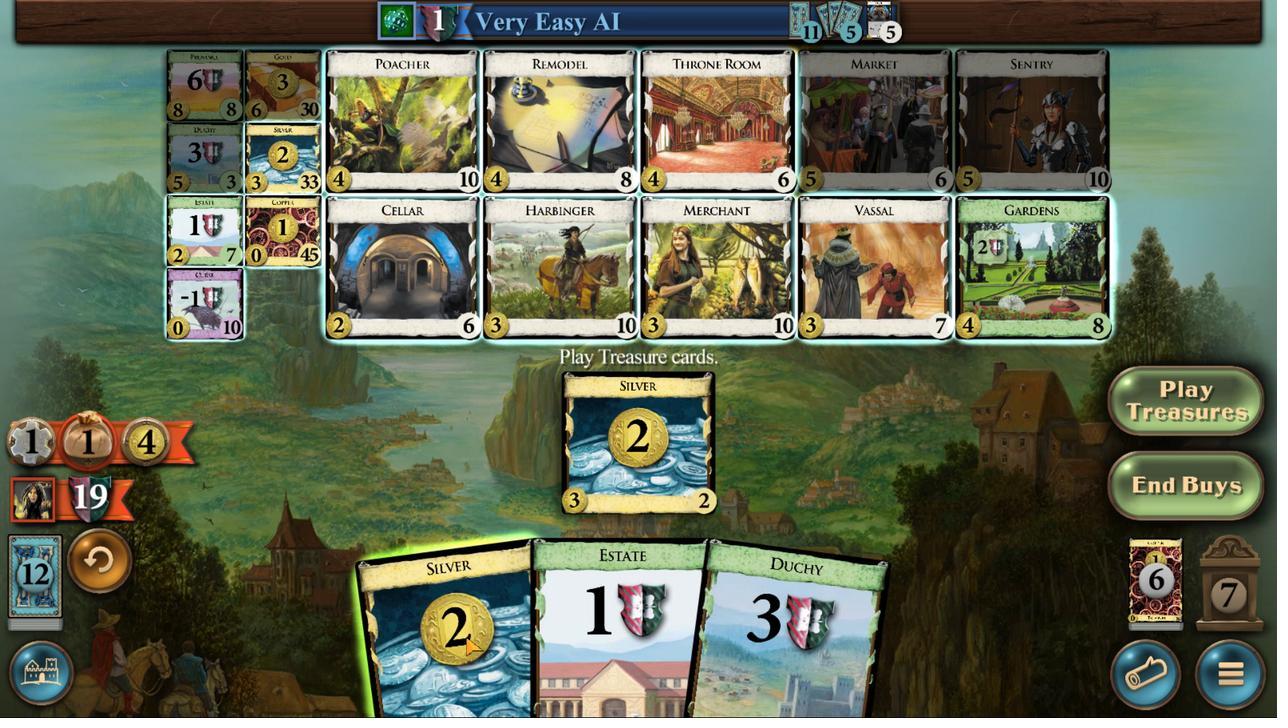 
Action: Mouse scrolled (678, 419) with delta (0, 0)
Screenshot: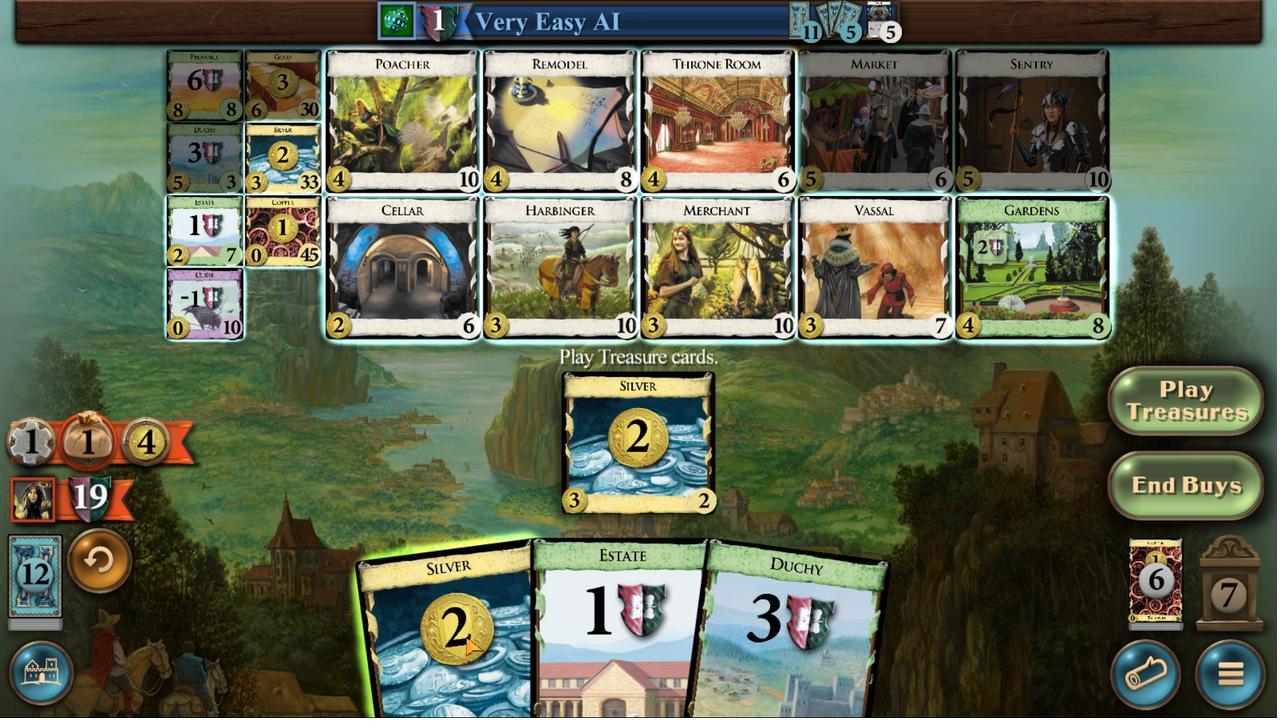 
Action: Mouse moved to (817, 545)
Screenshot: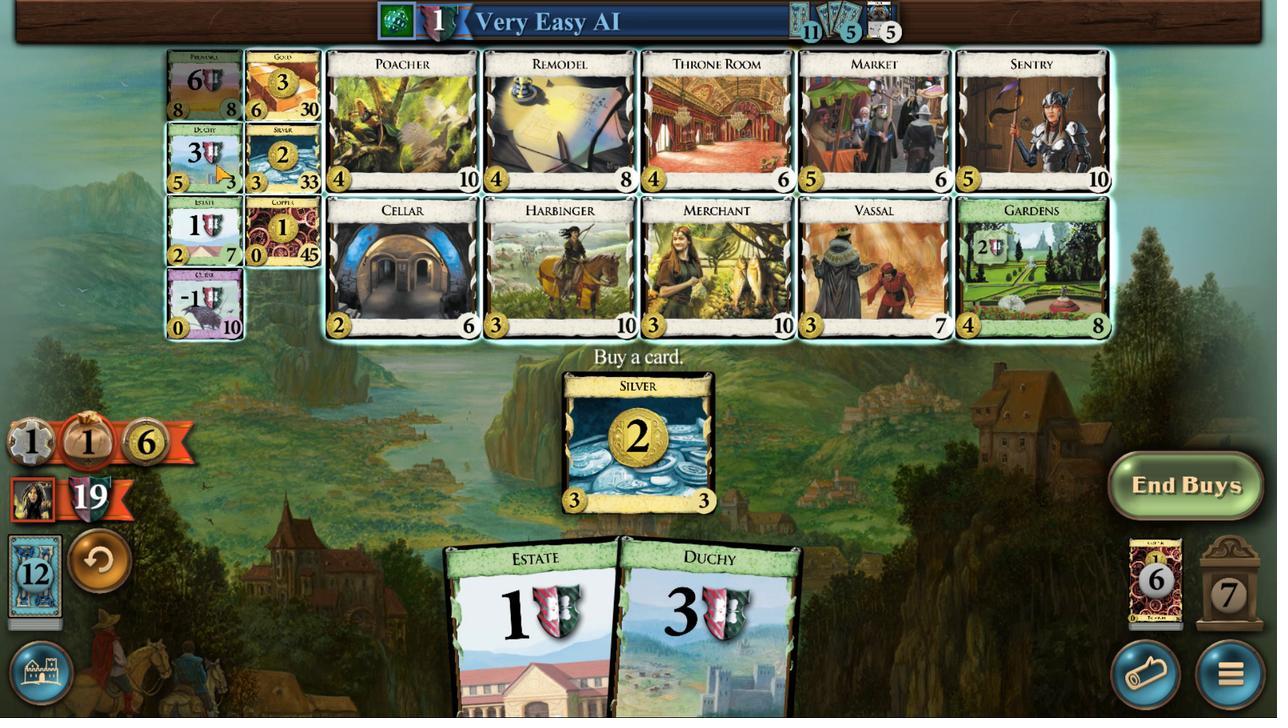 
Action: Mouse pressed left at (817, 545)
Screenshot: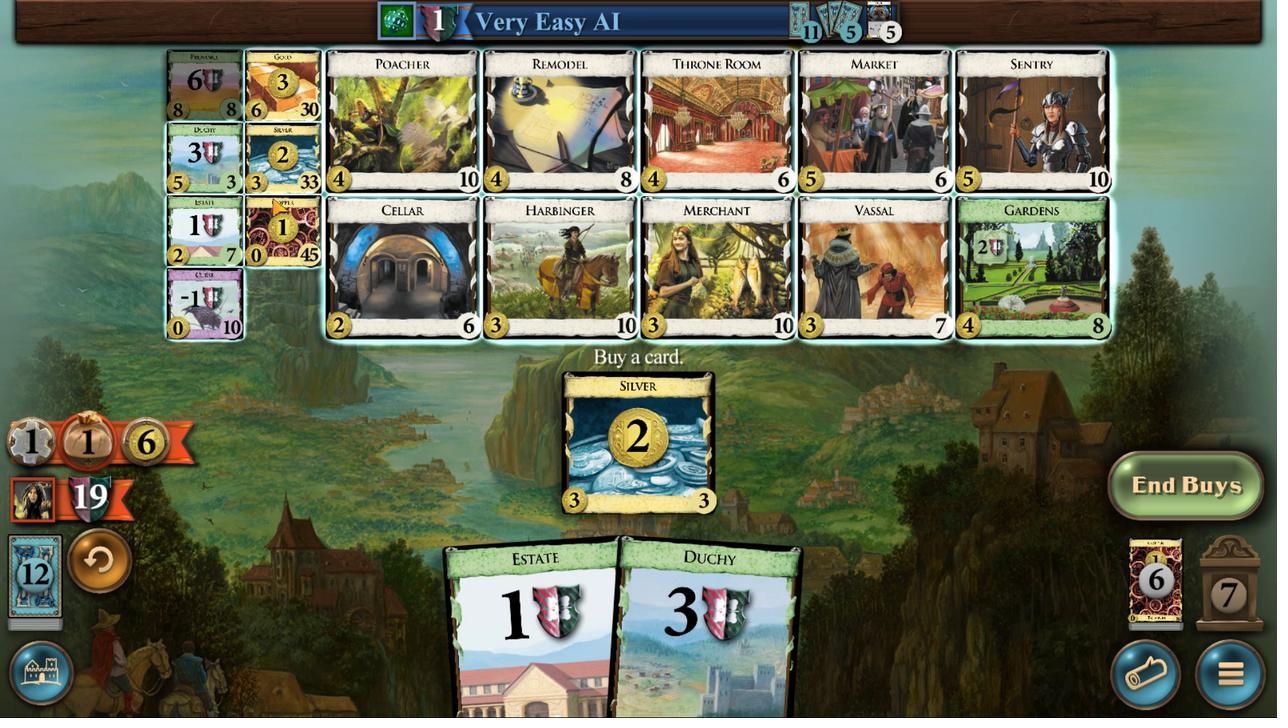 
Action: Mouse moved to (586, 418)
Screenshot: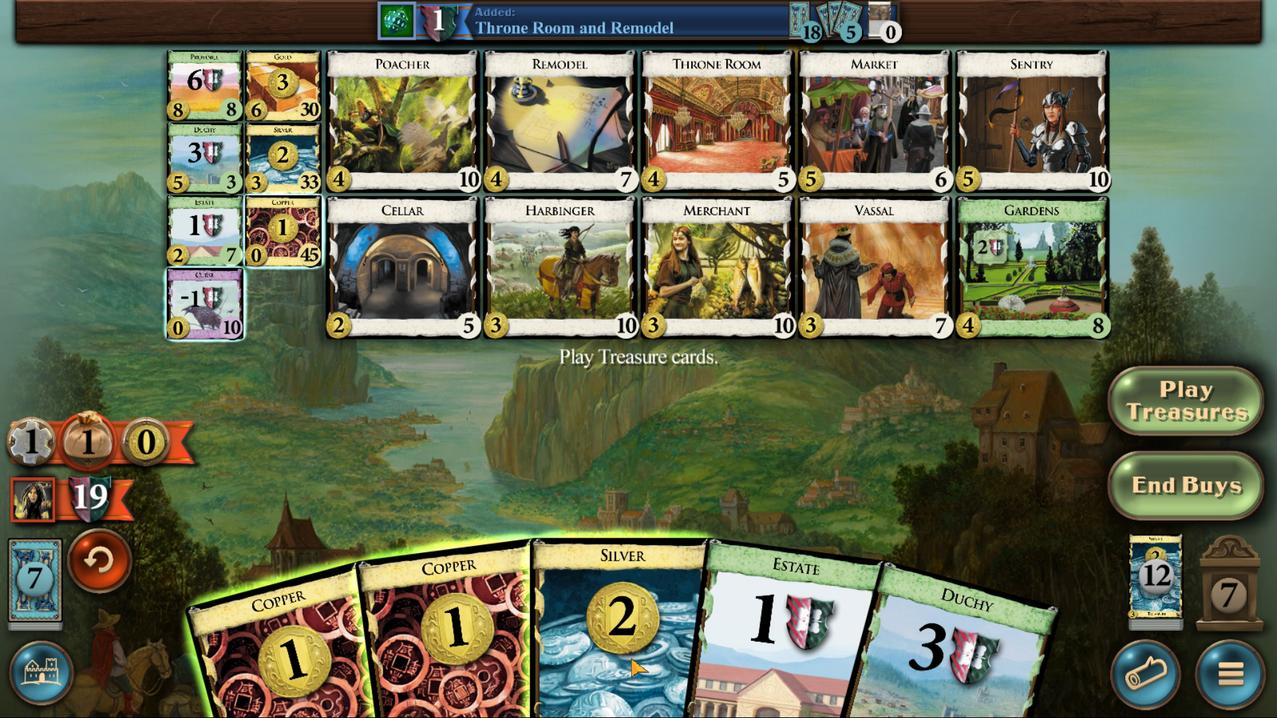
Action: Mouse scrolled (586, 418) with delta (0, 0)
Screenshot: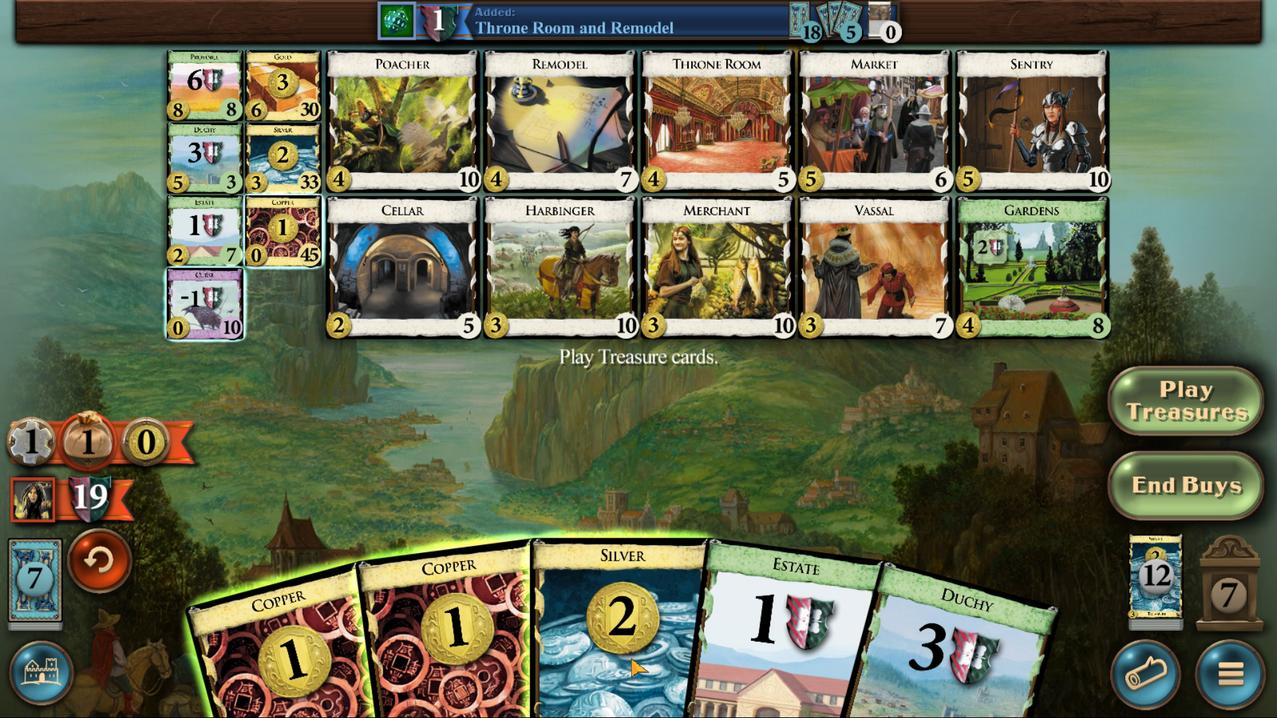
Action: Mouse moved to (587, 413)
Screenshot: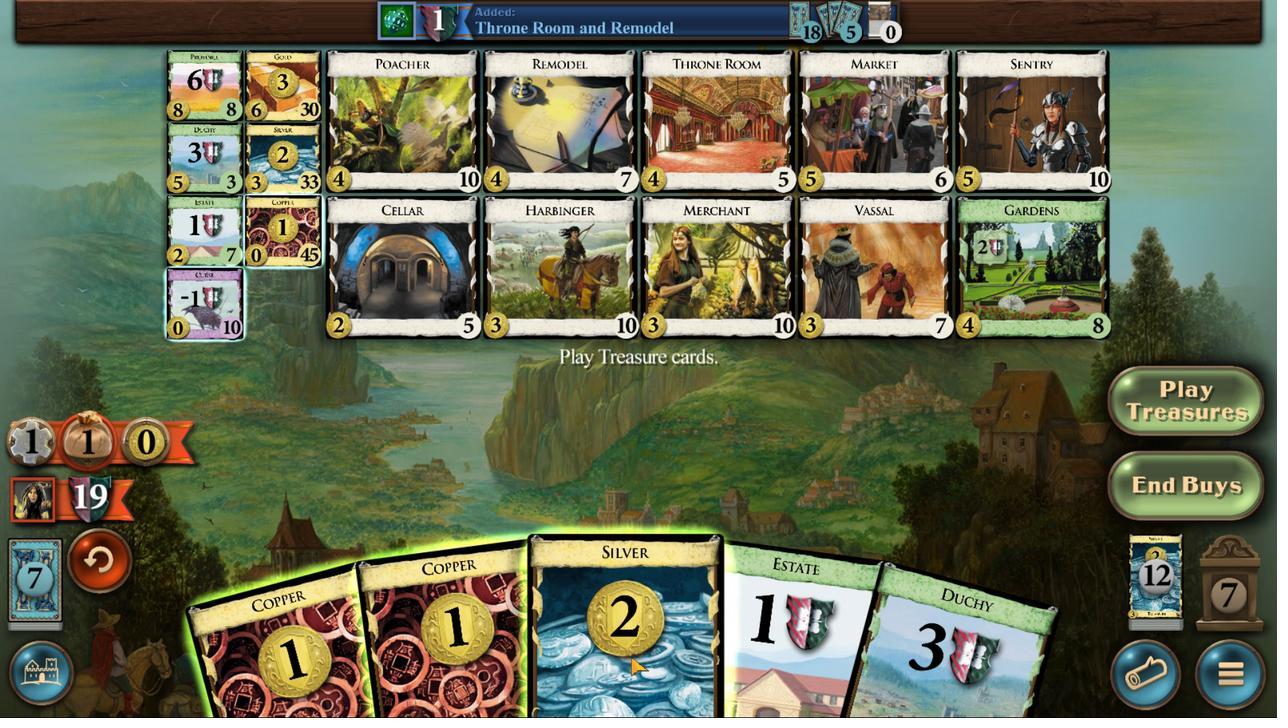 
Action: Mouse scrolled (587, 414) with delta (0, 0)
Screenshot: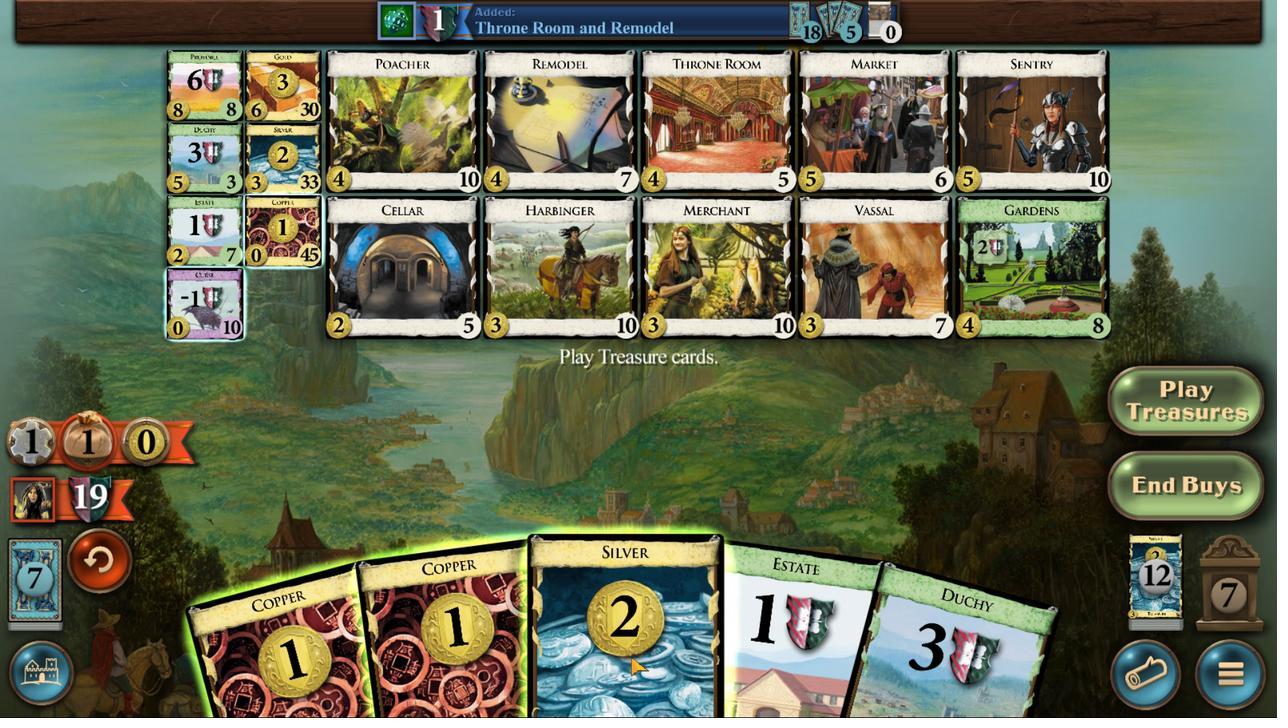 
Action: Mouse moved to (588, 413)
Screenshot: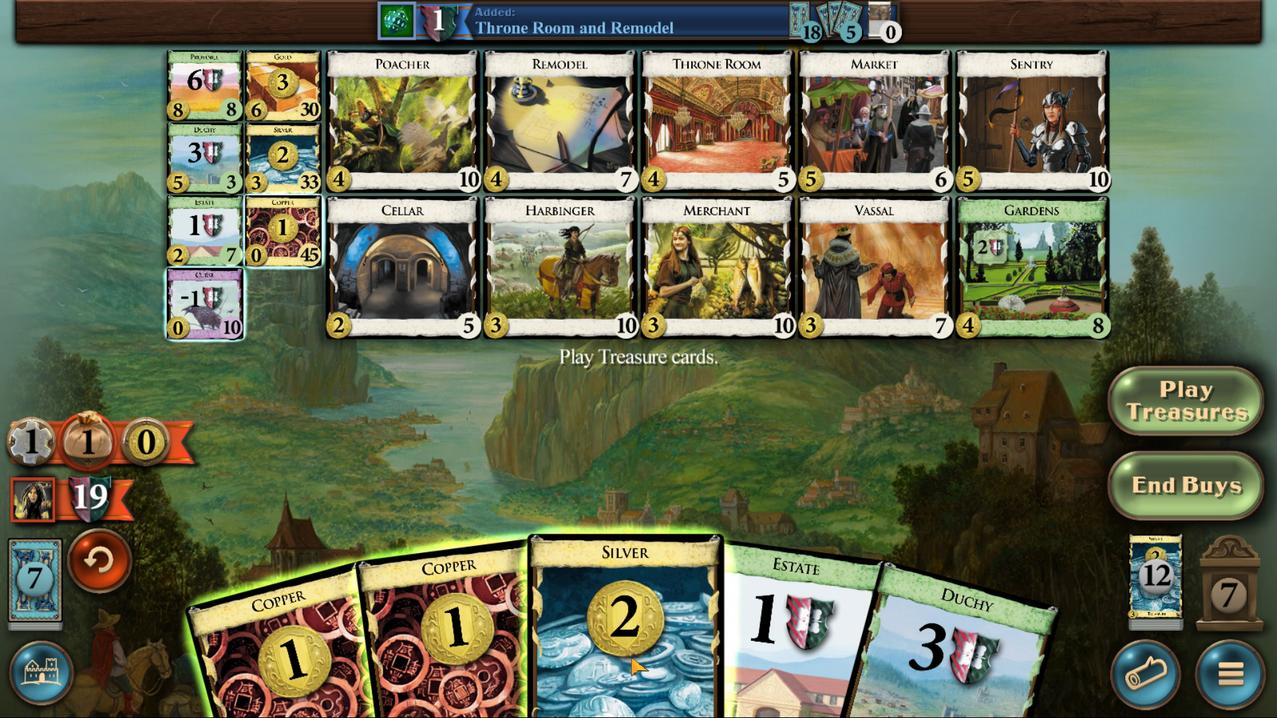 
Action: Mouse scrolled (588, 413) with delta (0, 0)
Screenshot: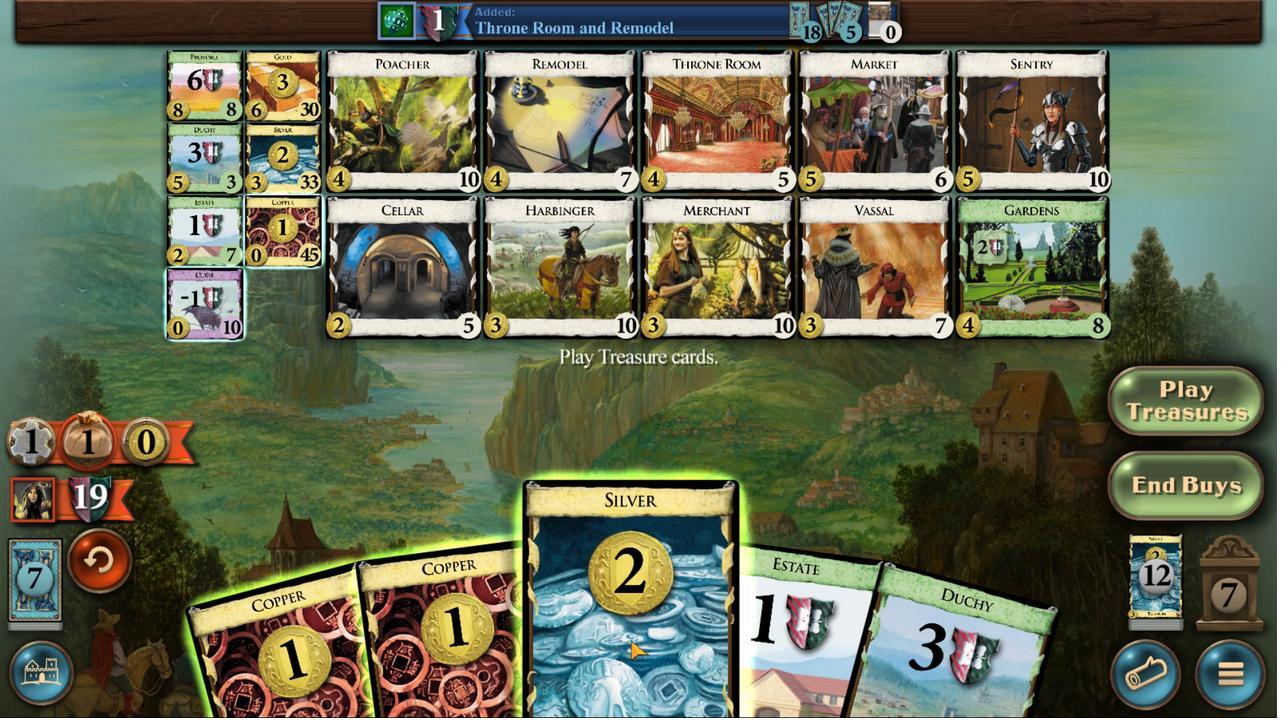 
Action: Mouse moved to (654, 422)
Screenshot: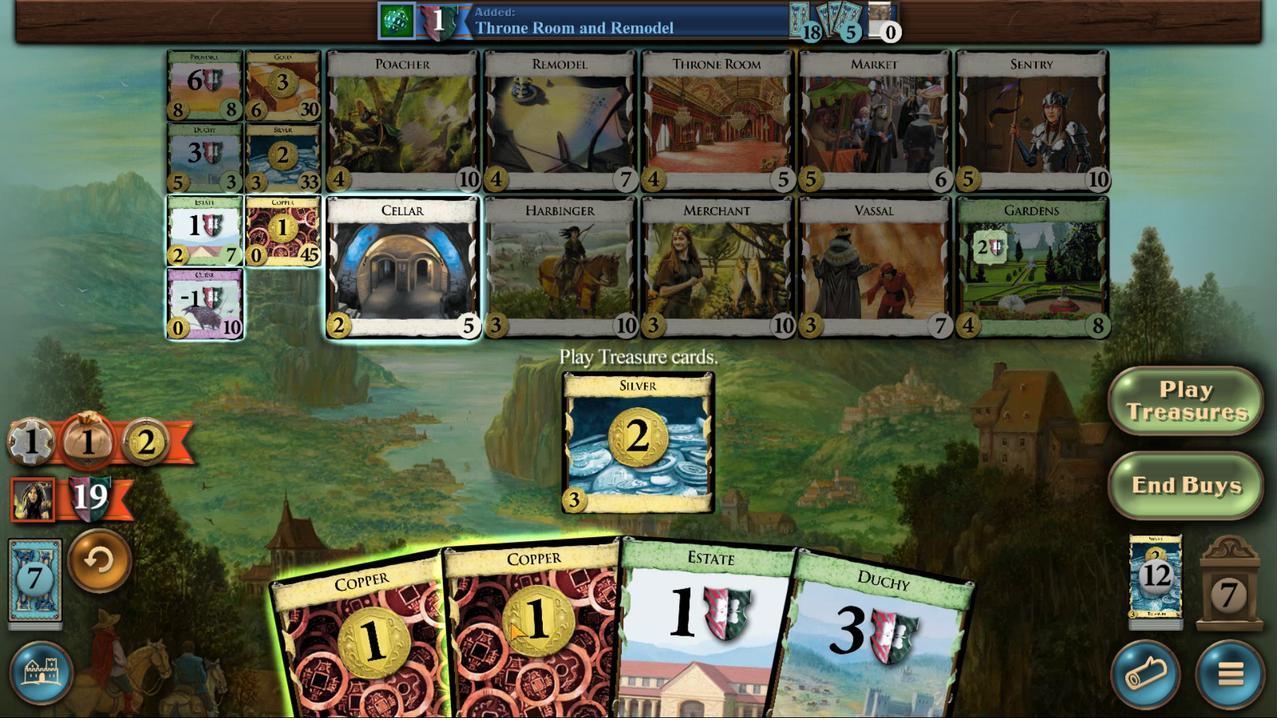 
Action: Mouse scrolled (654, 423) with delta (0, 0)
Screenshot: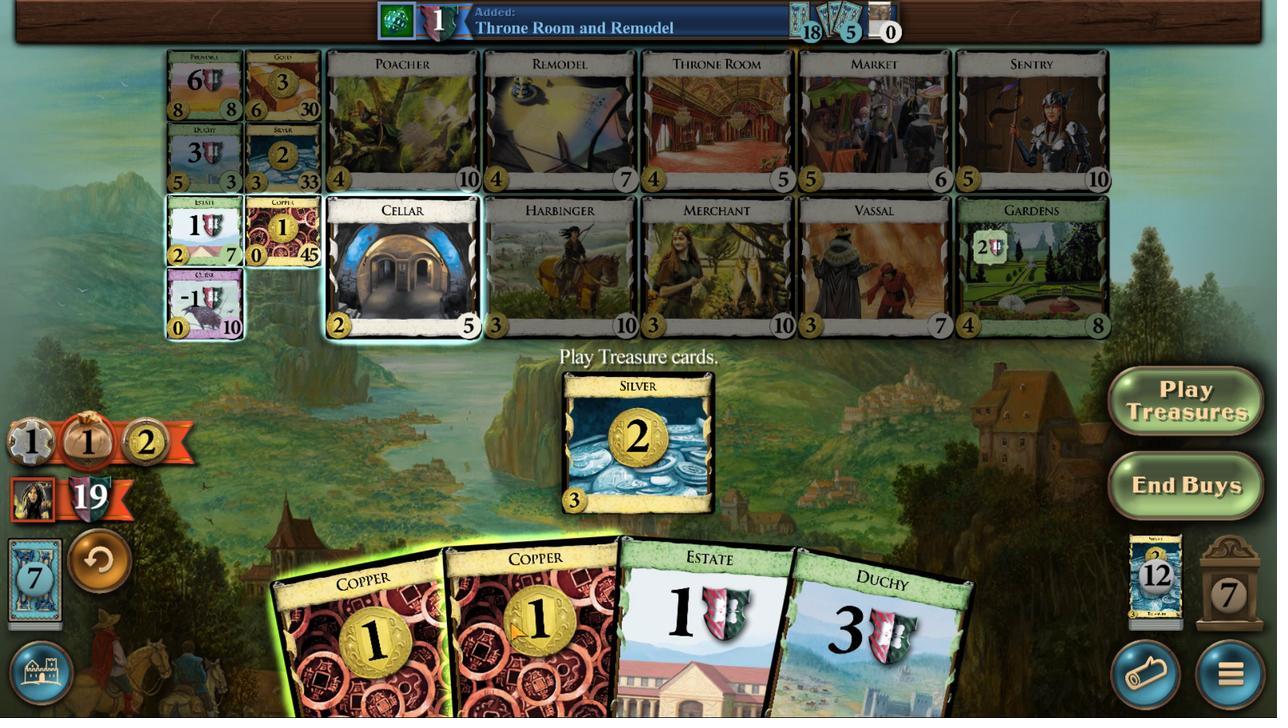 
Action: Mouse scrolled (654, 423) with delta (0, 0)
Screenshot: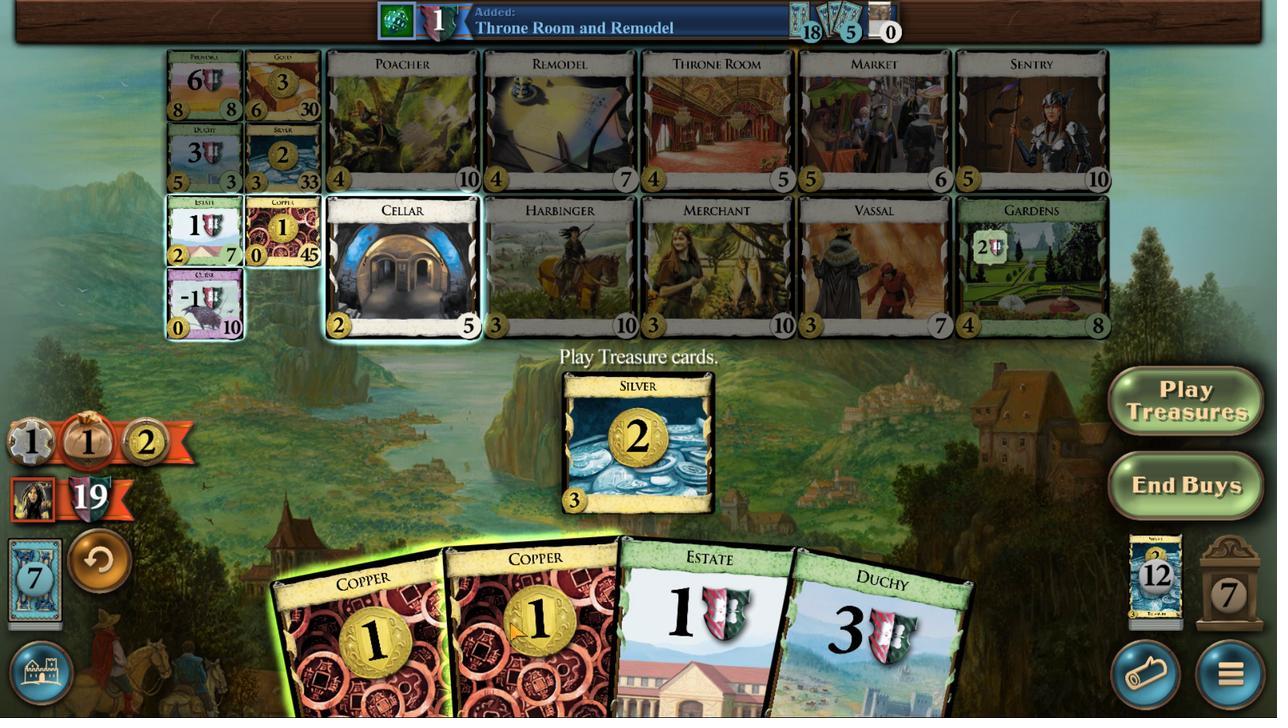 
Action: Mouse moved to (726, 423)
Screenshot: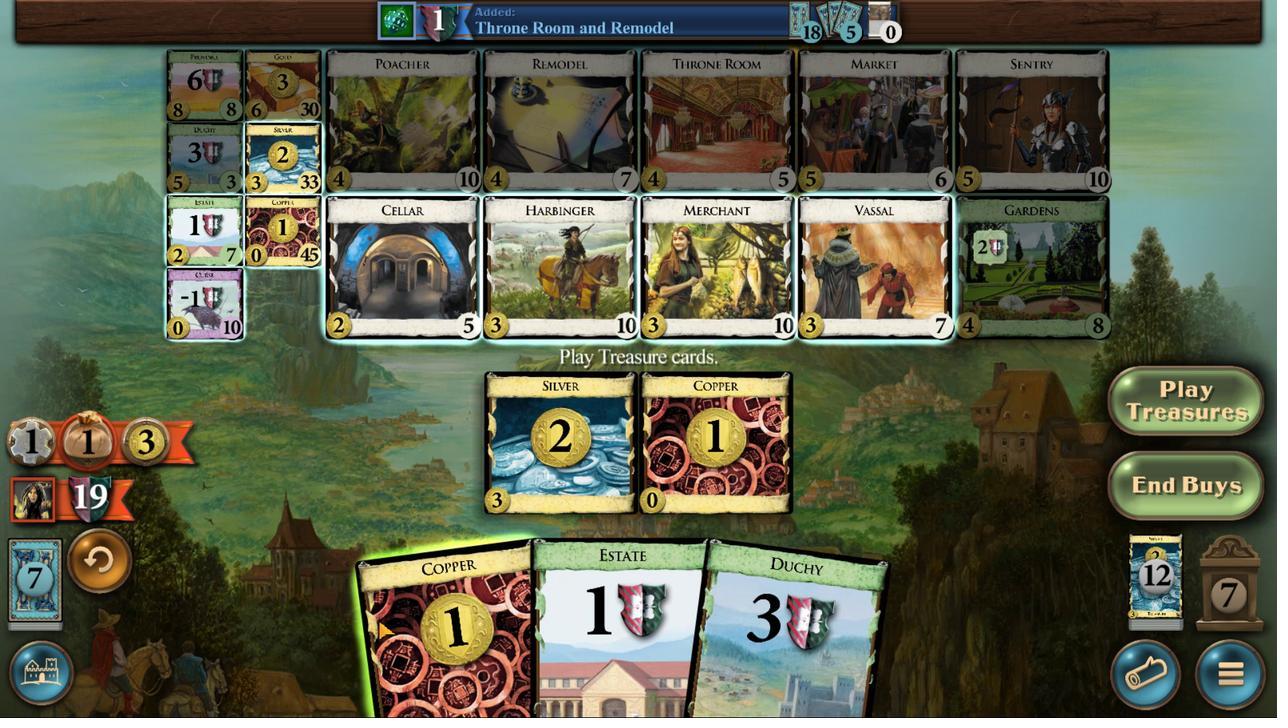 
Action: Mouse scrolled (726, 423) with delta (0, 0)
Screenshot: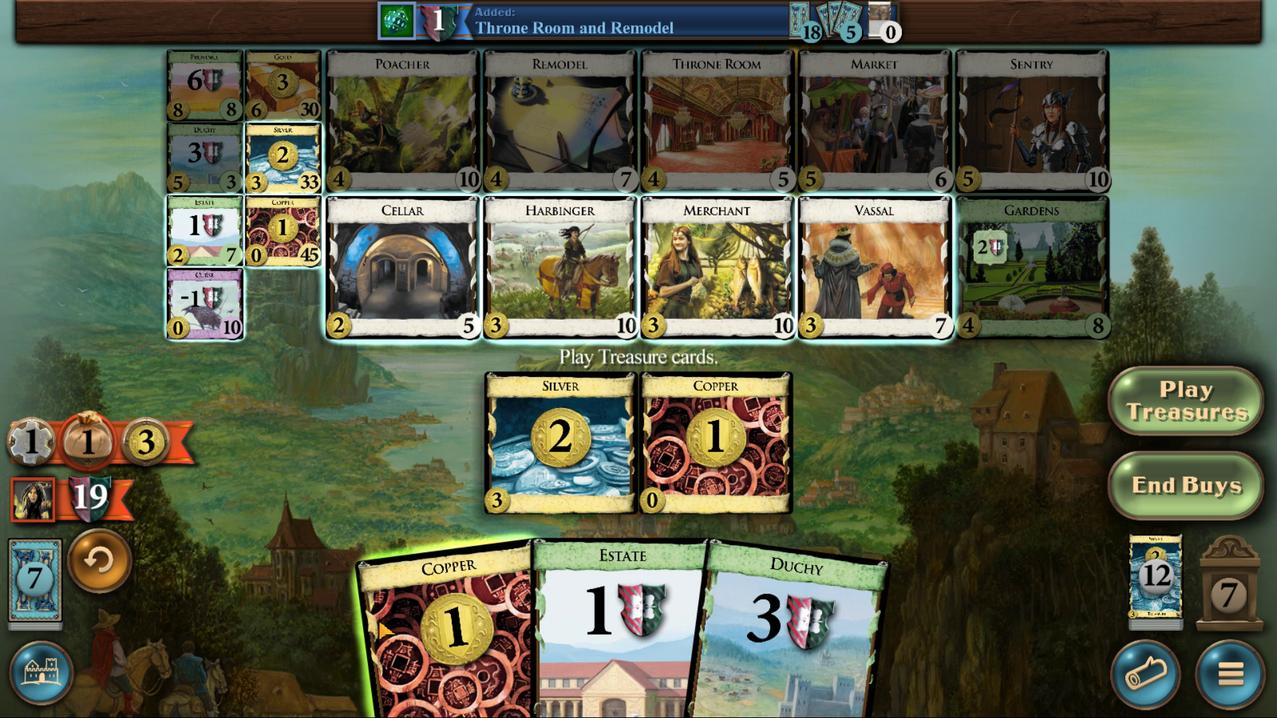 
Action: Mouse scrolled (726, 423) with delta (0, 0)
Screenshot: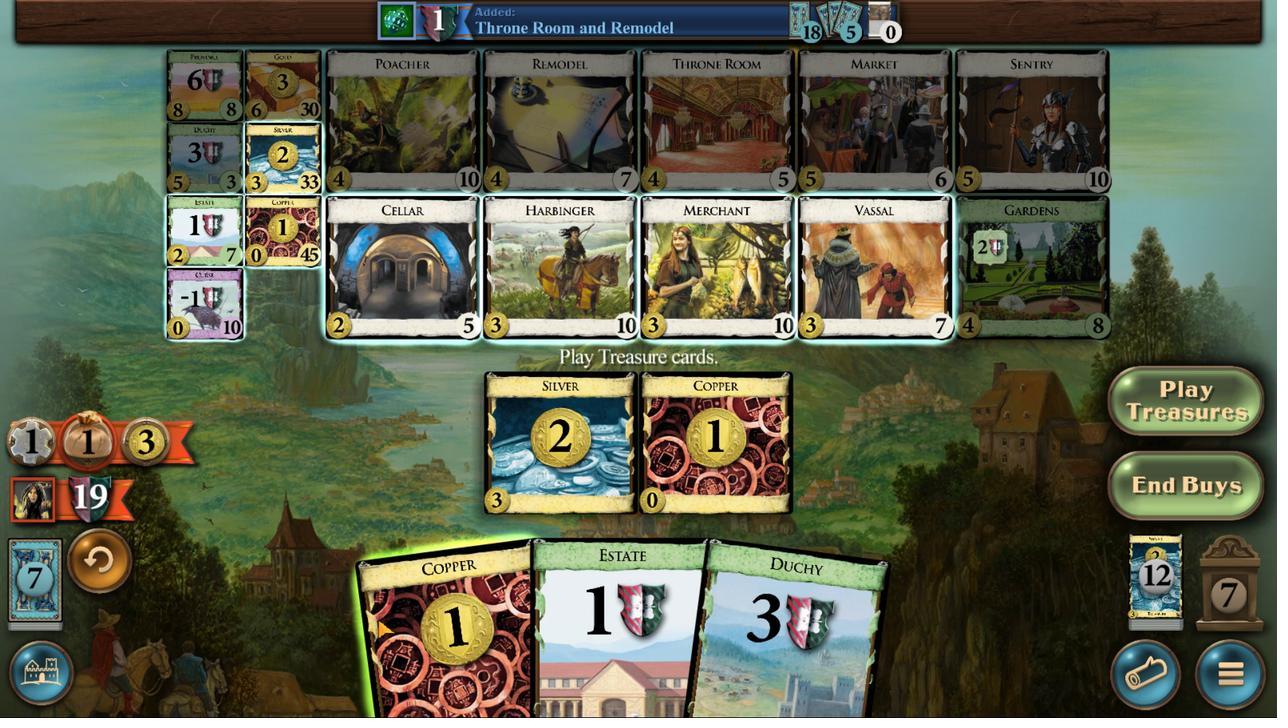 
Action: Mouse scrolled (726, 423) with delta (0, 0)
Screenshot: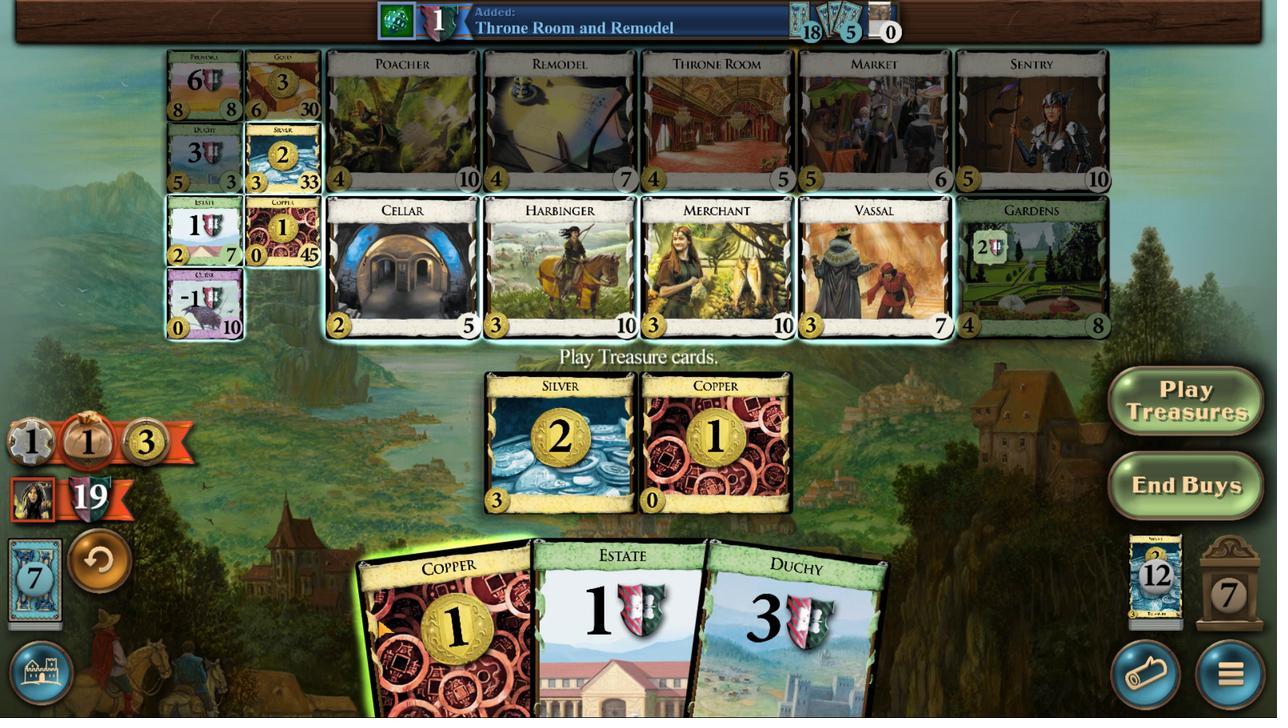 
Action: Mouse moved to (791, 547)
Screenshot: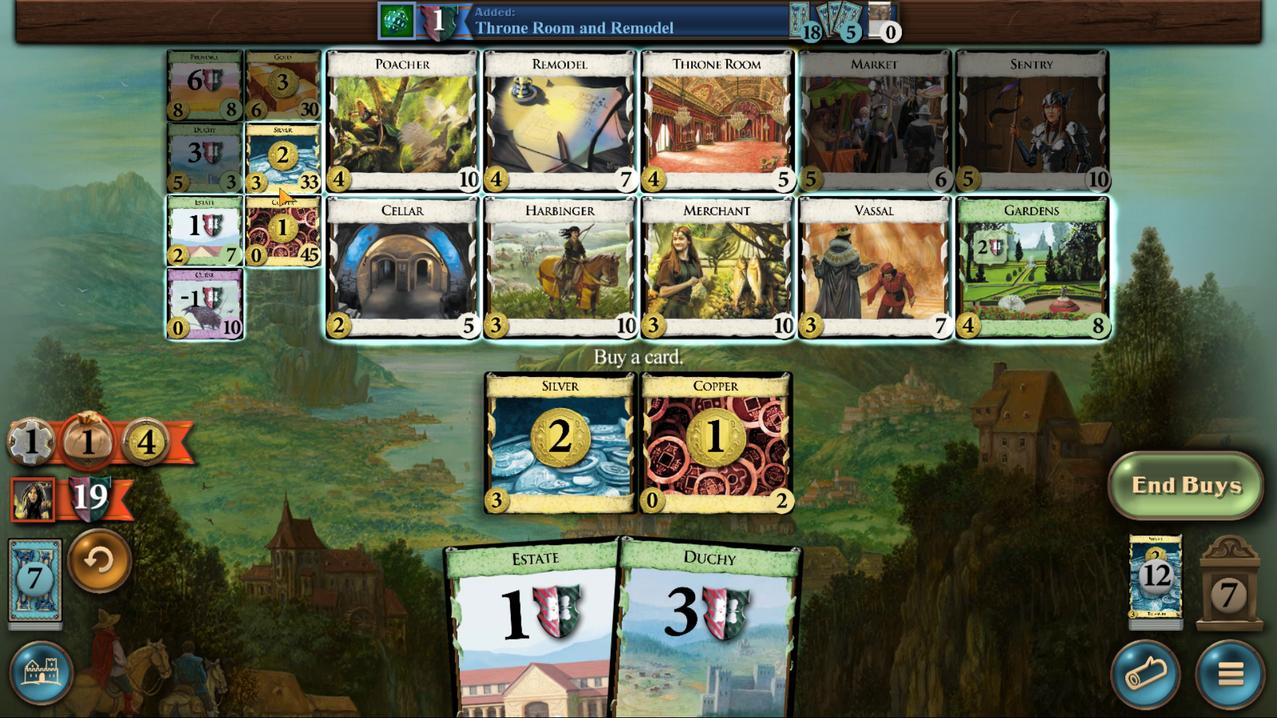 
Action: Mouse pressed left at (791, 547)
Screenshot: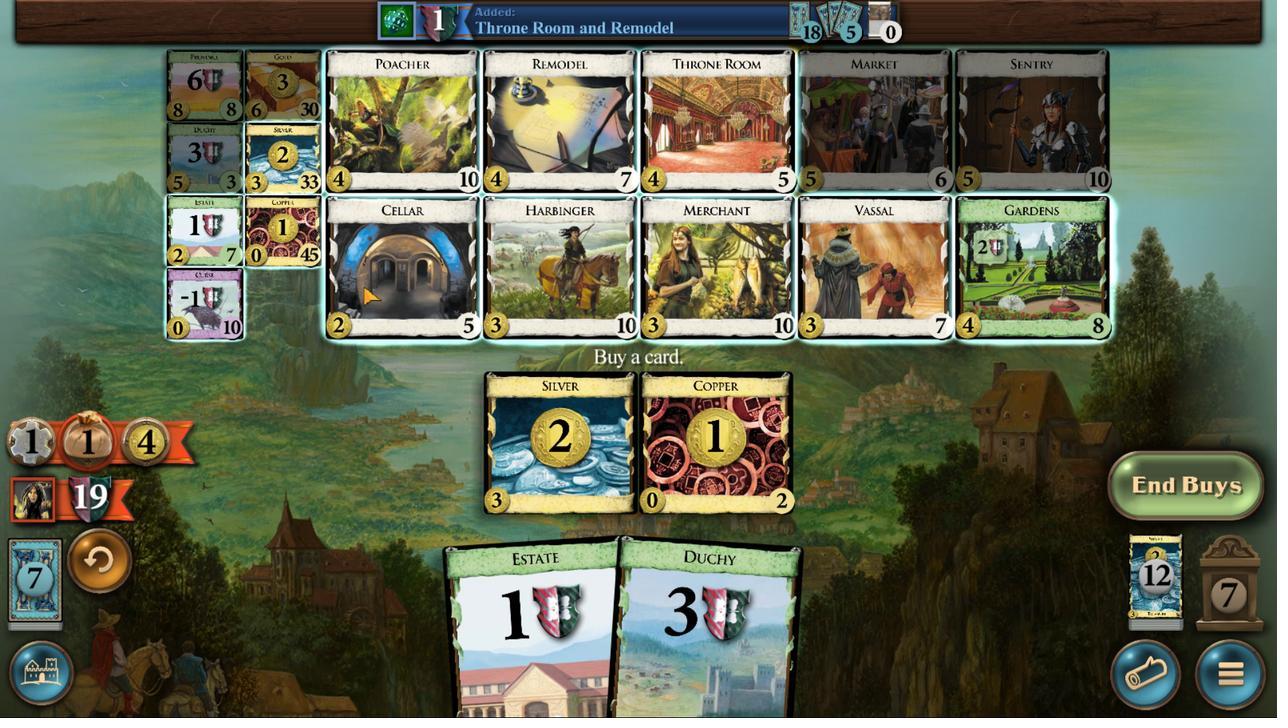
Action: Mouse moved to (549, 419)
Screenshot: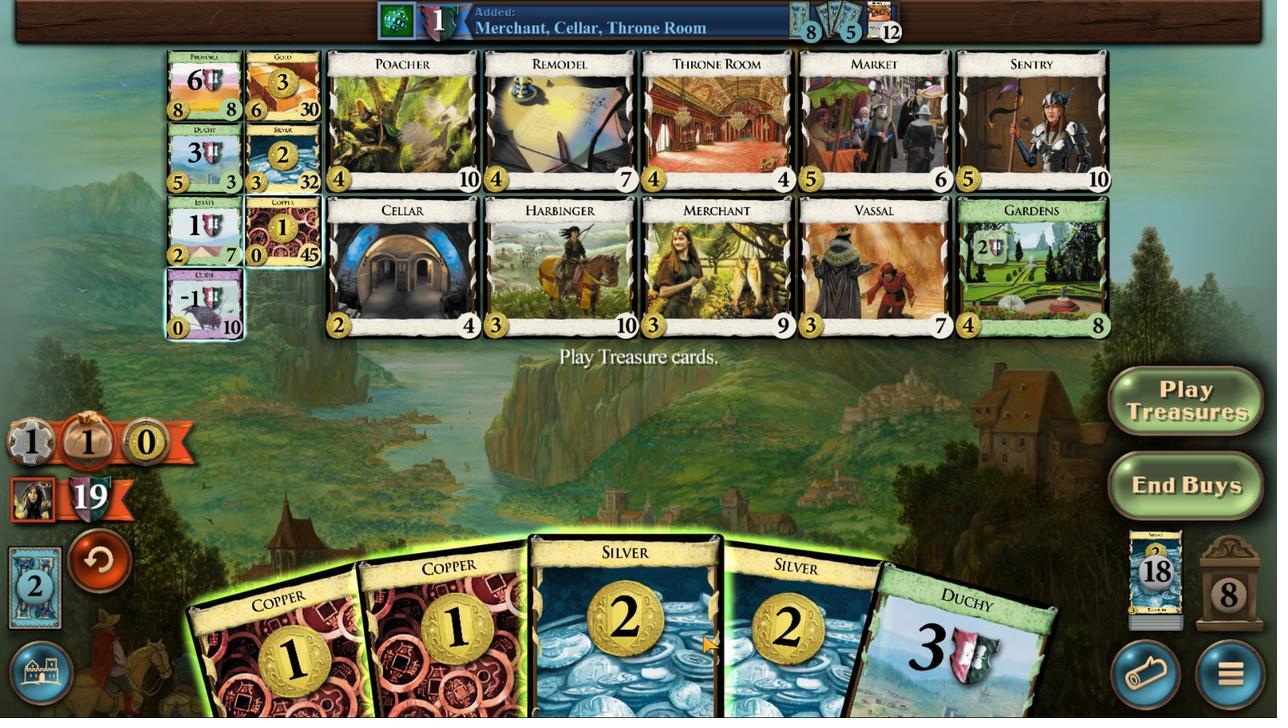 
Action: Mouse scrolled (549, 419) with delta (0, 0)
Screenshot: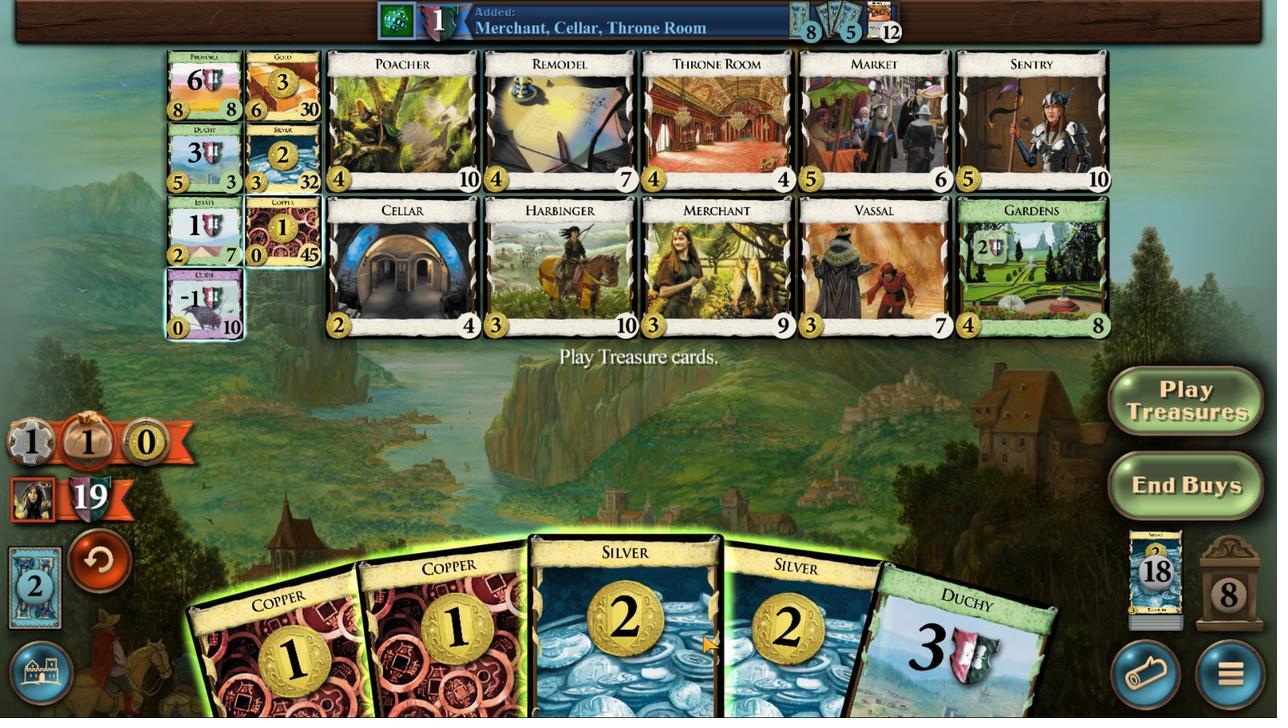 
Action: Mouse moved to (548, 419)
Screenshot: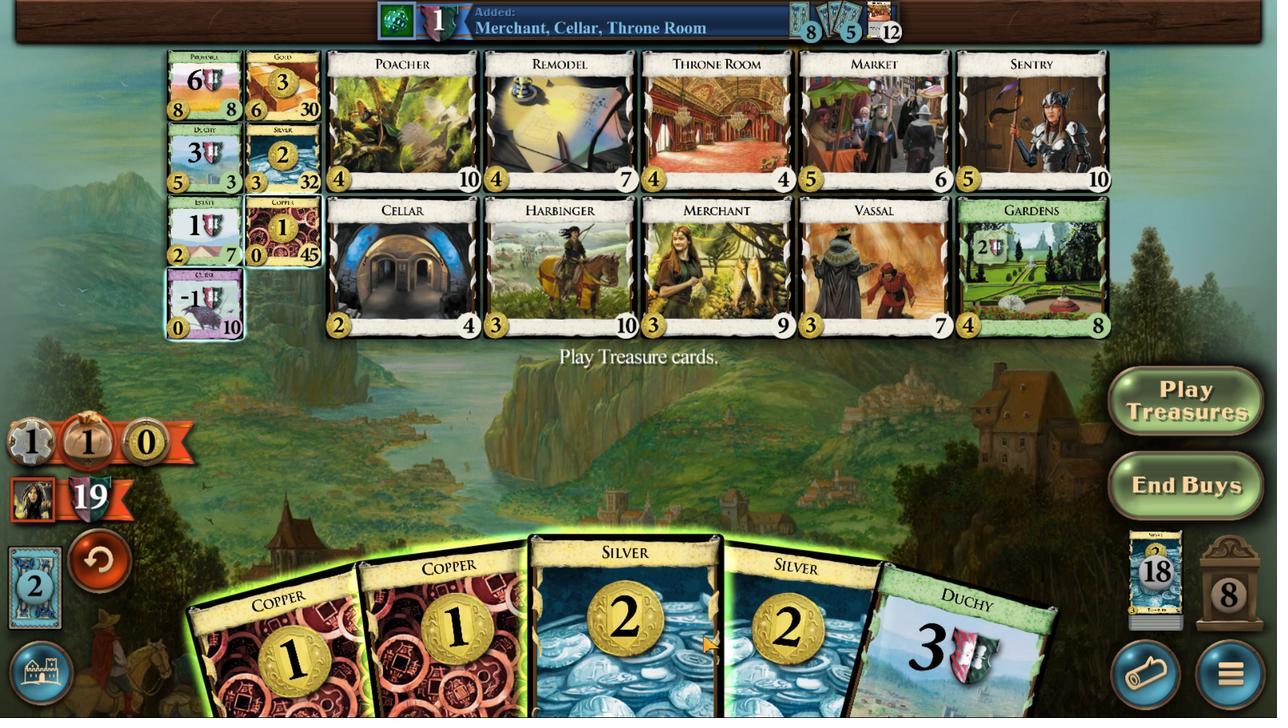 
Action: Mouse scrolled (548, 419) with delta (0, 0)
Screenshot: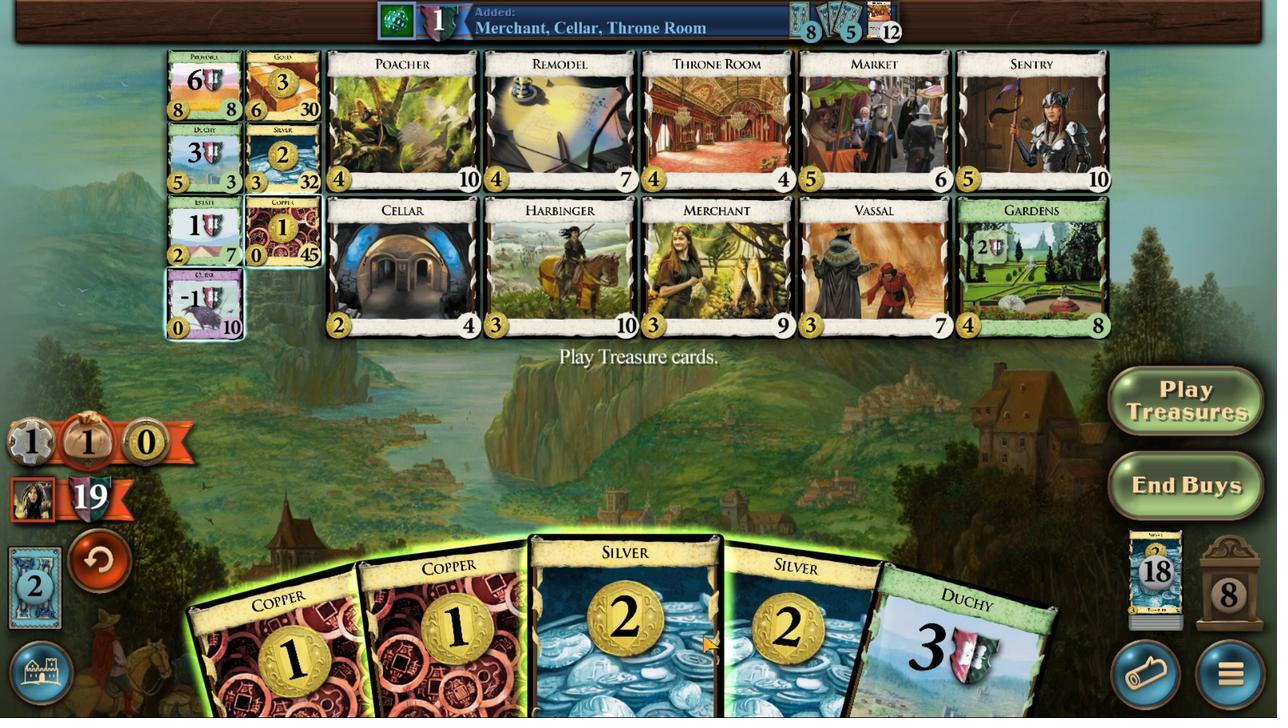 
Action: Mouse moved to (537, 419)
Screenshot: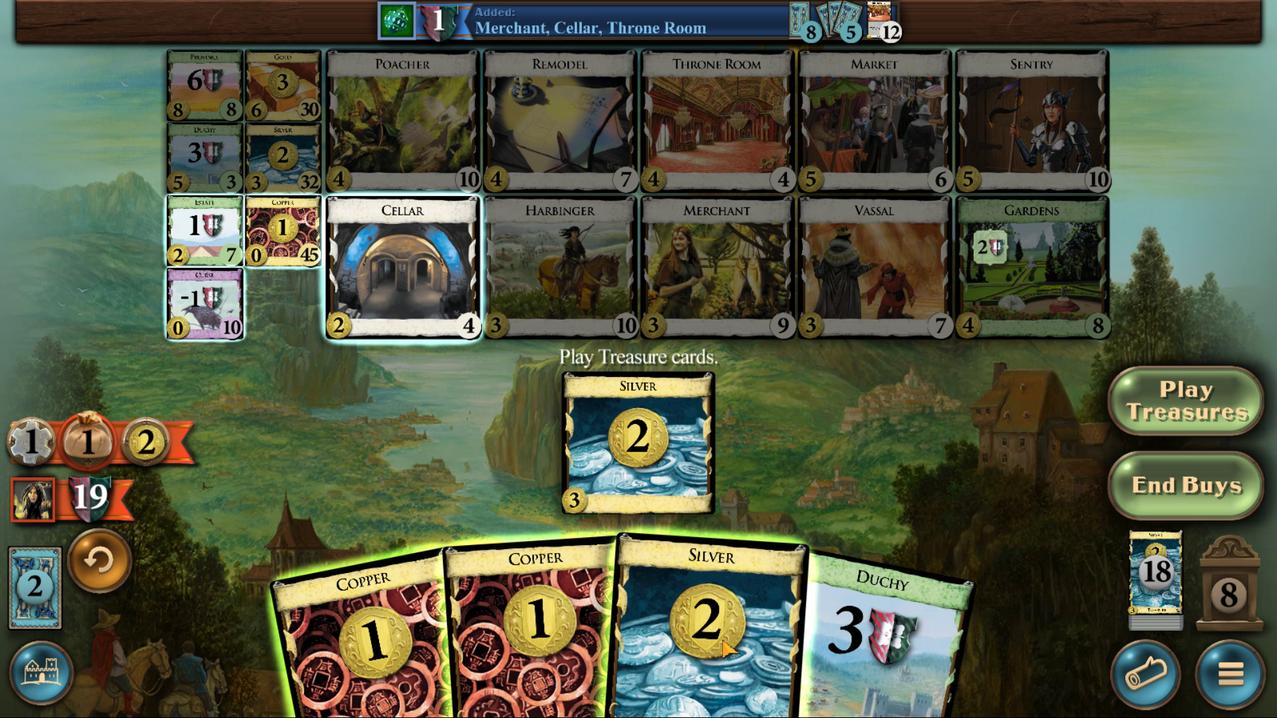 
Action: Mouse scrolled (537, 419) with delta (0, 0)
Screenshot: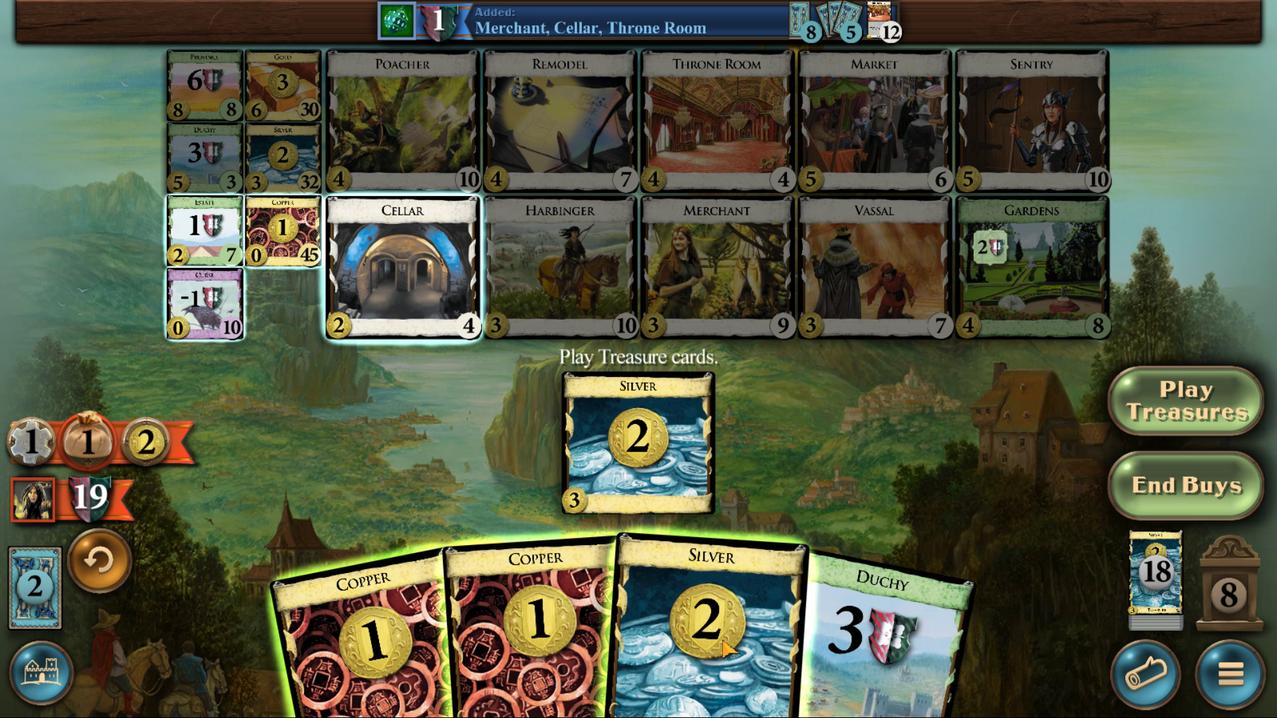 
Action: Mouse moved to (538, 417)
Screenshot: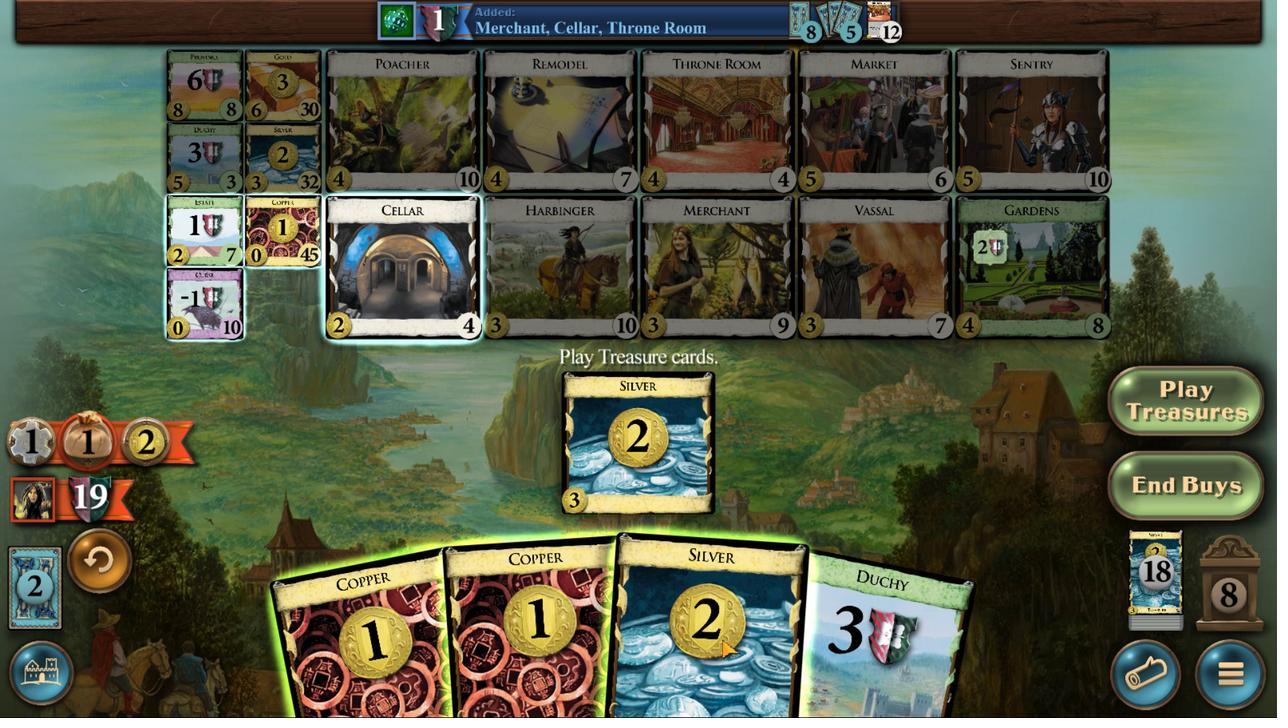 
Action: Mouse scrolled (538, 418) with delta (0, 0)
Screenshot: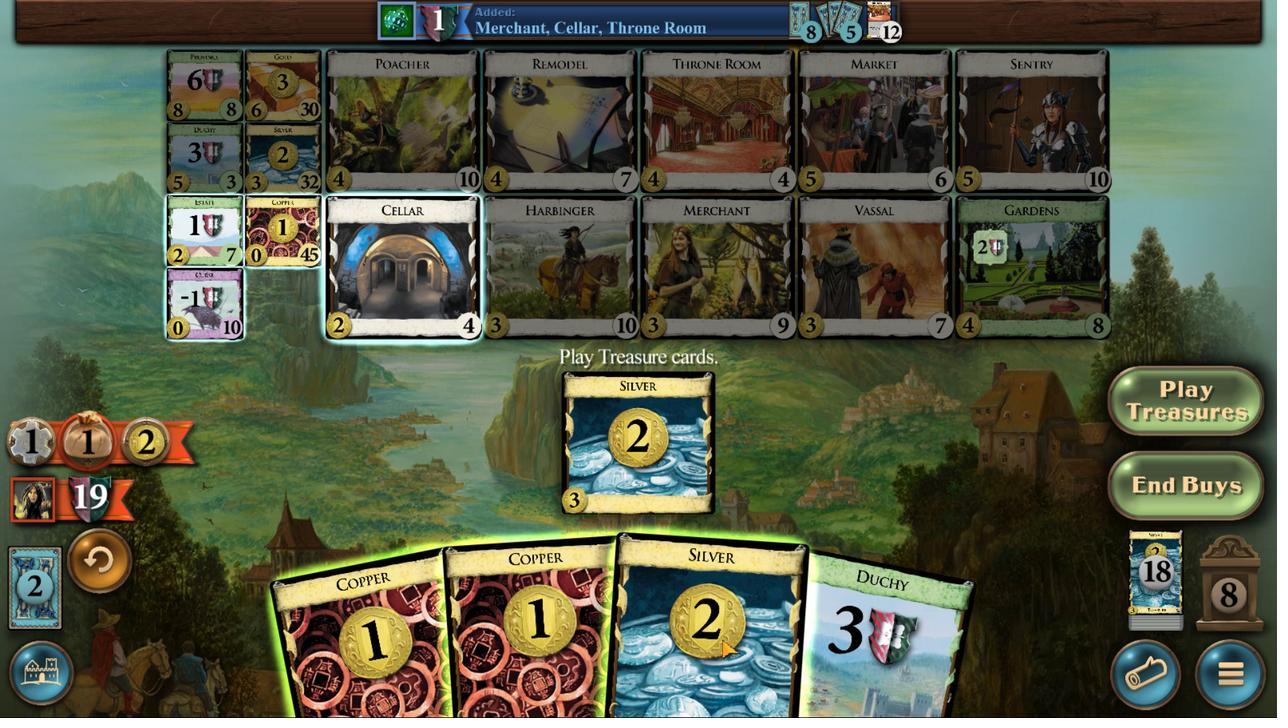 
Action: Mouse moved to (594, 419)
Screenshot: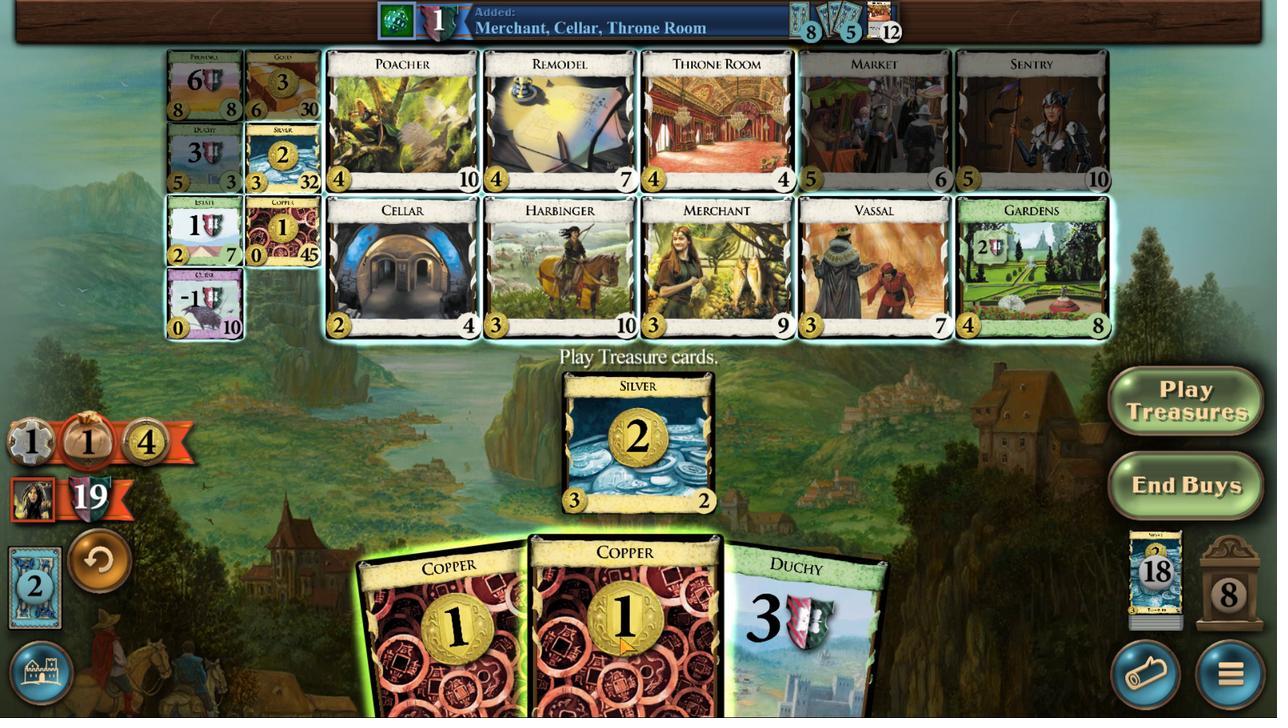 
Action: Mouse scrolled (594, 419) with delta (0, 0)
Screenshot: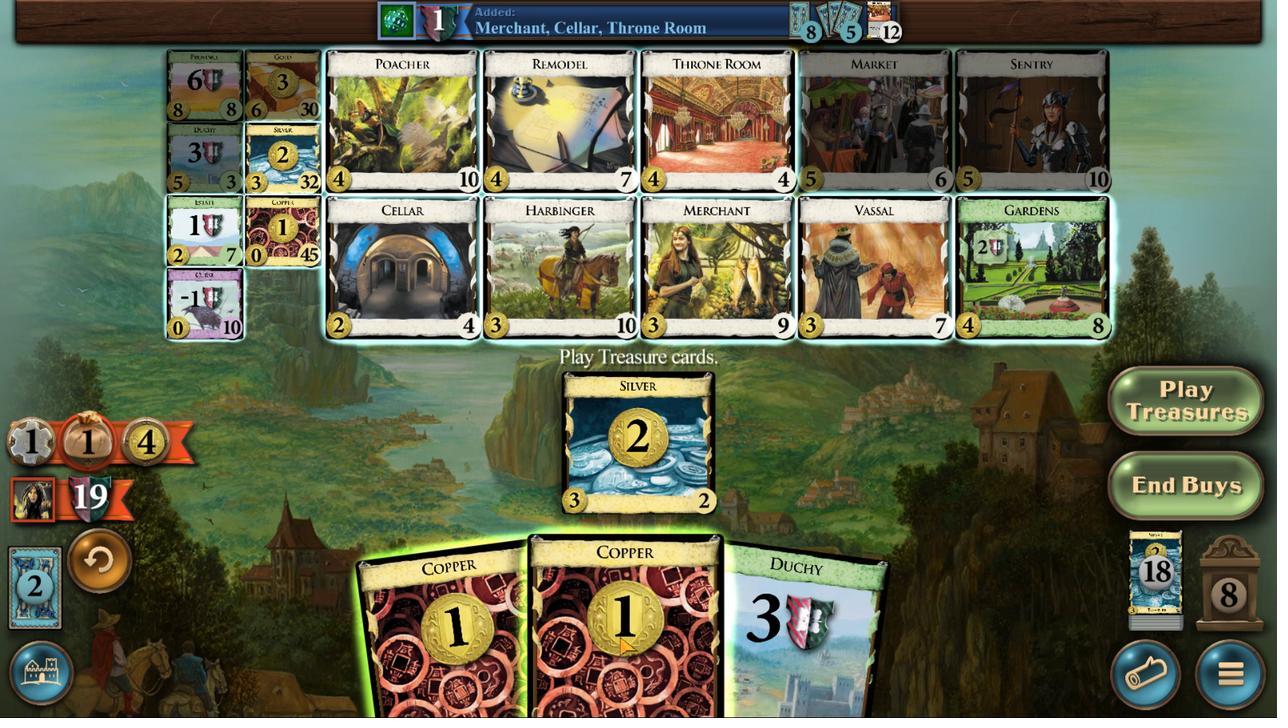 
Action: Mouse scrolled (594, 419) with delta (0, 0)
Screenshot: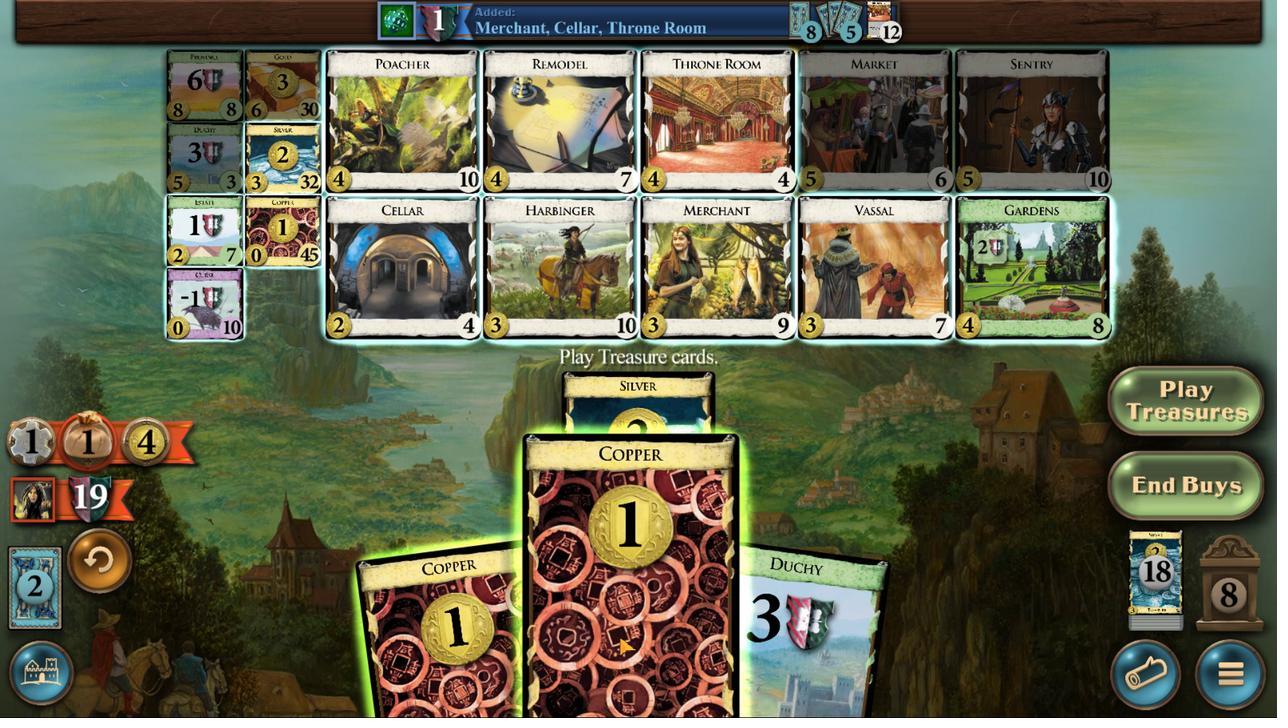 
Action: Mouse moved to (821, 548)
Screenshot: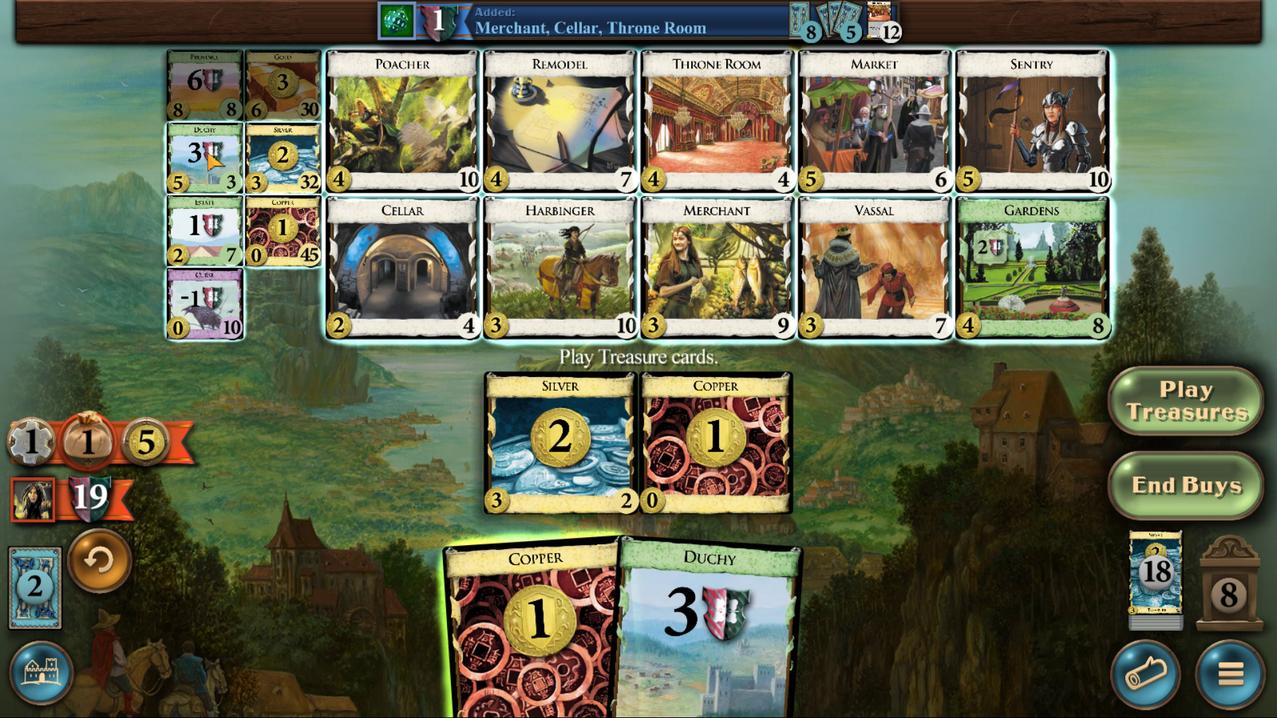 
Action: Mouse pressed left at (821, 548)
Screenshot: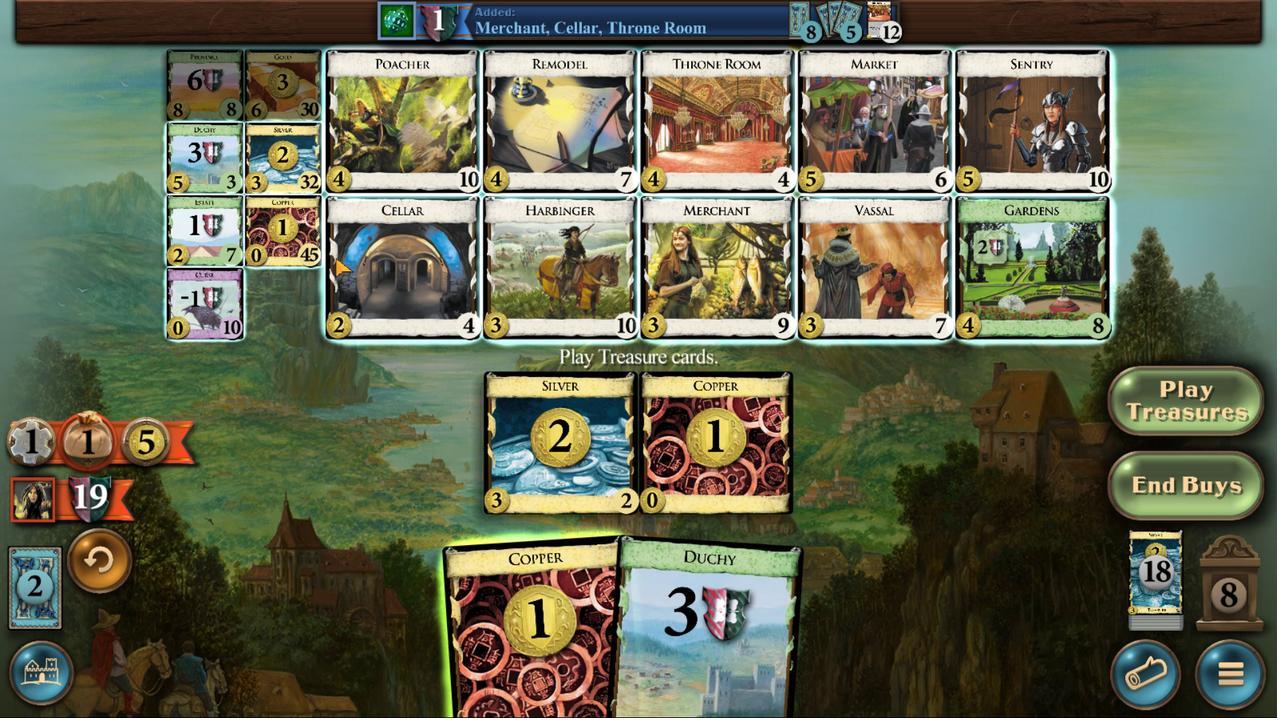 
Action: Mouse moved to (773, 420)
Screenshot: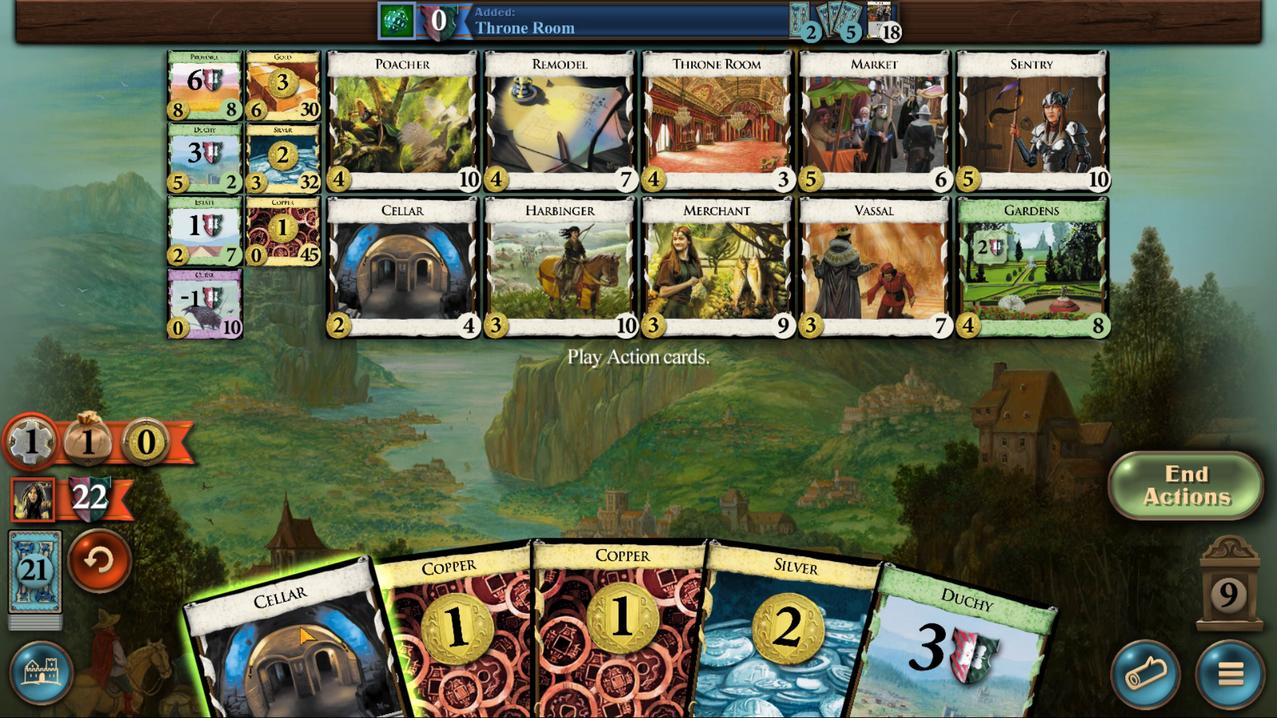 
Action: Mouse scrolled (773, 420) with delta (0, 0)
Screenshot: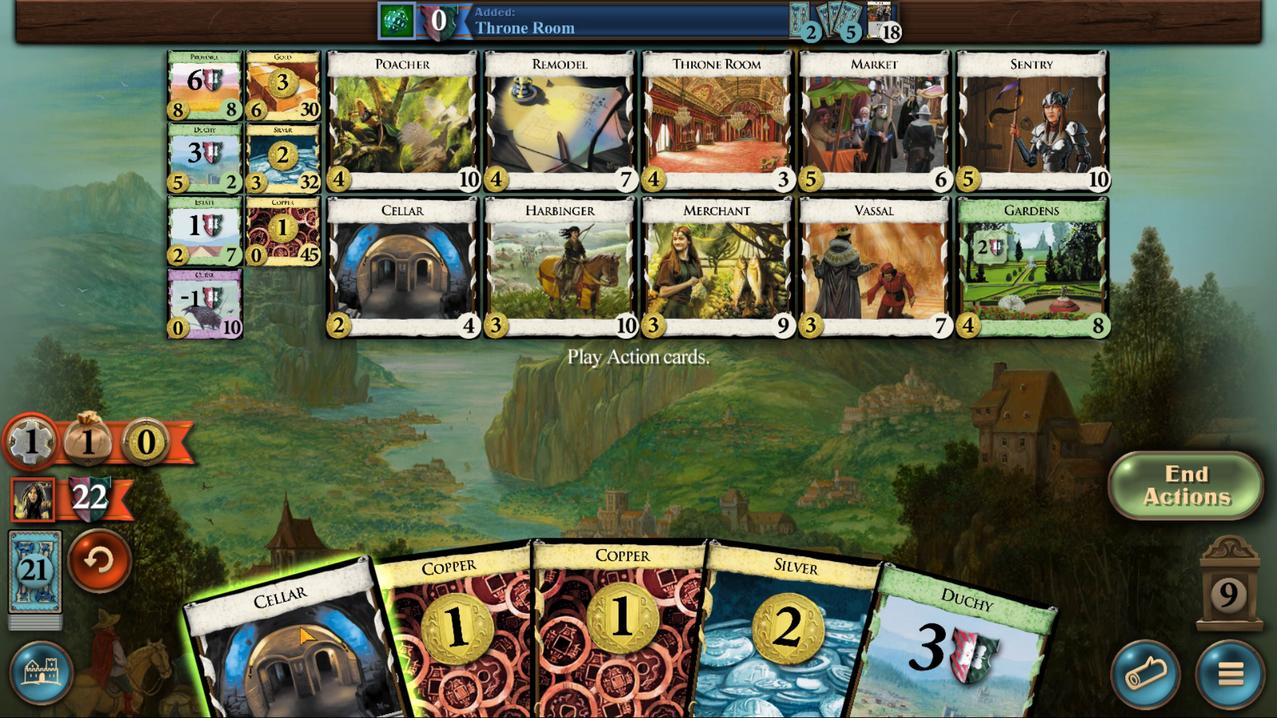 
Action: Mouse moved to (771, 420)
Screenshot: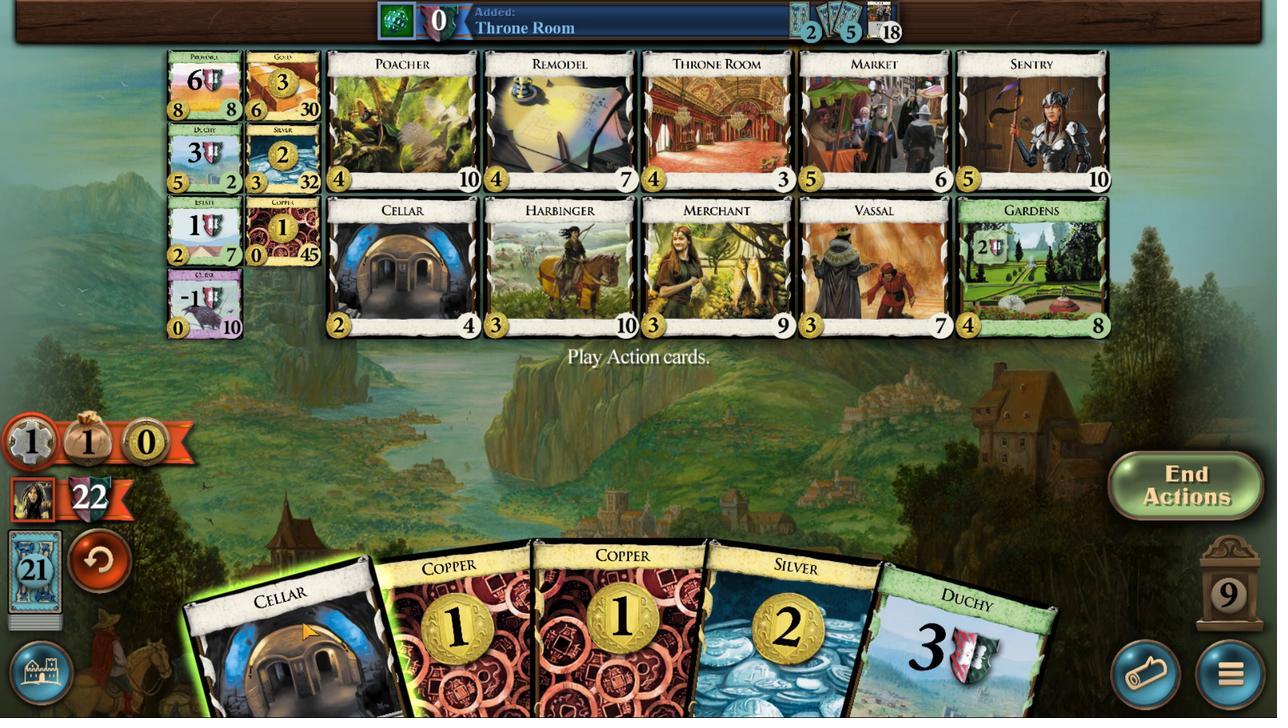 
Action: Mouse scrolled (771, 421) with delta (0, 0)
Screenshot: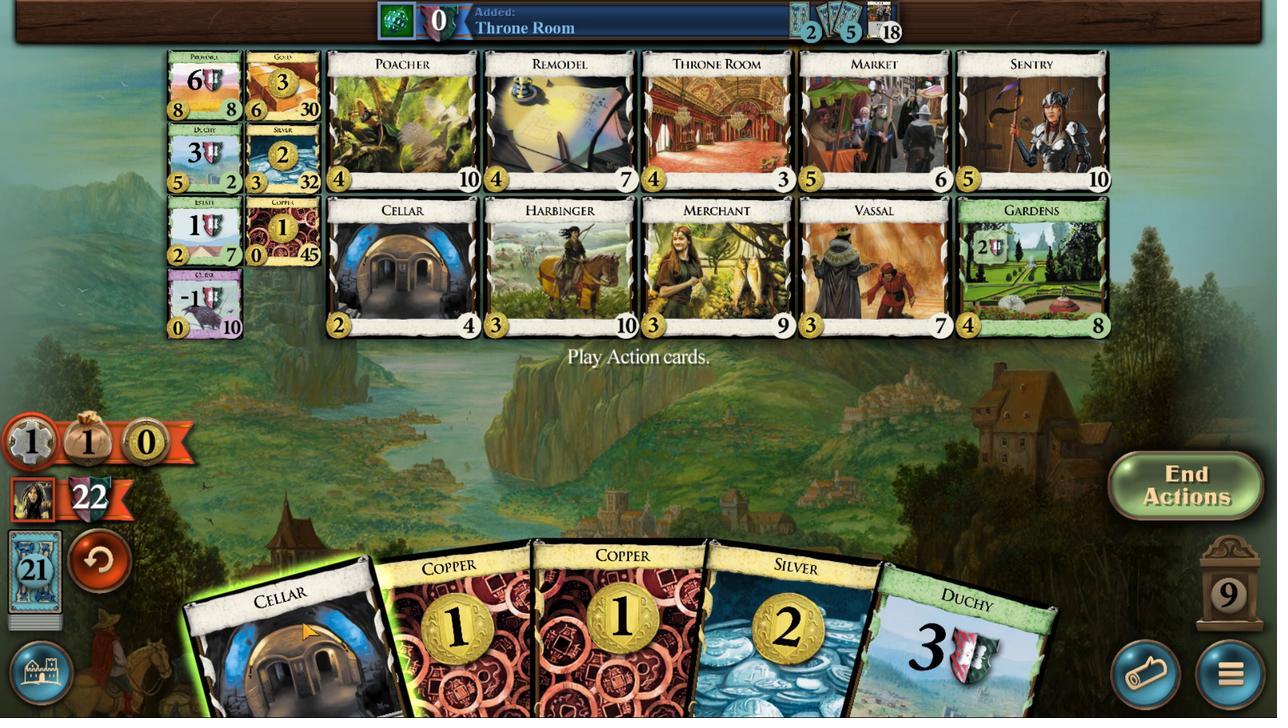 
Action: Mouse moved to (770, 421)
Screenshot: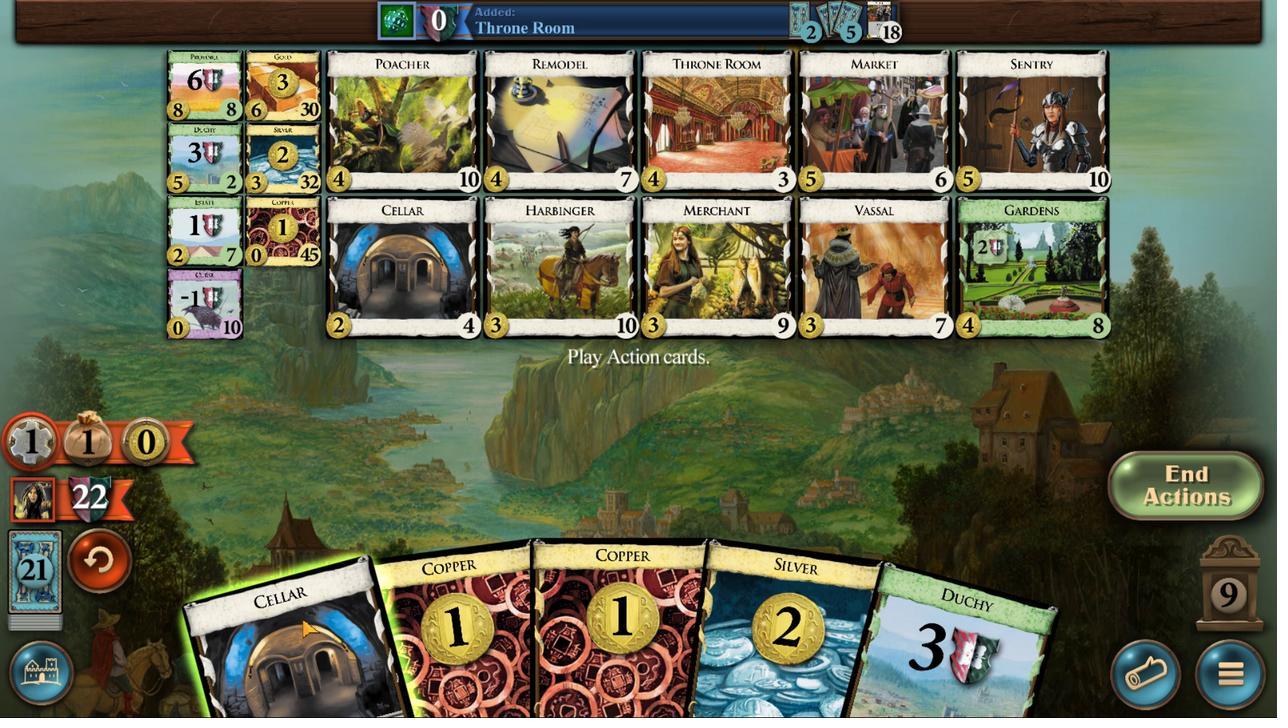 
Action: Mouse scrolled (770, 421) with delta (0, 0)
Screenshot: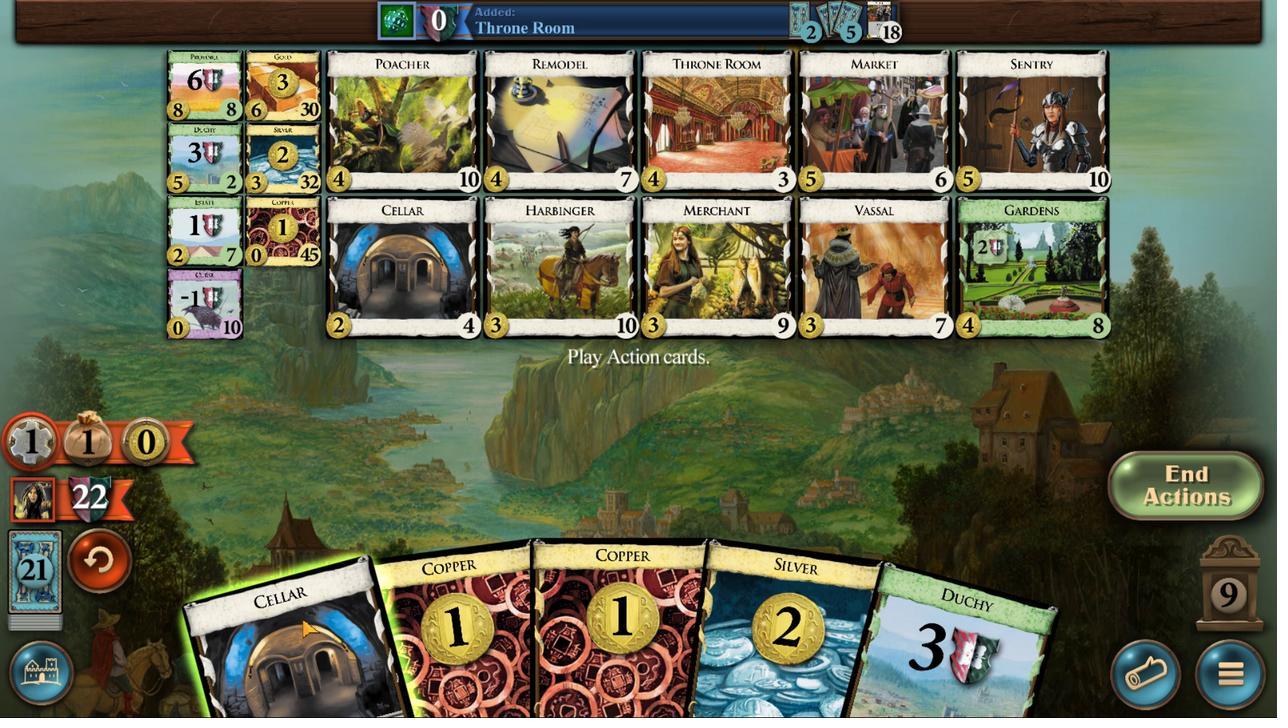 
Action: Mouse moved to (452, 417)
Screenshot: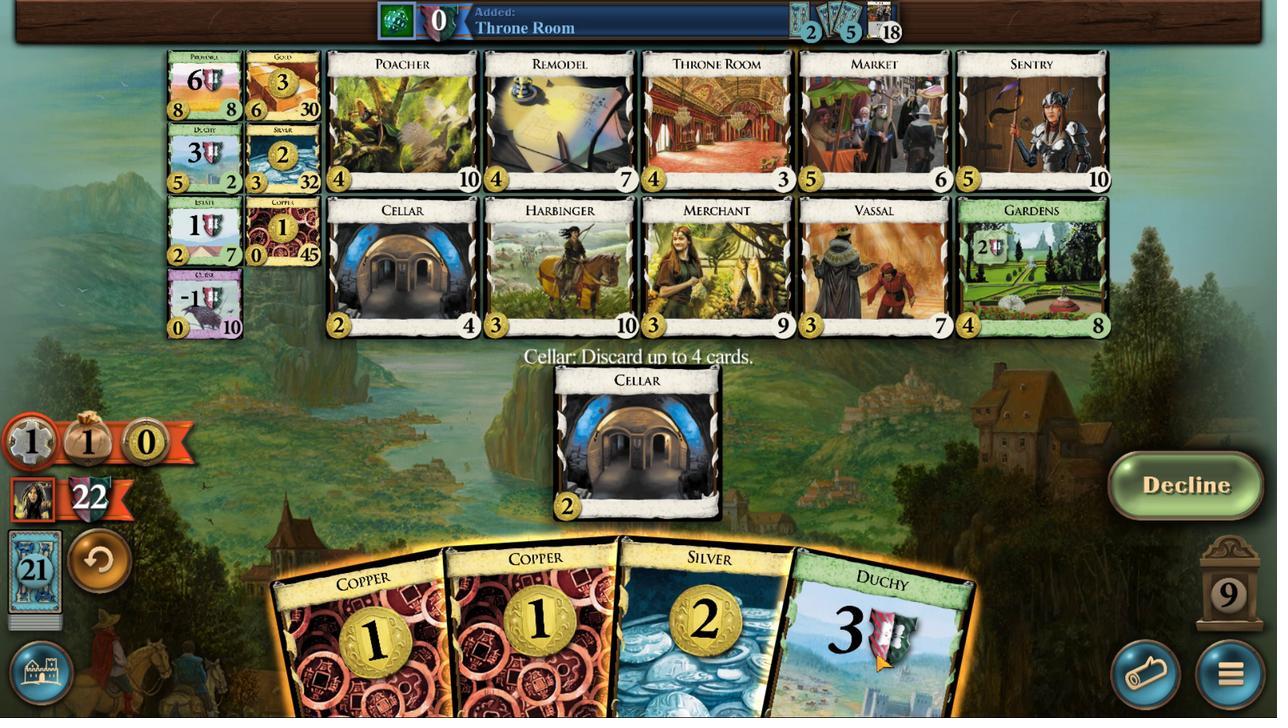 
Action: Mouse scrolled (452, 417) with delta (0, 0)
Screenshot: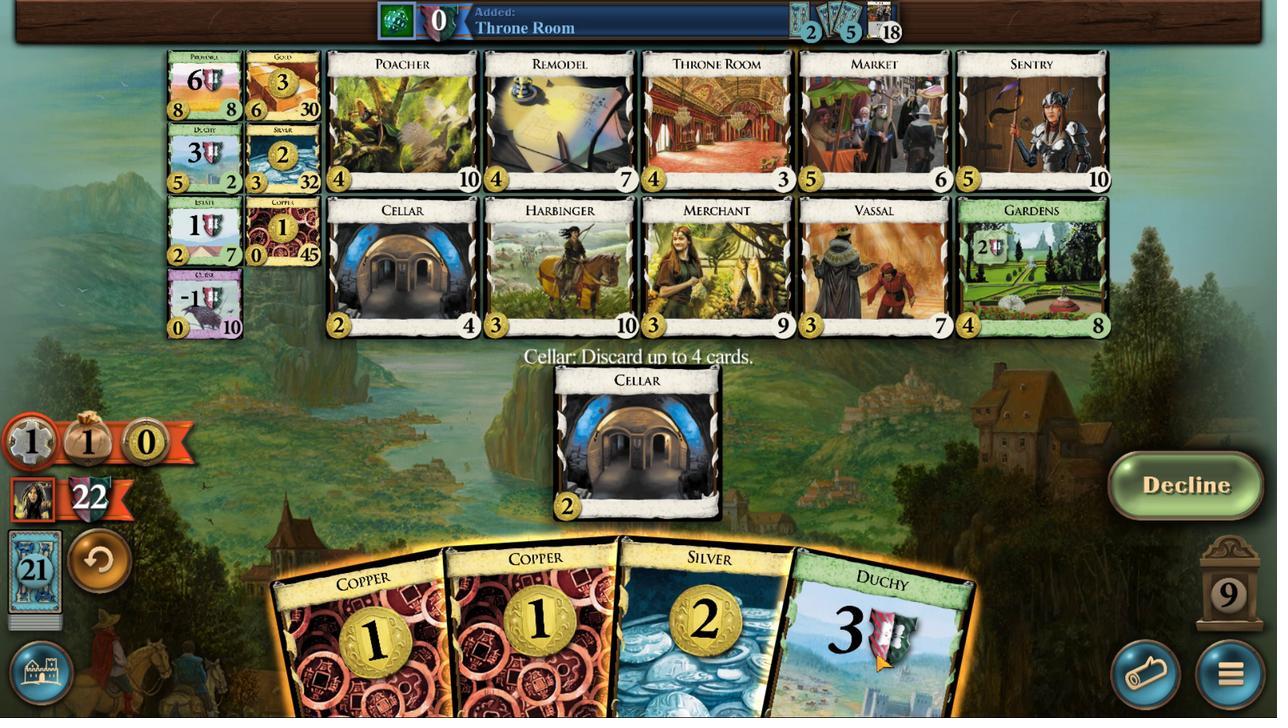 
Action: Mouse moved to (453, 414)
Screenshot: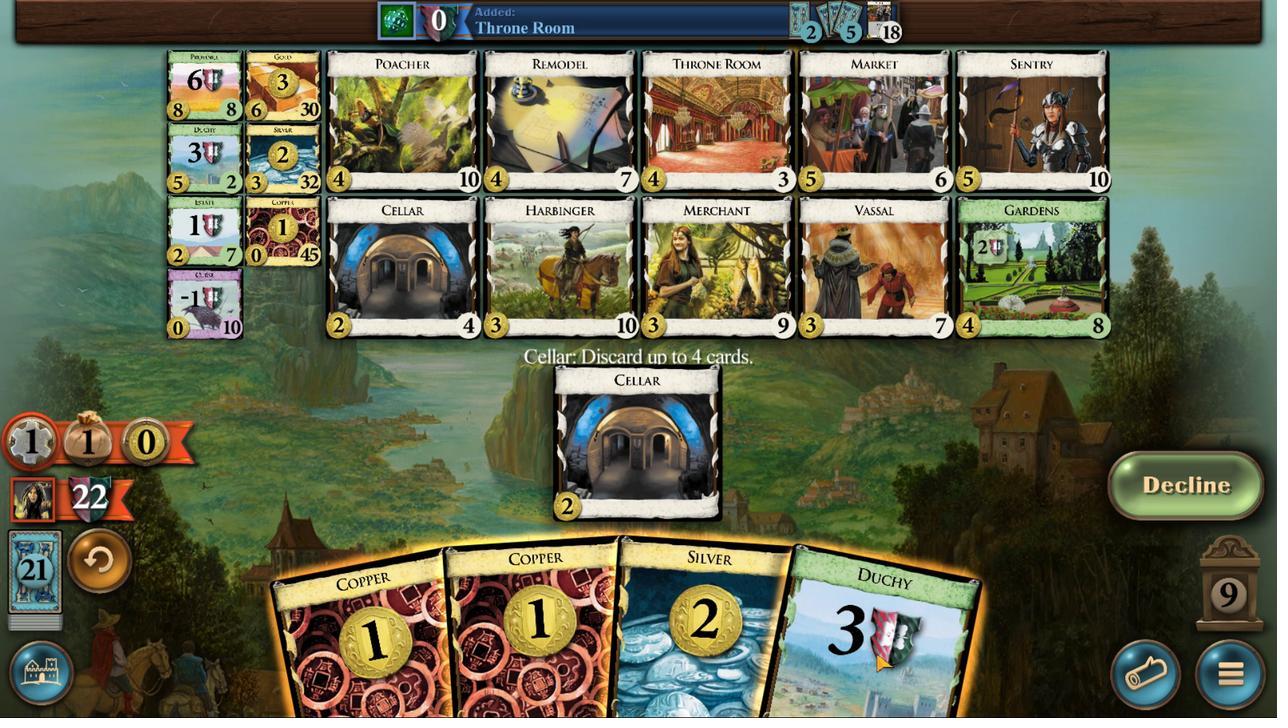 
Action: Mouse scrolled (453, 415) with delta (0, 0)
Screenshot: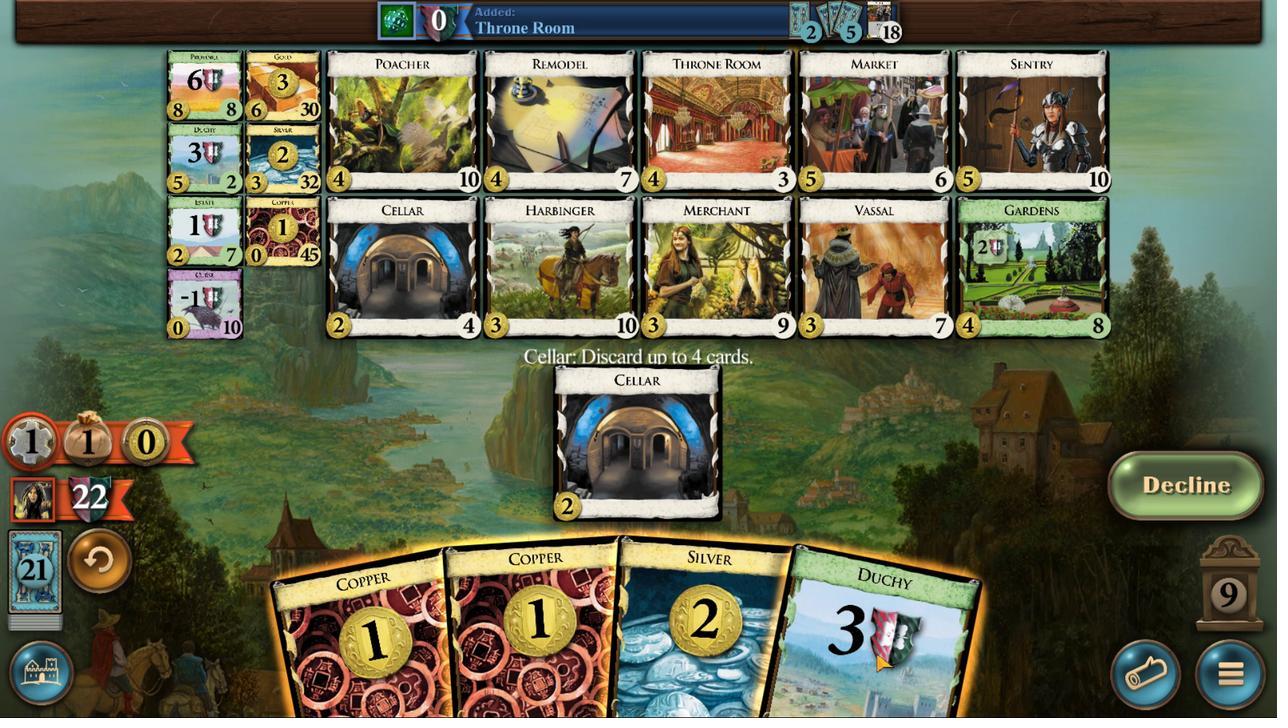 
Action: Mouse moved to (453, 414)
Screenshot: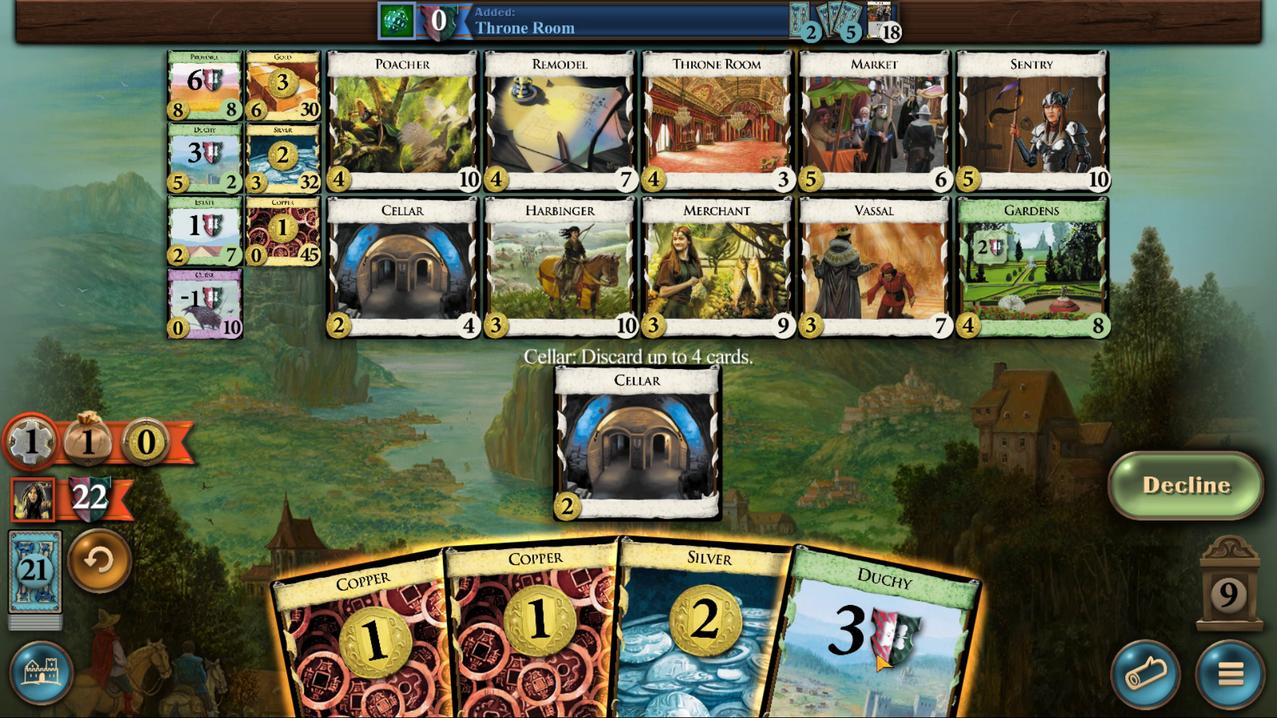 
Action: Mouse scrolled (453, 414) with delta (0, 0)
Screenshot: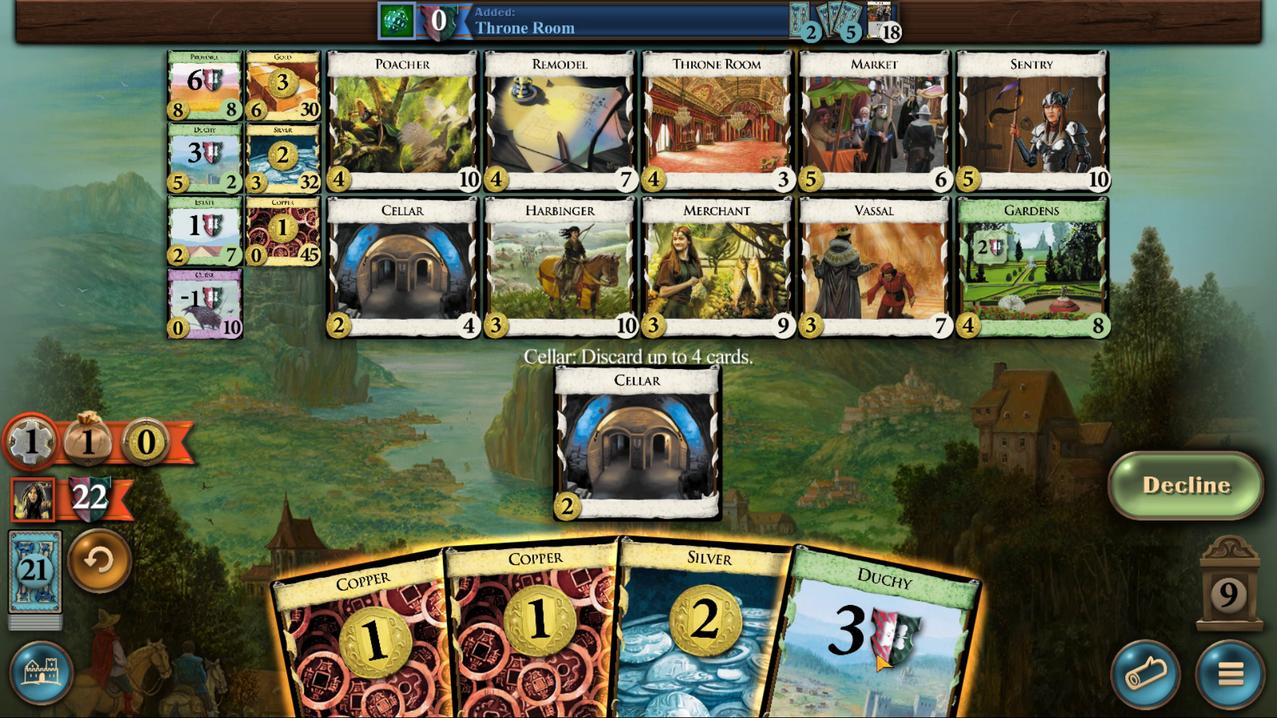 
Action: Mouse scrolled (453, 414) with delta (0, 0)
Screenshot: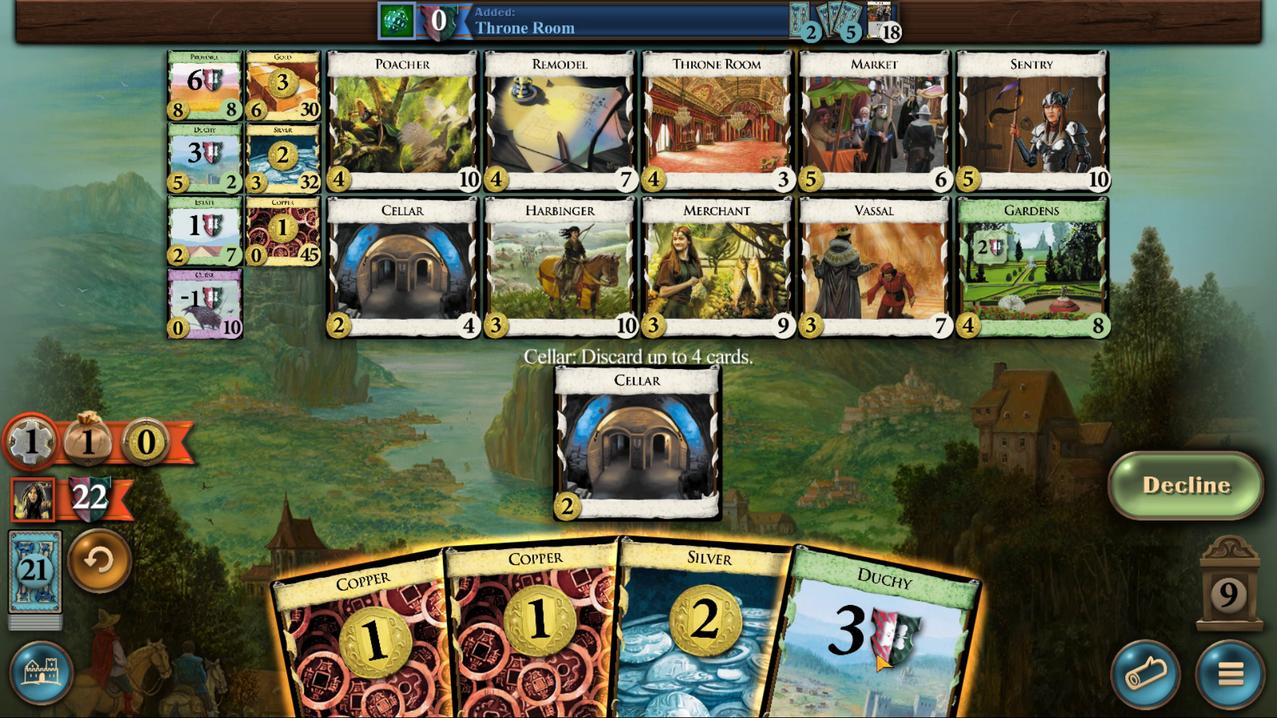 
Action: Mouse moved to (727, 412)
Screenshot: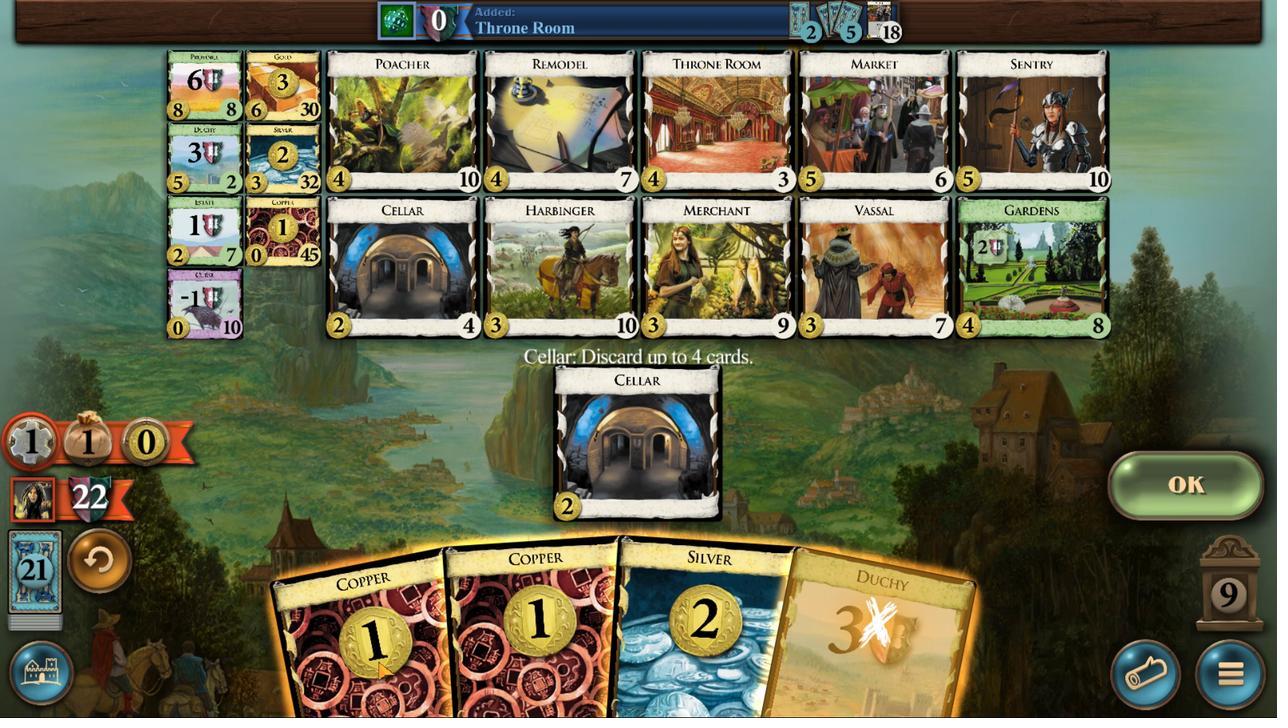 
Action: Mouse scrolled (727, 412) with delta (0, 0)
Screenshot: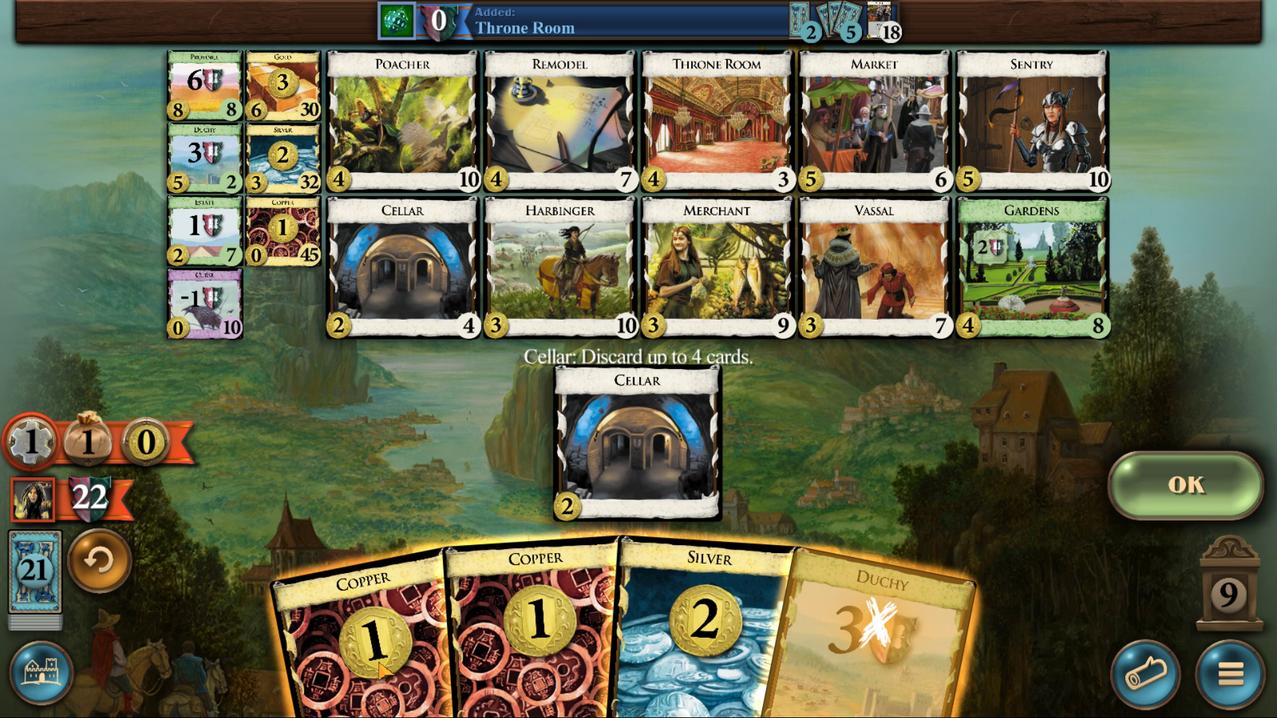 
Action: Mouse scrolled (727, 412) with delta (0, 0)
Screenshot: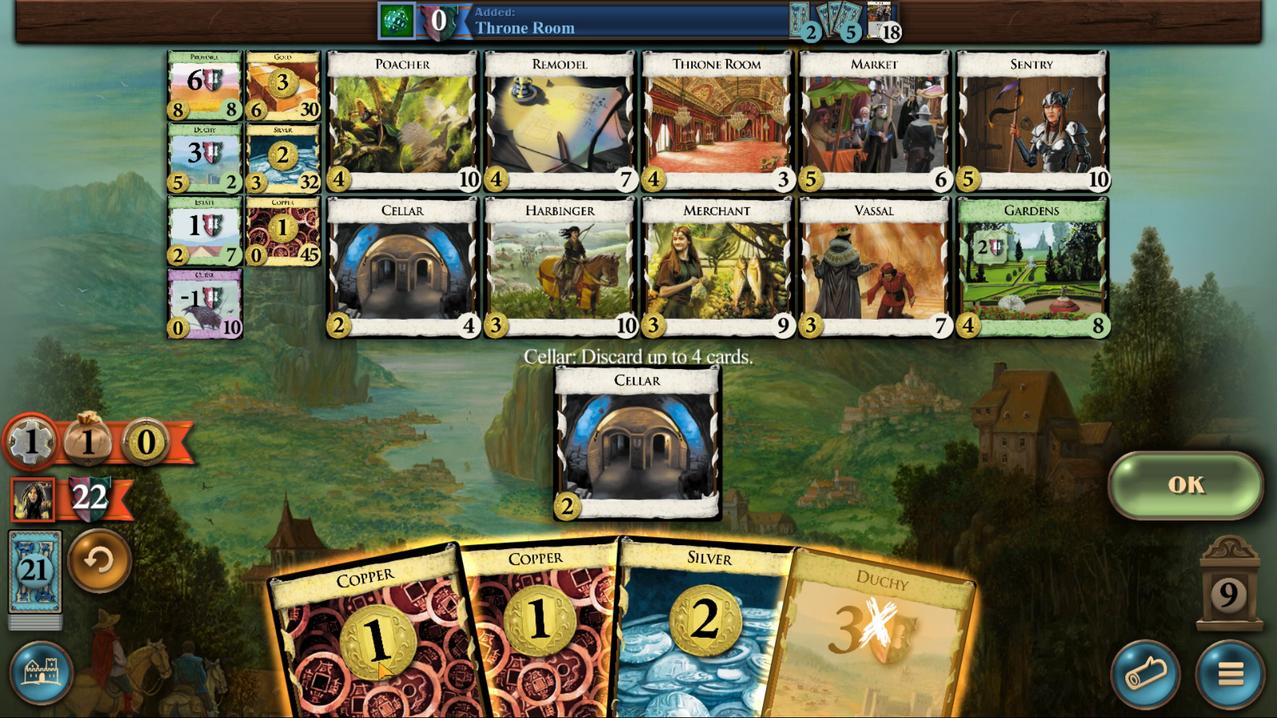 
Action: Mouse scrolled (727, 412) with delta (0, 0)
Screenshot: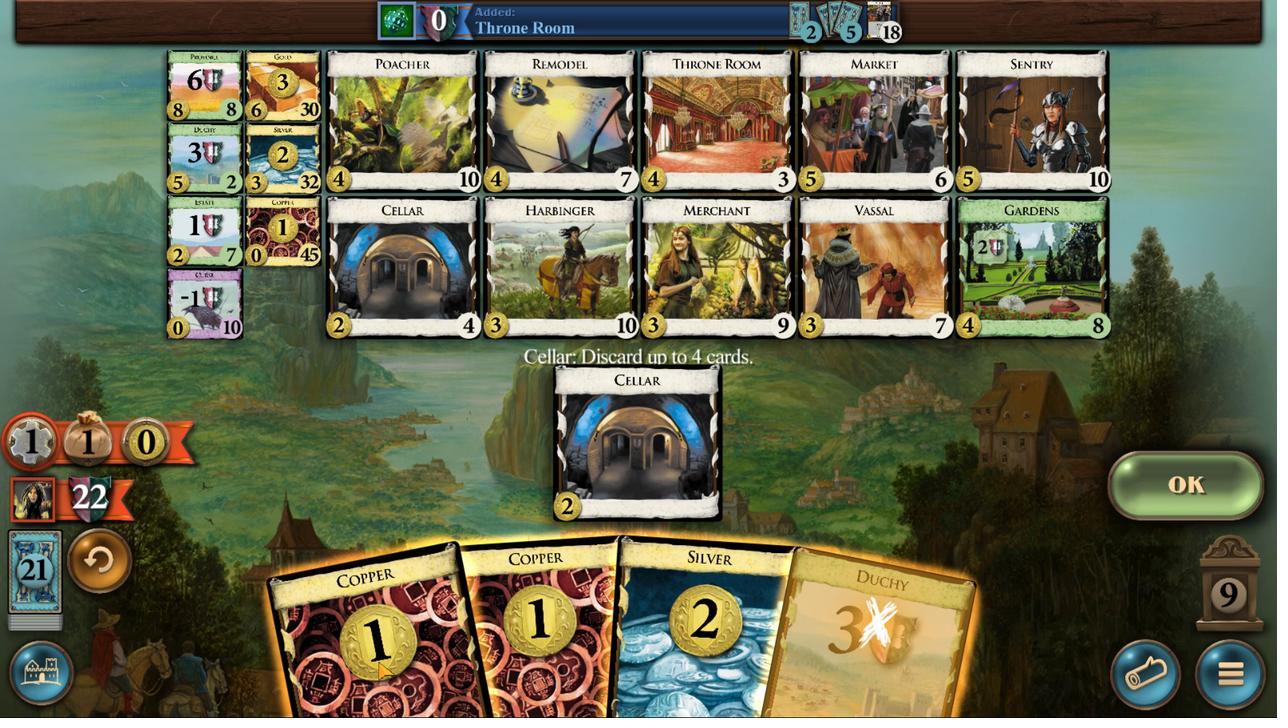 
Action: Mouse moved to (272, 457)
Screenshot: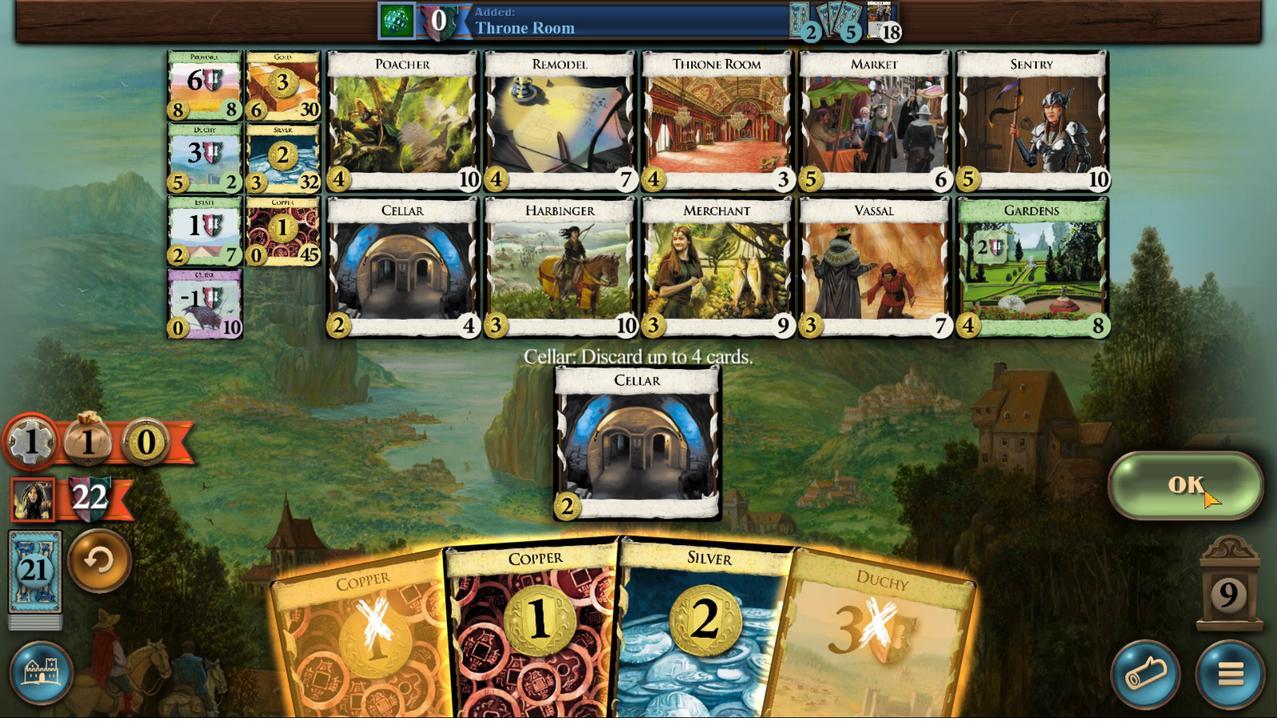 
Action: Mouse pressed left at (272, 457)
Screenshot: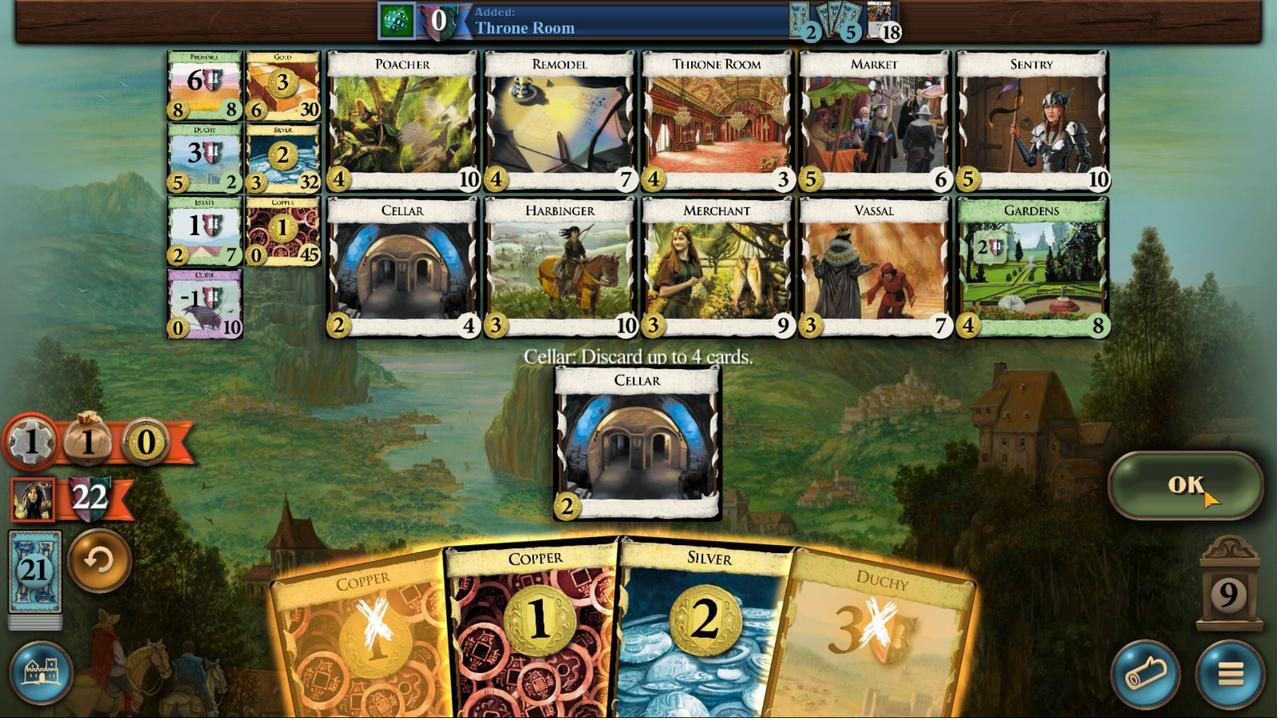 
Action: Mouse moved to (473, 409)
Screenshot: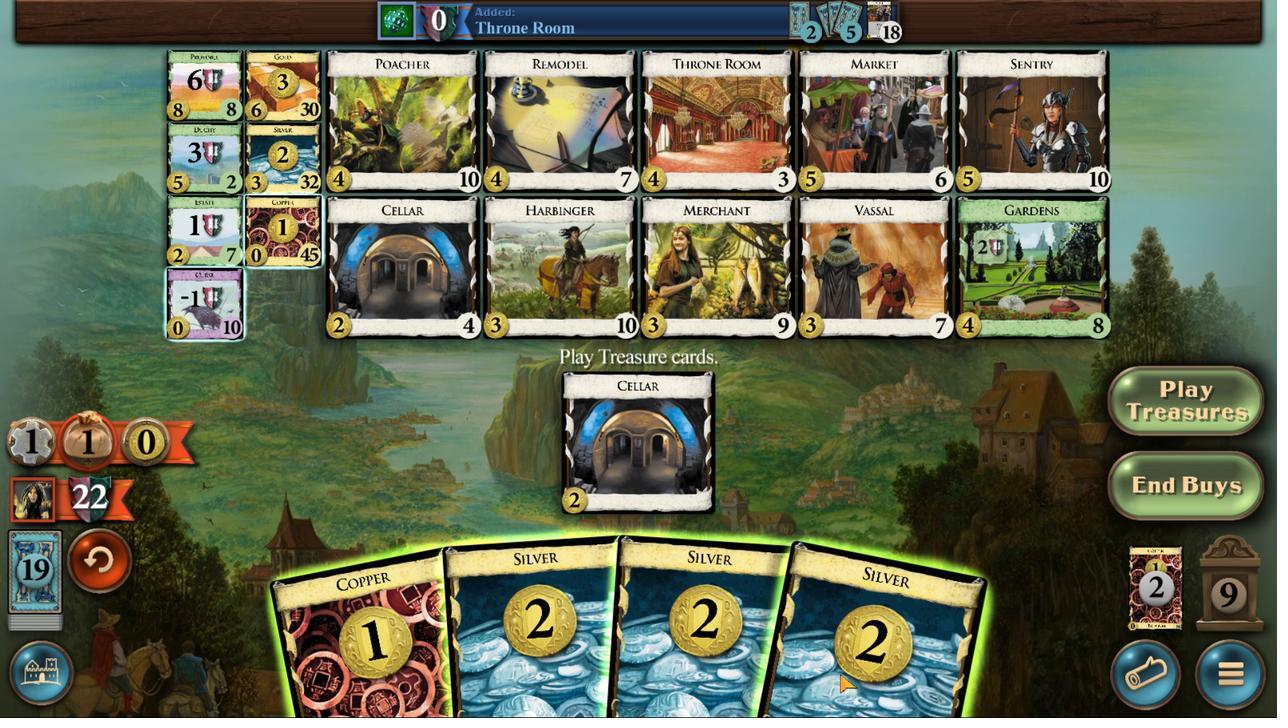 
Action: Mouse scrolled (473, 409) with delta (0, 0)
Screenshot: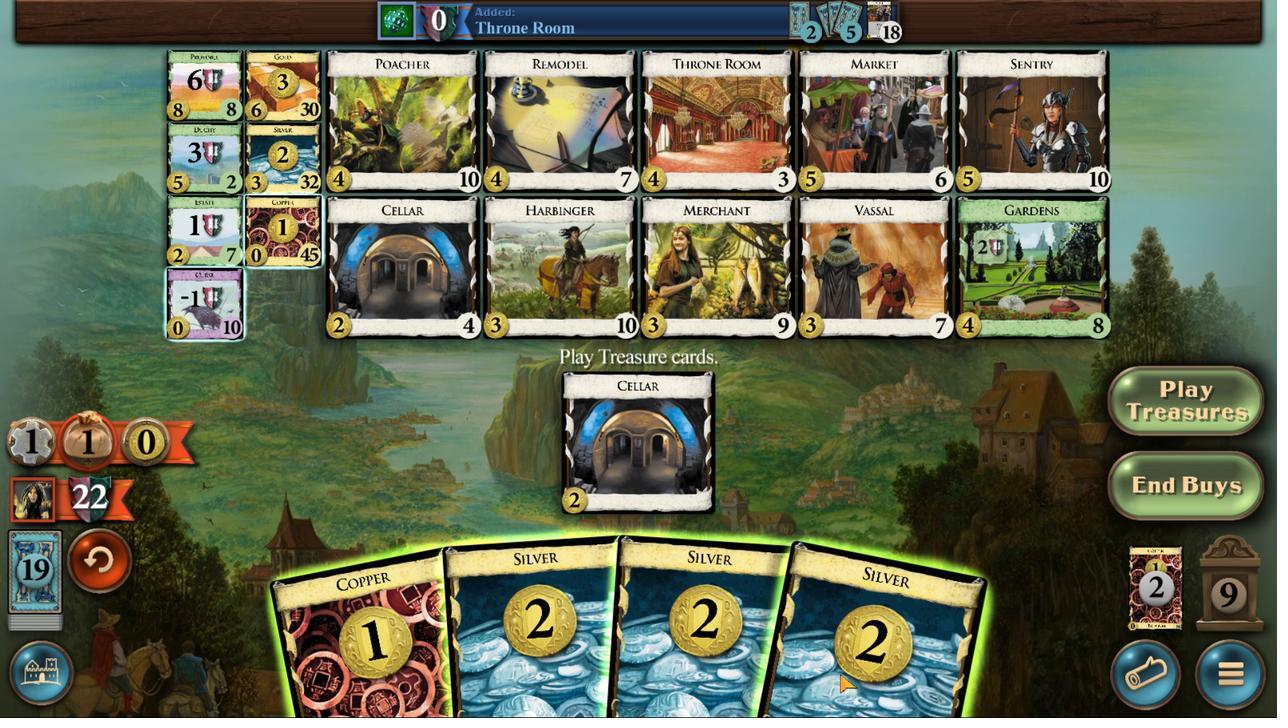 
Action: Mouse moved to (473, 409)
Screenshot: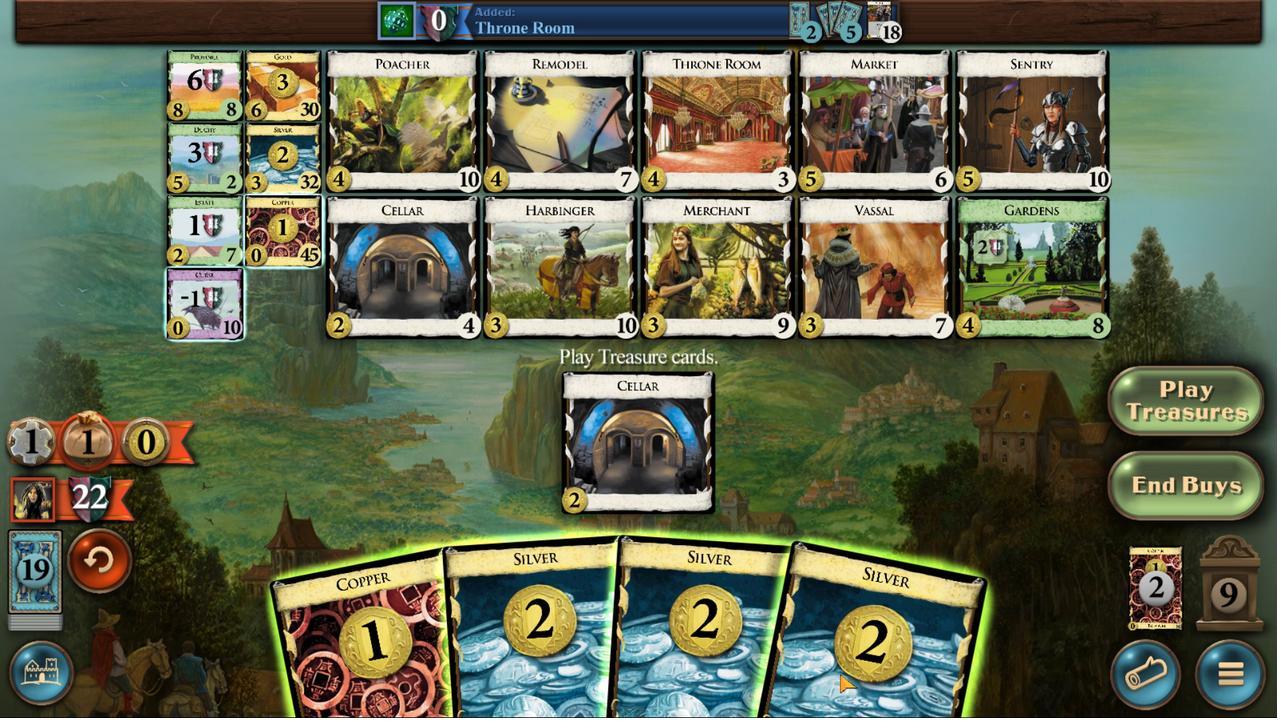 
Action: Mouse scrolled (473, 409) with delta (0, 0)
Screenshot: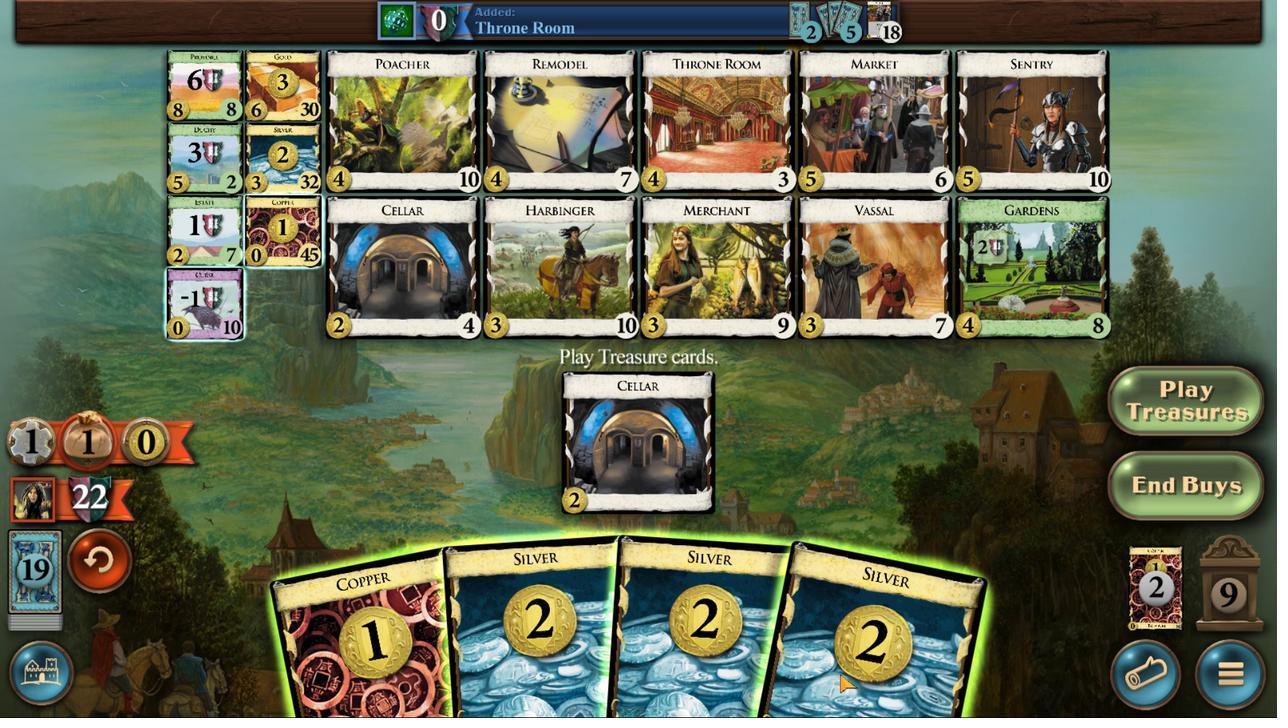 
Action: Mouse moved to (538, 409)
Screenshot: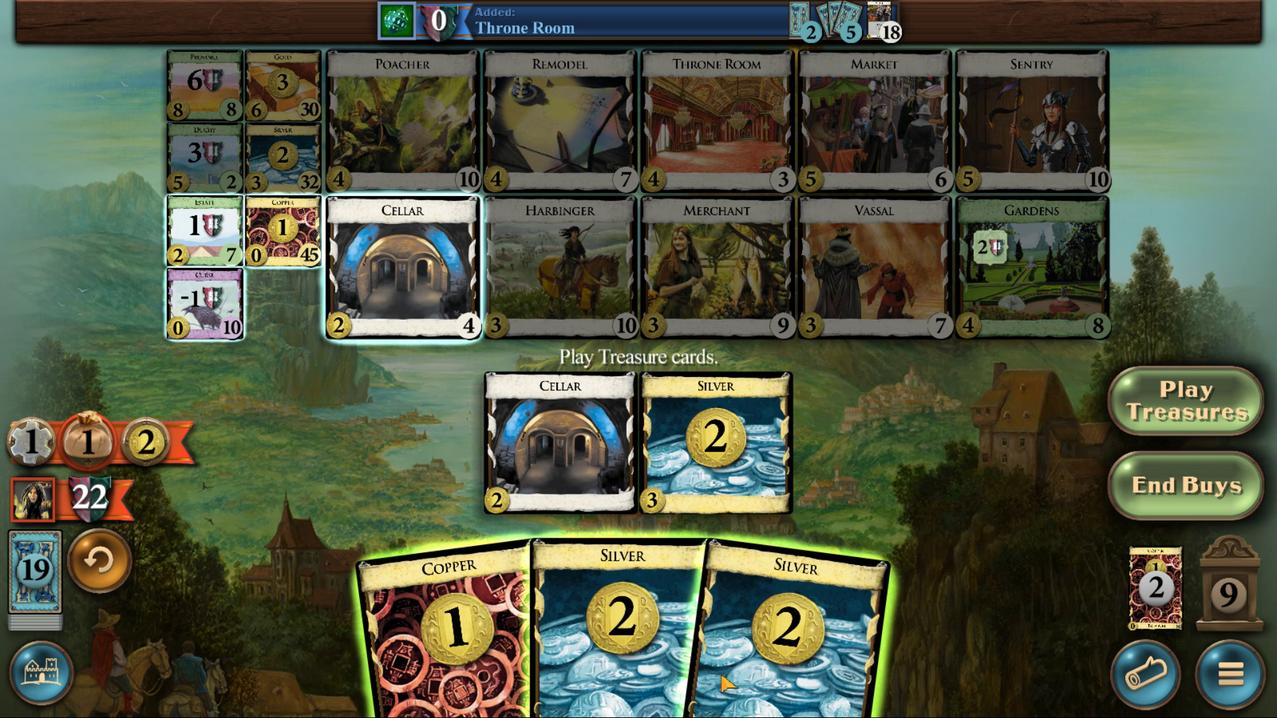 
Action: Mouse scrolled (538, 409) with delta (0, 0)
Screenshot: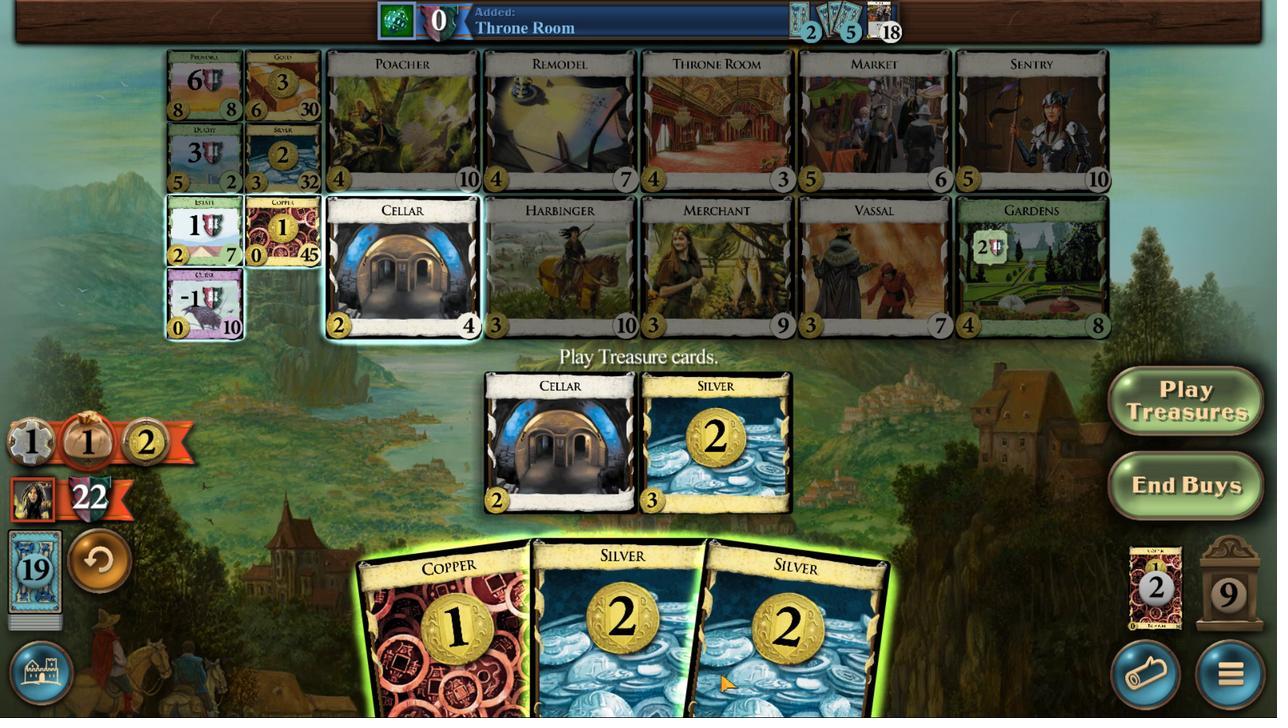 
Action: Mouse moved to (538, 409)
Screenshot: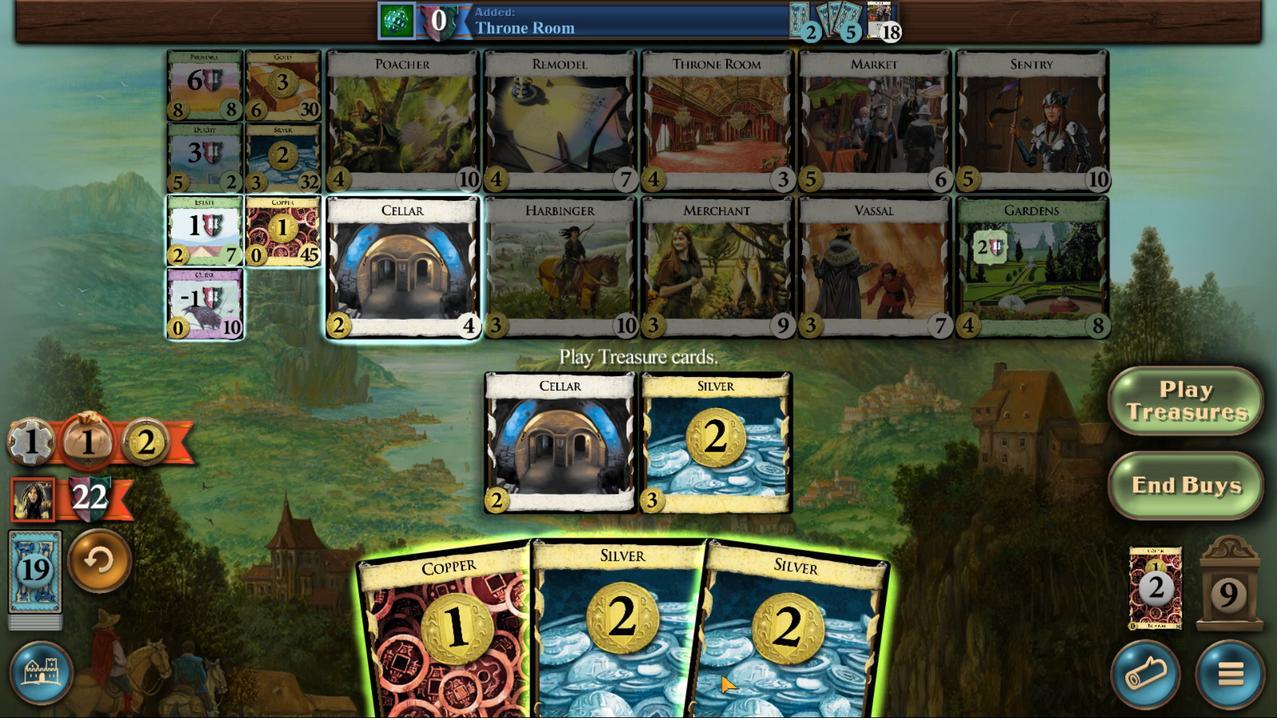 
Action: Mouse scrolled (538, 409) with delta (0, 0)
Screenshot: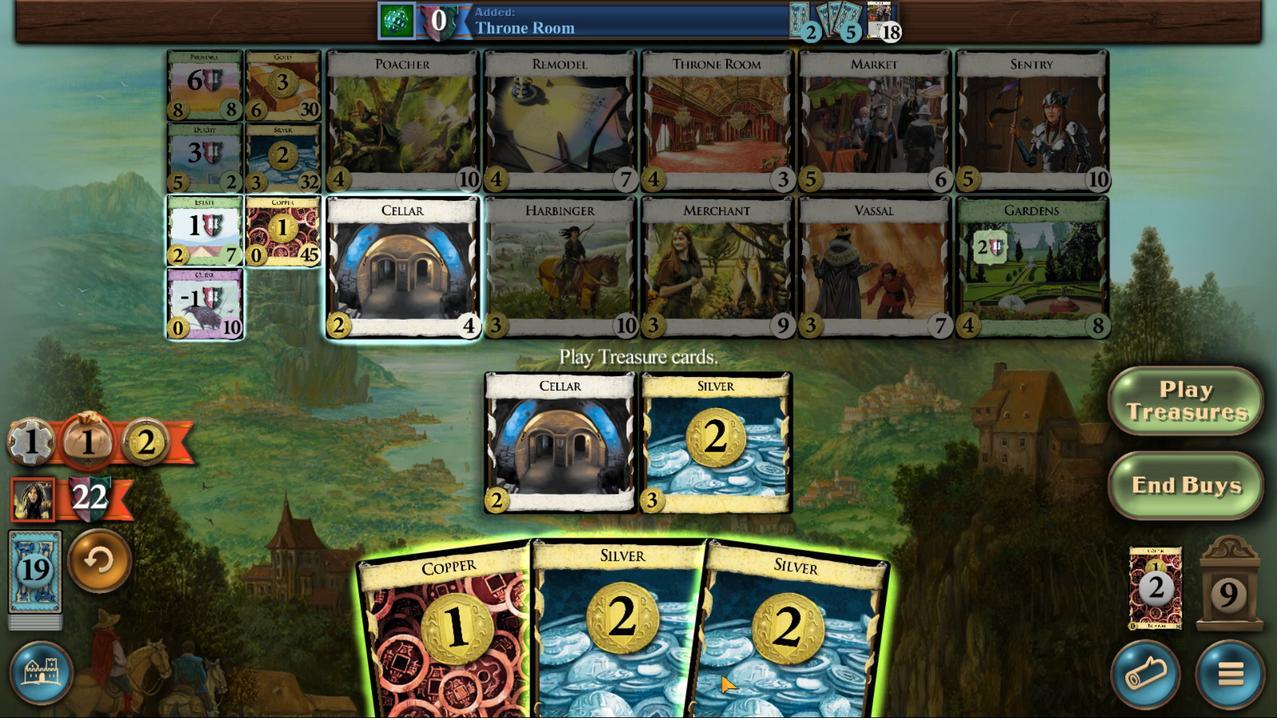 
Action: Mouse moved to (538, 409)
Screenshot: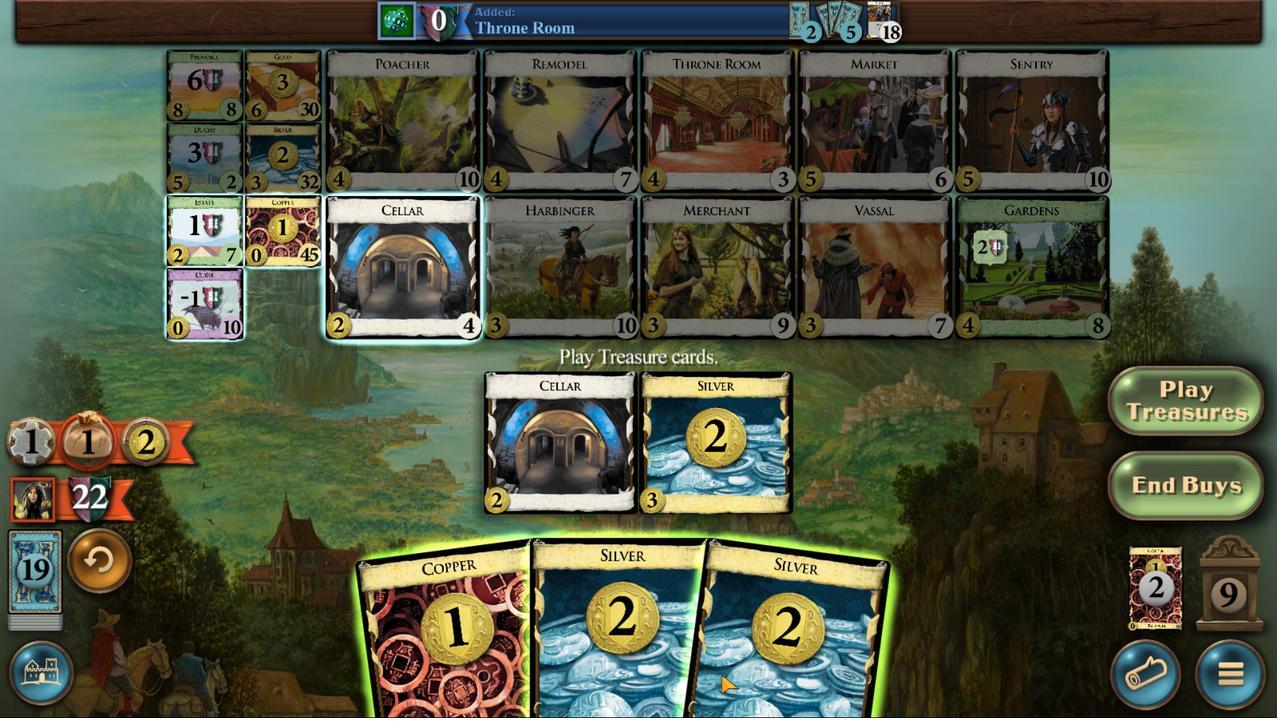 
Action: Mouse scrolled (538, 409) with delta (0, 0)
Screenshot: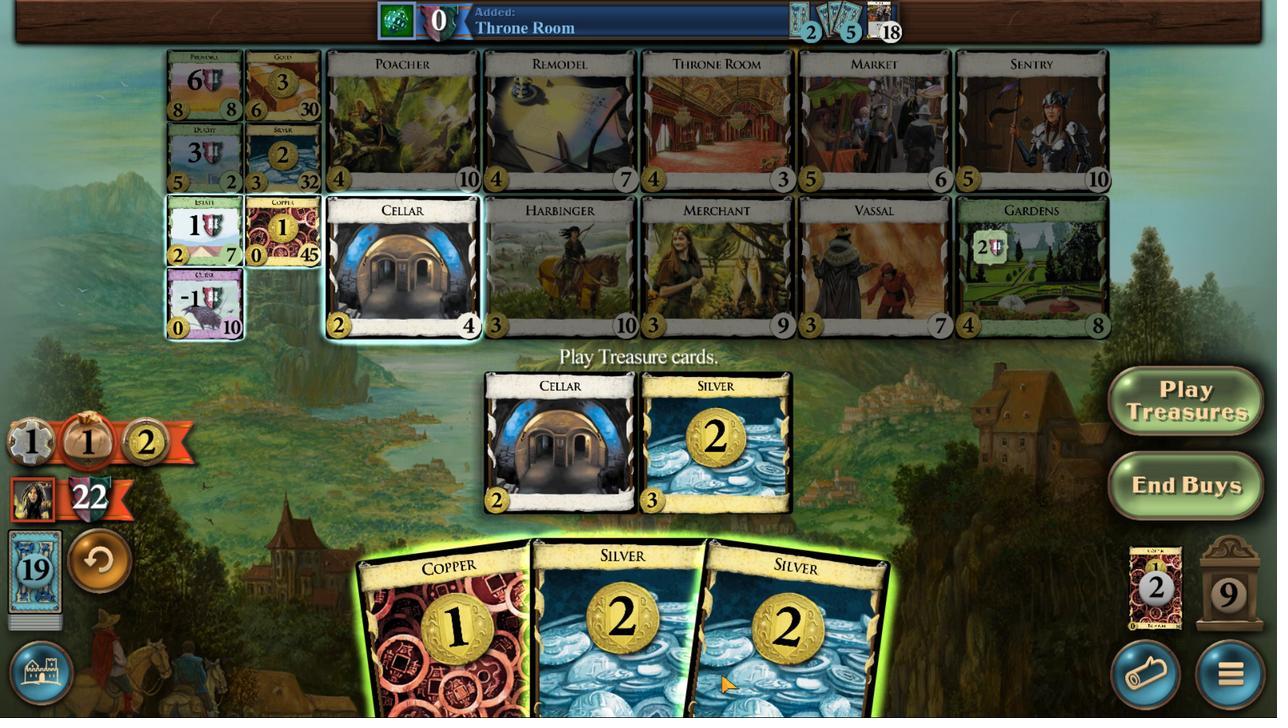 
Action: Mouse moved to (521, 410)
Screenshot: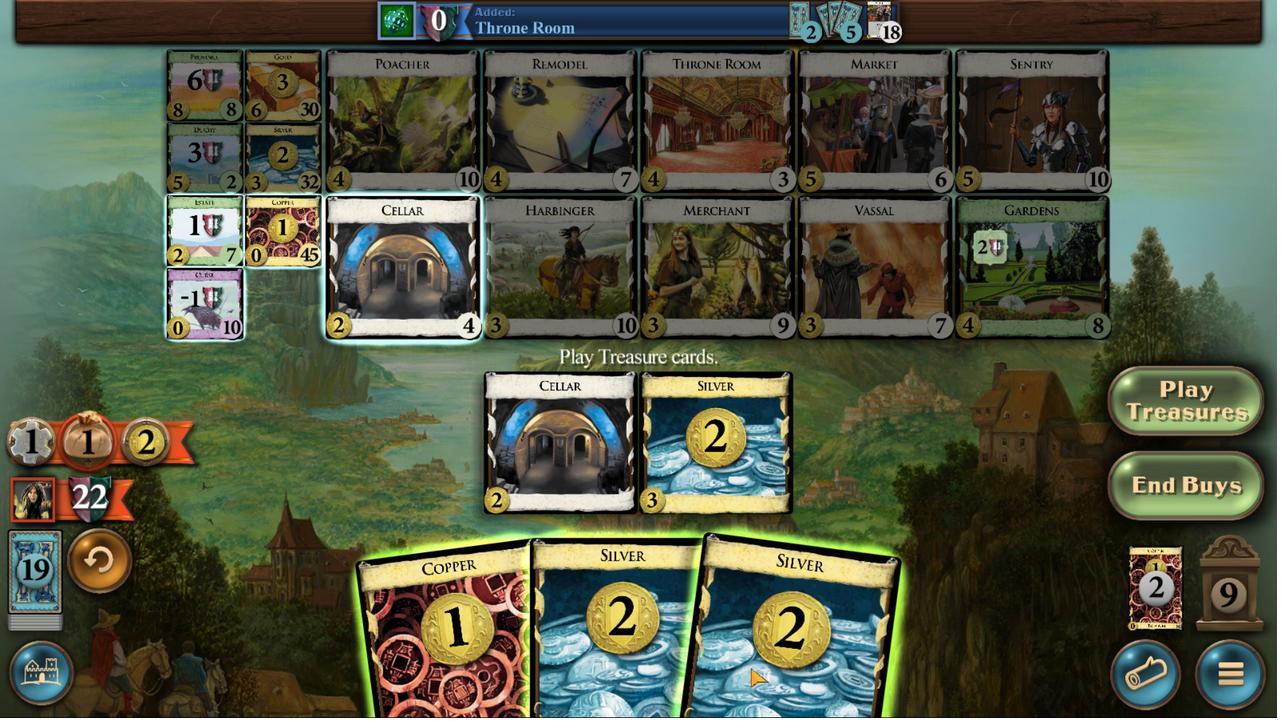 
Action: Mouse scrolled (521, 411) with delta (0, 0)
Screenshot: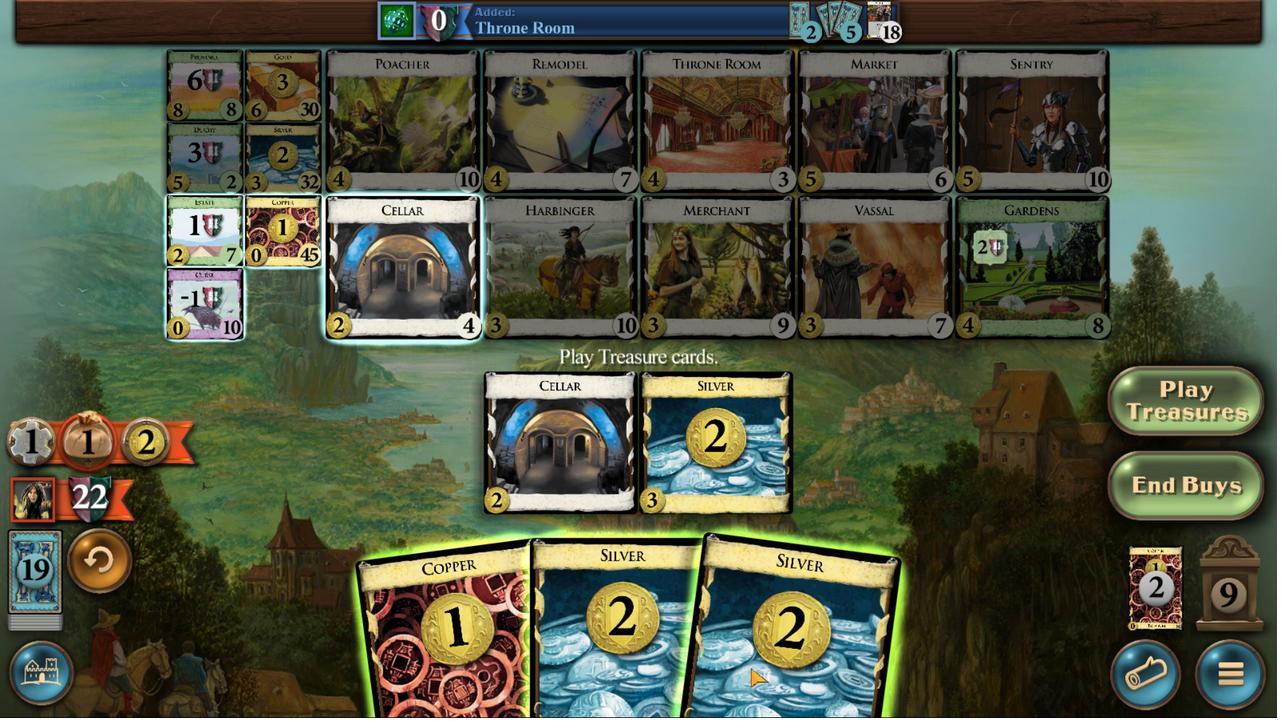 
Action: Mouse moved to (521, 410)
Screenshot: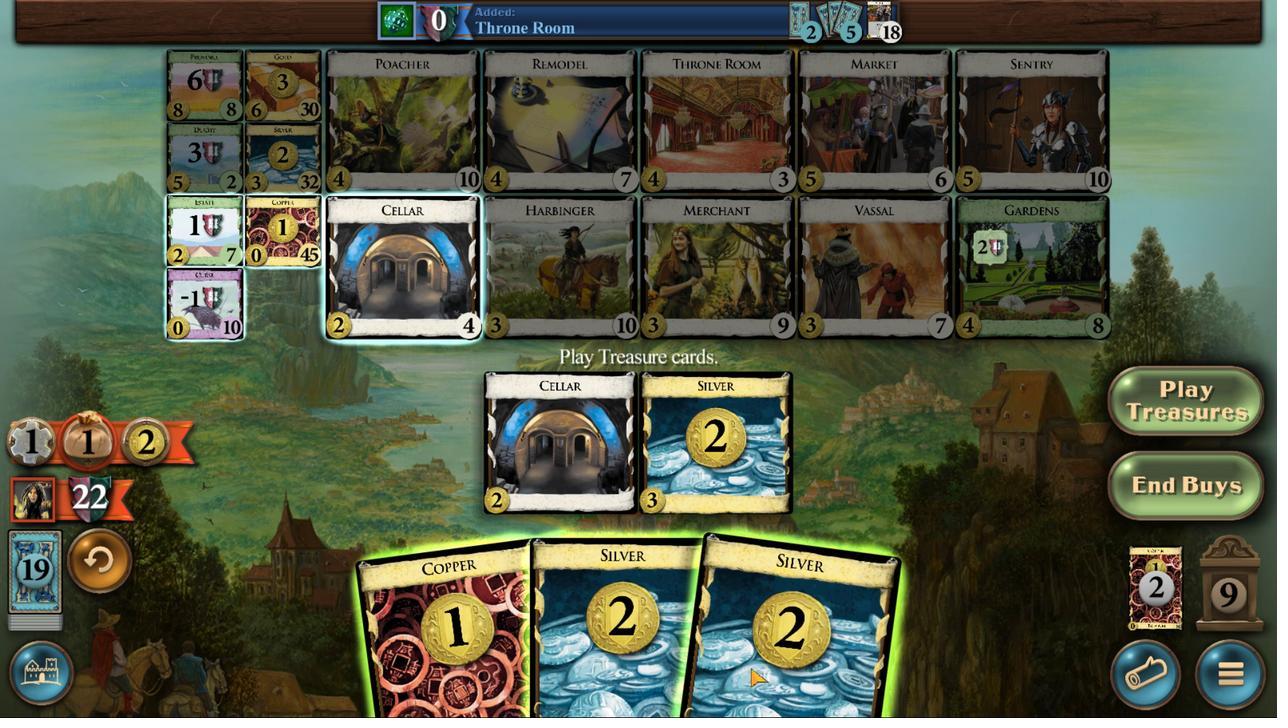
Action: Mouse scrolled (521, 411) with delta (0, 0)
Screenshot: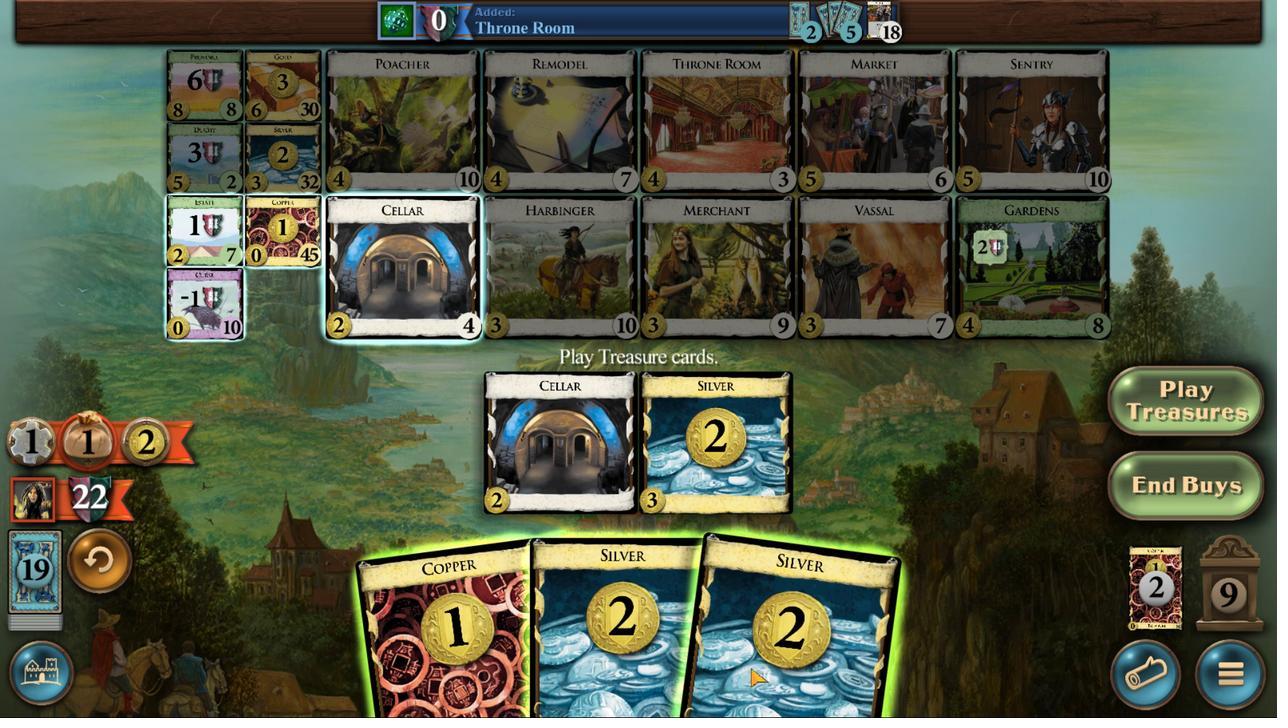 
Action: Mouse scrolled (521, 411) with delta (0, 0)
Screenshot: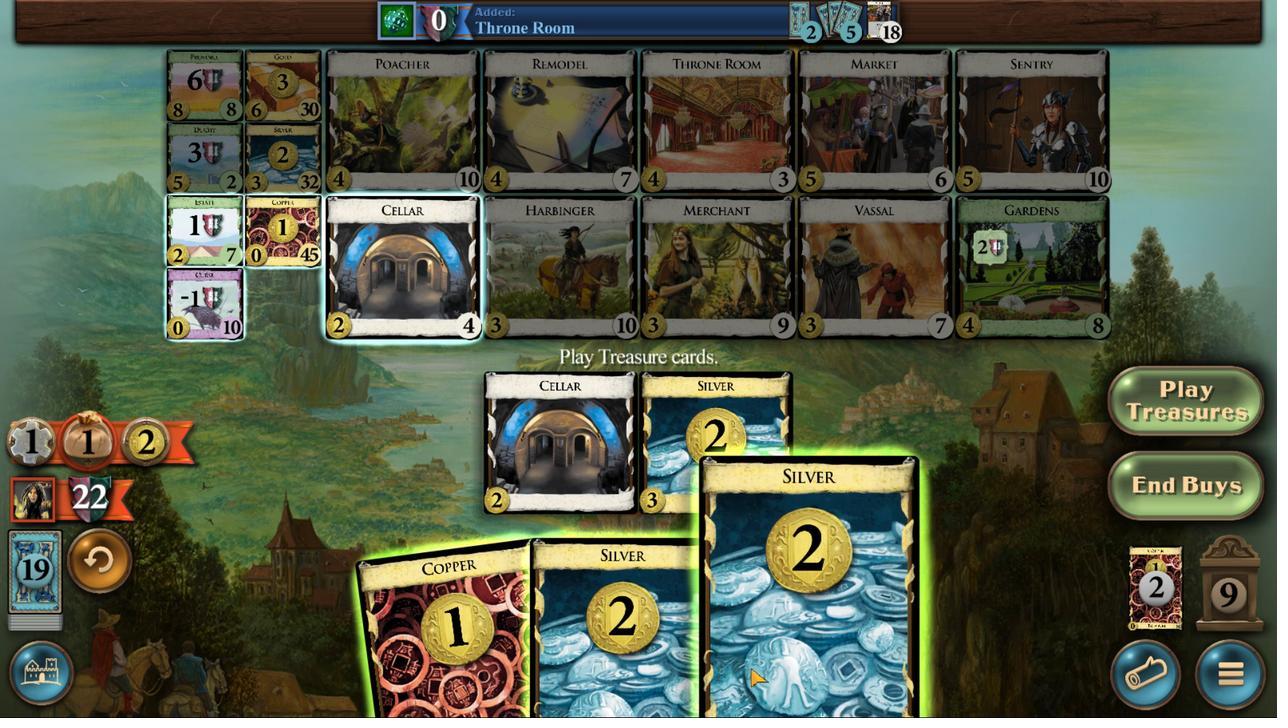 
Action: Mouse moved to (522, 410)
Screenshot: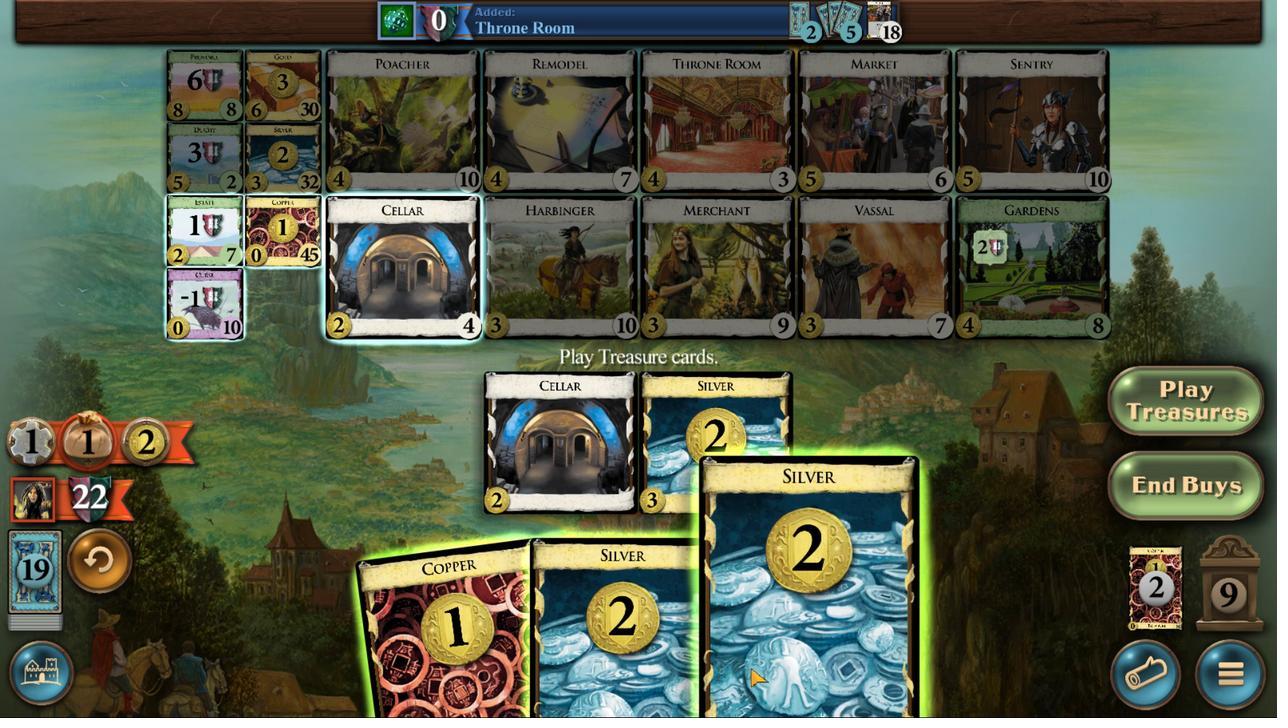 
Action: Mouse scrolled (522, 410) with delta (0, 0)
Screenshot: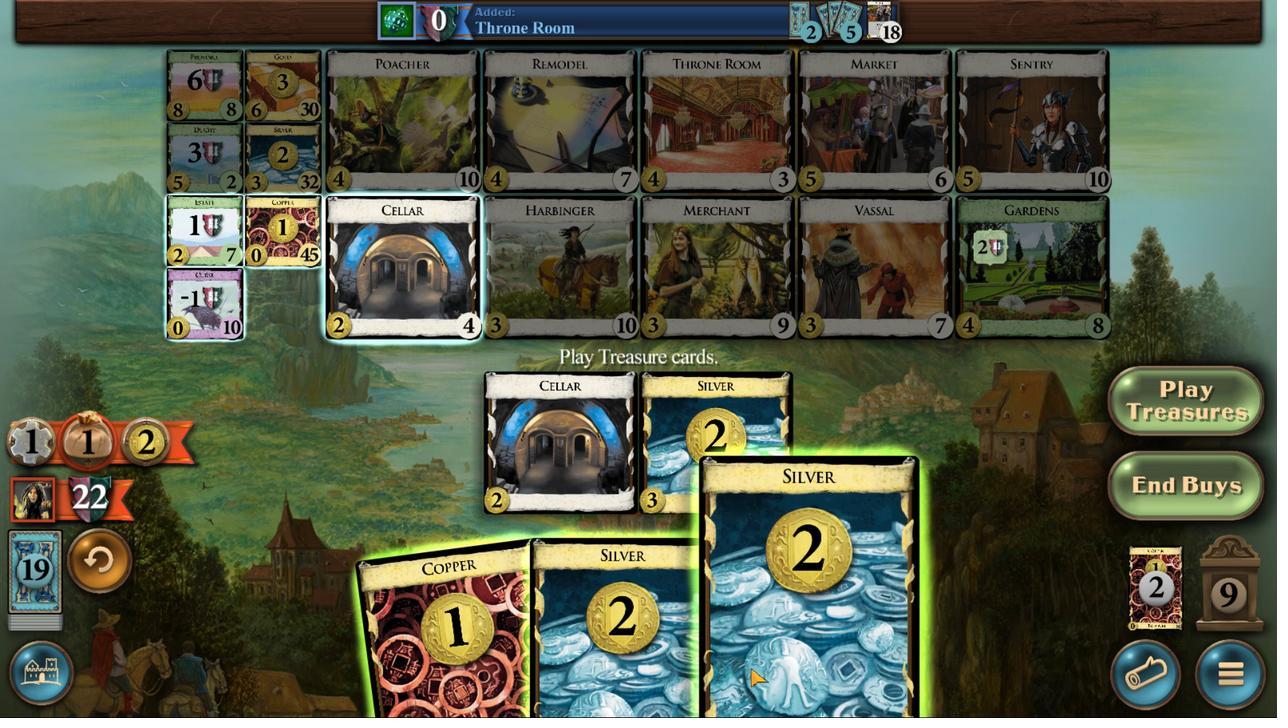 
Action: Mouse scrolled (522, 410) with delta (0, 0)
Screenshot: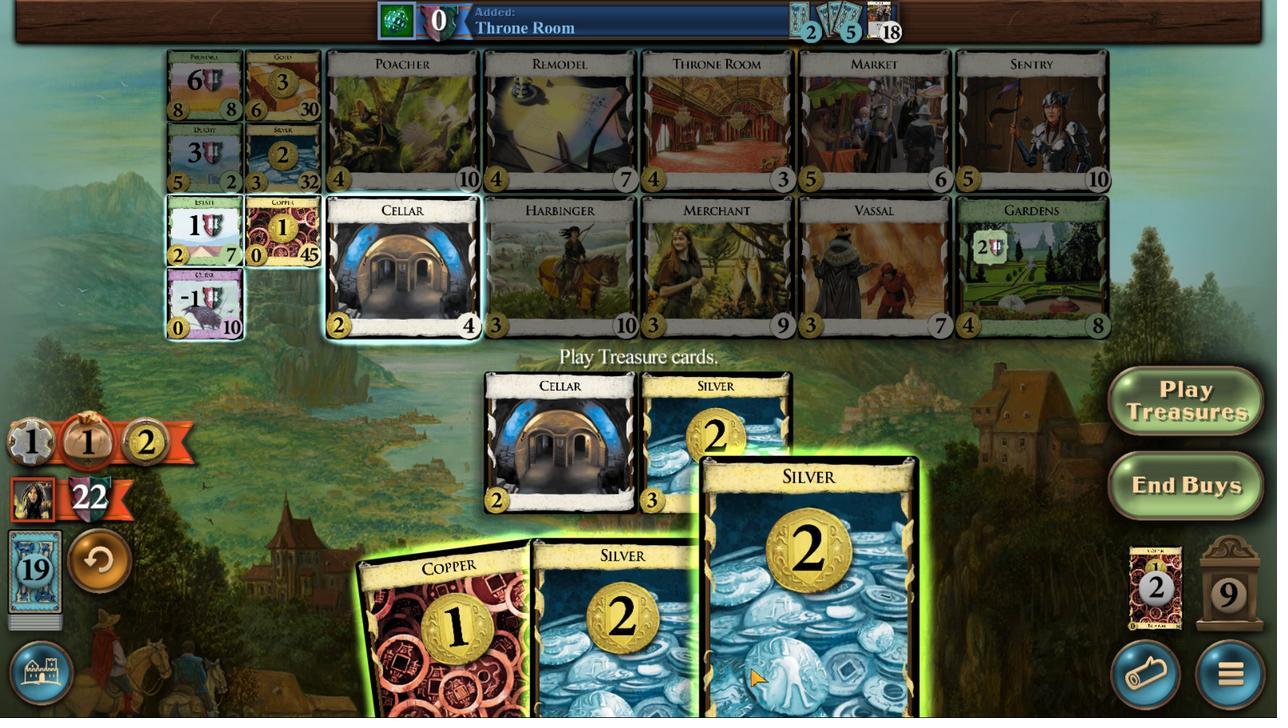 
Action: Mouse moved to (633, 416)
Screenshot: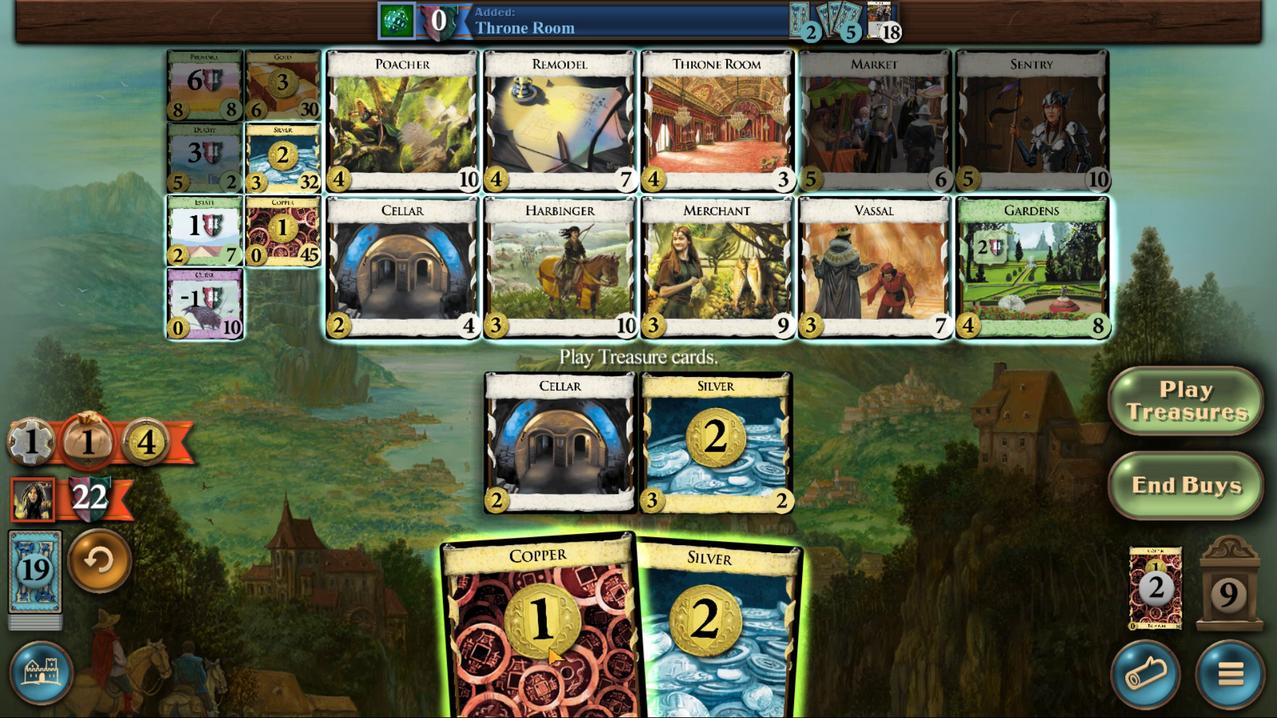 
Action: Mouse scrolled (633, 416) with delta (0, 0)
Screenshot: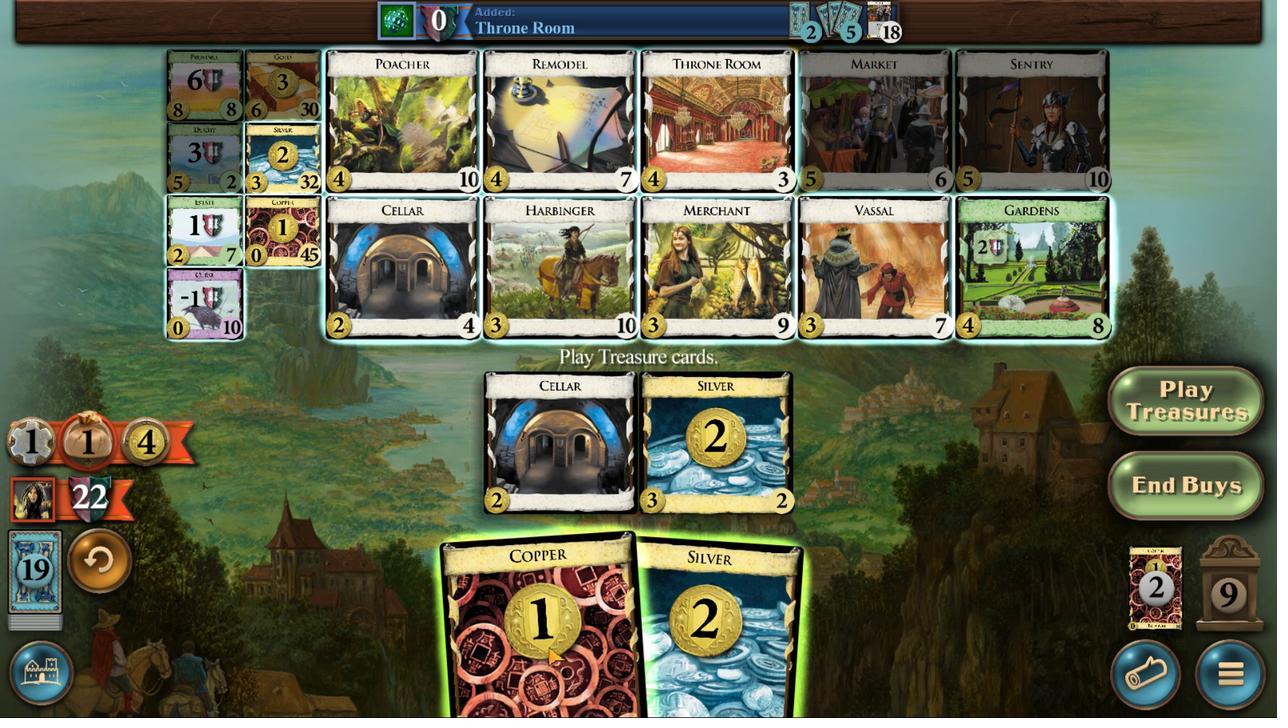 
Action: Mouse scrolled (633, 416) with delta (0, 0)
Screenshot: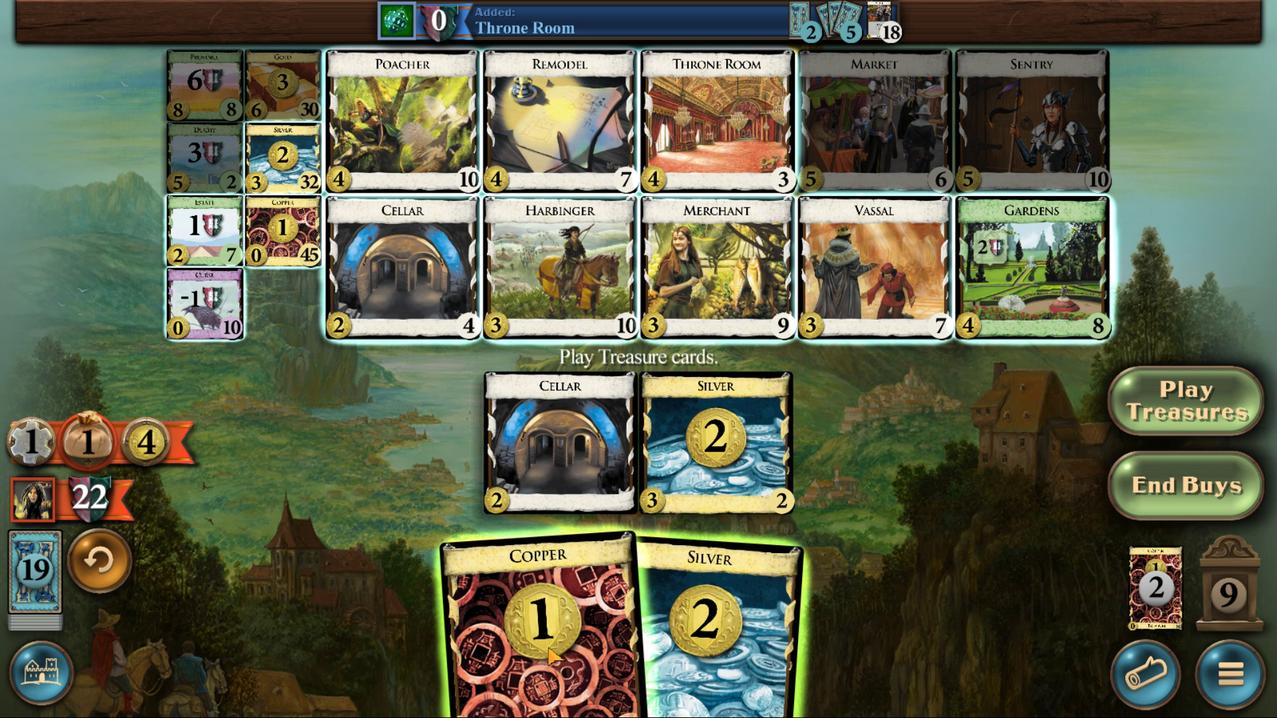 
Action: Mouse moved to (633, 416)
Screenshot: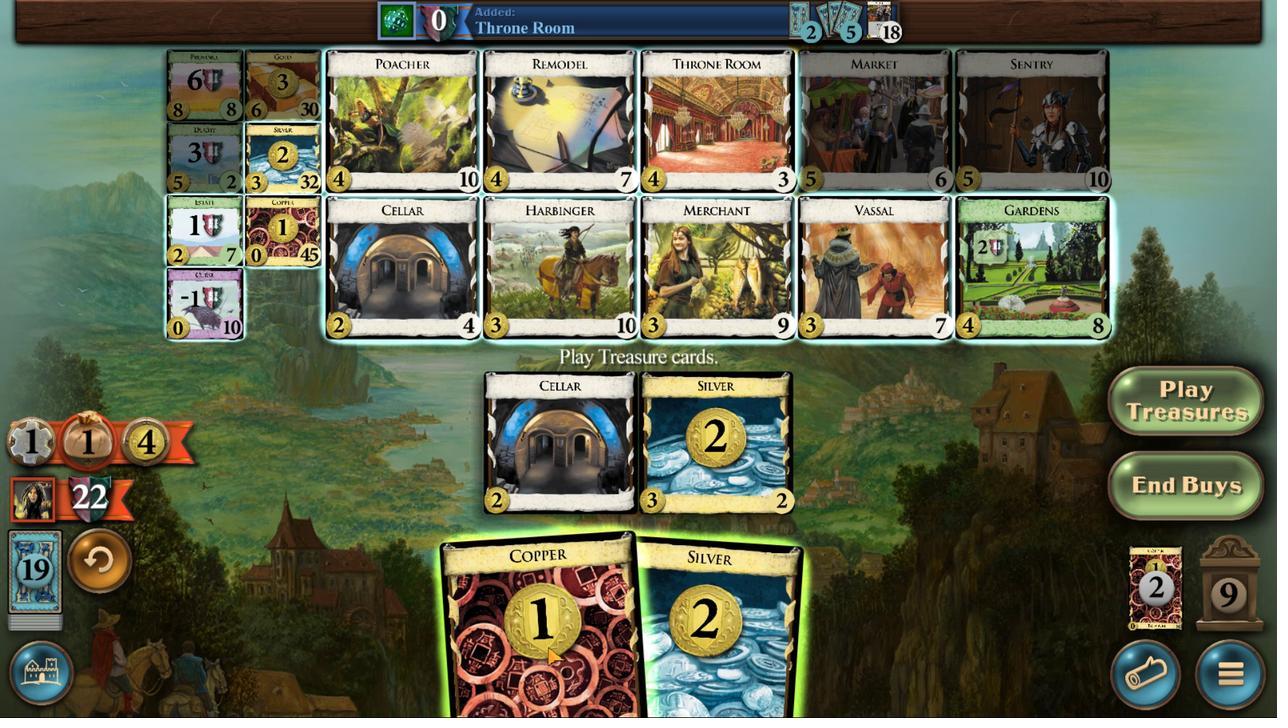 
Action: Mouse scrolled (633, 416) with delta (0, 0)
Screenshot: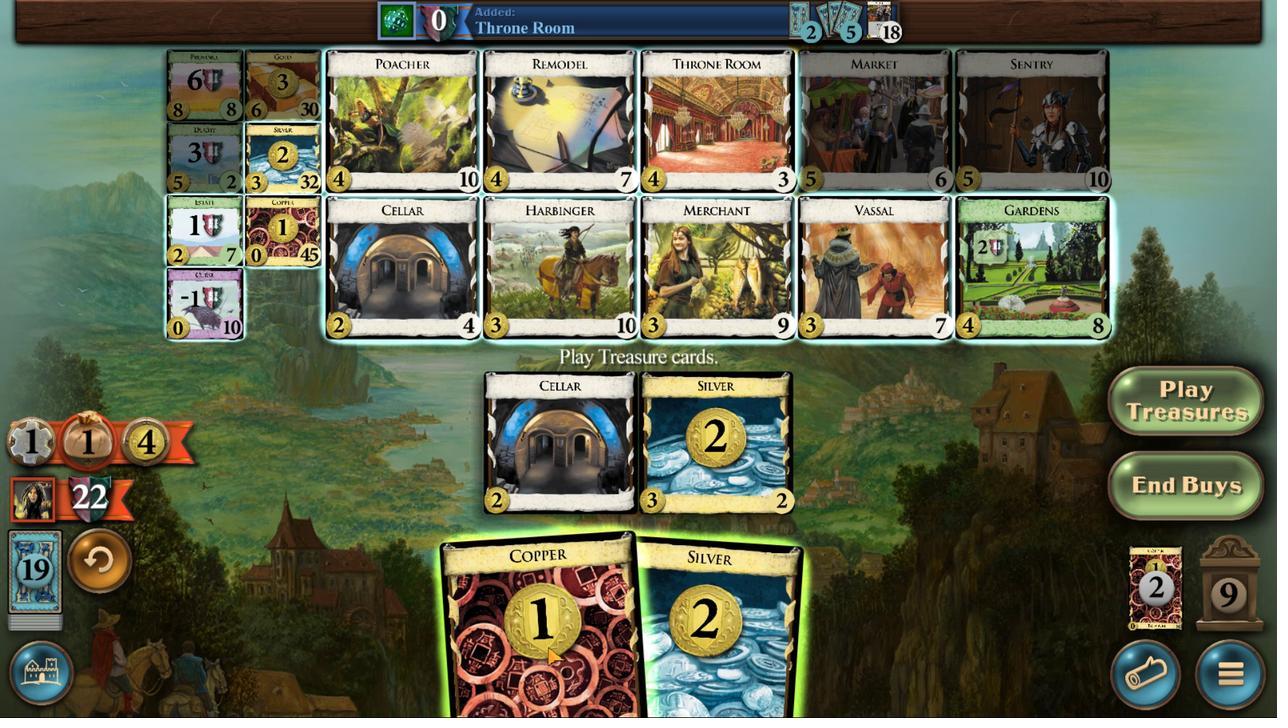 
Action: Mouse scrolled (633, 416) with delta (0, 0)
Screenshot: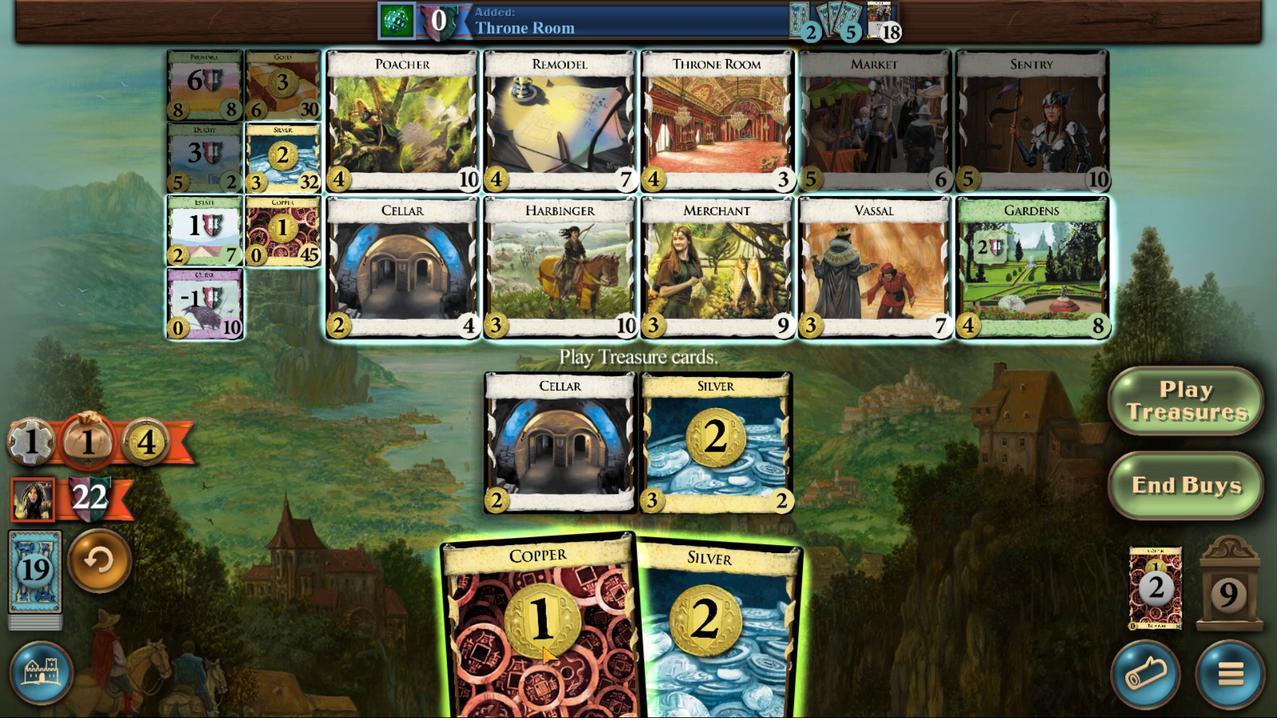 
Action: Mouse scrolled (633, 416) with delta (0, 0)
Screenshot: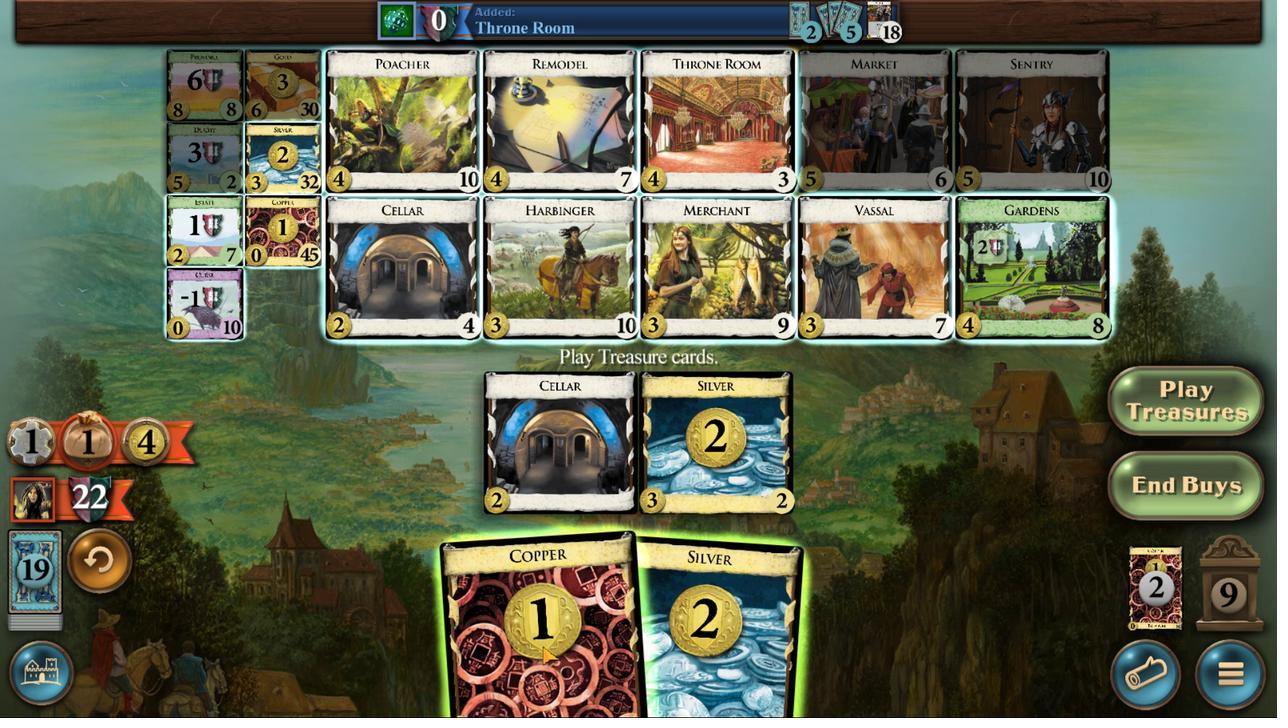 
Action: Mouse moved to (823, 543)
Screenshot: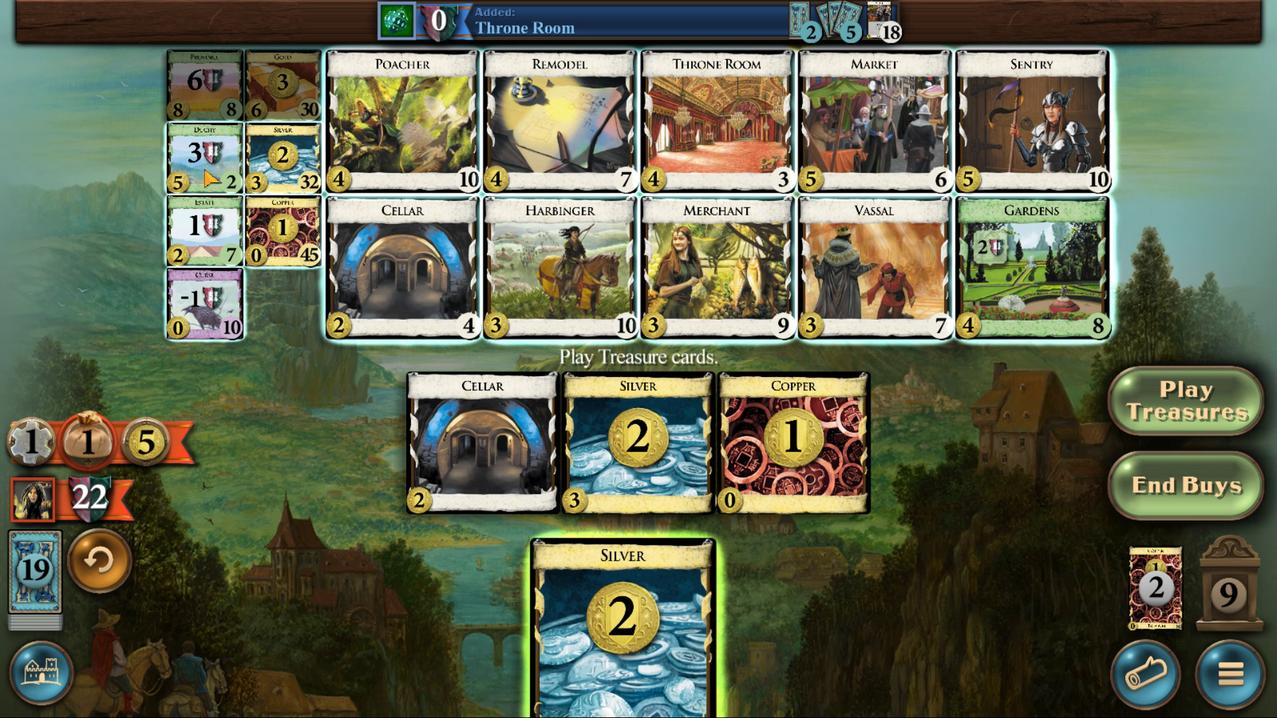 
Action: Mouse pressed left at (823, 543)
Screenshot: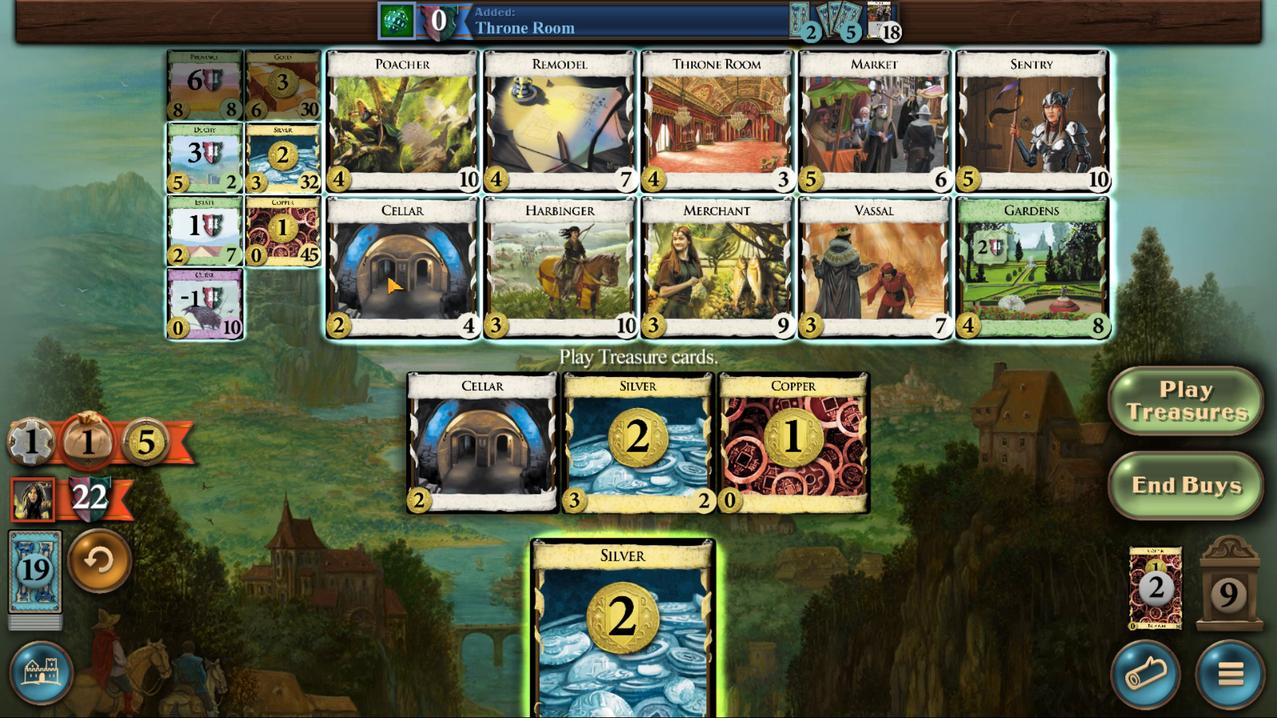 
Action: Mouse moved to (492, 416)
Screenshot: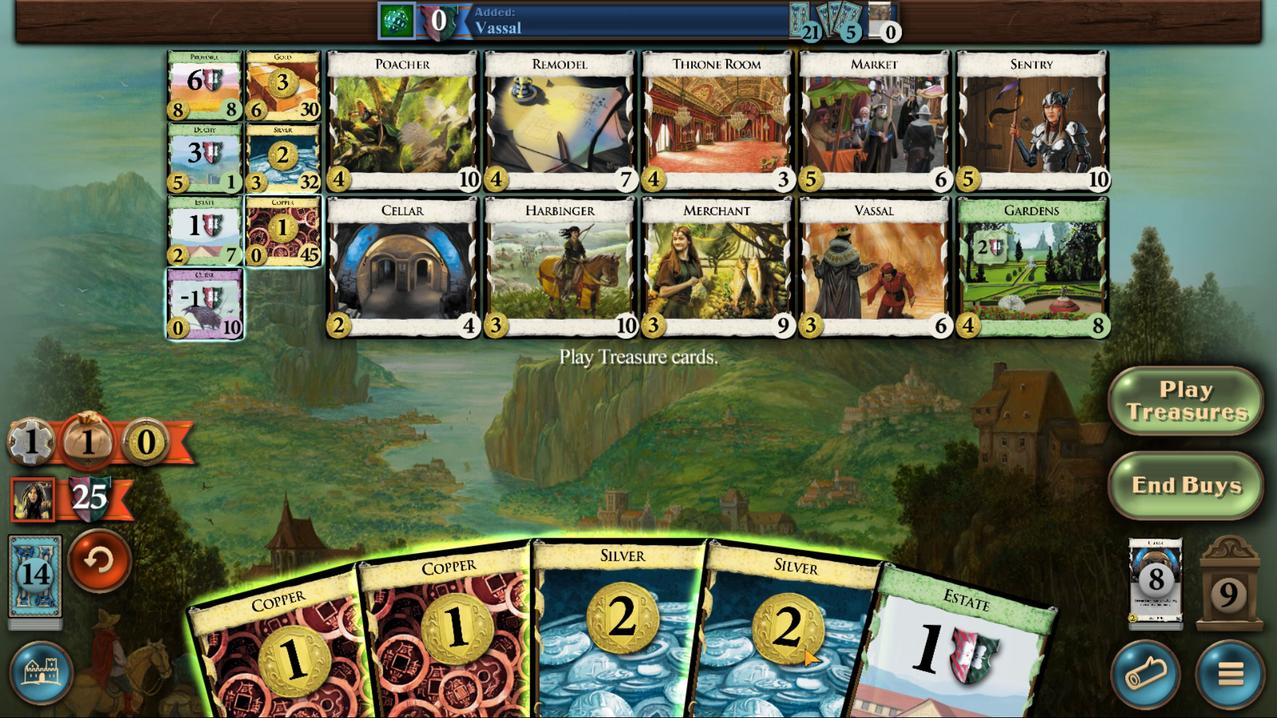 
Action: Mouse scrolled (492, 416) with delta (0, 0)
Screenshot: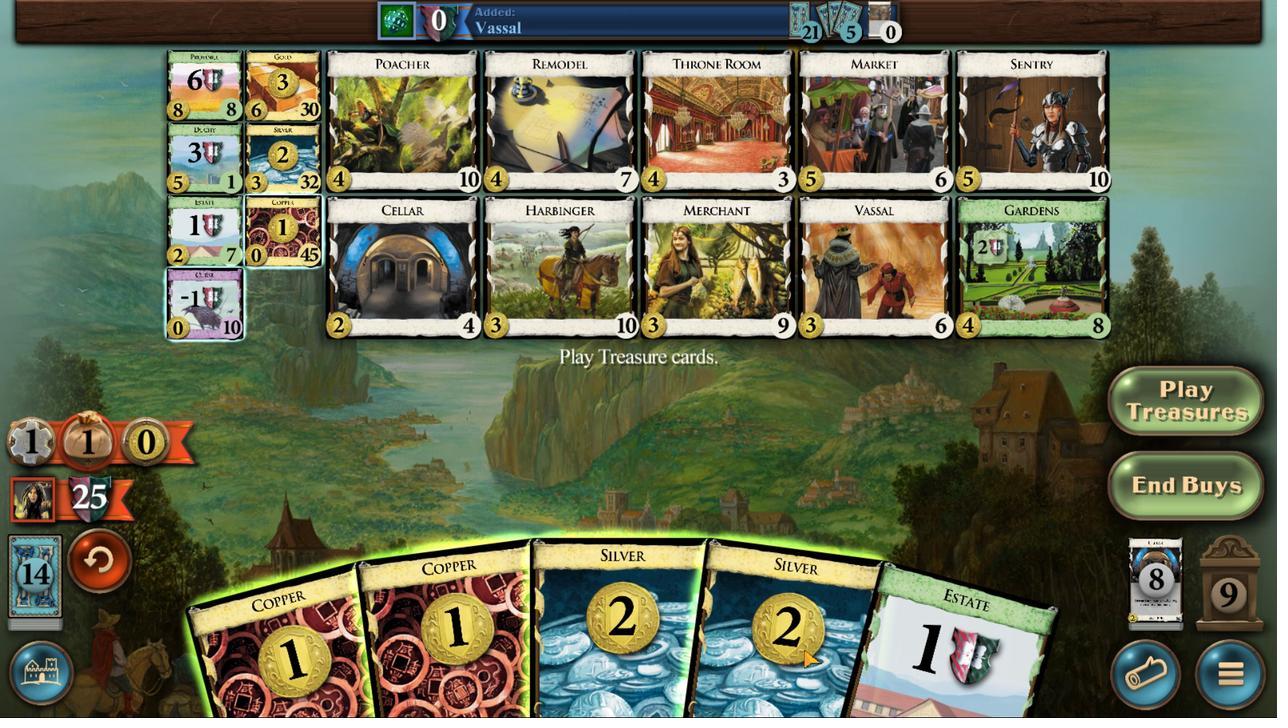 
Action: Mouse moved to (493, 415)
Screenshot: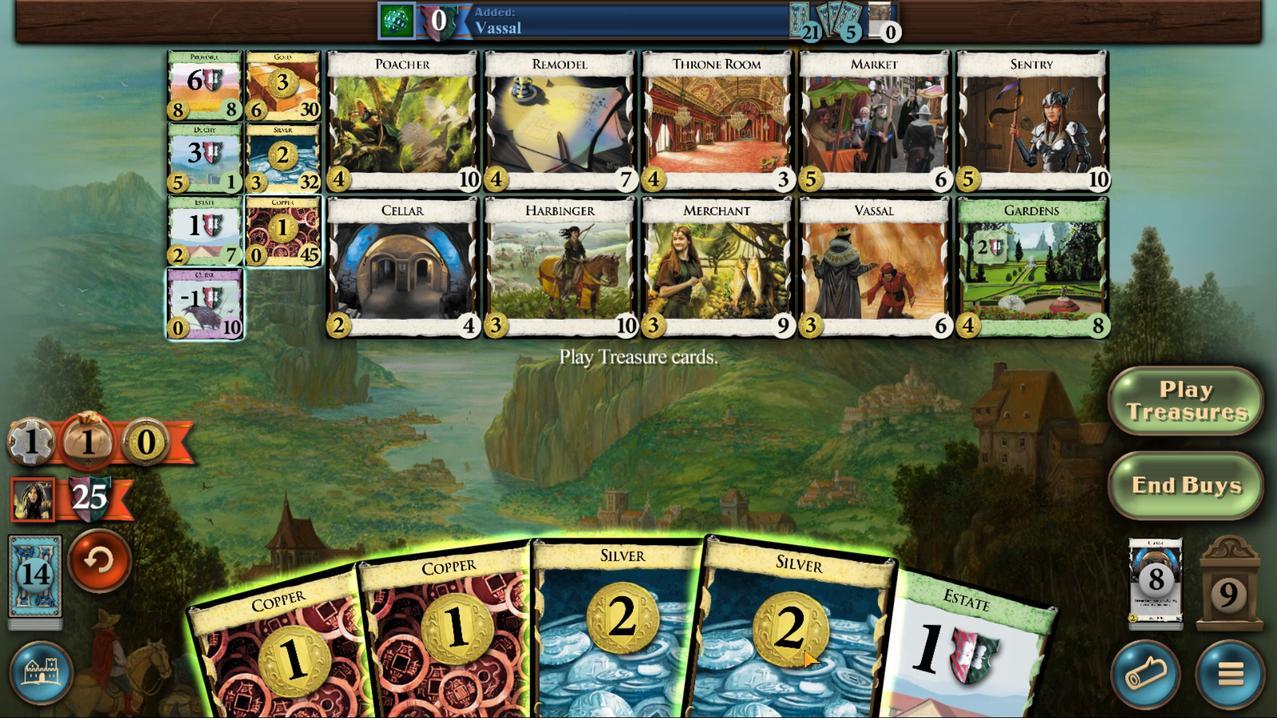 
Action: Mouse scrolled (493, 415) with delta (0, 0)
Screenshot: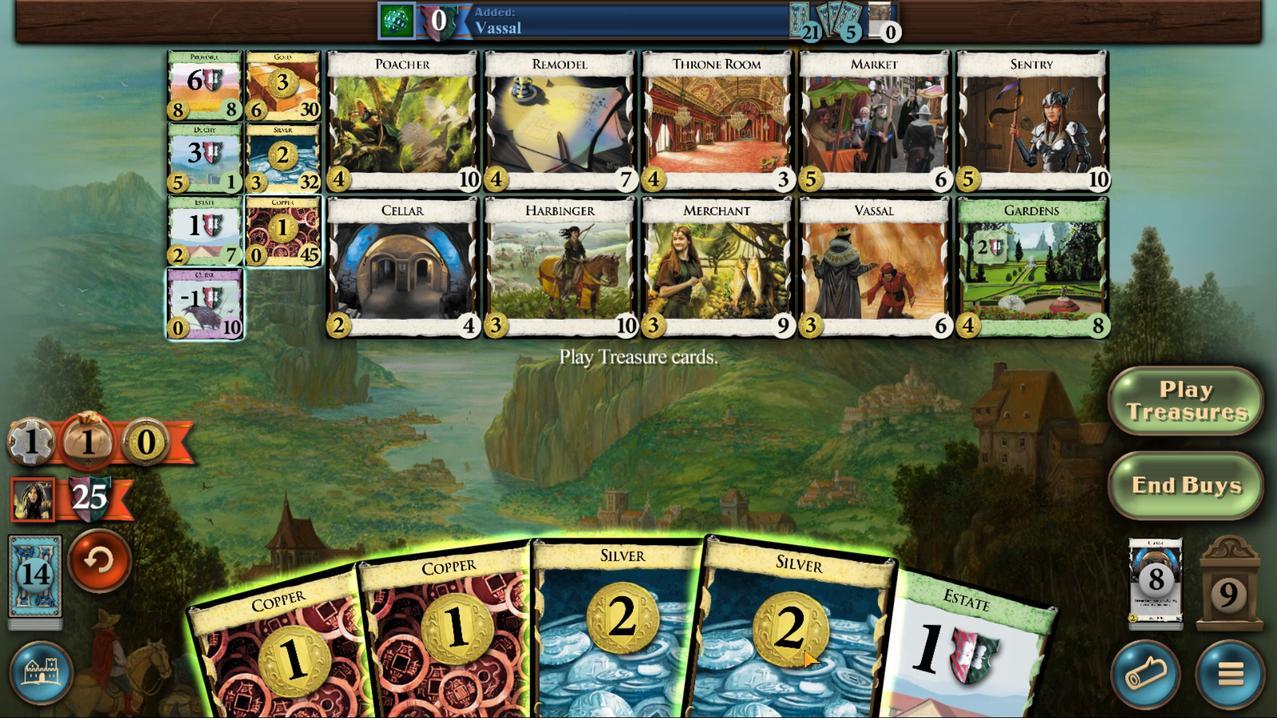 
Action: Mouse scrolled (493, 415) with delta (0, 0)
Screenshot: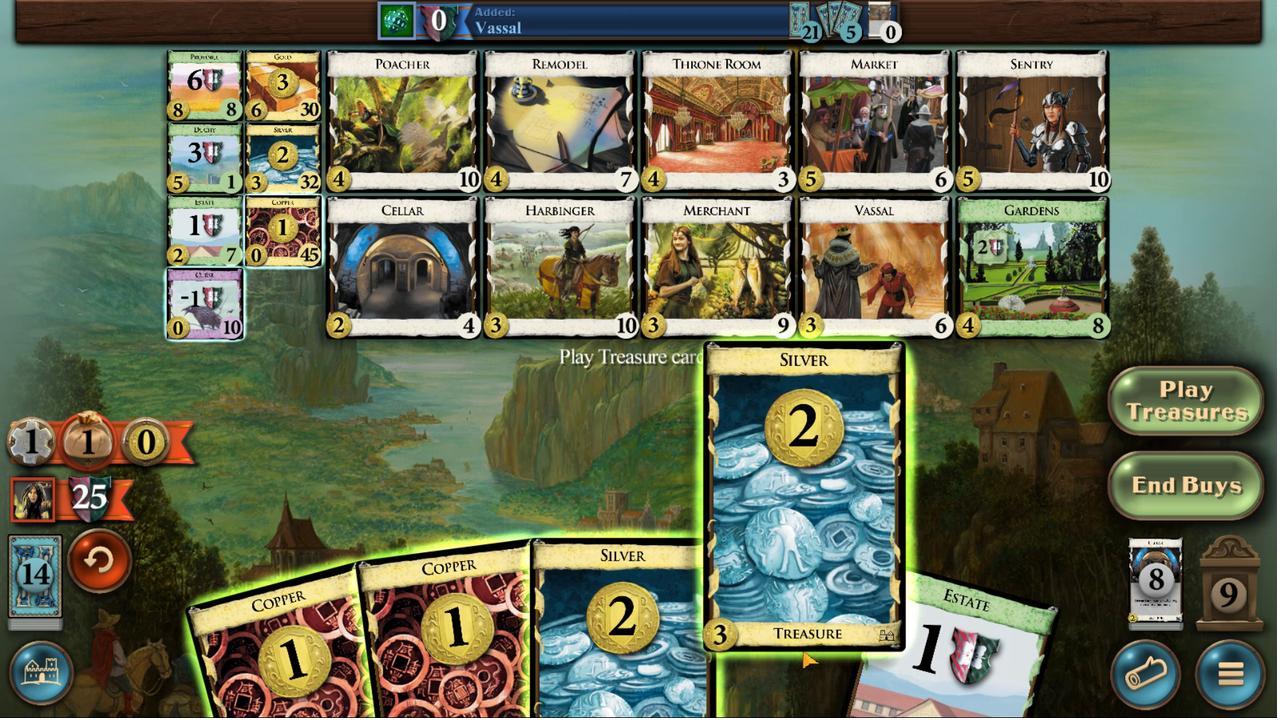 
Action: Mouse moved to (572, 416)
Screenshot: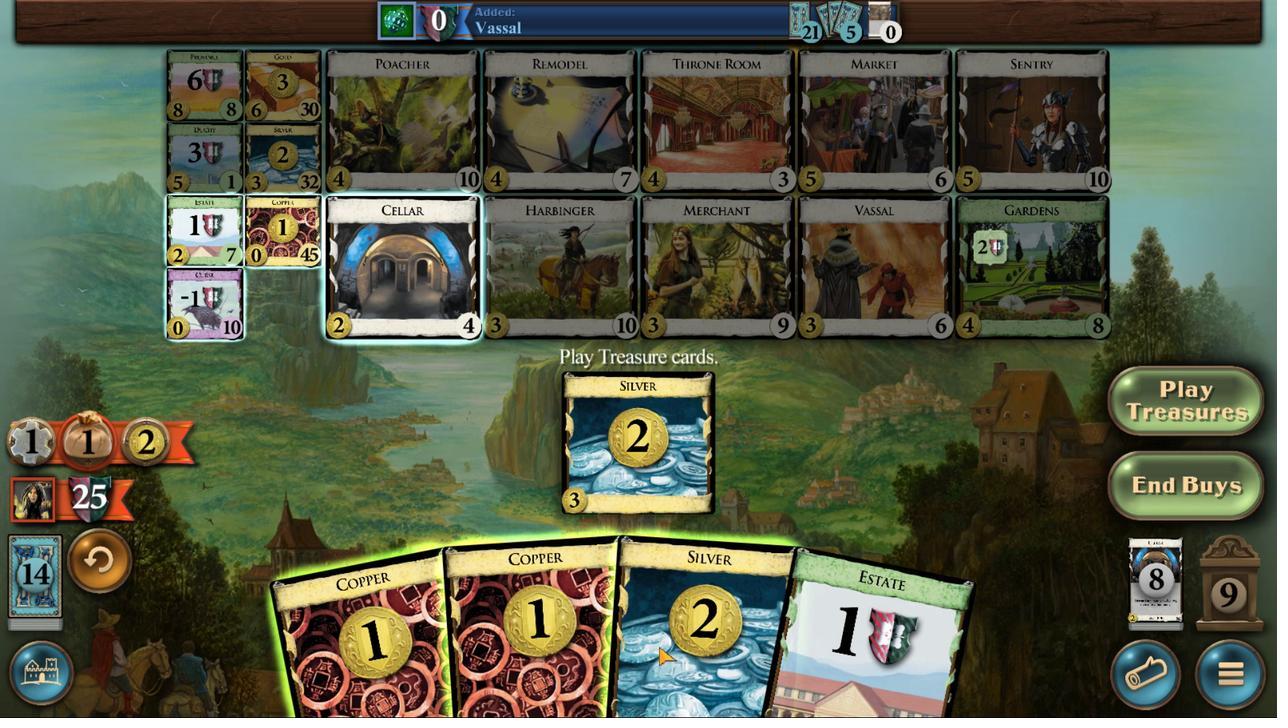 
Action: Mouse scrolled (572, 416) with delta (0, 0)
Screenshot: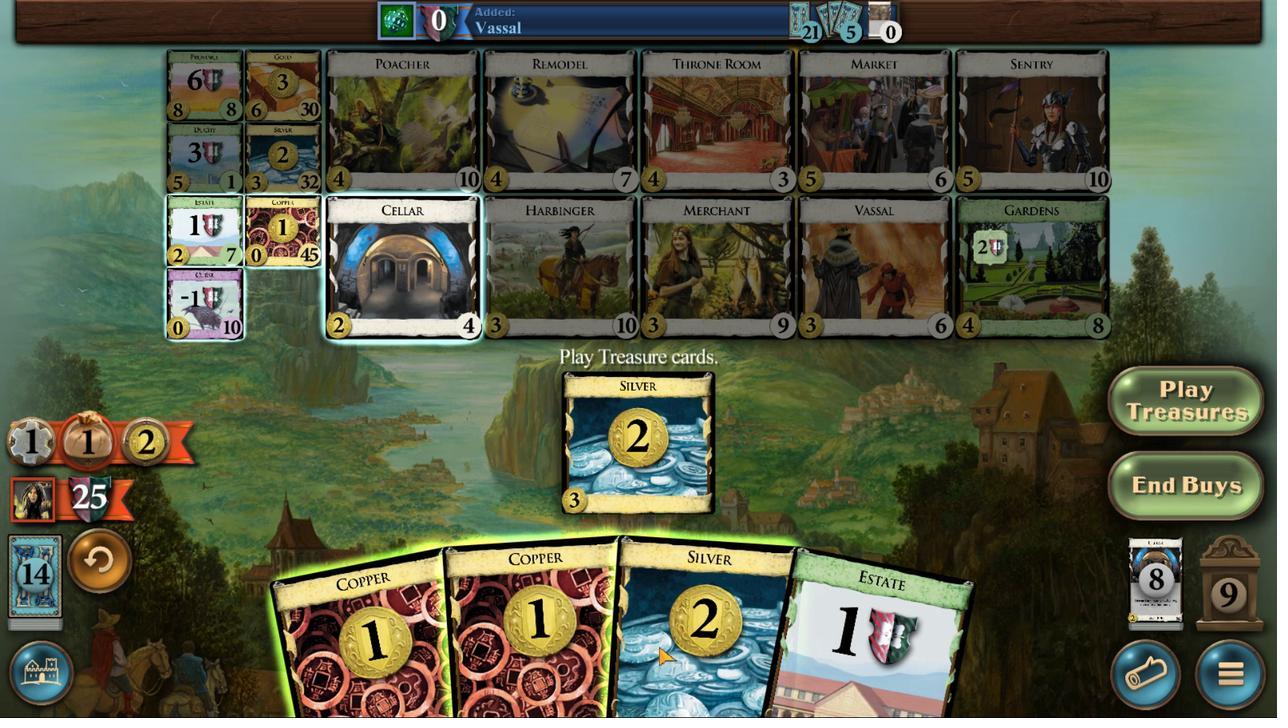 
Action: Mouse moved to (572, 416)
Screenshot: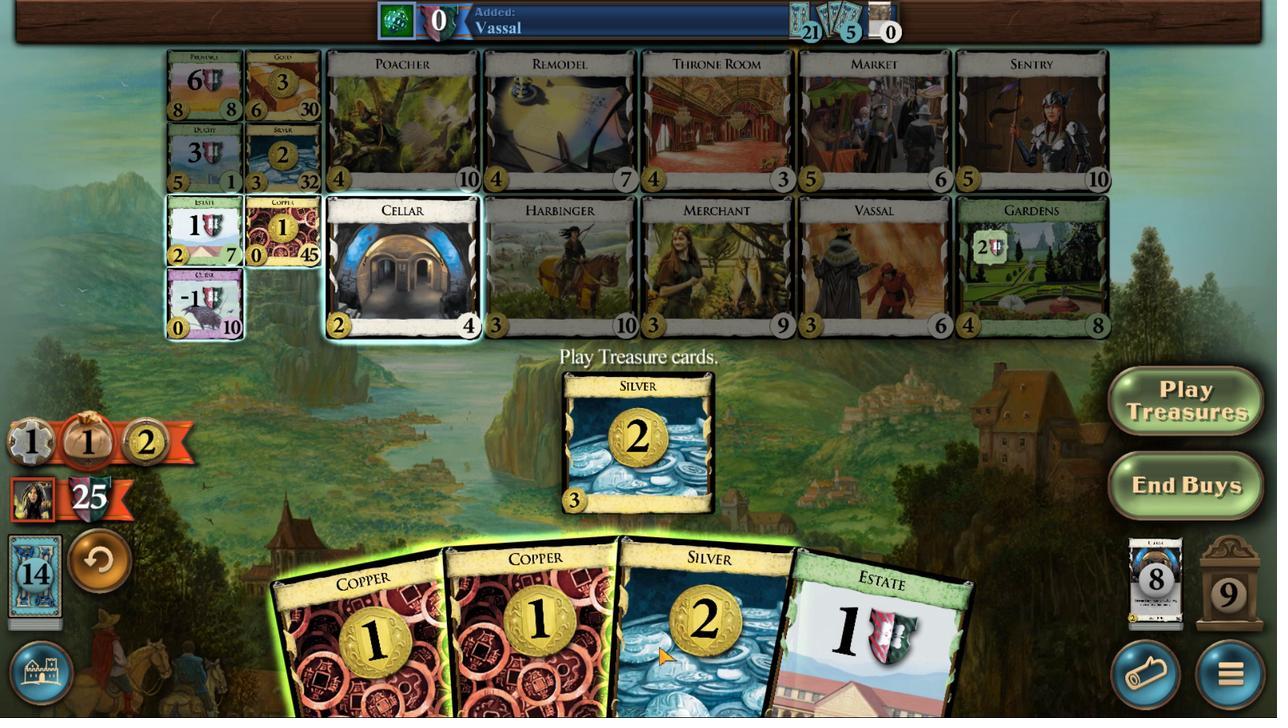 
Action: Mouse scrolled (572, 416) with delta (0, 0)
Screenshot: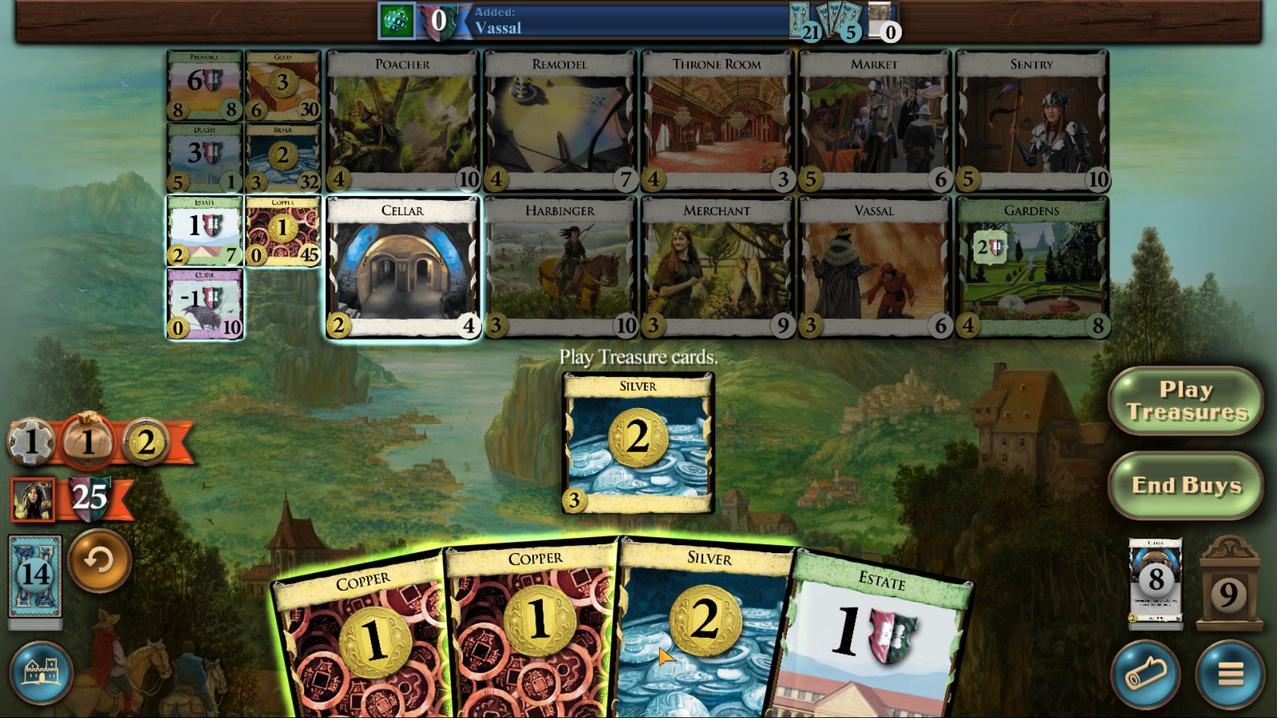 
Action: Mouse moved to (596, 413)
Screenshot: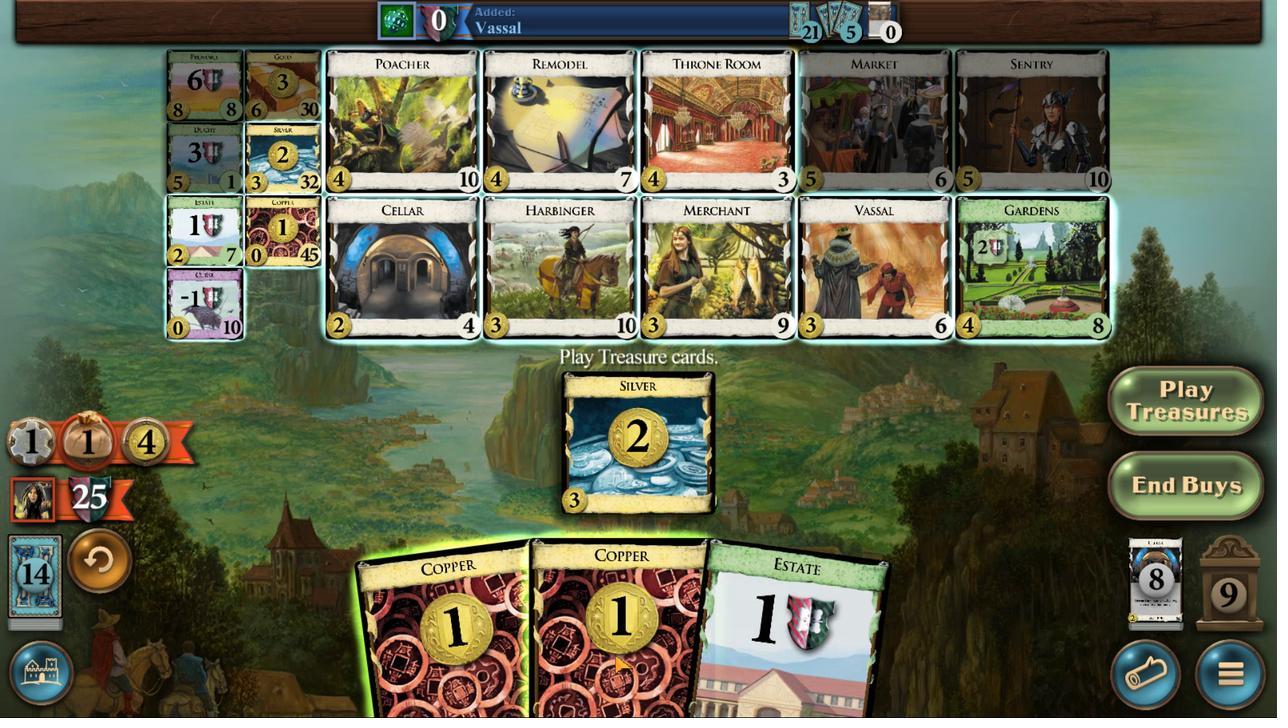 
Action: Mouse scrolled (596, 414) with delta (0, 0)
